 Task: Look for properties Condos in Annapolis with Waterfront access.
Action: Key pressed <Key.caps_lock>A<Key.caps_lock>nnapolis
Screenshot: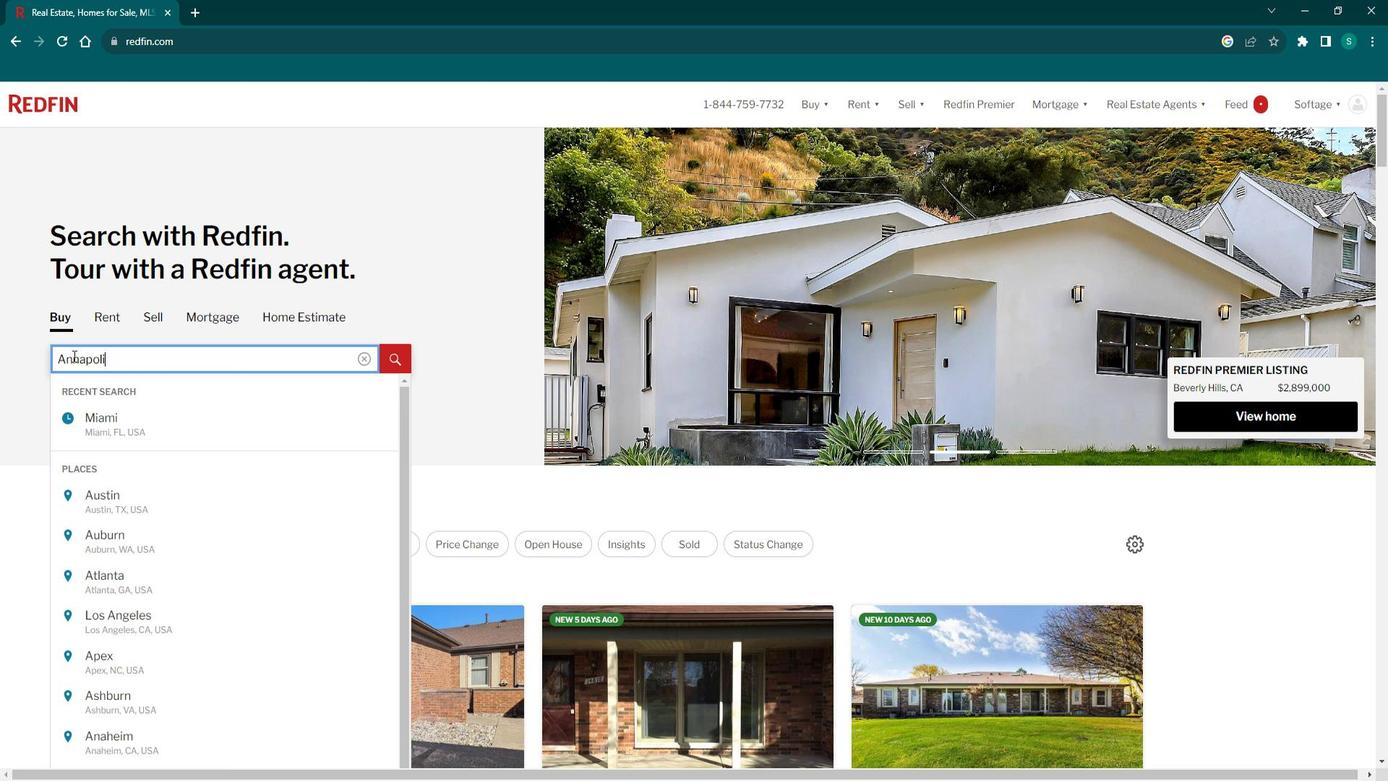
Action: Mouse moved to (130, 410)
Screenshot: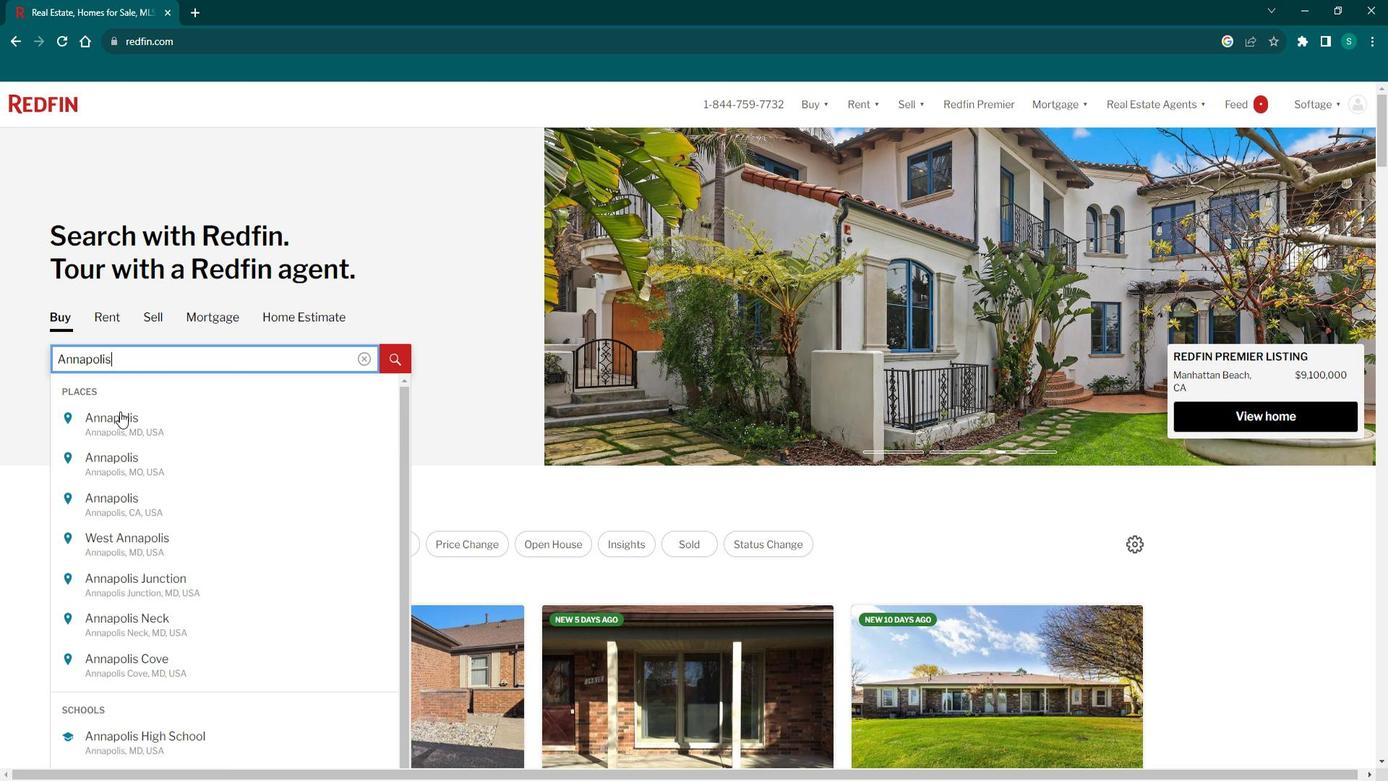 
Action: Mouse pressed left at (130, 410)
Screenshot: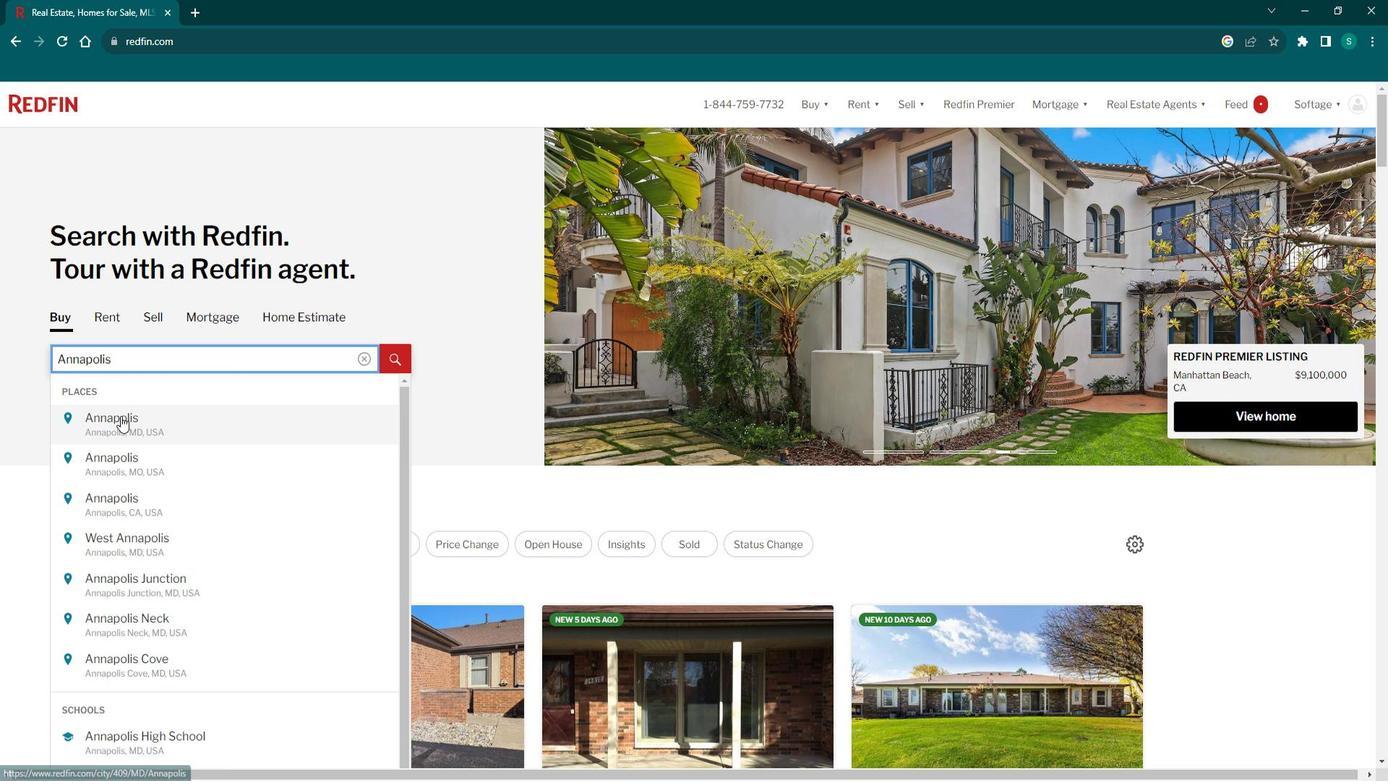 
Action: Mouse moved to (1265, 211)
Screenshot: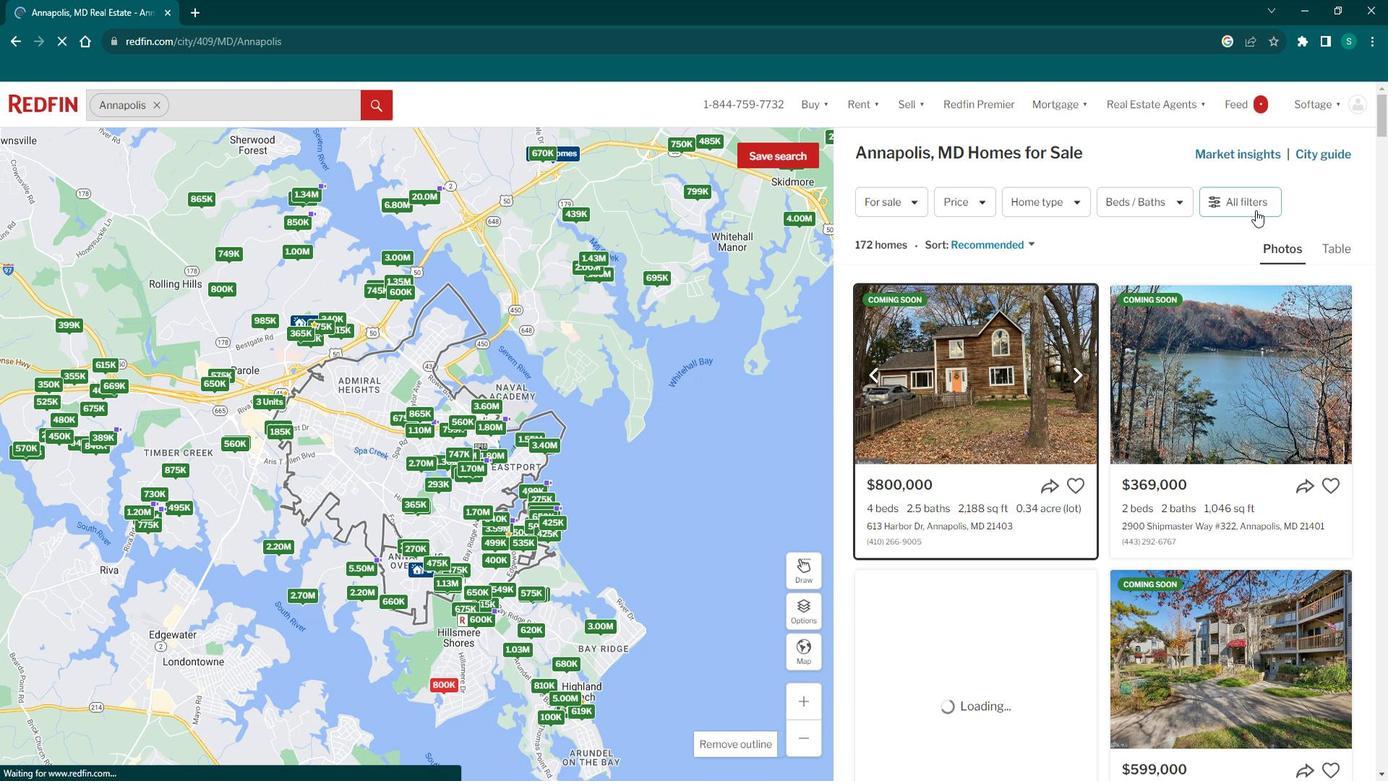 
Action: Mouse pressed left at (1265, 211)
Screenshot: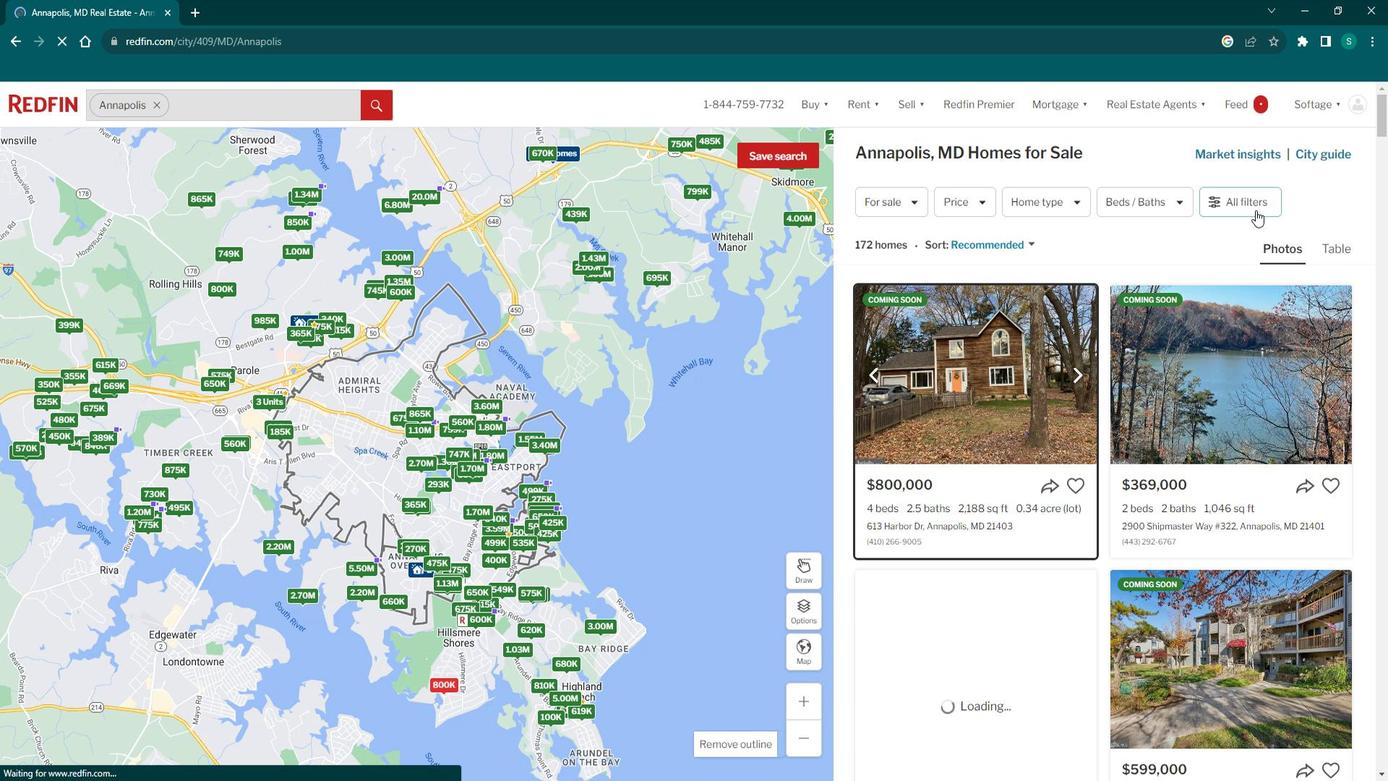 
Action: Mouse pressed left at (1265, 211)
Screenshot: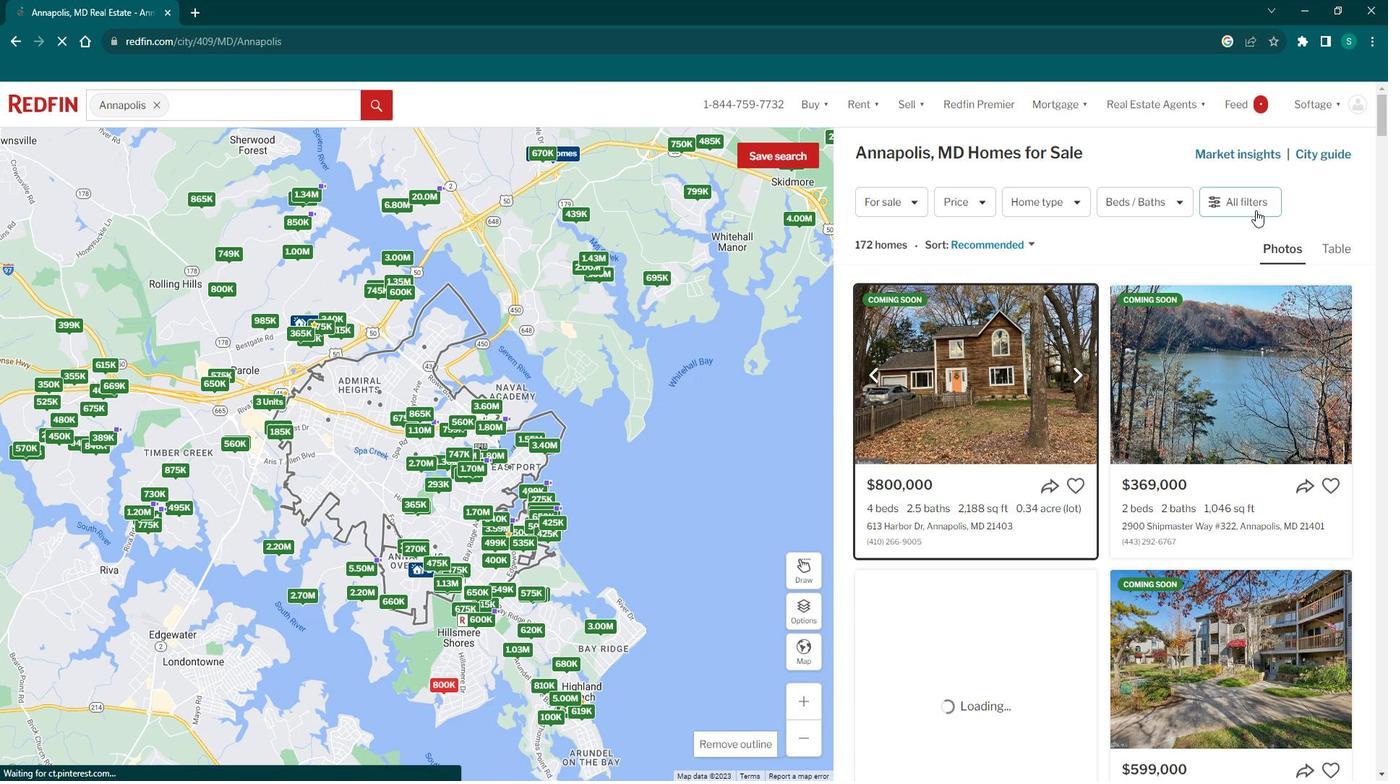 
Action: Mouse moved to (1088, 465)
Screenshot: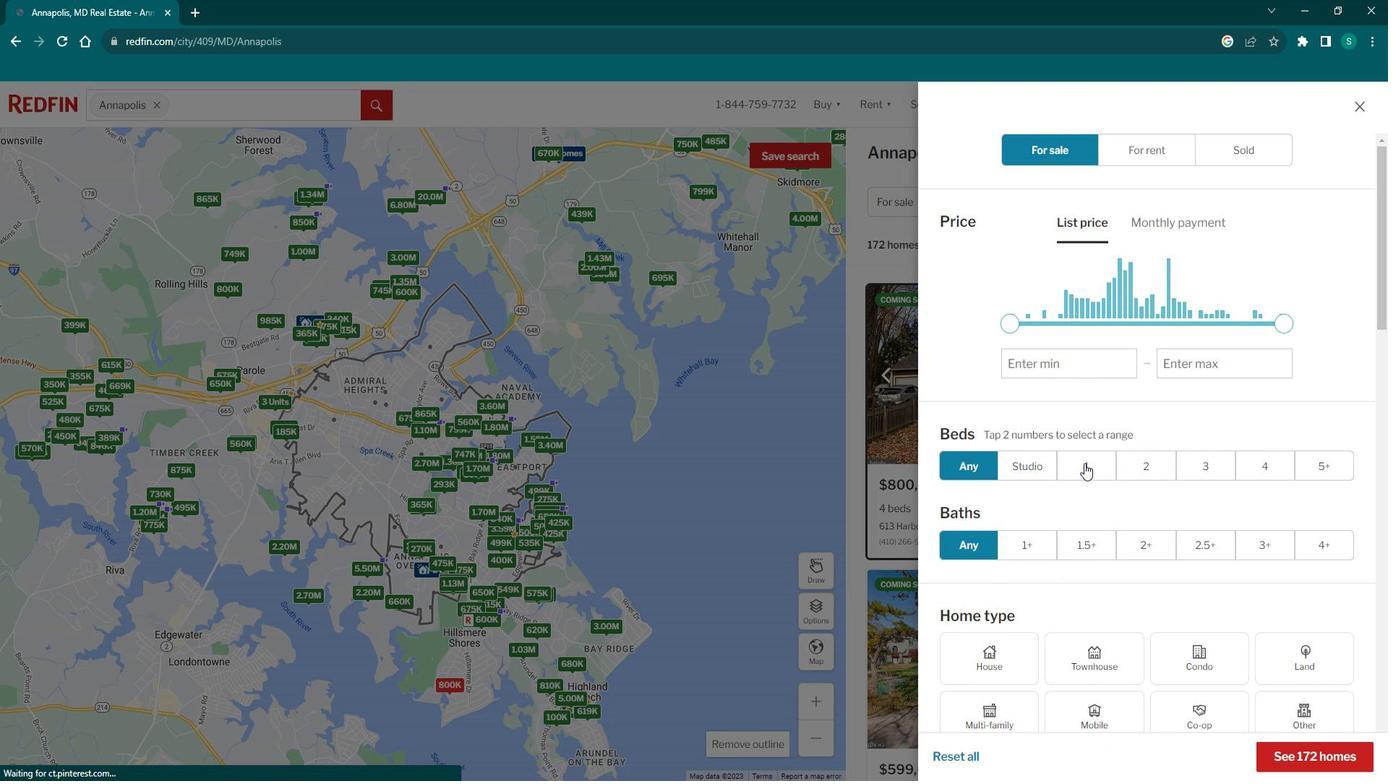 
Action: Mouse scrolled (1088, 464) with delta (0, 0)
Screenshot: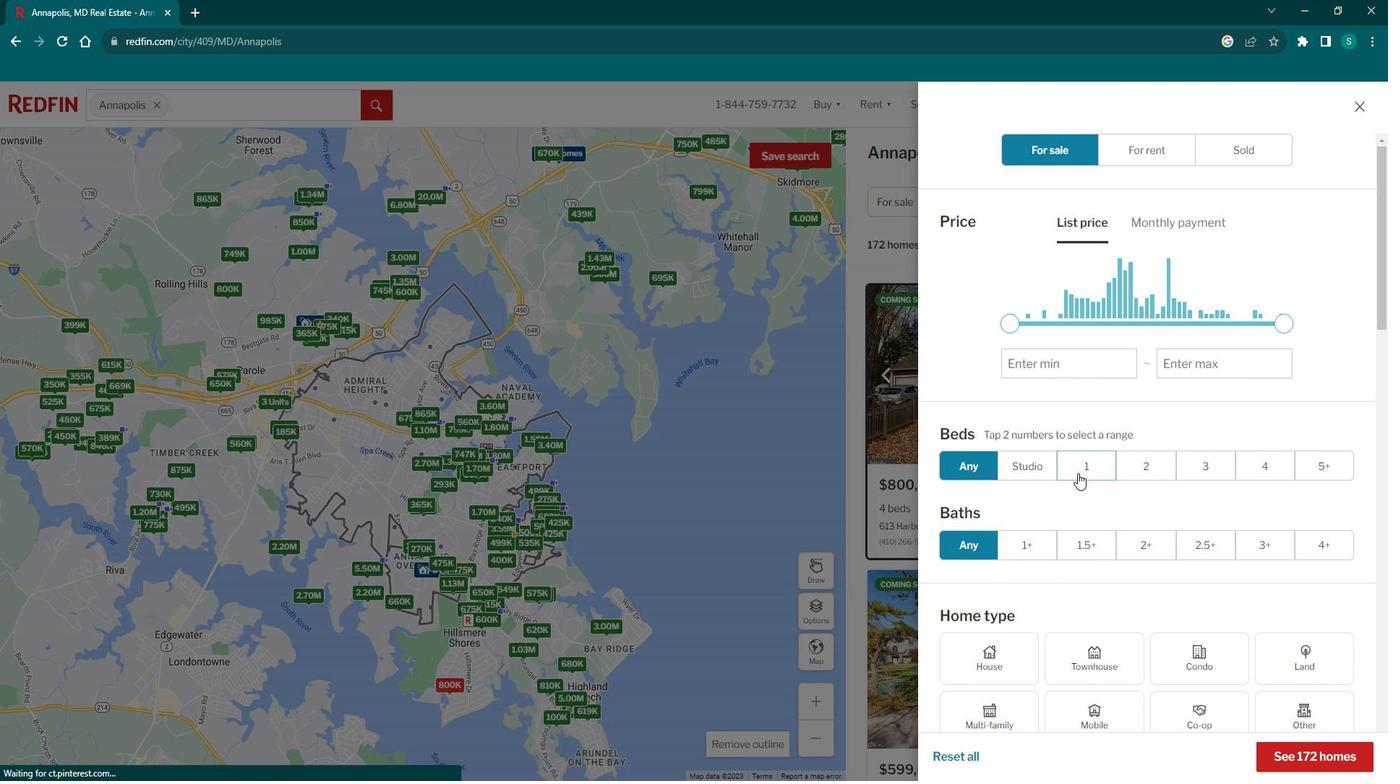 
Action: Mouse scrolled (1088, 464) with delta (0, 0)
Screenshot: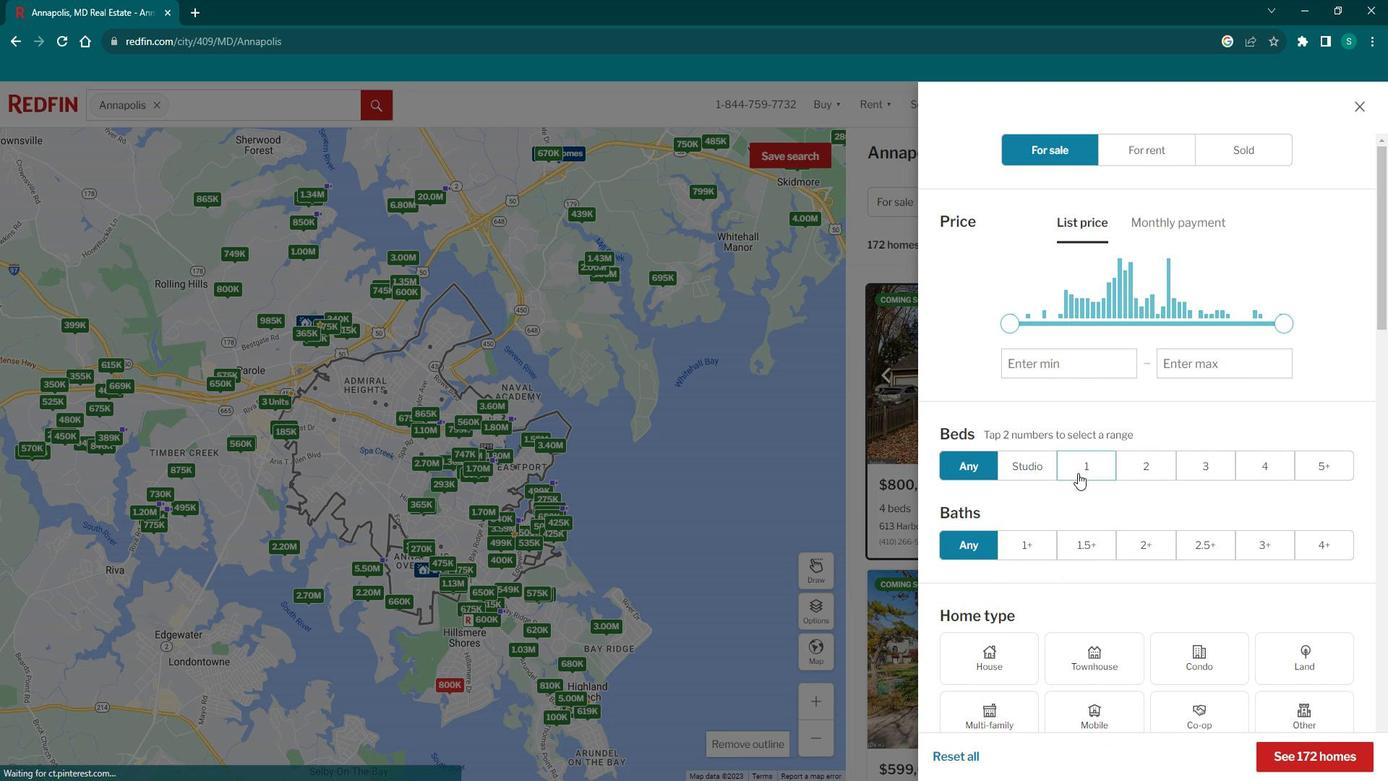 
Action: Mouse scrolled (1088, 464) with delta (0, 0)
Screenshot: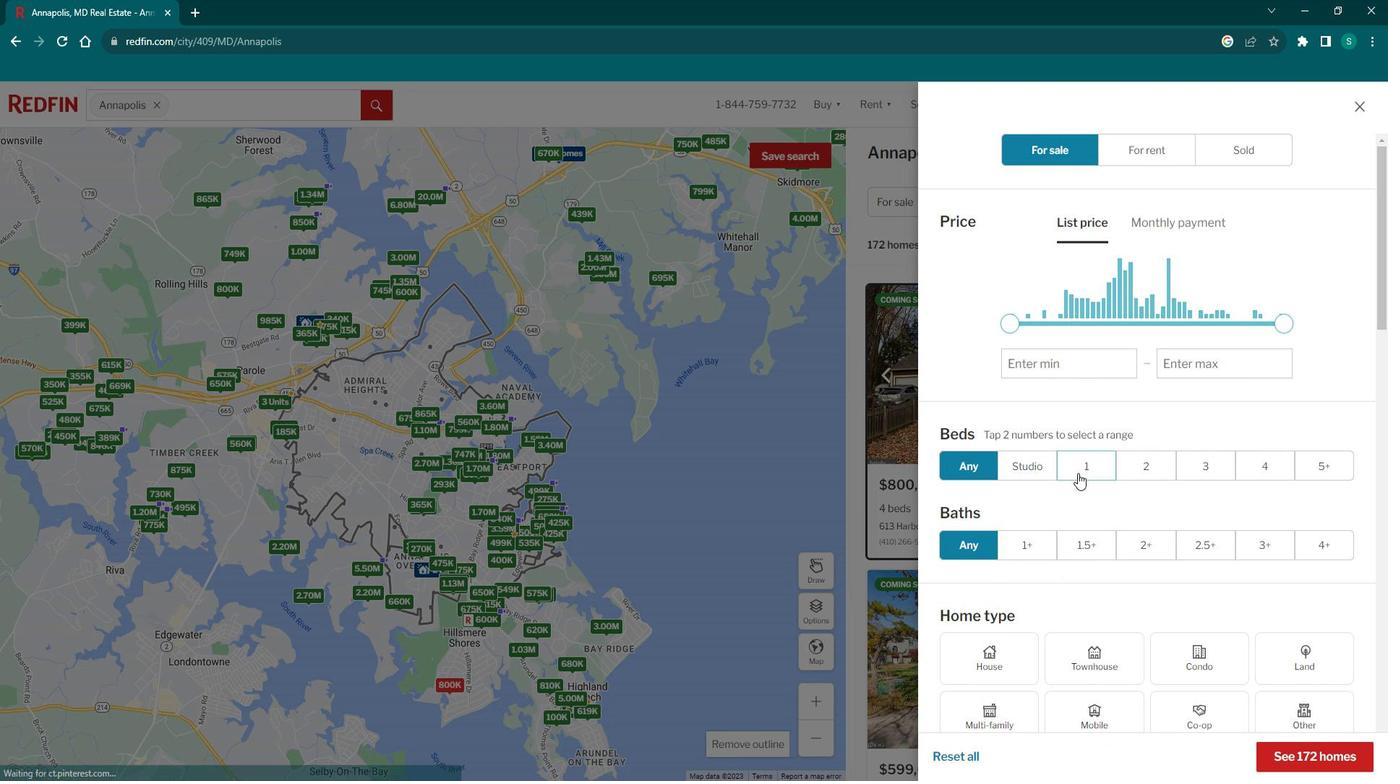 
Action: Mouse scrolled (1088, 464) with delta (0, 0)
Screenshot: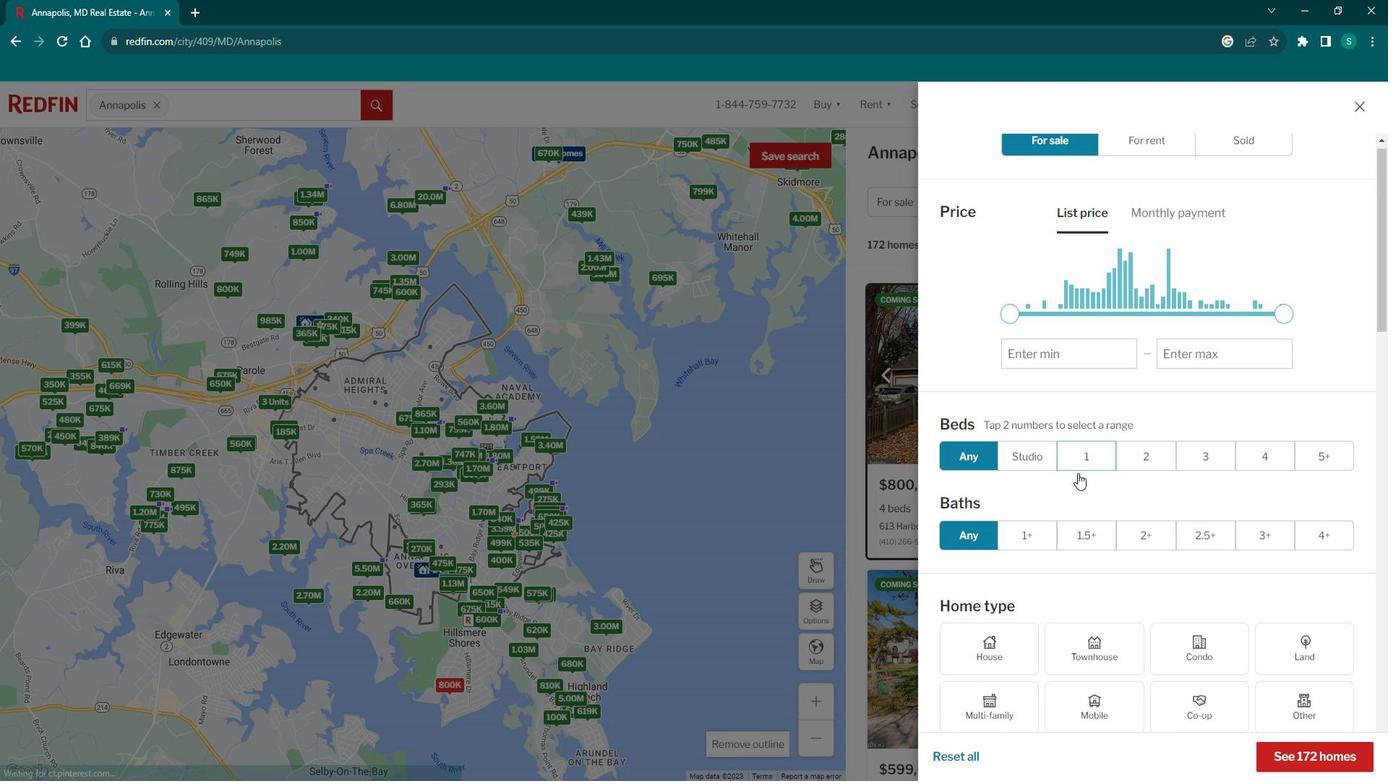 
Action: Mouse moved to (1225, 366)
Screenshot: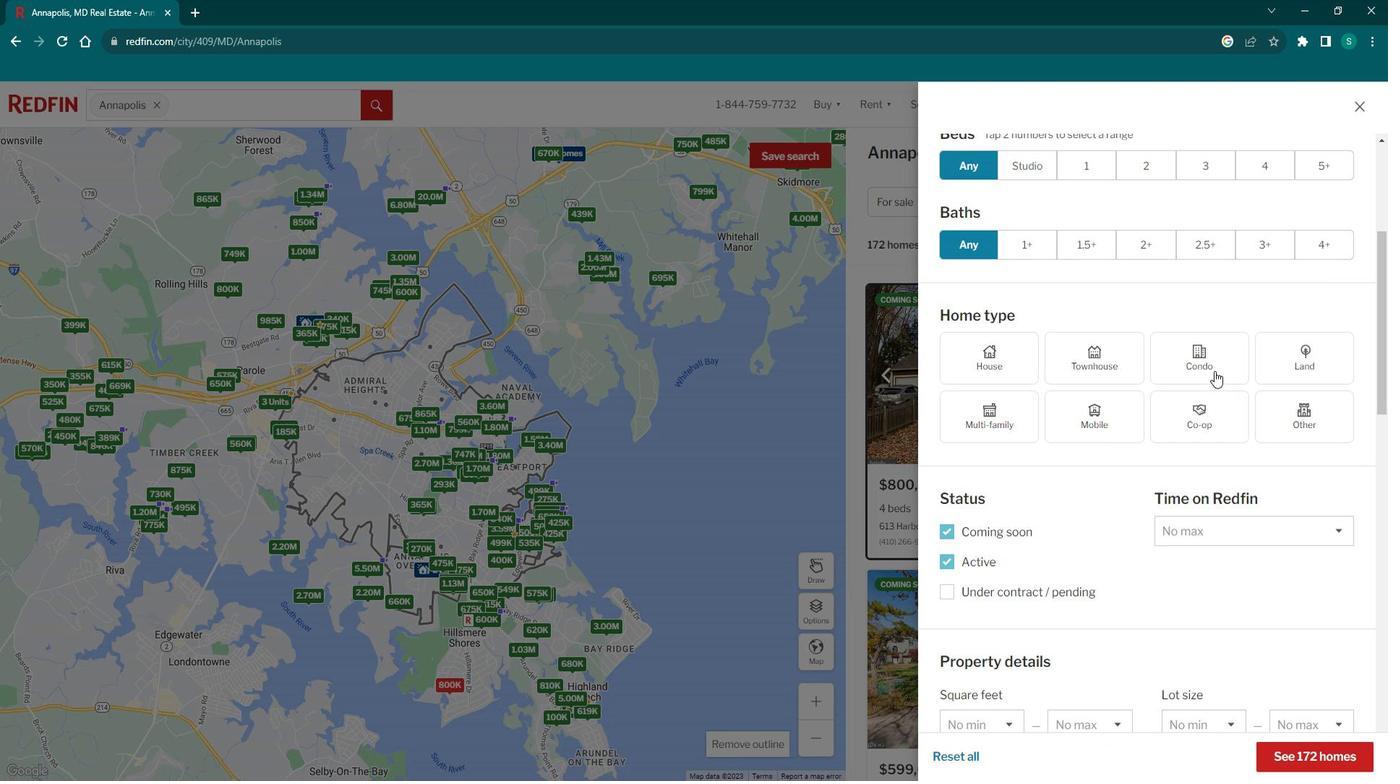 
Action: Mouse pressed left at (1225, 366)
Screenshot: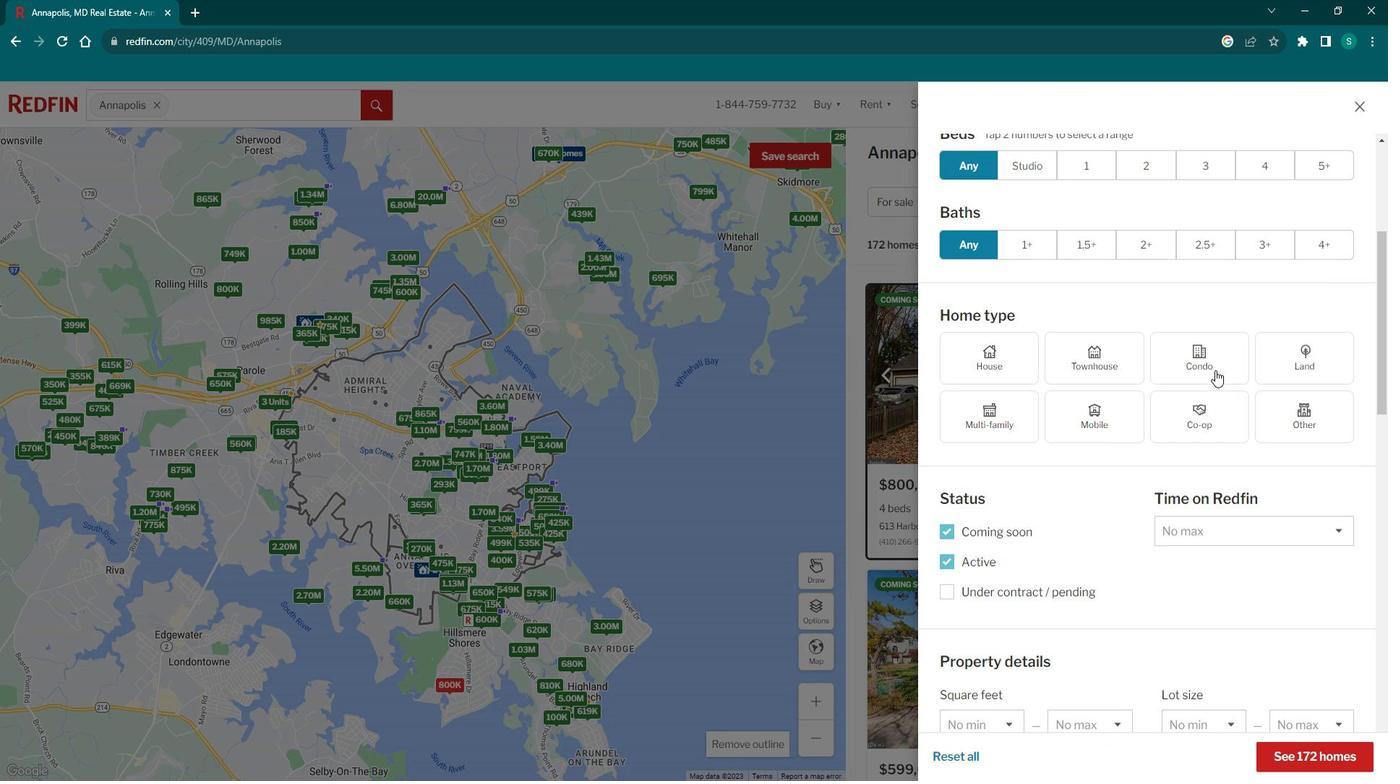 
Action: Mouse moved to (1183, 528)
Screenshot: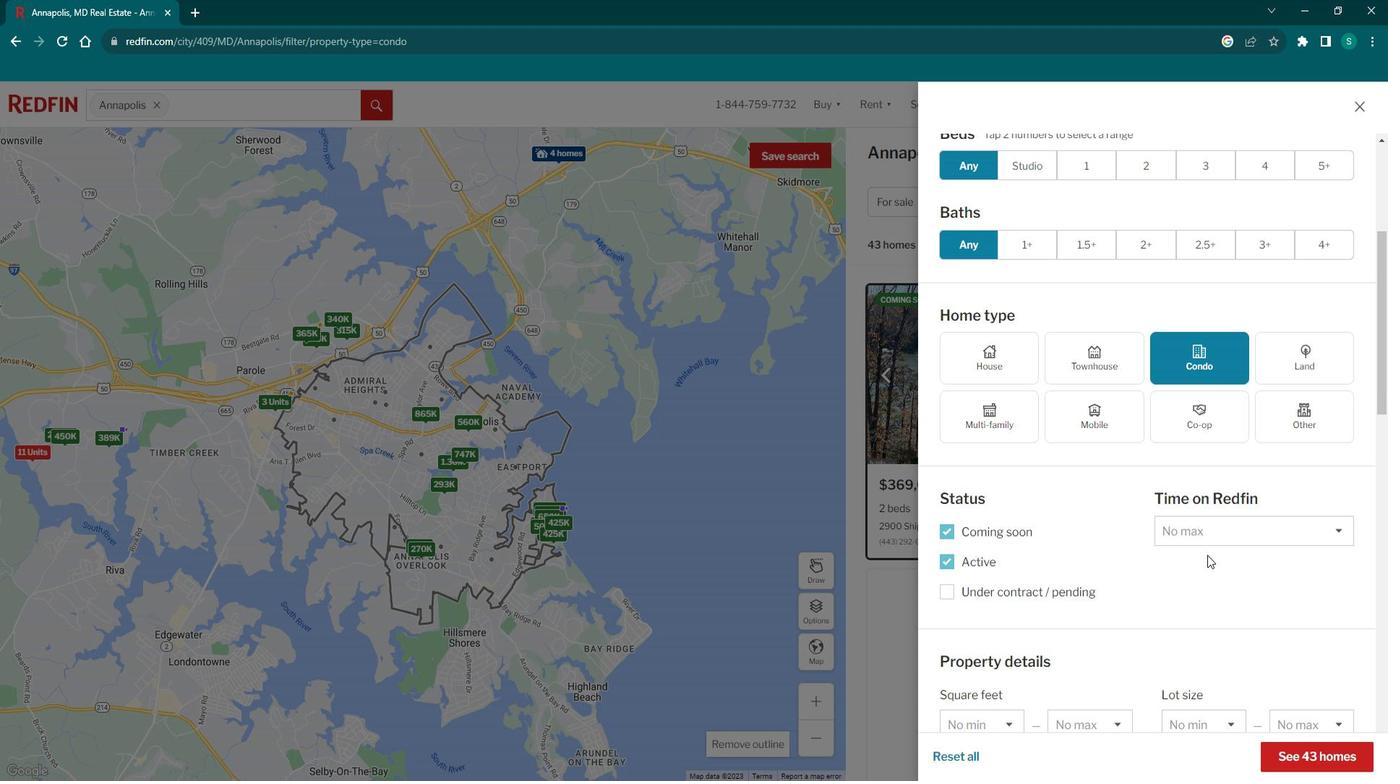 
Action: Mouse scrolled (1183, 528) with delta (0, 0)
Screenshot: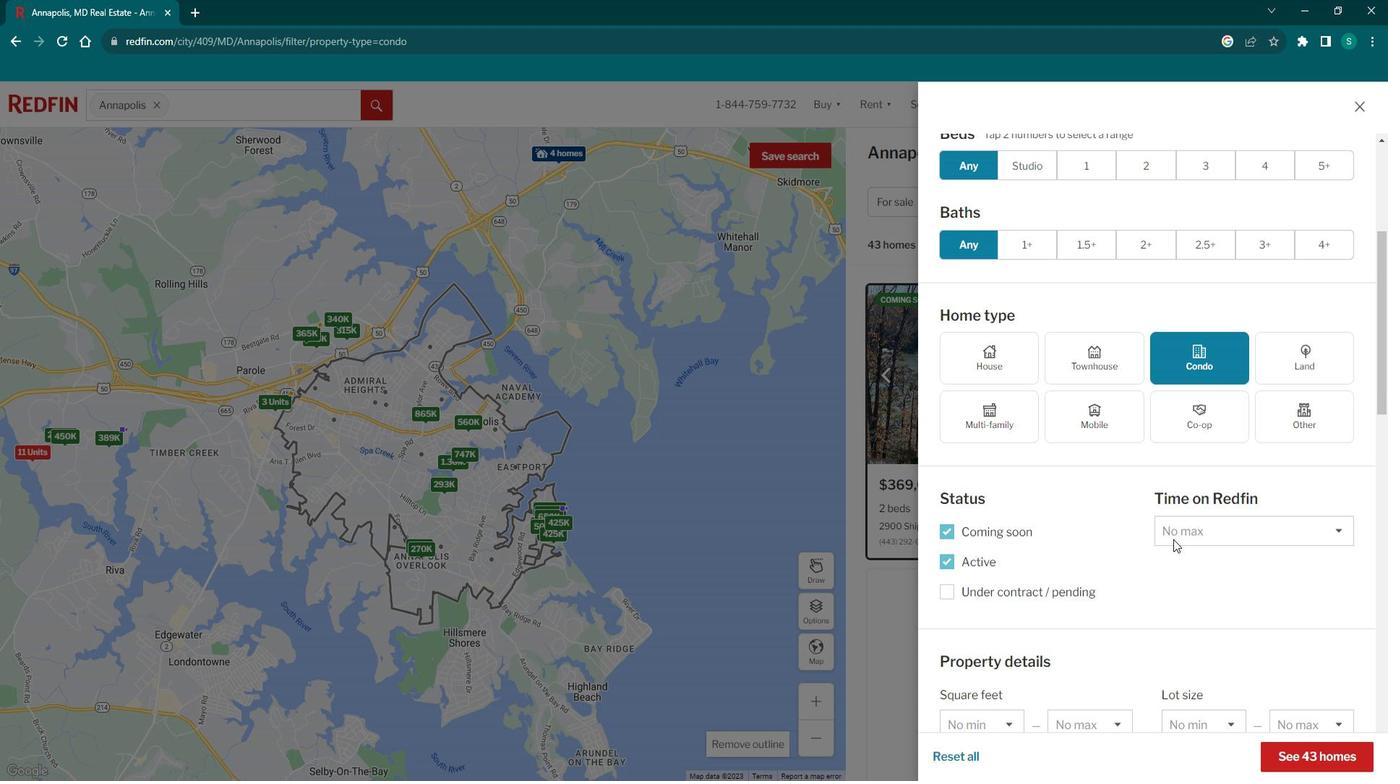 
Action: Mouse scrolled (1183, 528) with delta (0, 0)
Screenshot: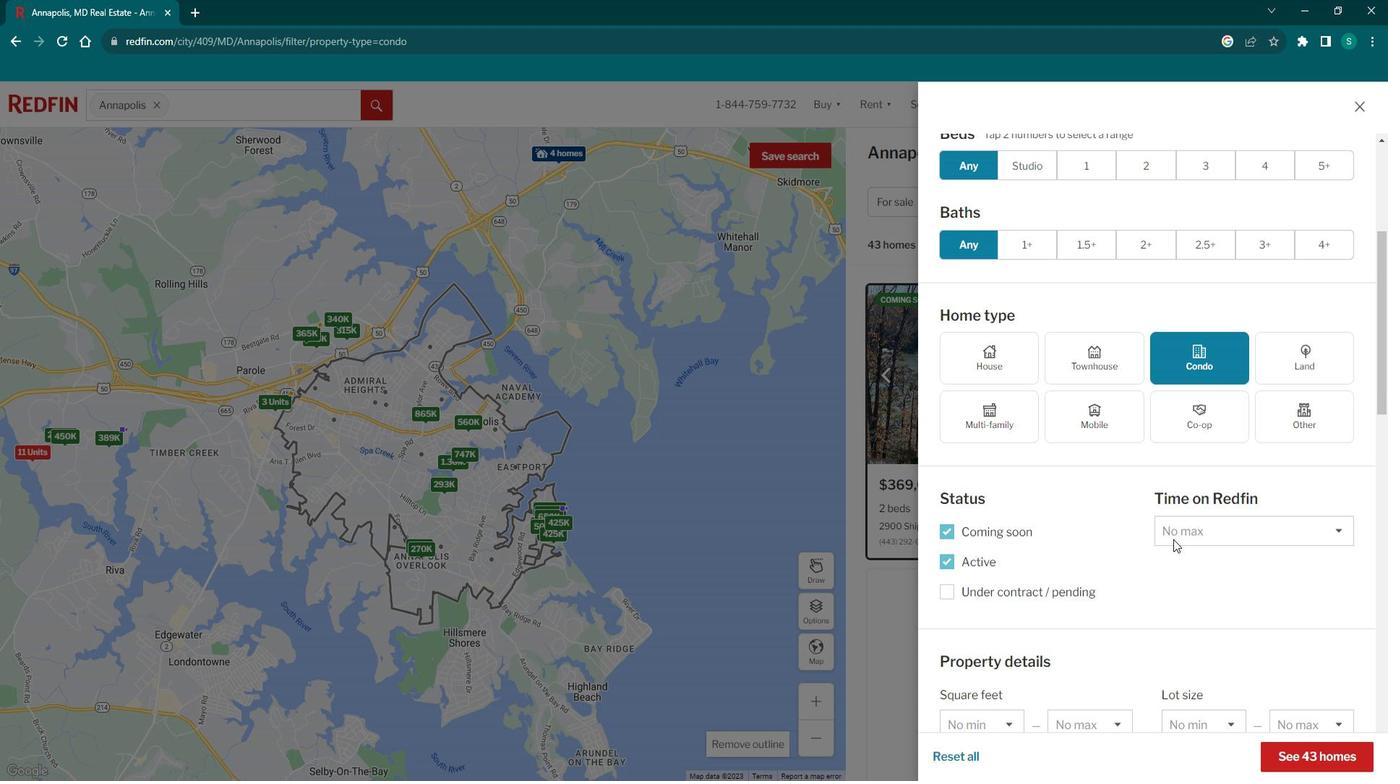 
Action: Mouse scrolled (1183, 528) with delta (0, 0)
Screenshot: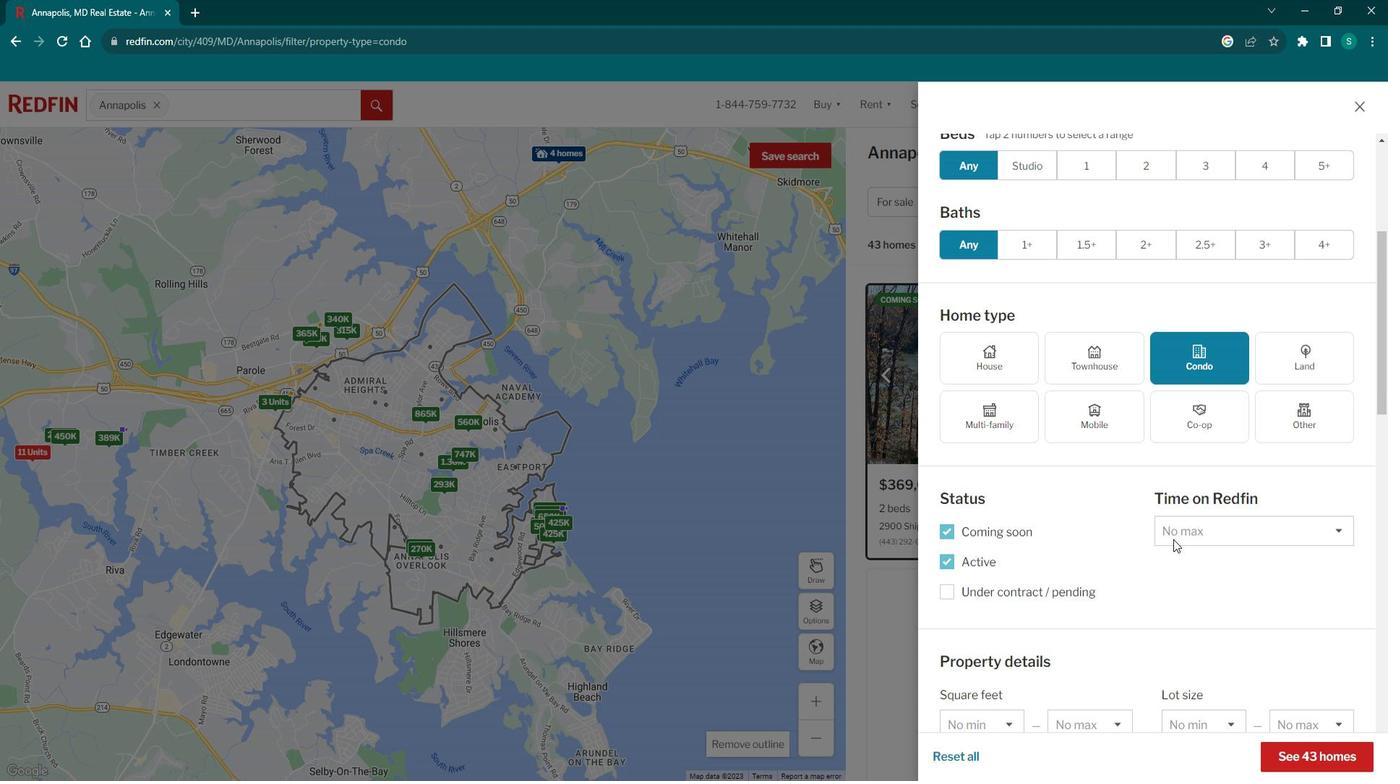 
Action: Mouse scrolled (1183, 528) with delta (0, 0)
Screenshot: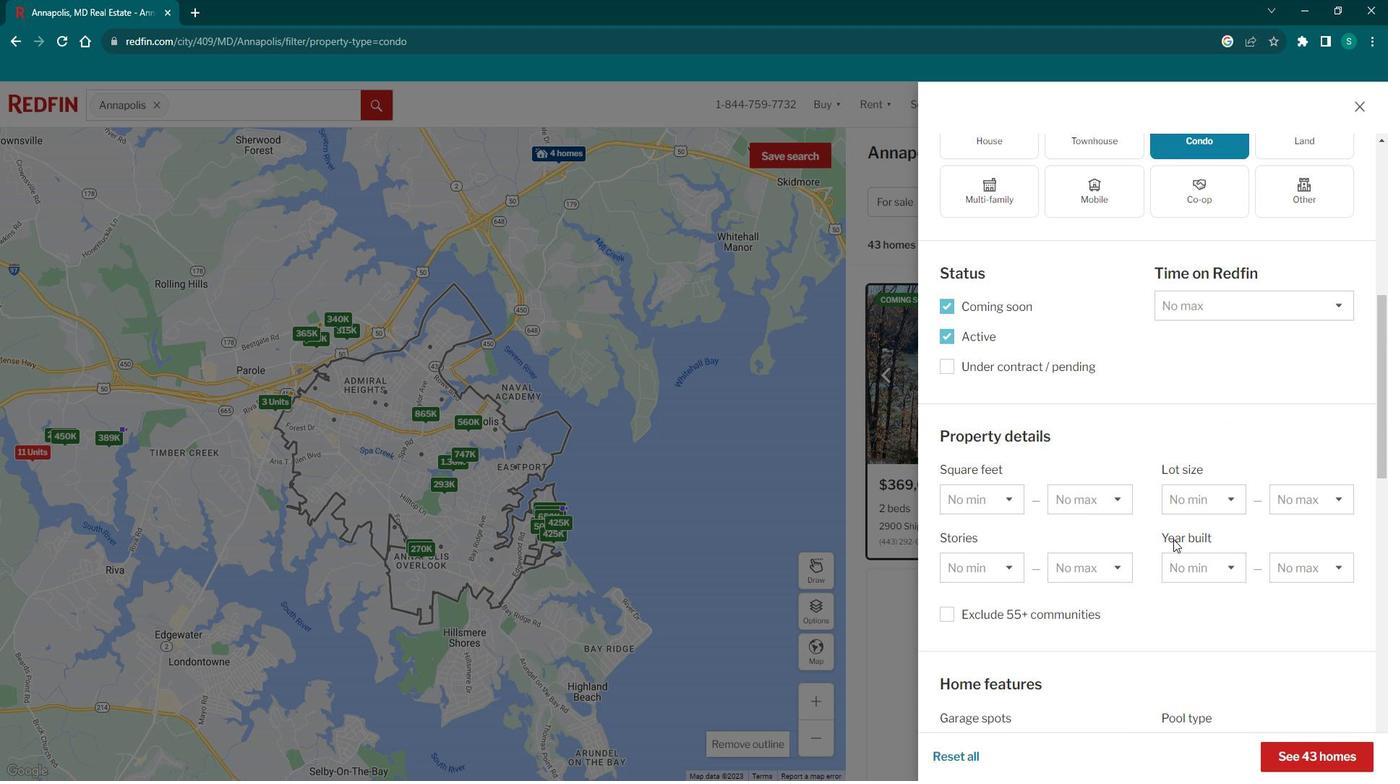 
Action: Mouse scrolled (1183, 528) with delta (0, 0)
Screenshot: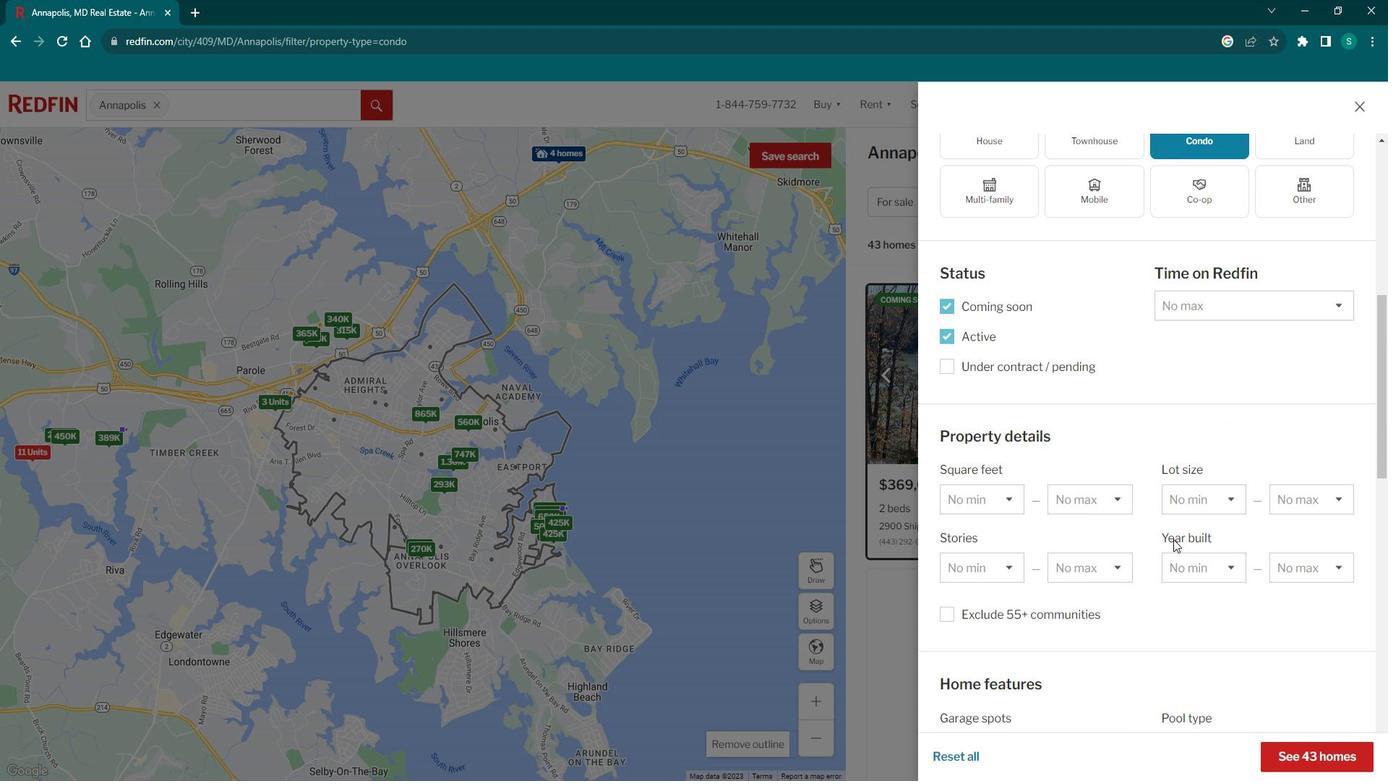 
Action: Mouse scrolled (1183, 528) with delta (0, 0)
Screenshot: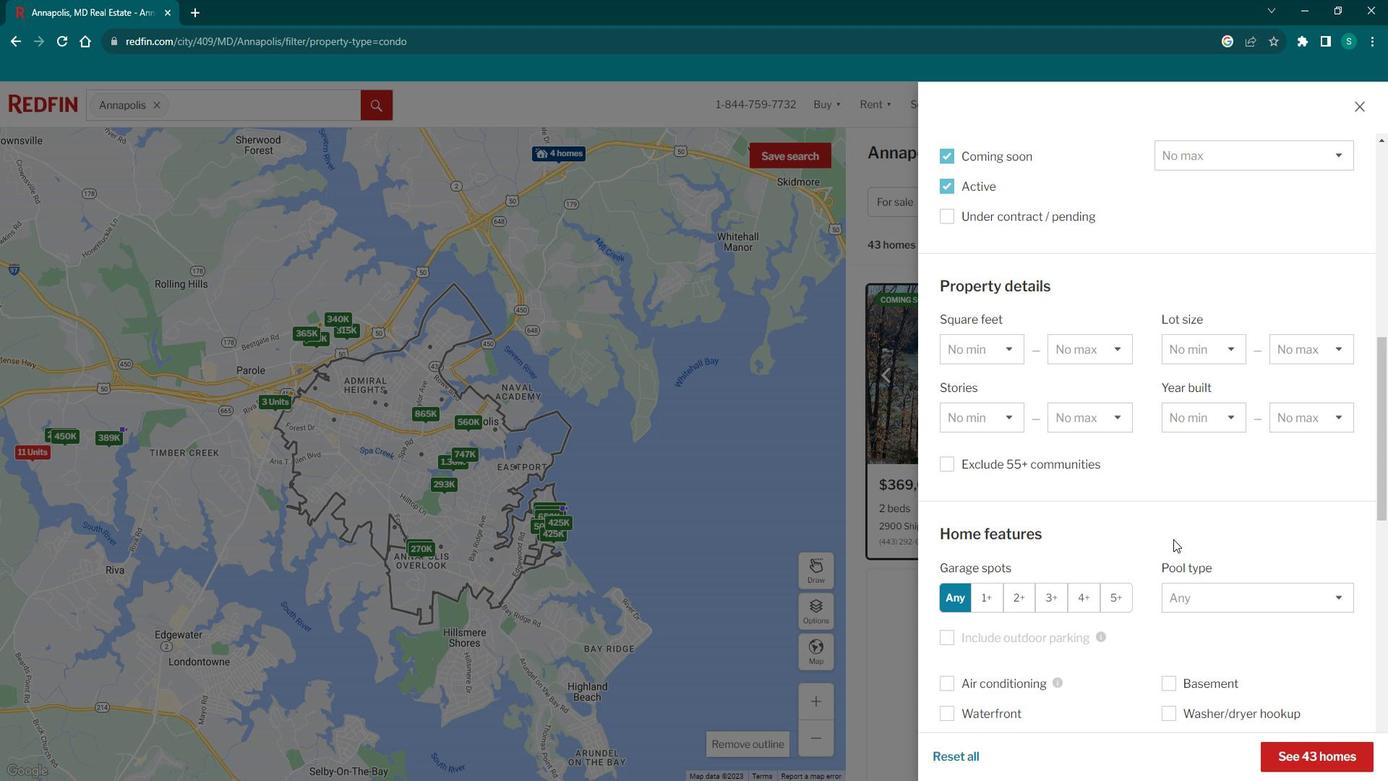 
Action: Mouse scrolled (1183, 528) with delta (0, 0)
Screenshot: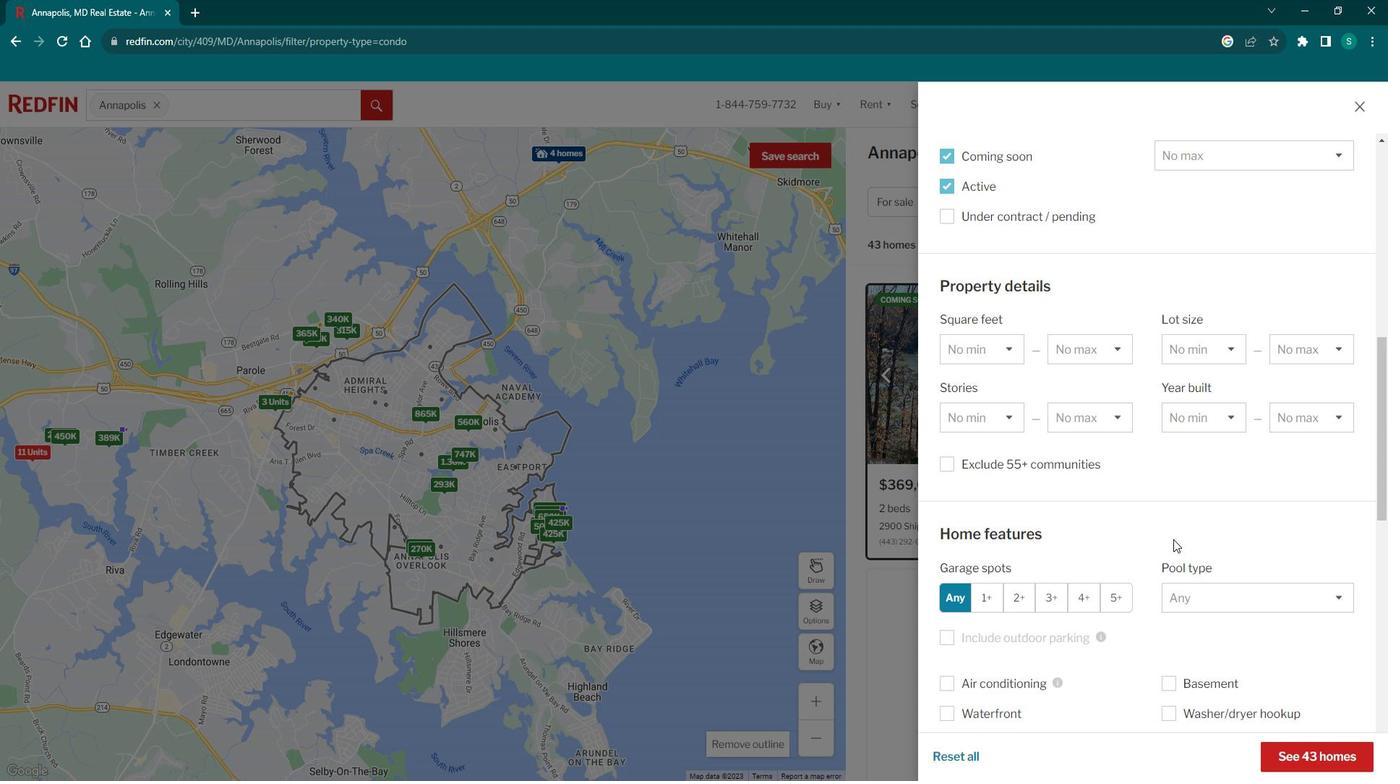 
Action: Mouse scrolled (1183, 528) with delta (0, 0)
Screenshot: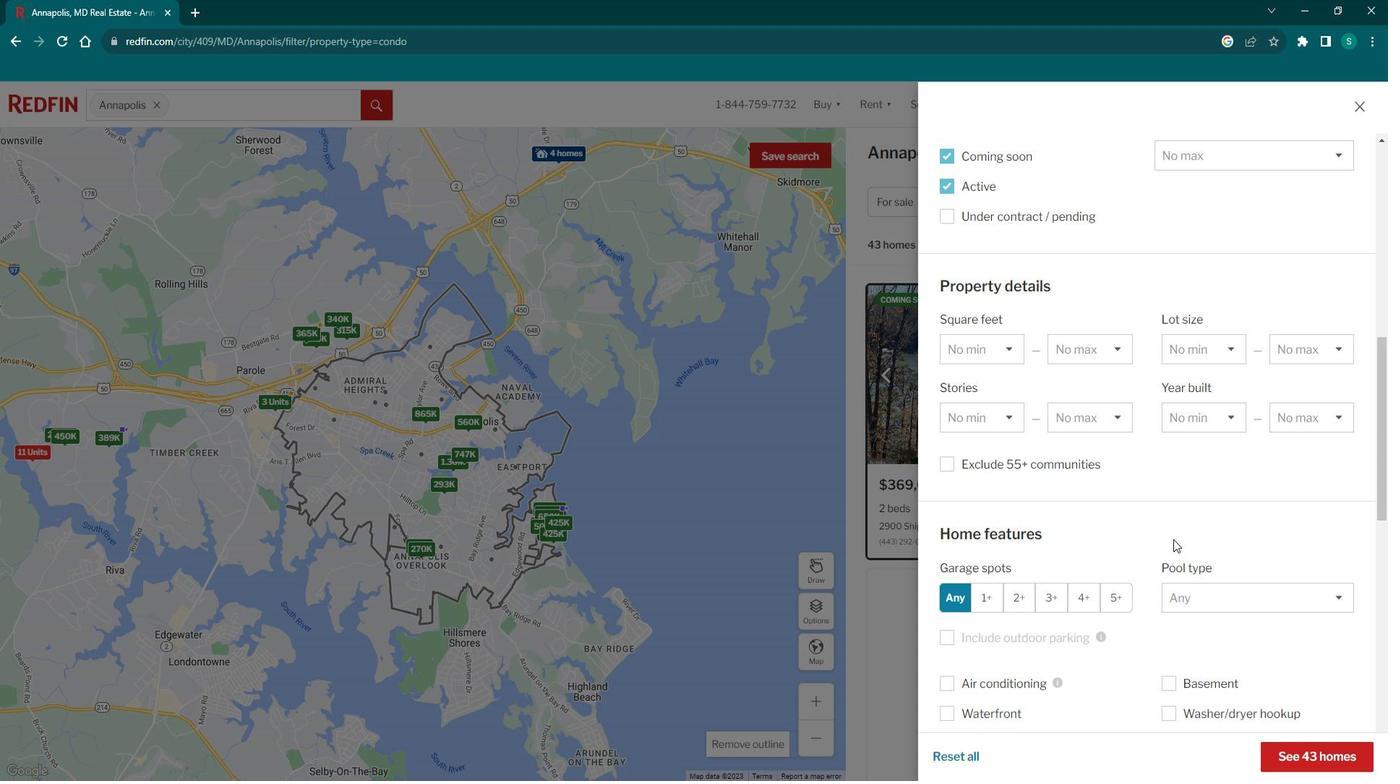 
Action: Mouse moved to (1183, 528)
Screenshot: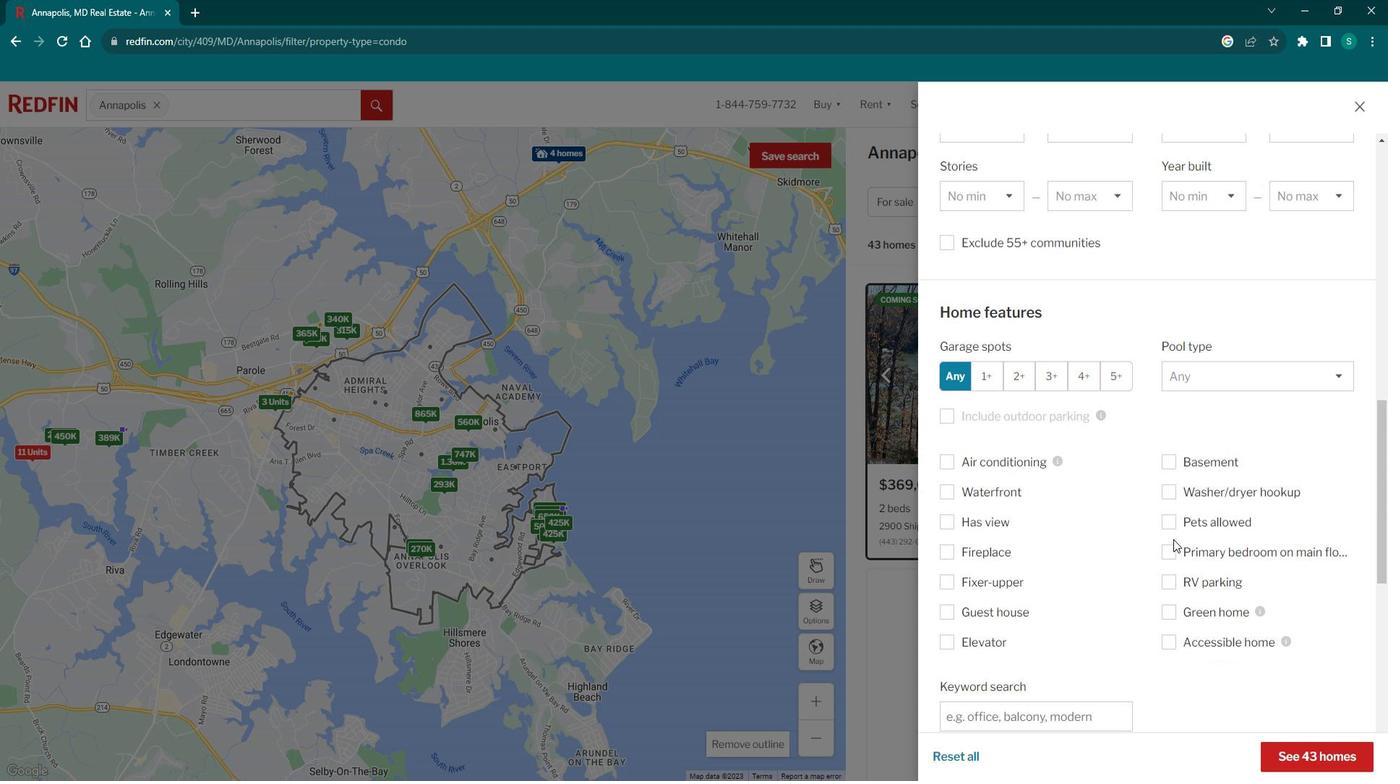 
Action: Mouse scrolled (1183, 527) with delta (0, 0)
Screenshot: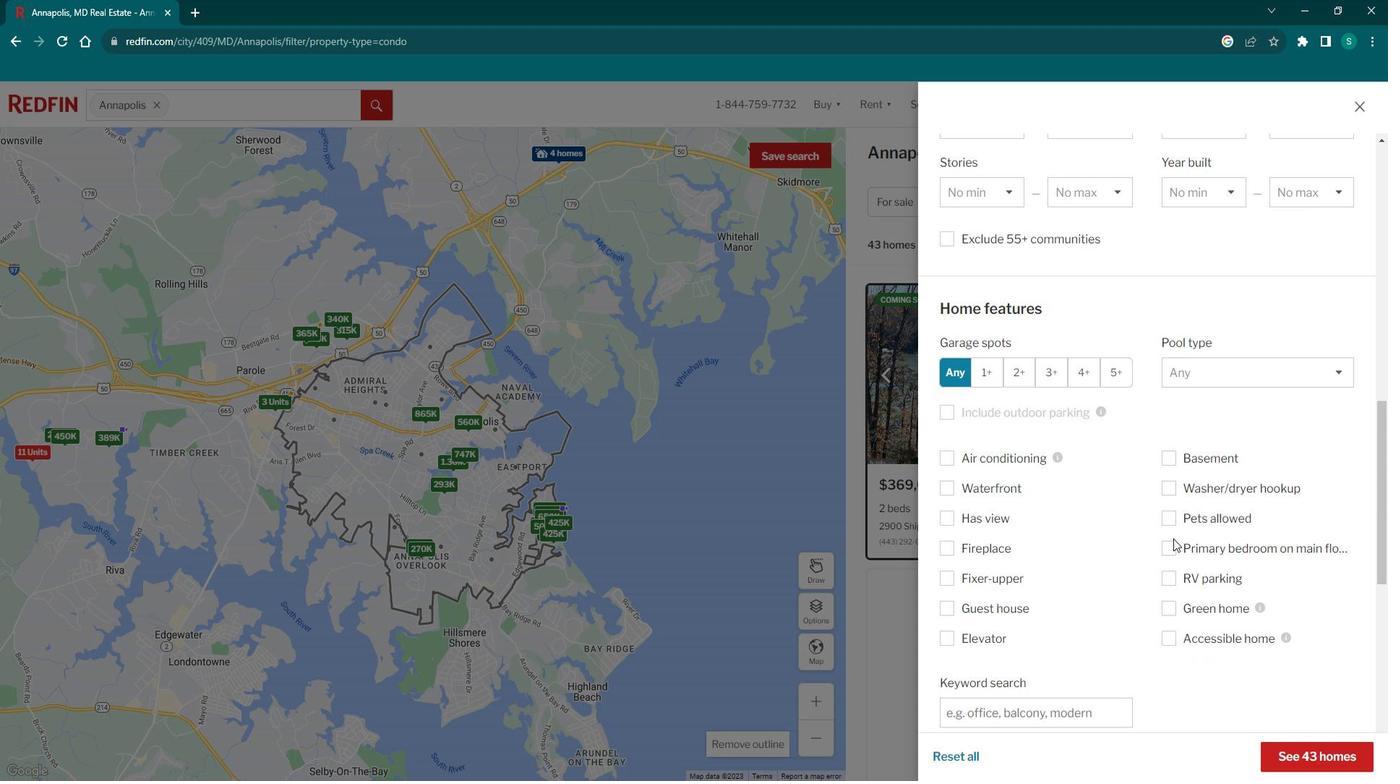 
Action: Mouse moved to (1027, 411)
Screenshot: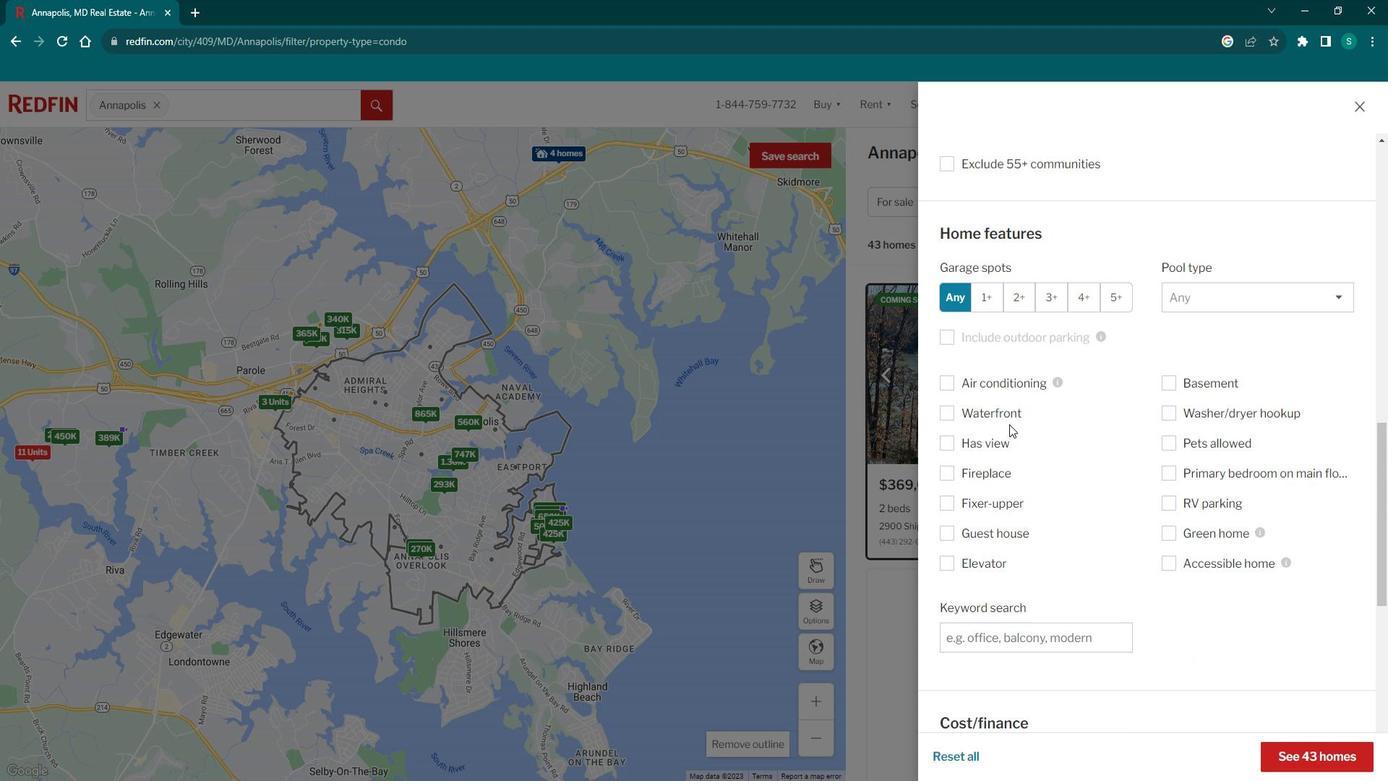 
Action: Mouse pressed left at (1027, 411)
Screenshot: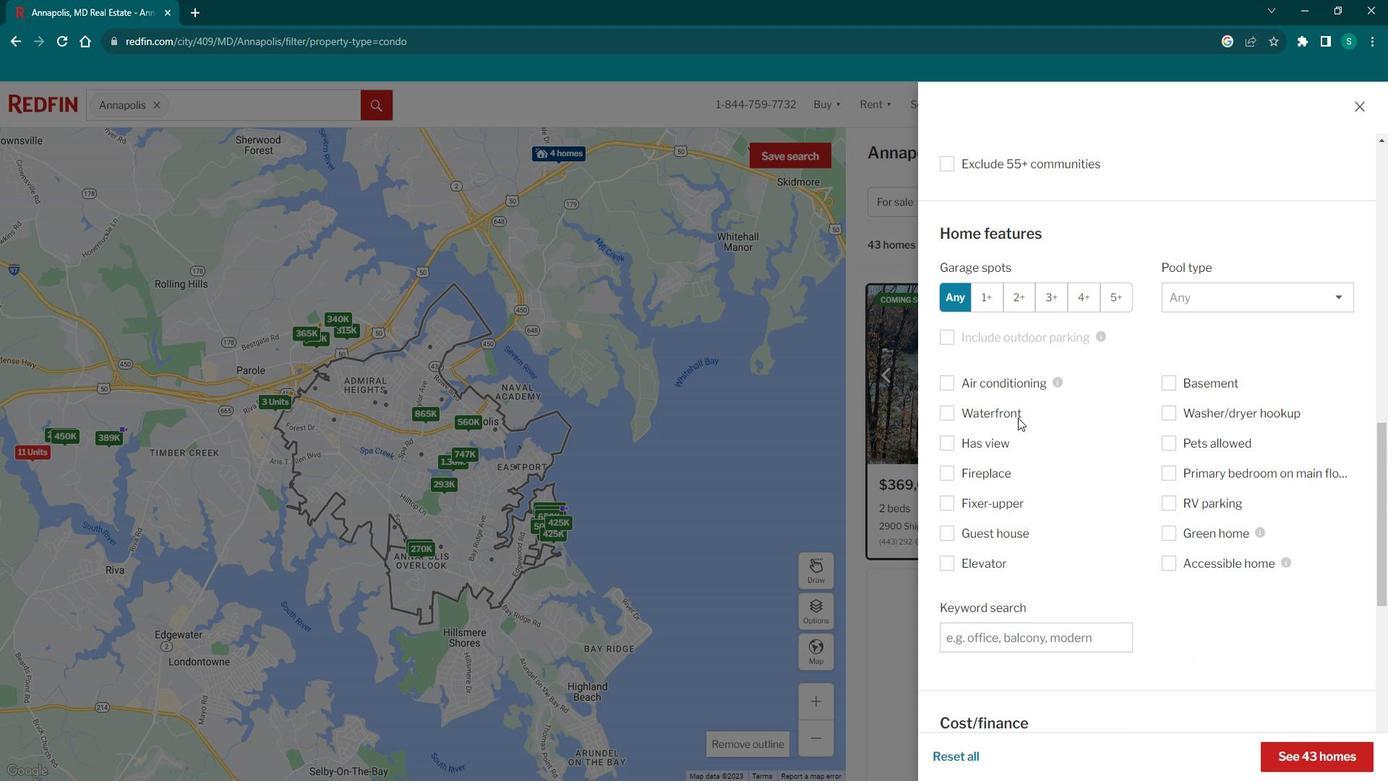 
Action: Mouse moved to (1328, 733)
Screenshot: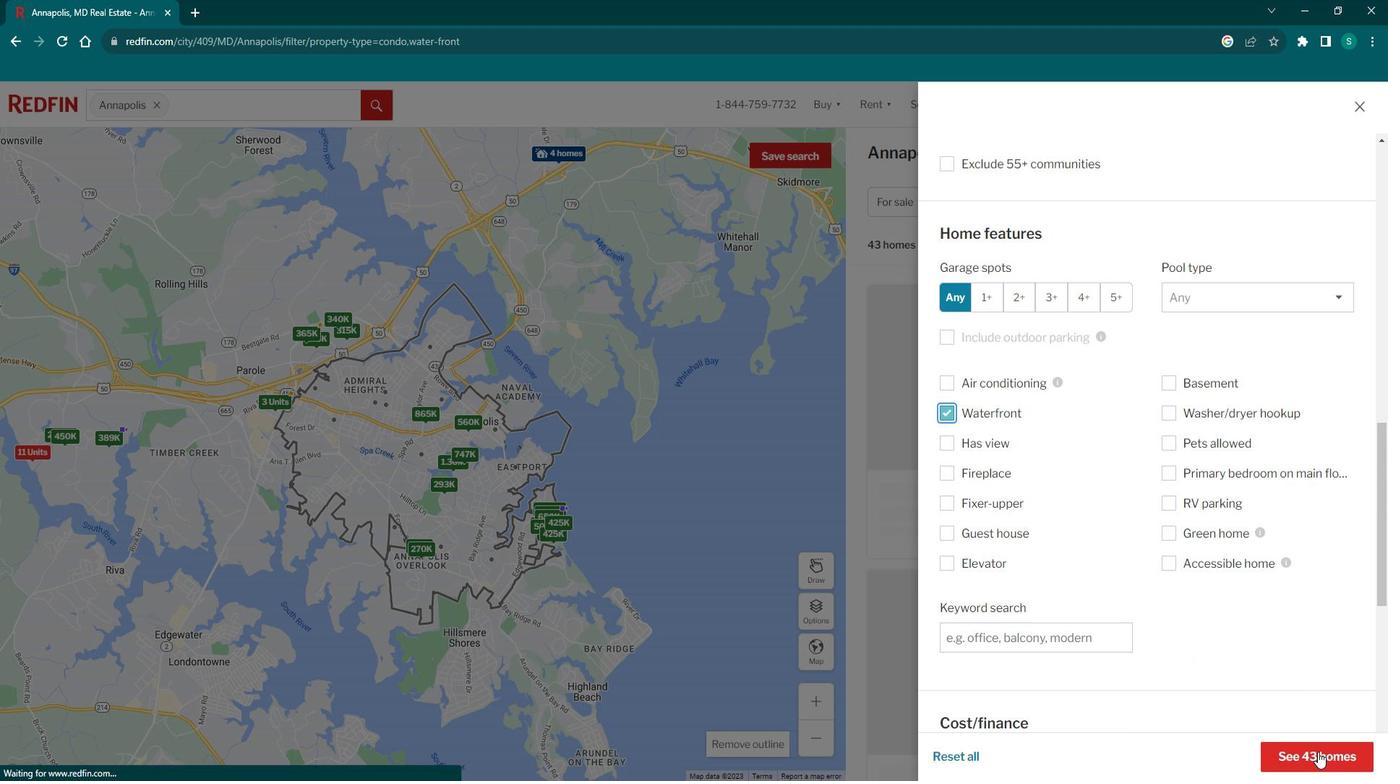 
Action: Mouse pressed left at (1328, 733)
Screenshot: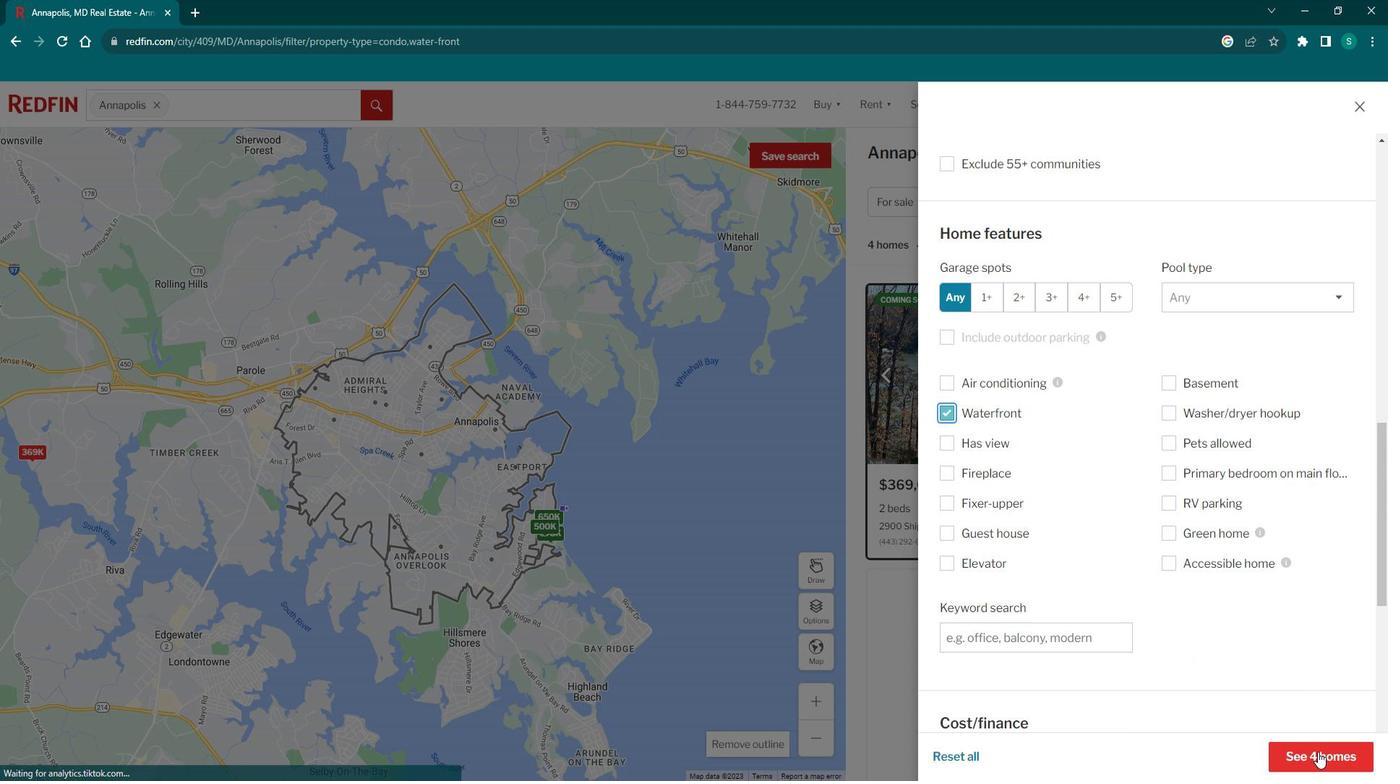
Action: Mouse moved to (1049, 418)
Screenshot: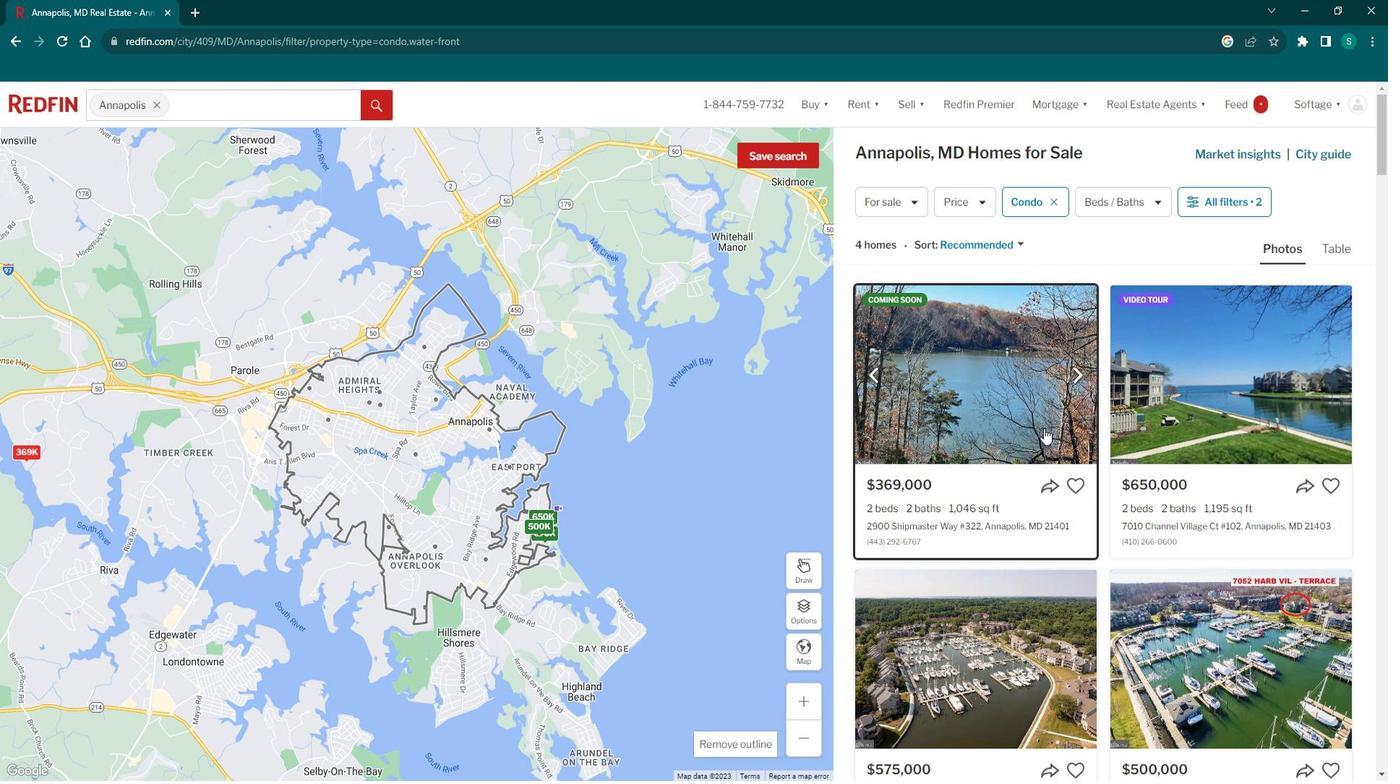 
Action: Mouse pressed left at (1049, 418)
Screenshot: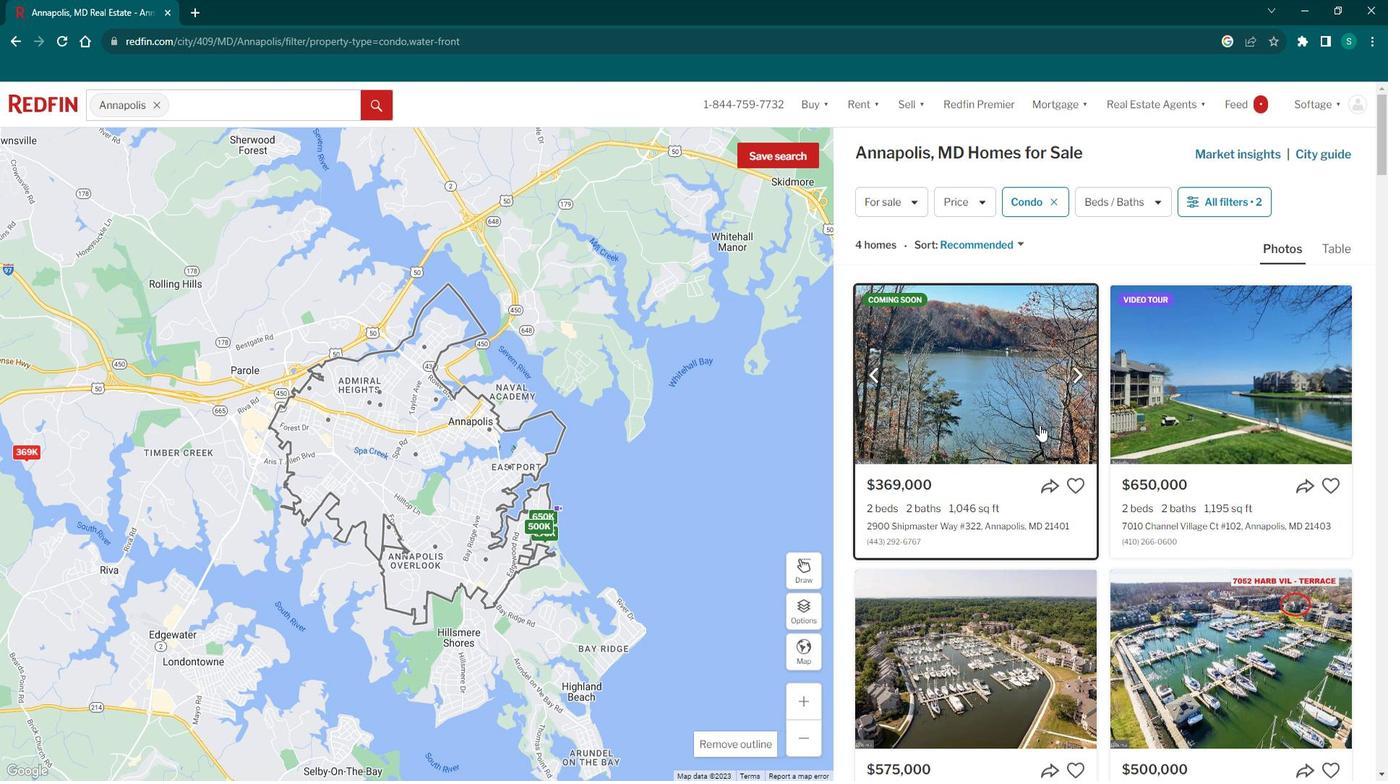 
Action: Mouse moved to (434, 415)
Screenshot: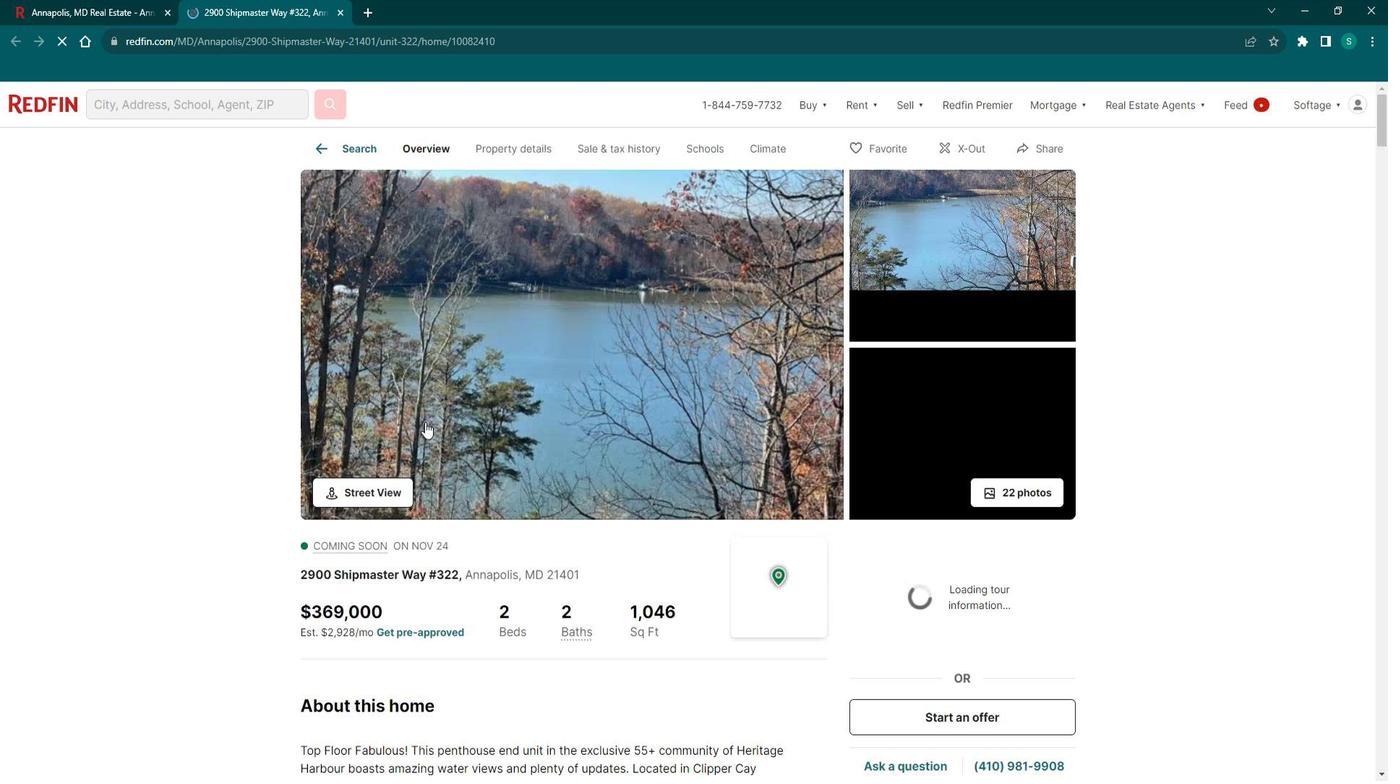 
Action: Mouse scrolled (434, 415) with delta (0, 0)
Screenshot: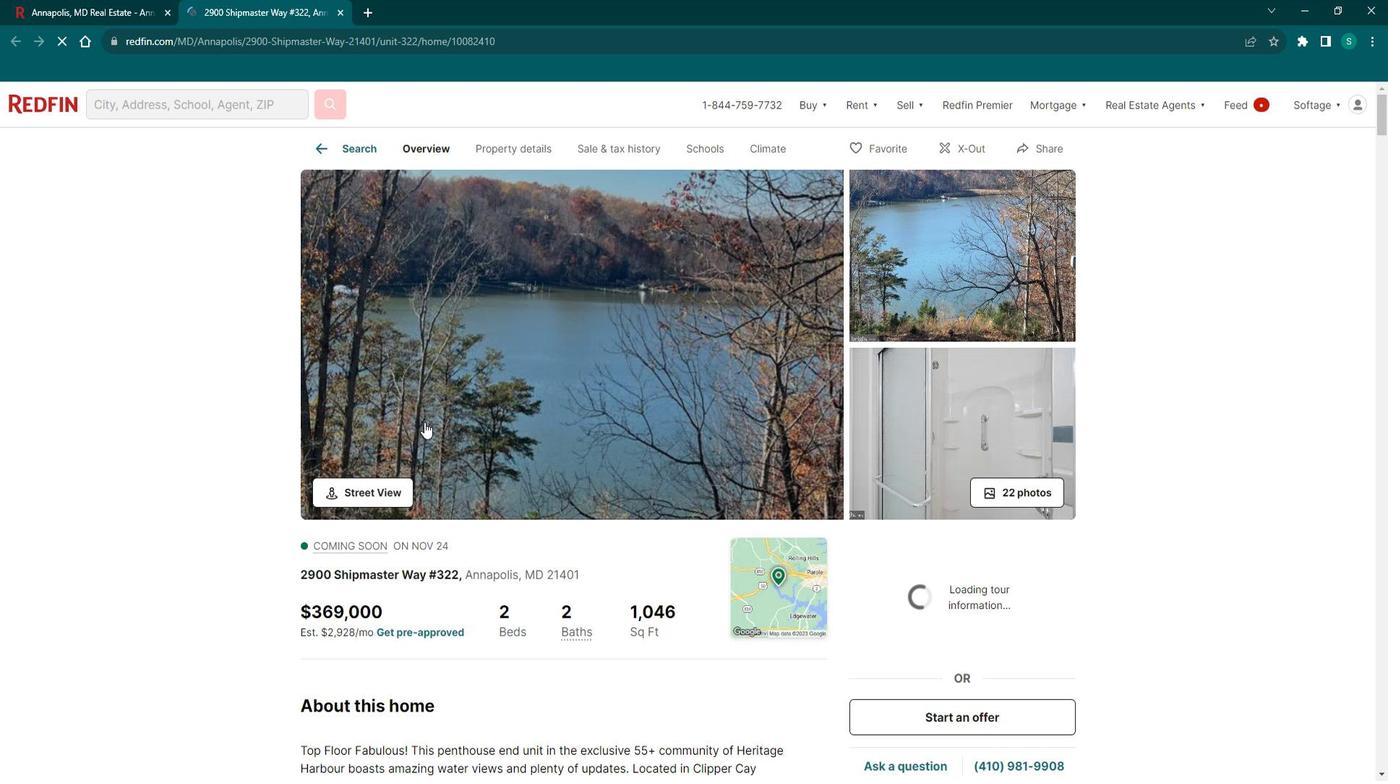 
Action: Mouse scrolled (434, 415) with delta (0, 0)
Screenshot: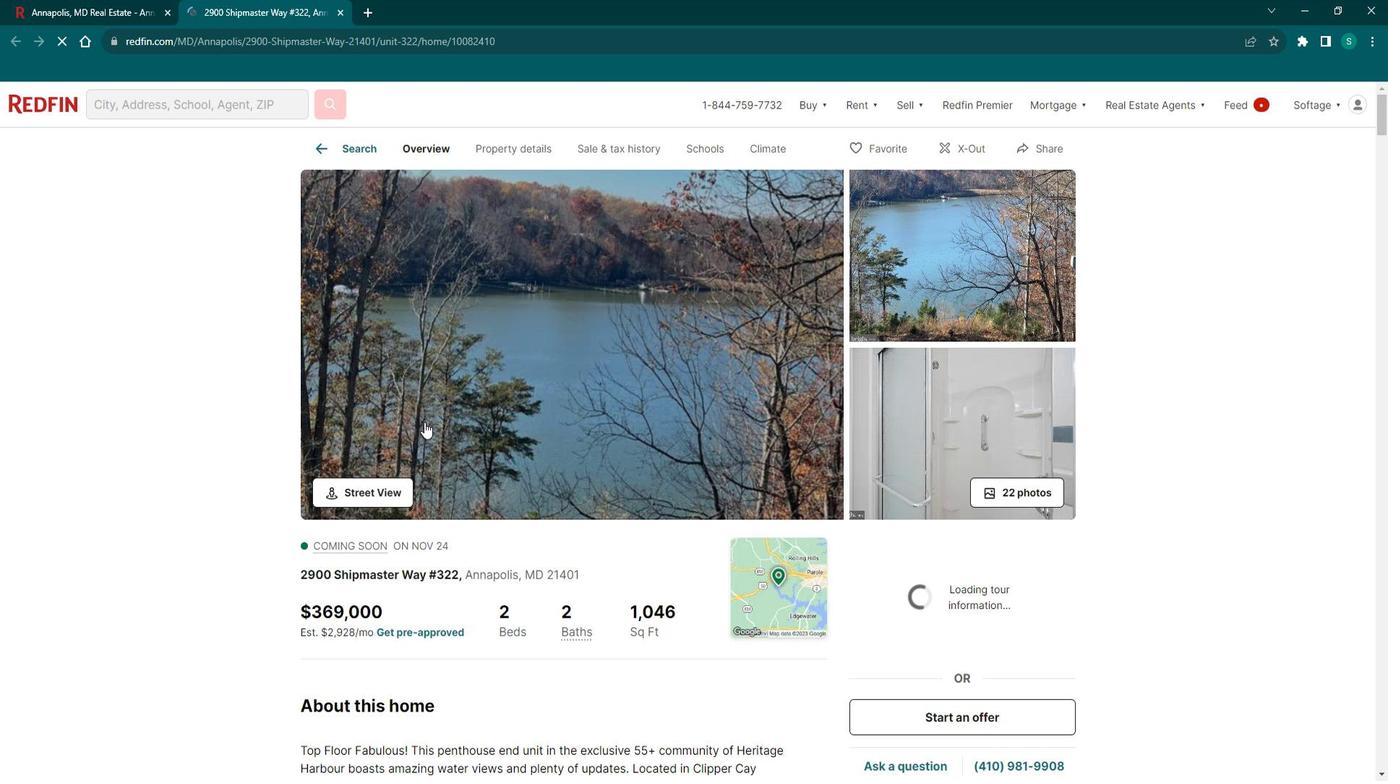 
Action: Mouse scrolled (434, 415) with delta (0, 0)
Screenshot: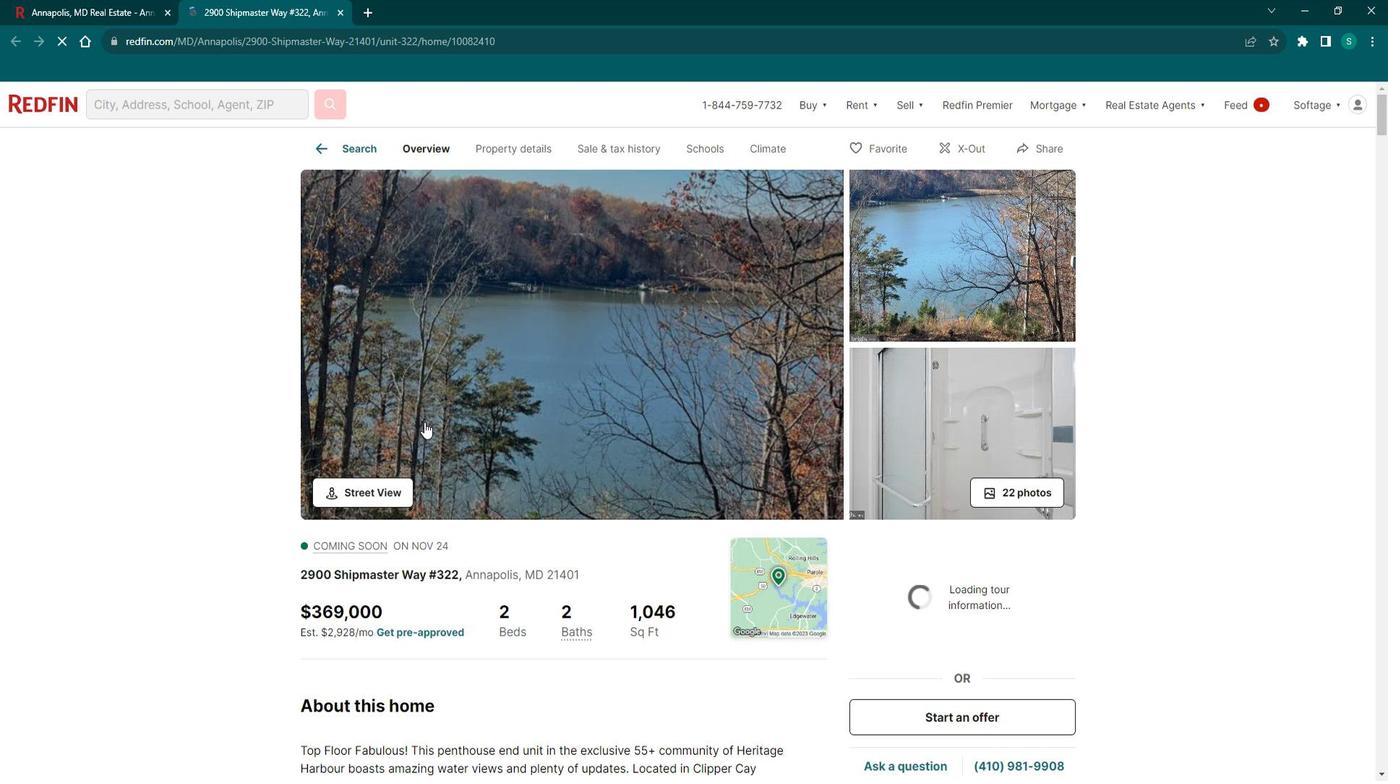 
Action: Mouse scrolled (434, 415) with delta (0, 0)
Screenshot: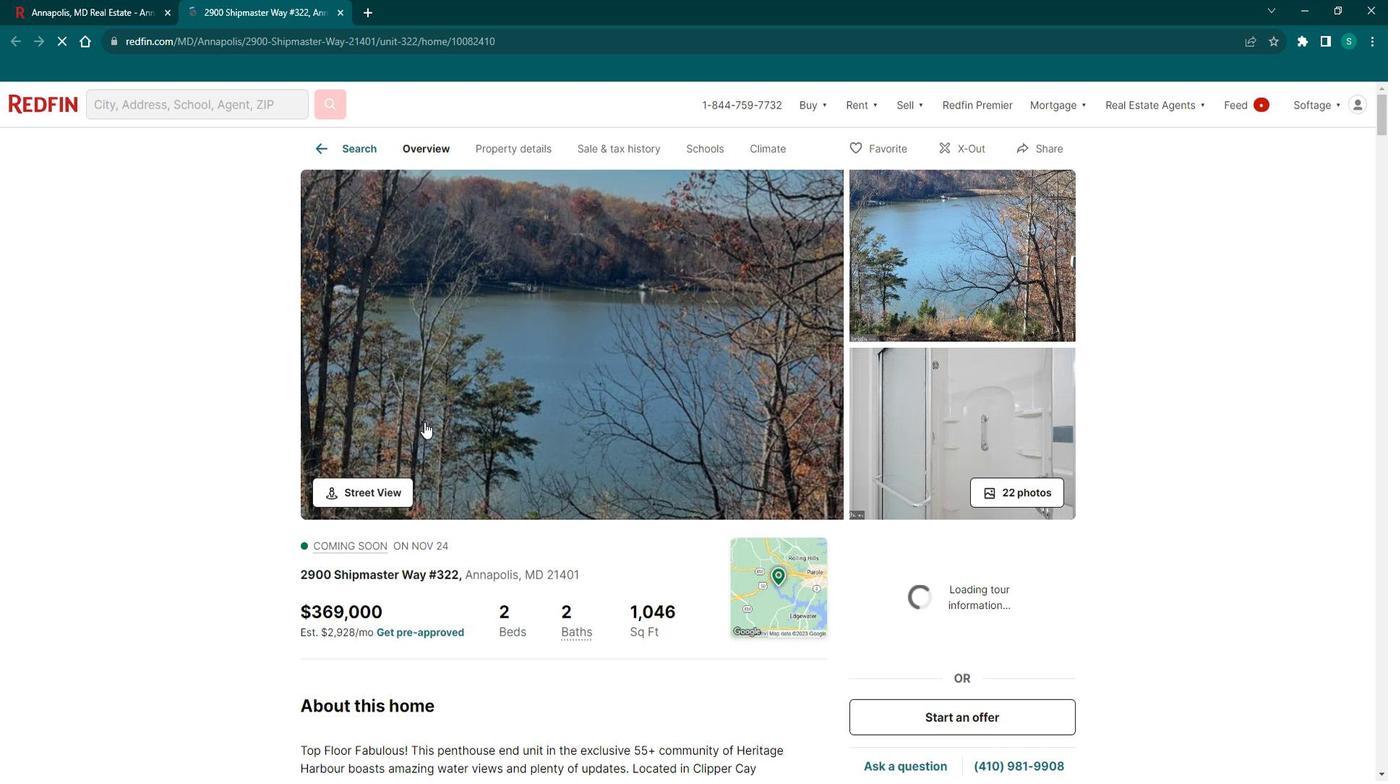 
Action: Mouse scrolled (434, 415) with delta (0, 0)
Screenshot: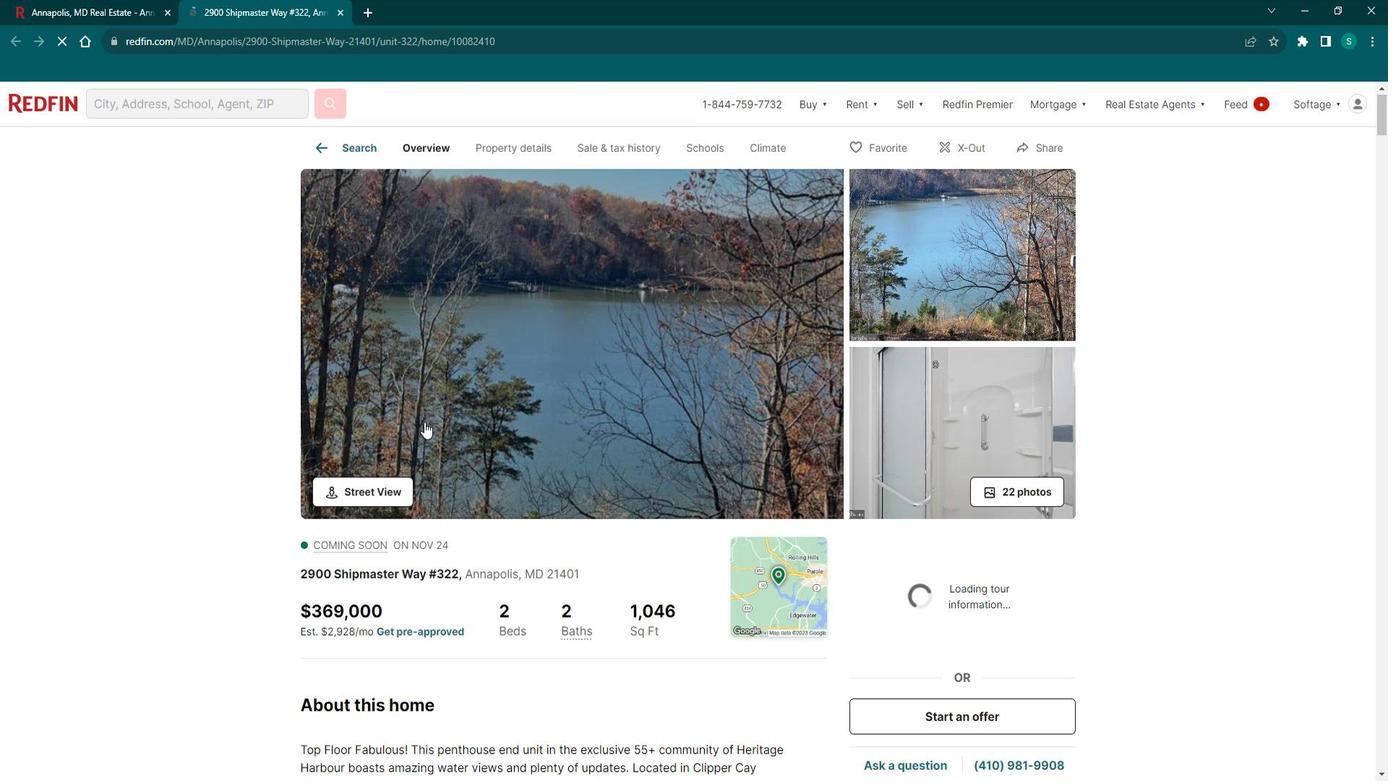 
Action: Mouse moved to (347, 436)
Screenshot: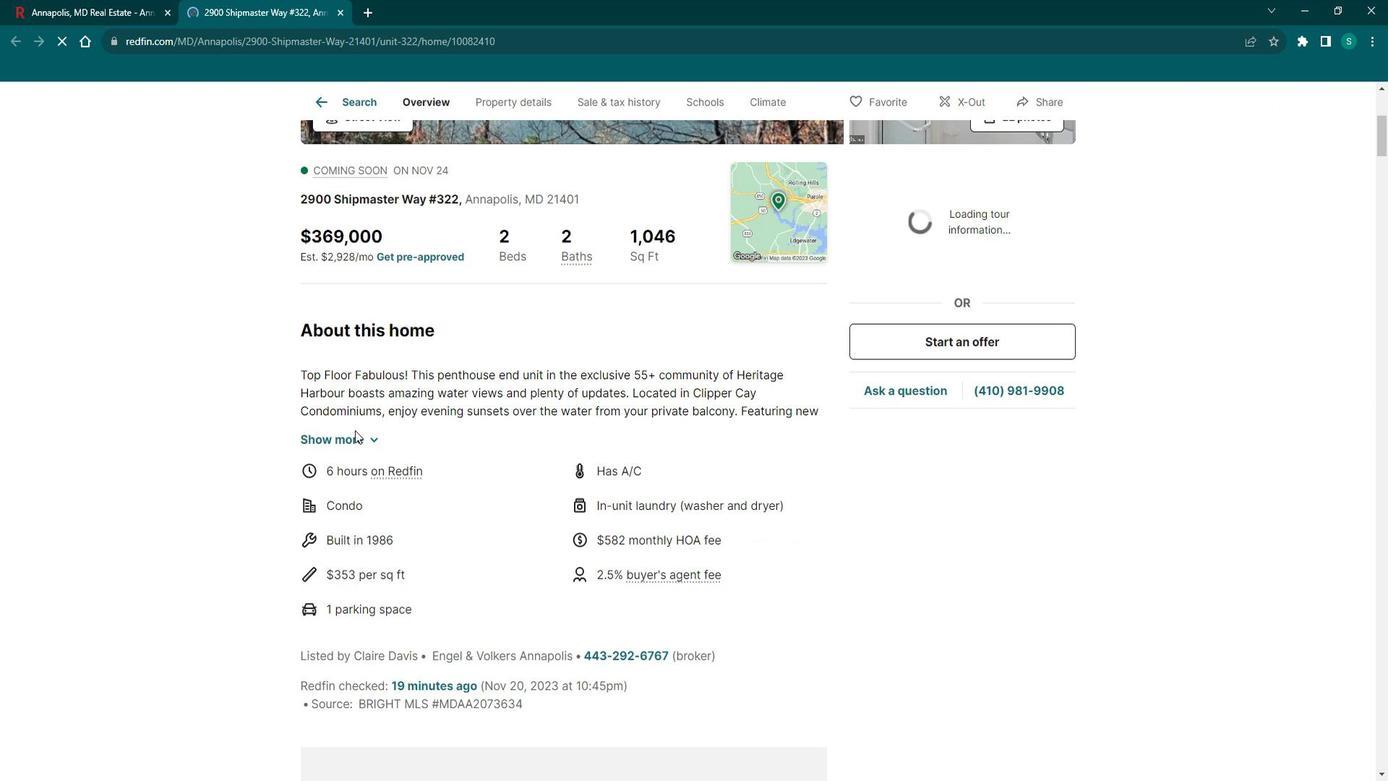 
Action: Mouse pressed left at (347, 436)
Screenshot: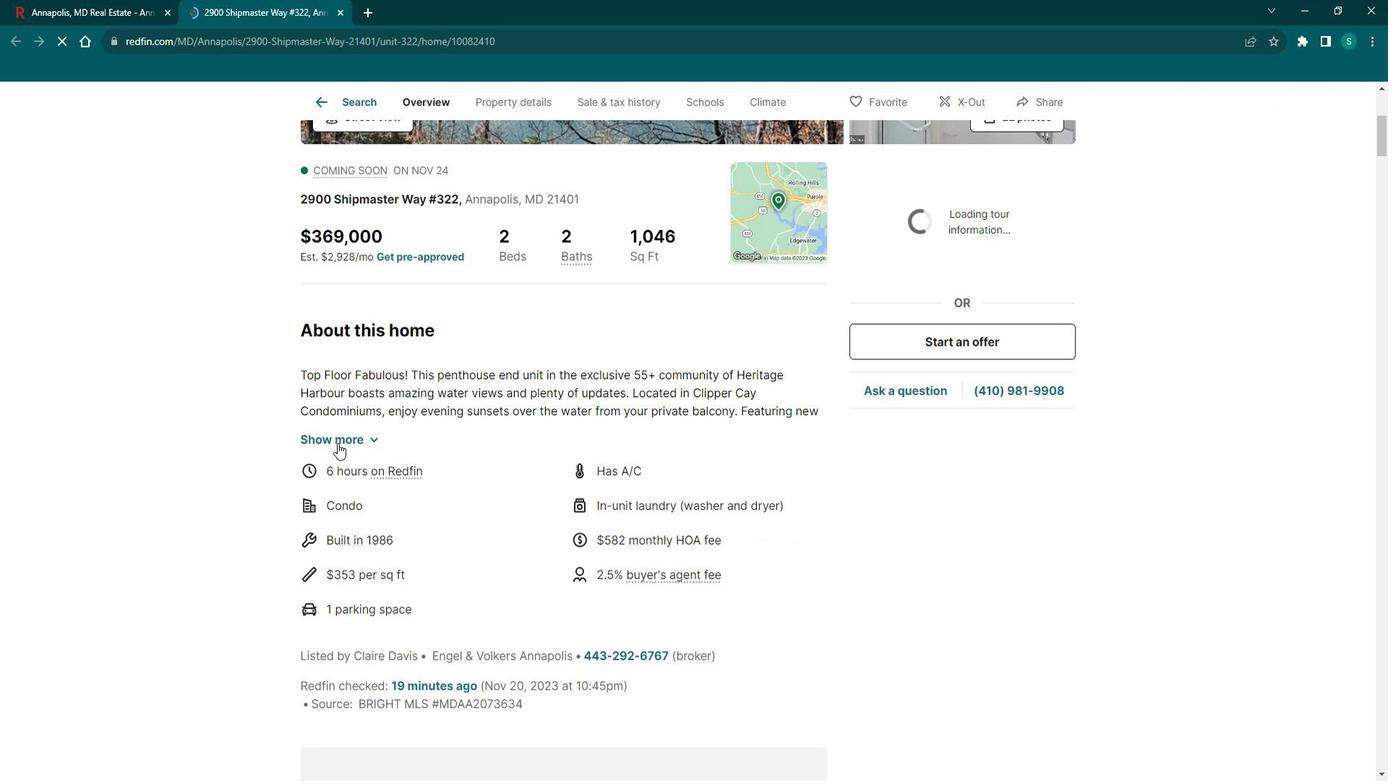 
Action: Mouse moved to (381, 425)
Screenshot: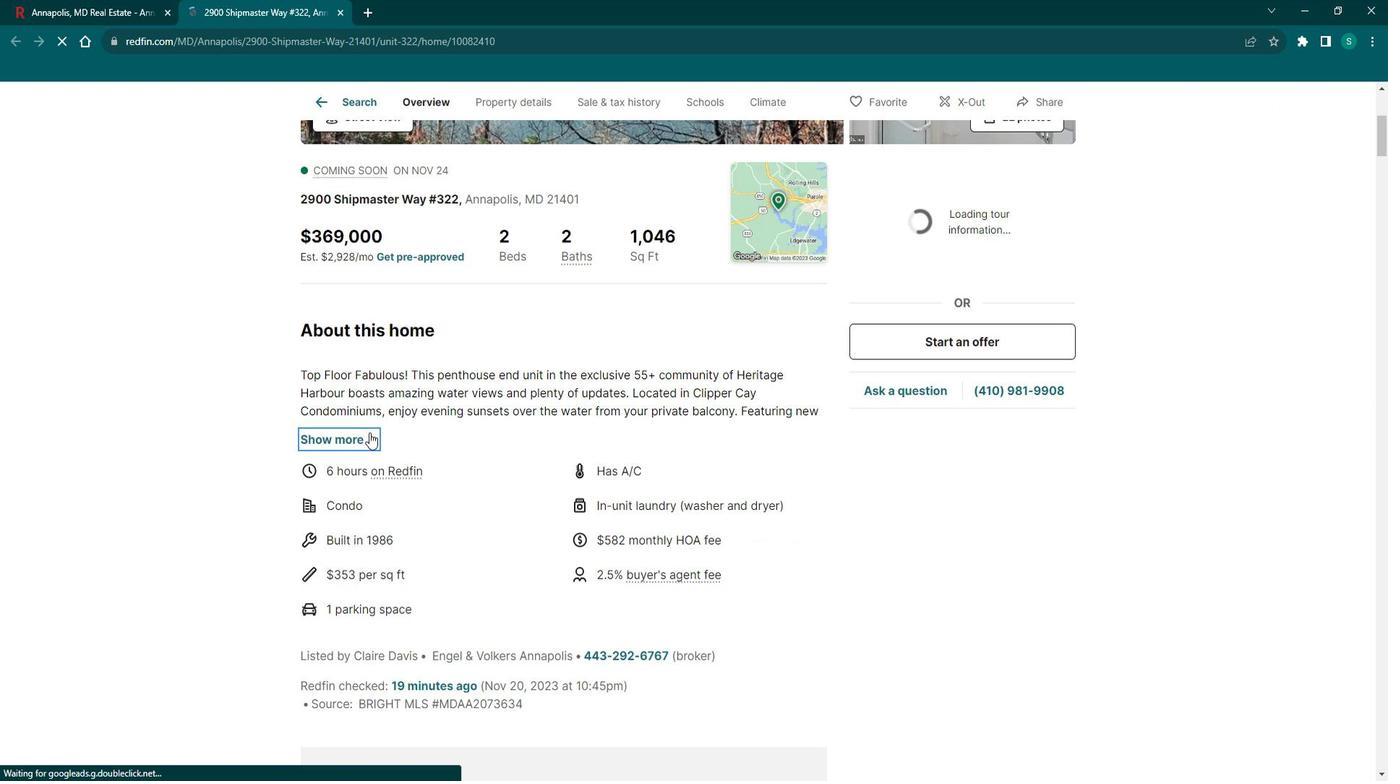 
Action: Mouse scrolled (381, 424) with delta (0, 0)
Screenshot: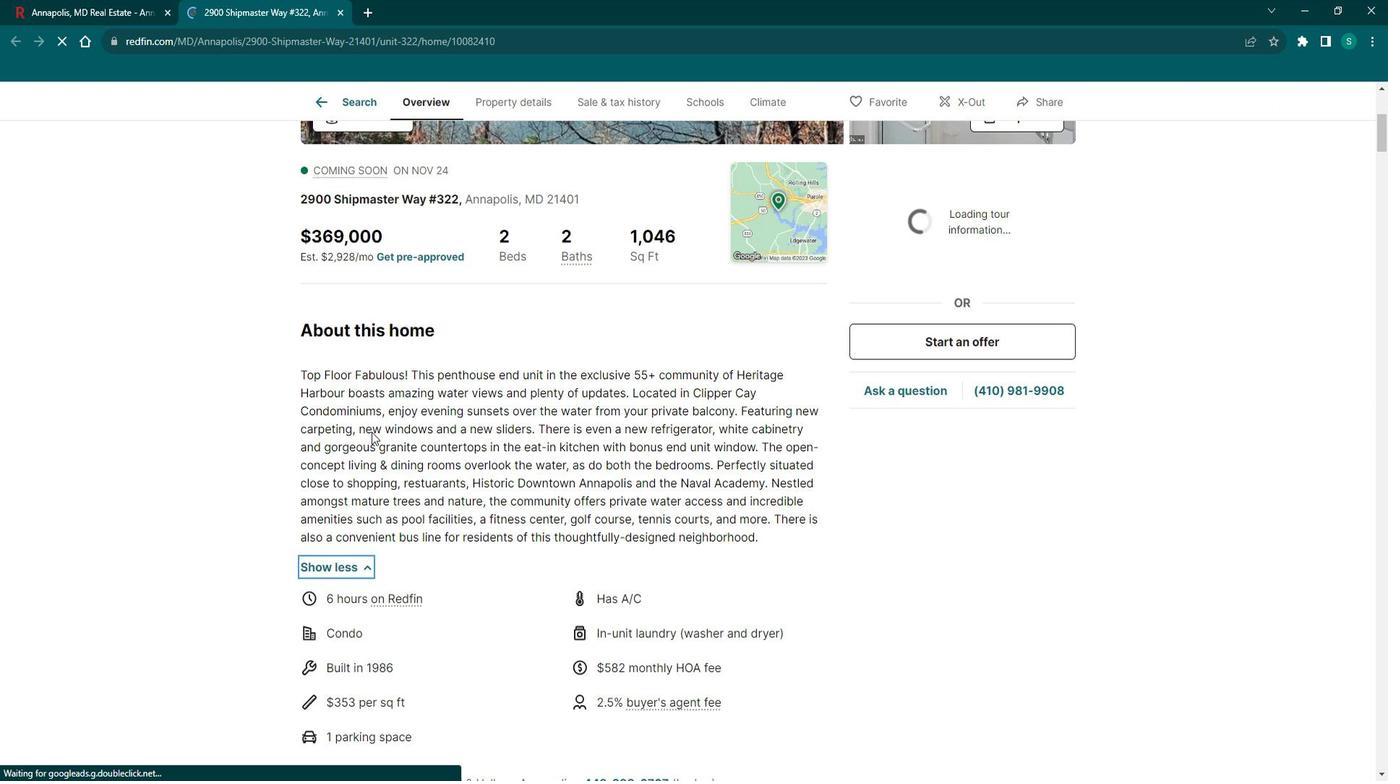 
Action: Mouse scrolled (381, 424) with delta (0, 0)
Screenshot: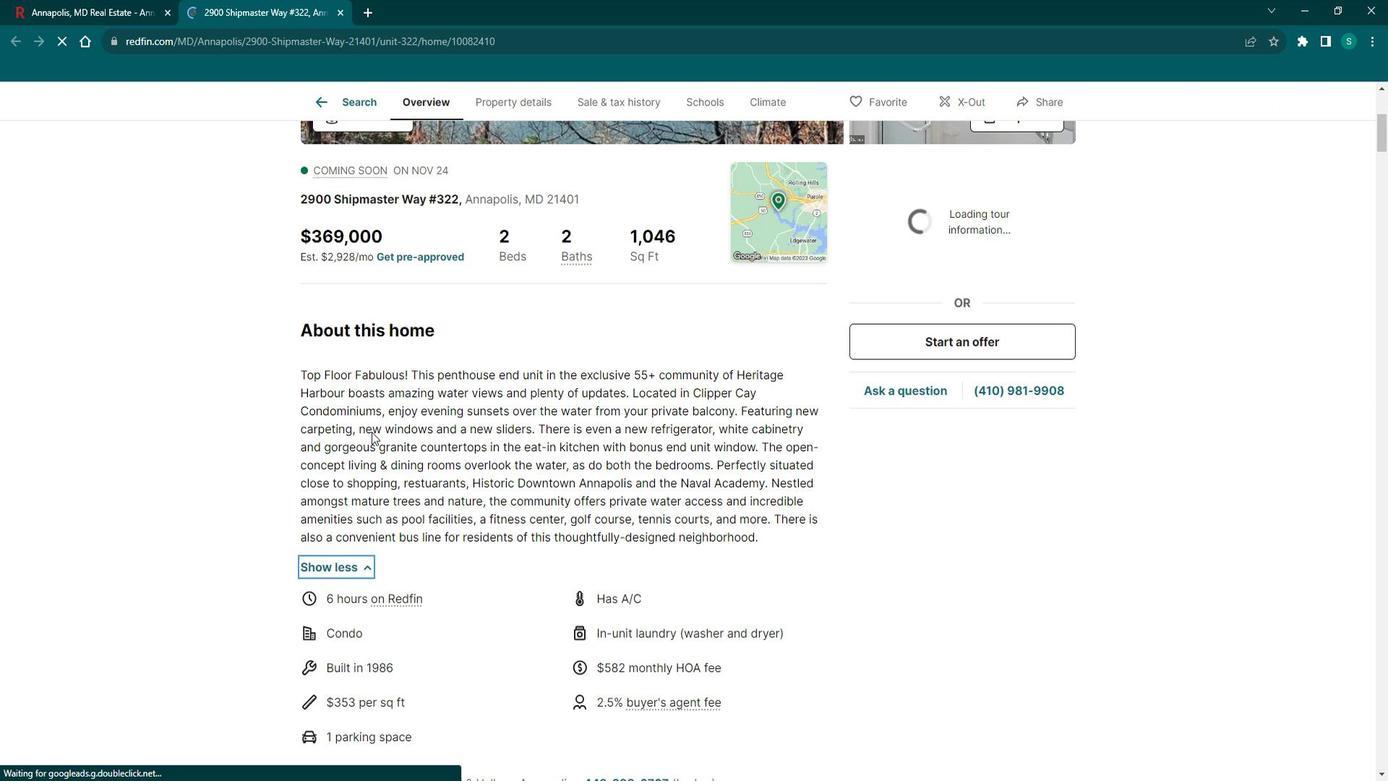 
Action: Mouse scrolled (381, 424) with delta (0, 0)
Screenshot: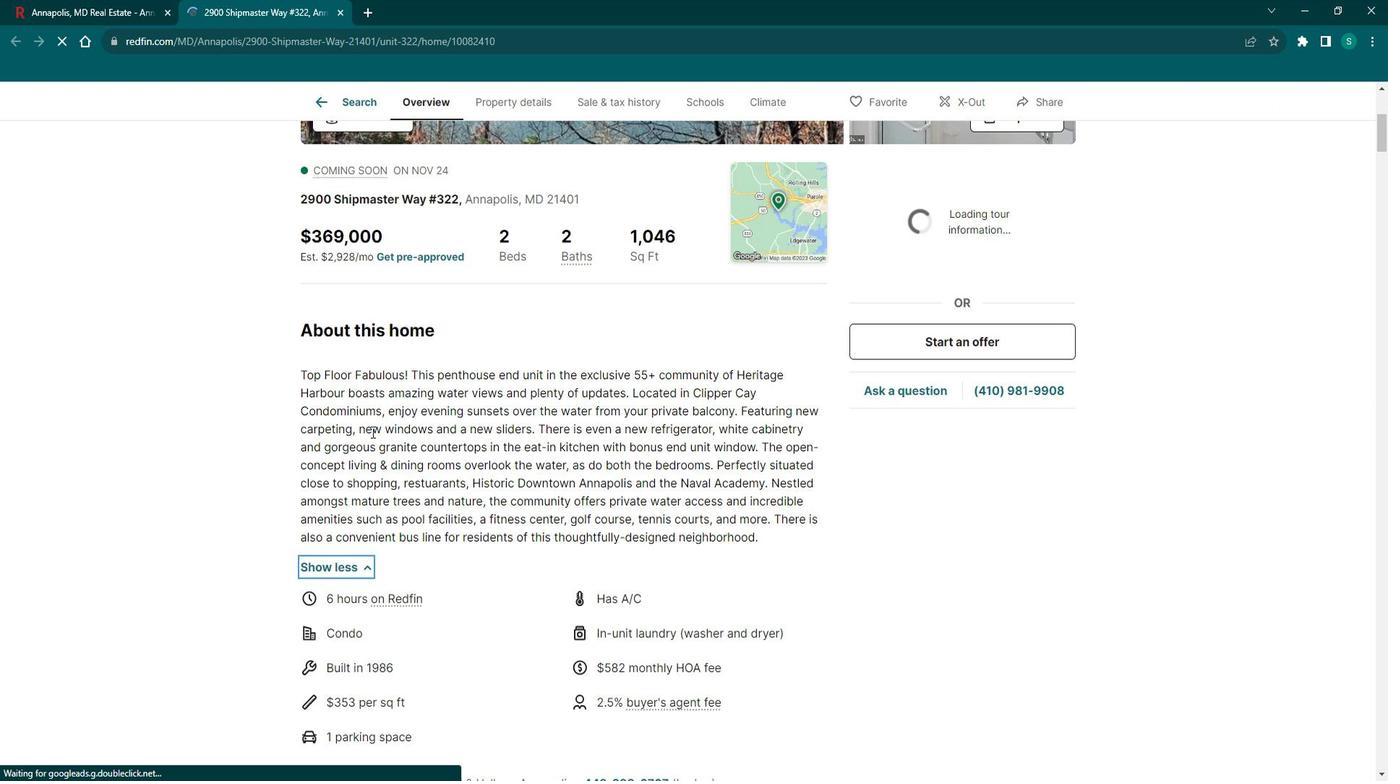 
Action: Mouse scrolled (381, 424) with delta (0, 0)
Screenshot: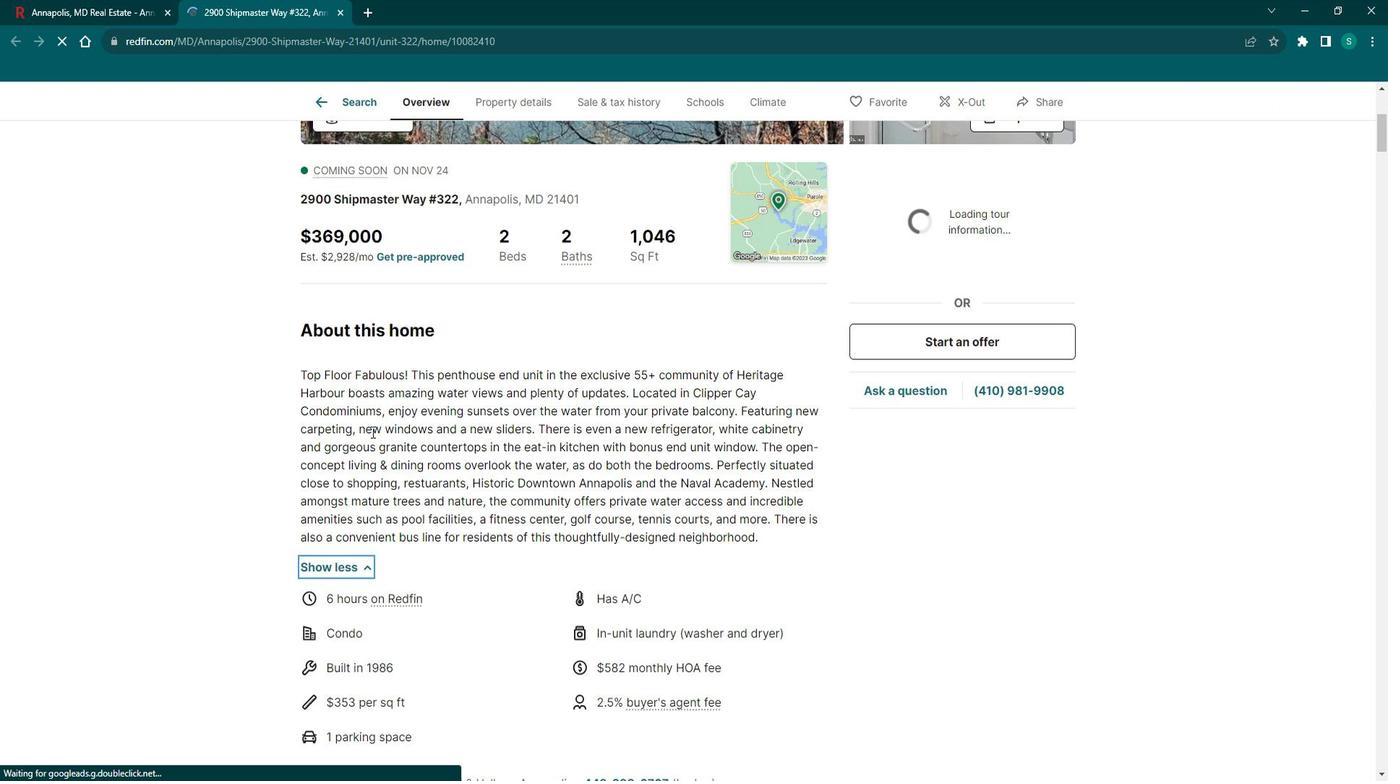 
Action: Mouse scrolled (381, 424) with delta (0, 0)
Screenshot: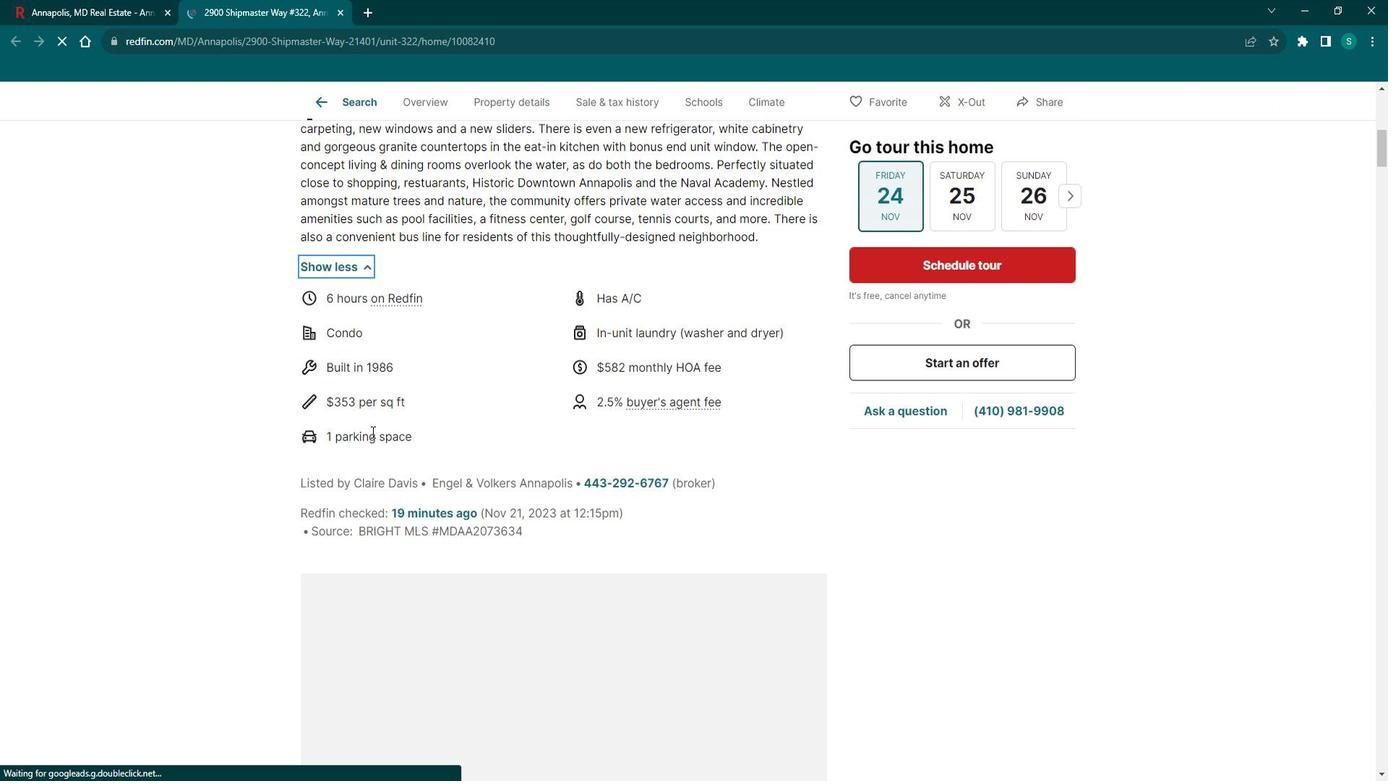 
Action: Mouse scrolled (381, 424) with delta (0, 0)
Screenshot: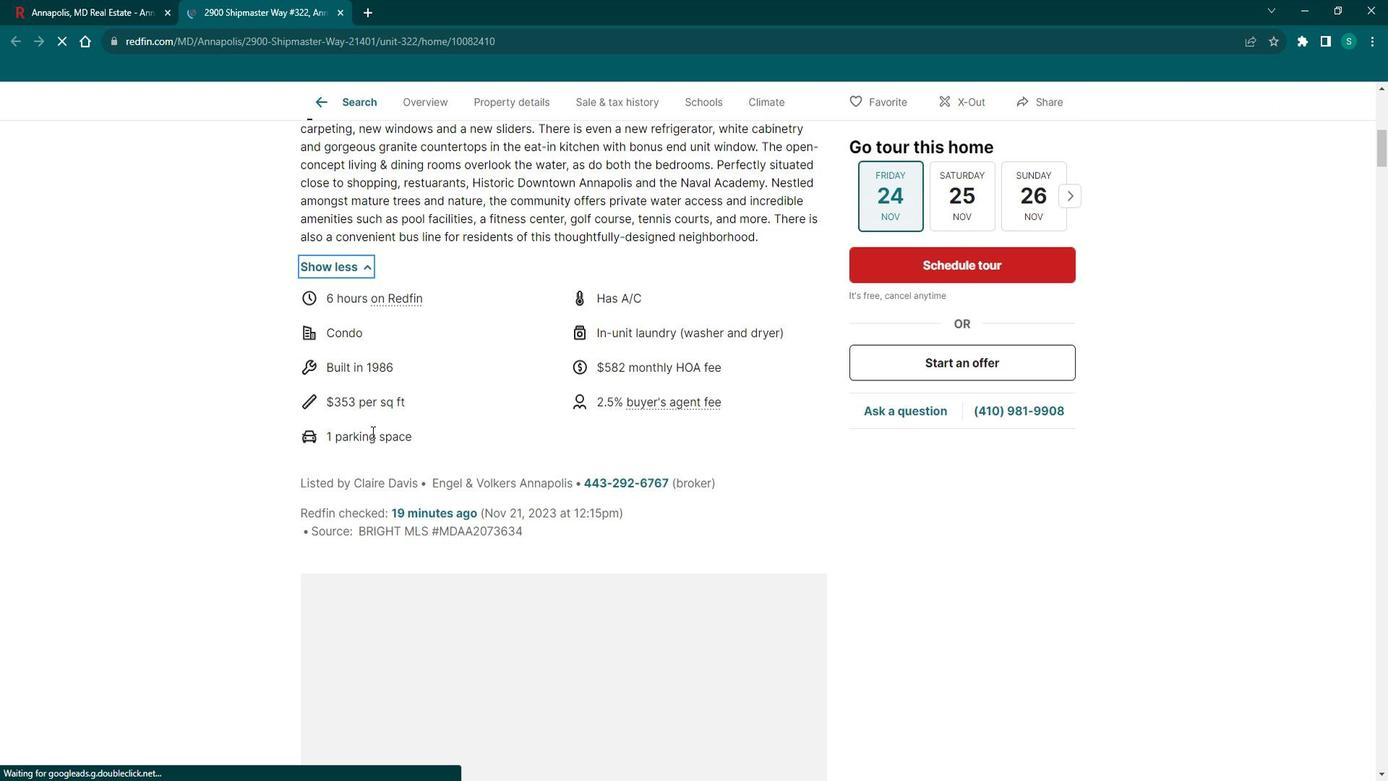 
Action: Mouse scrolled (381, 424) with delta (0, 0)
Screenshot: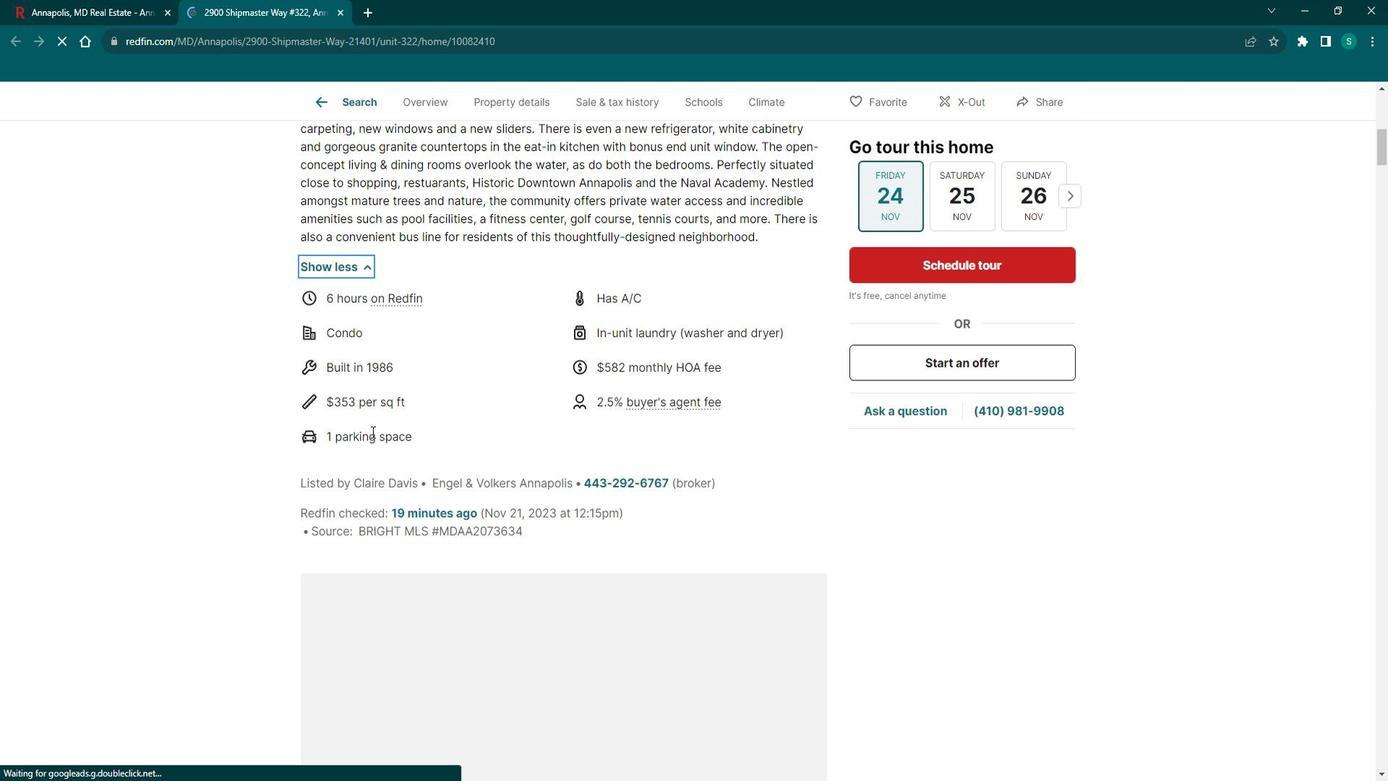 
Action: Mouse scrolled (381, 424) with delta (0, 0)
Screenshot: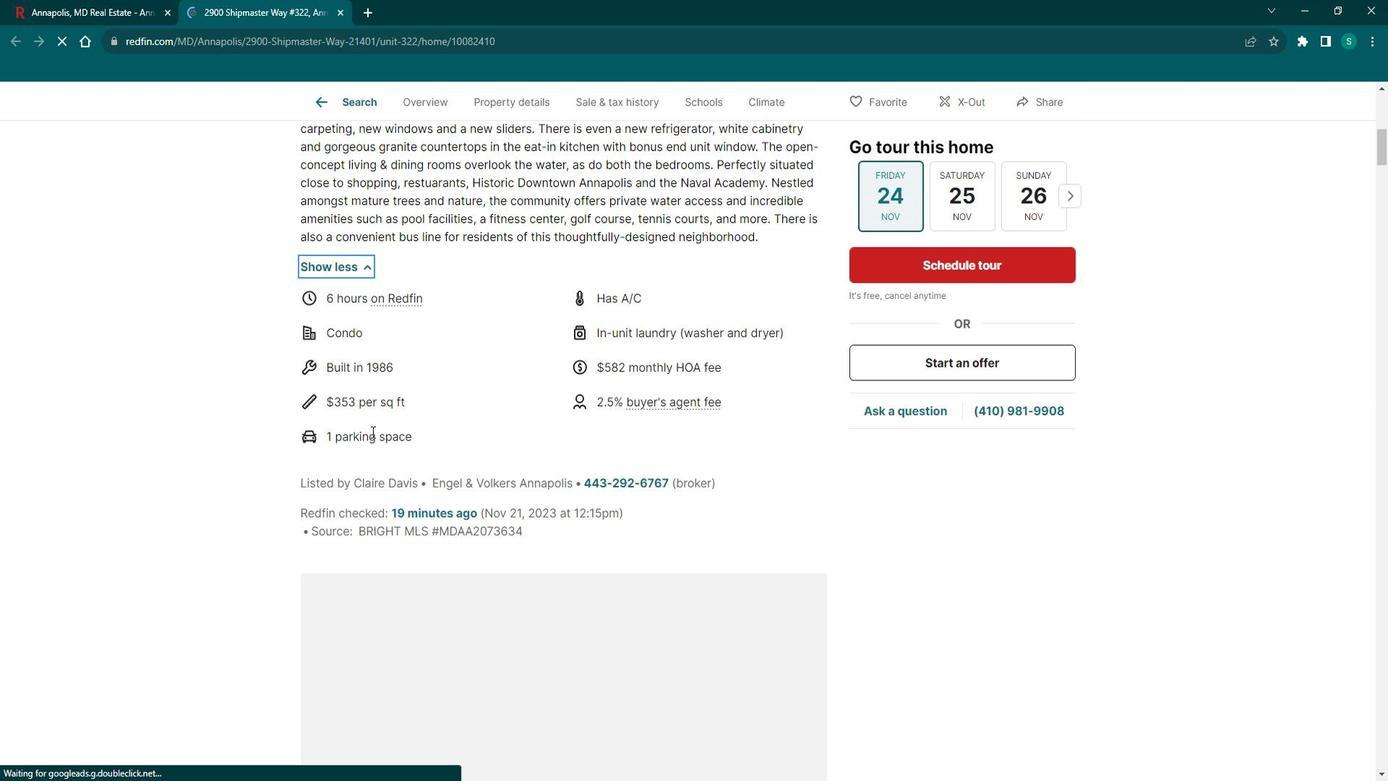 
Action: Mouse scrolled (381, 424) with delta (0, 0)
Screenshot: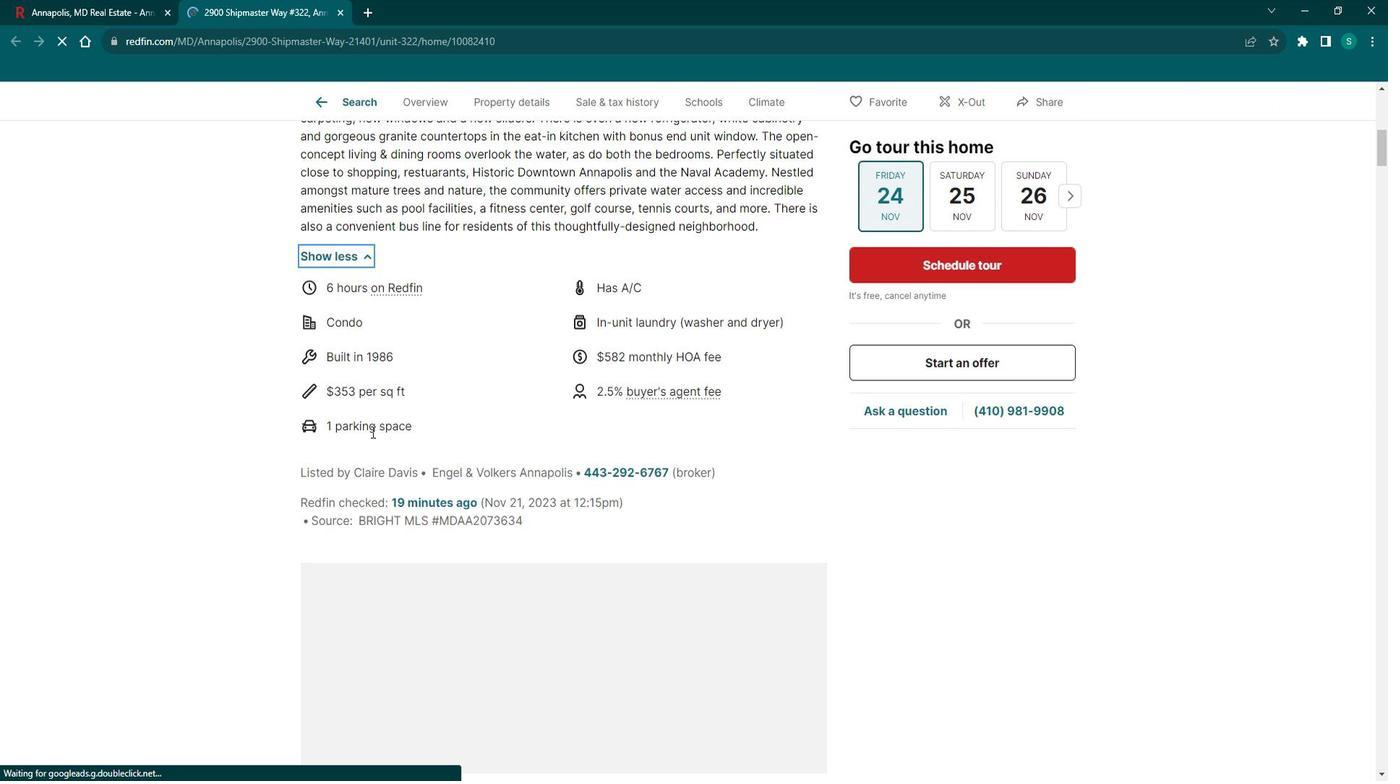 
Action: Mouse scrolled (381, 424) with delta (0, 0)
Screenshot: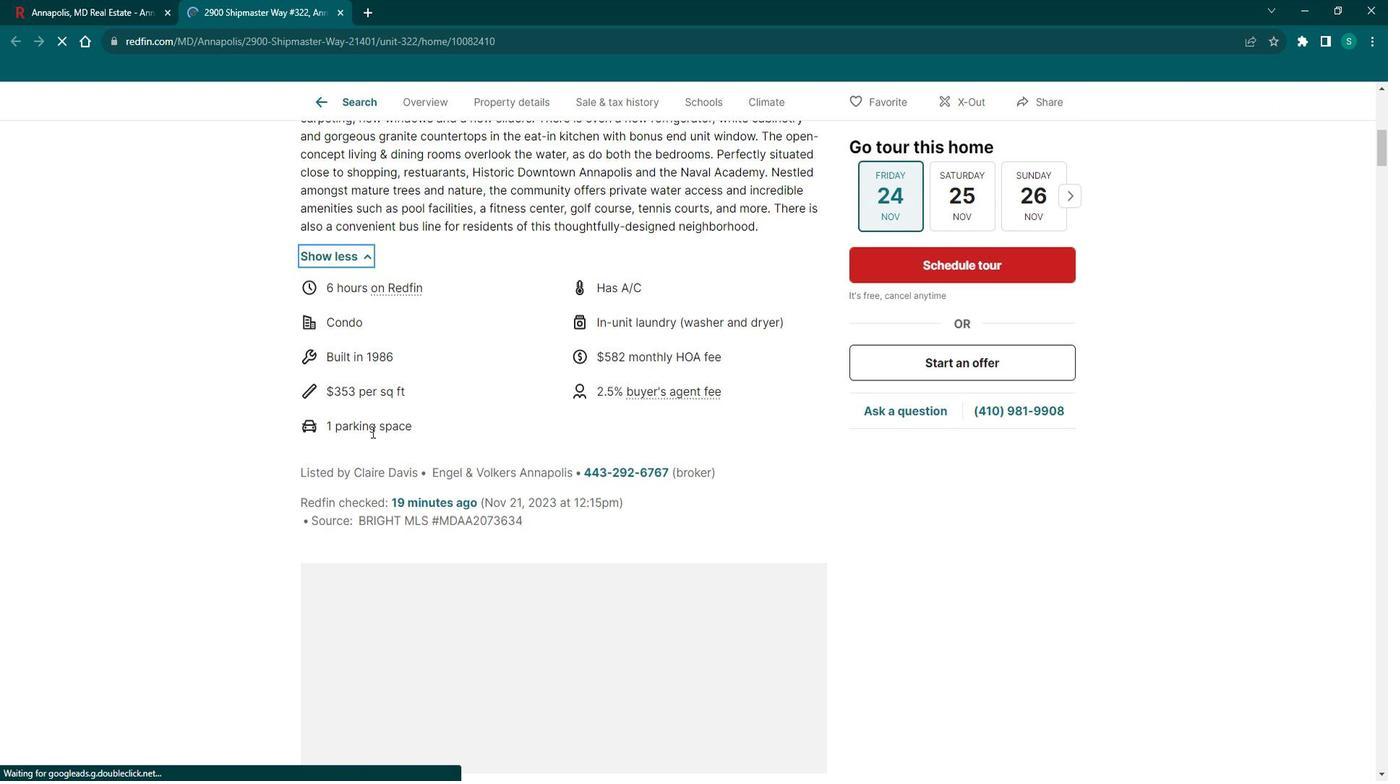 
Action: Mouse scrolled (381, 424) with delta (0, 0)
Screenshot: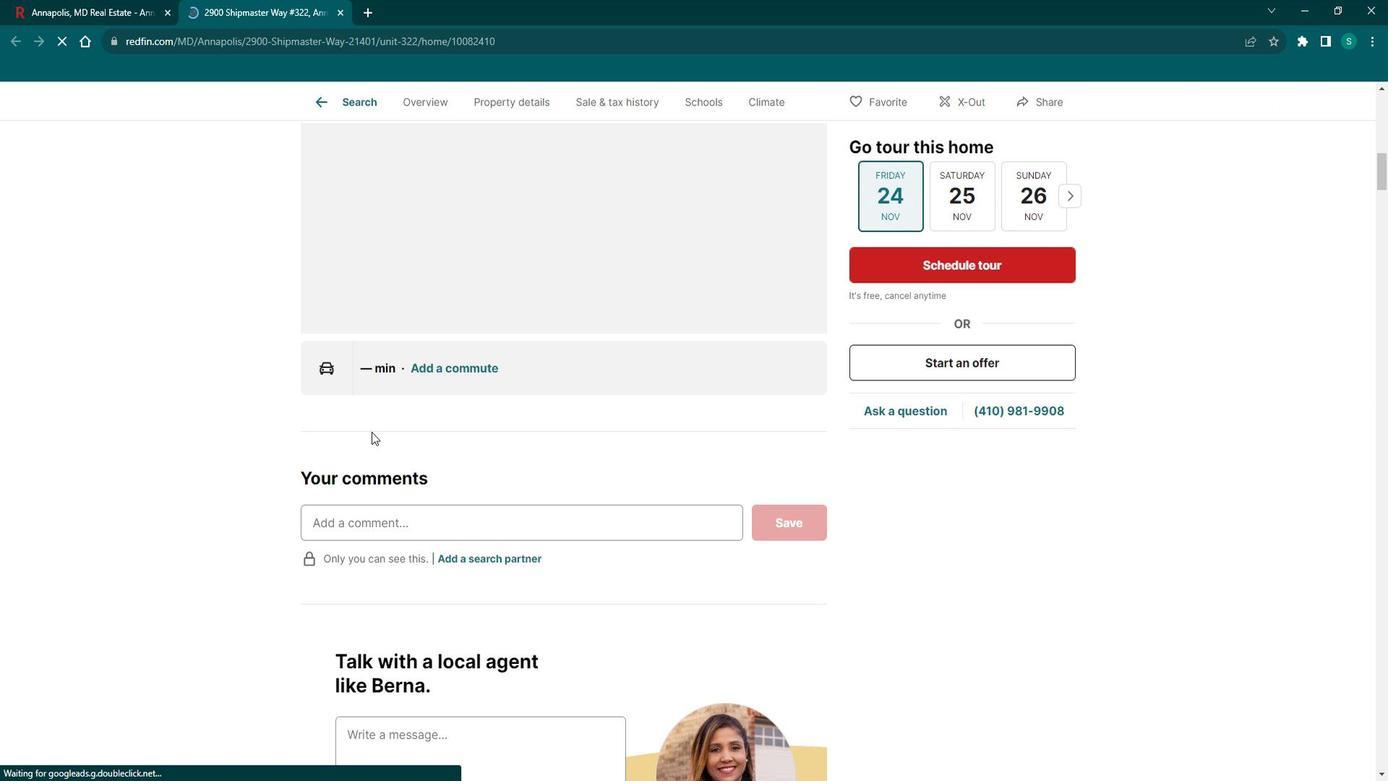 
Action: Mouse scrolled (381, 424) with delta (0, 0)
Screenshot: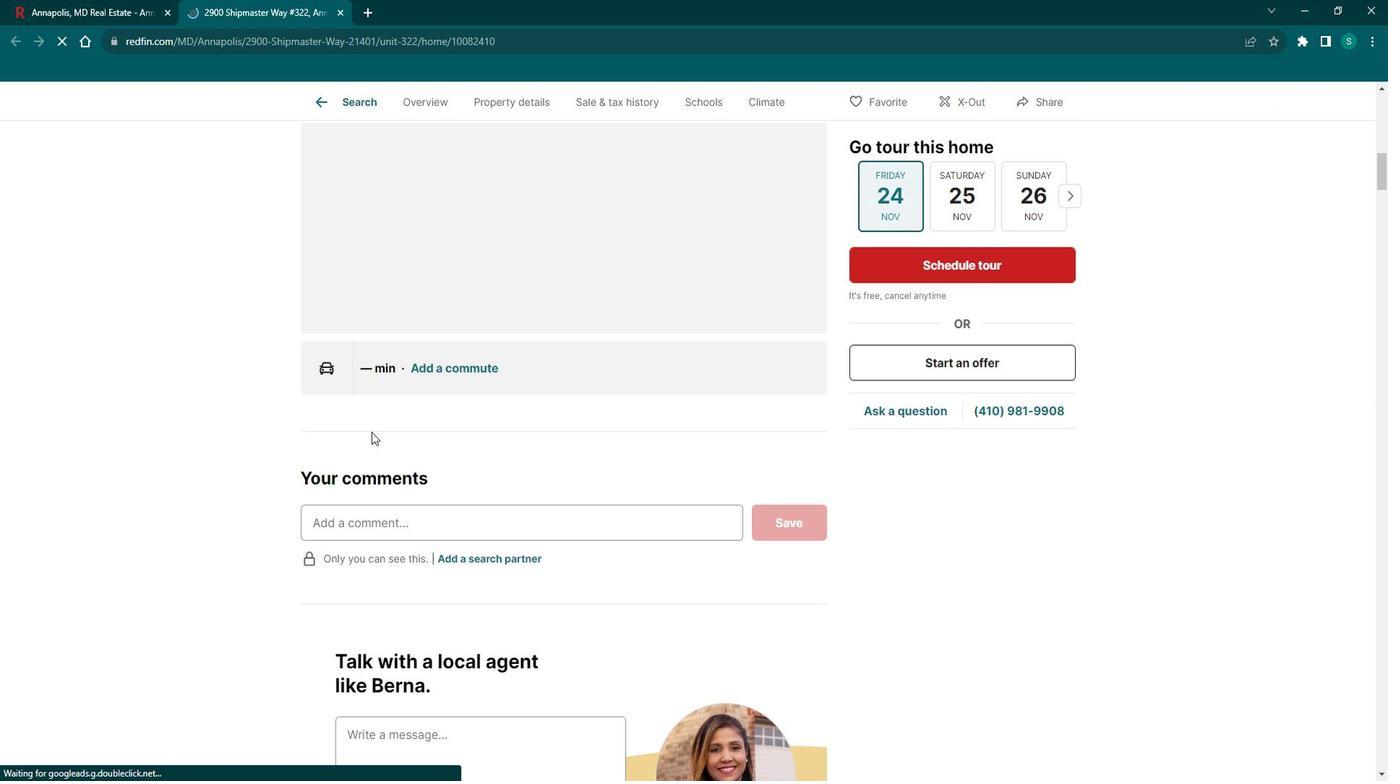 
Action: Mouse scrolled (381, 424) with delta (0, 0)
Screenshot: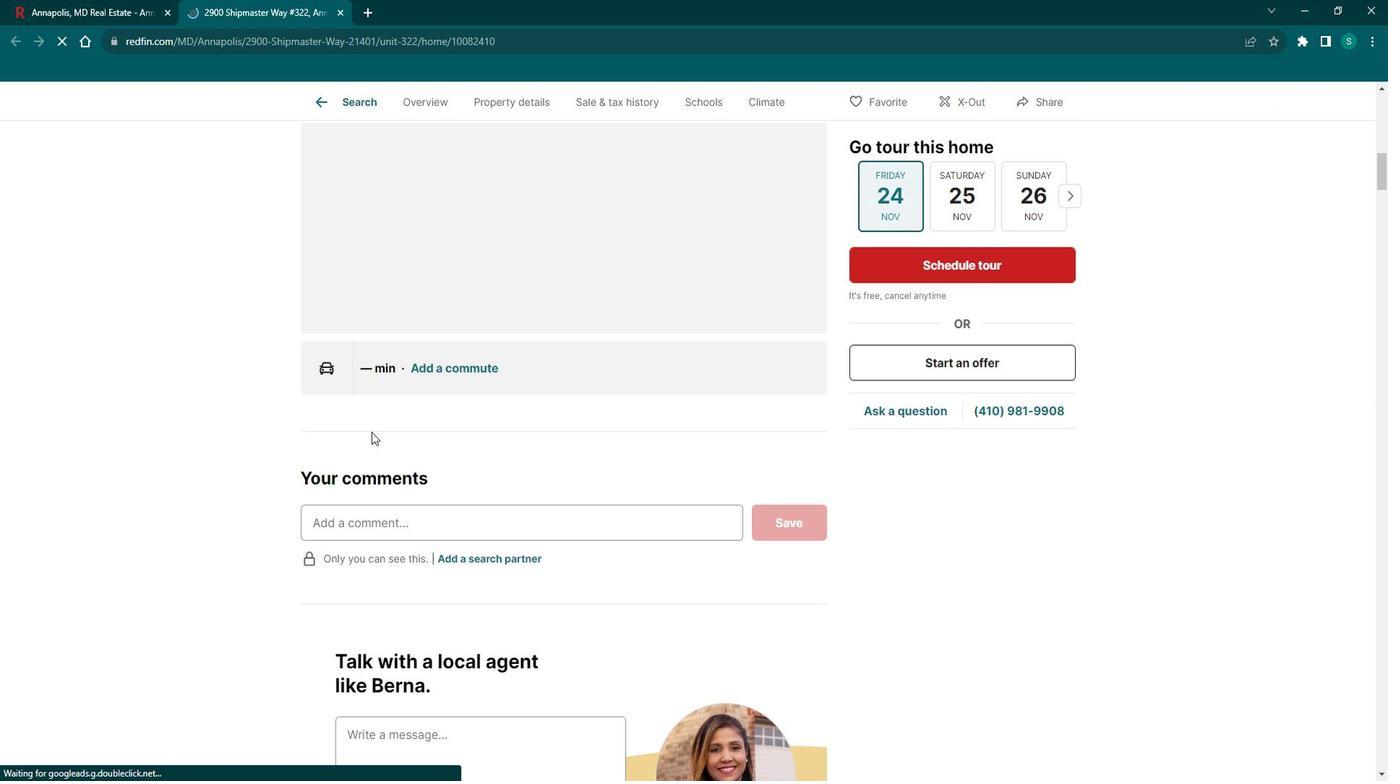 
Action: Mouse scrolled (381, 424) with delta (0, 0)
Screenshot: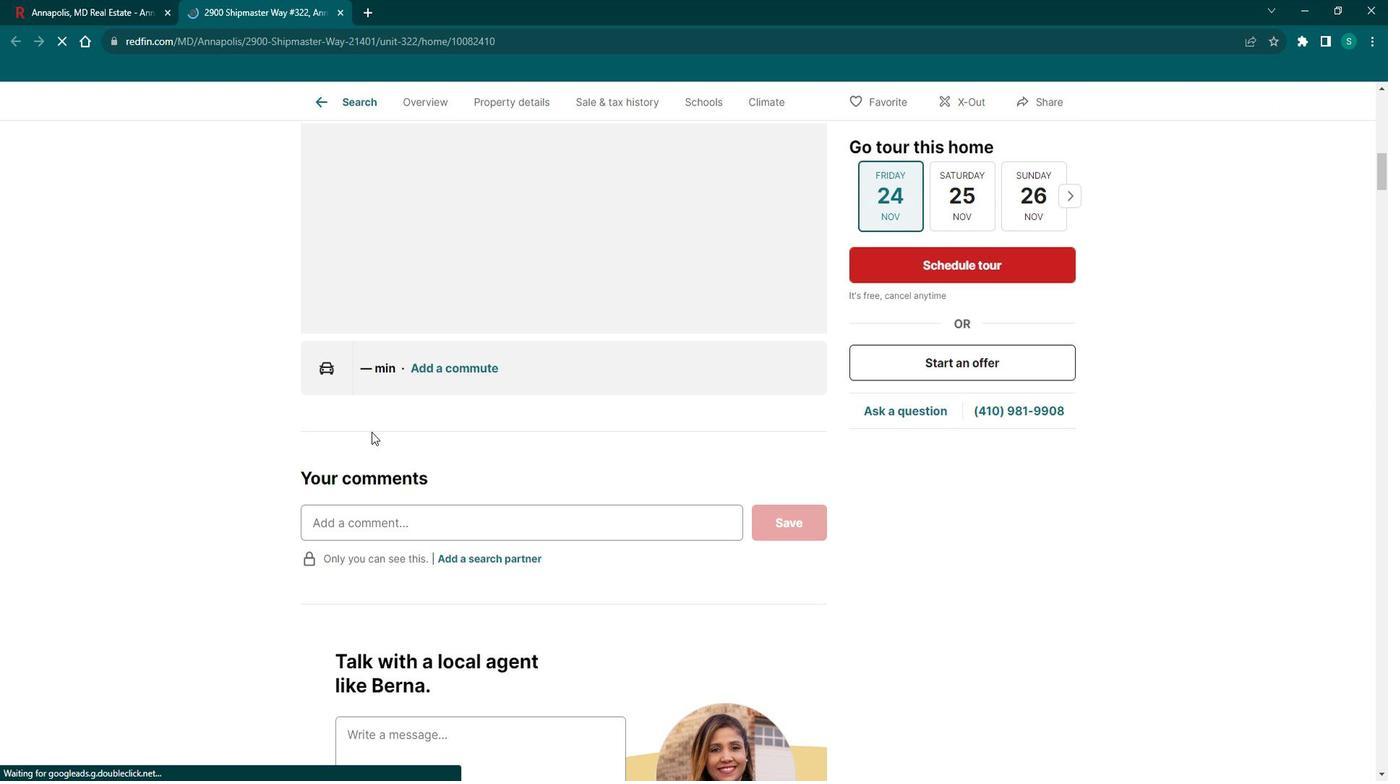 
Action: Mouse scrolled (381, 424) with delta (0, 0)
Screenshot: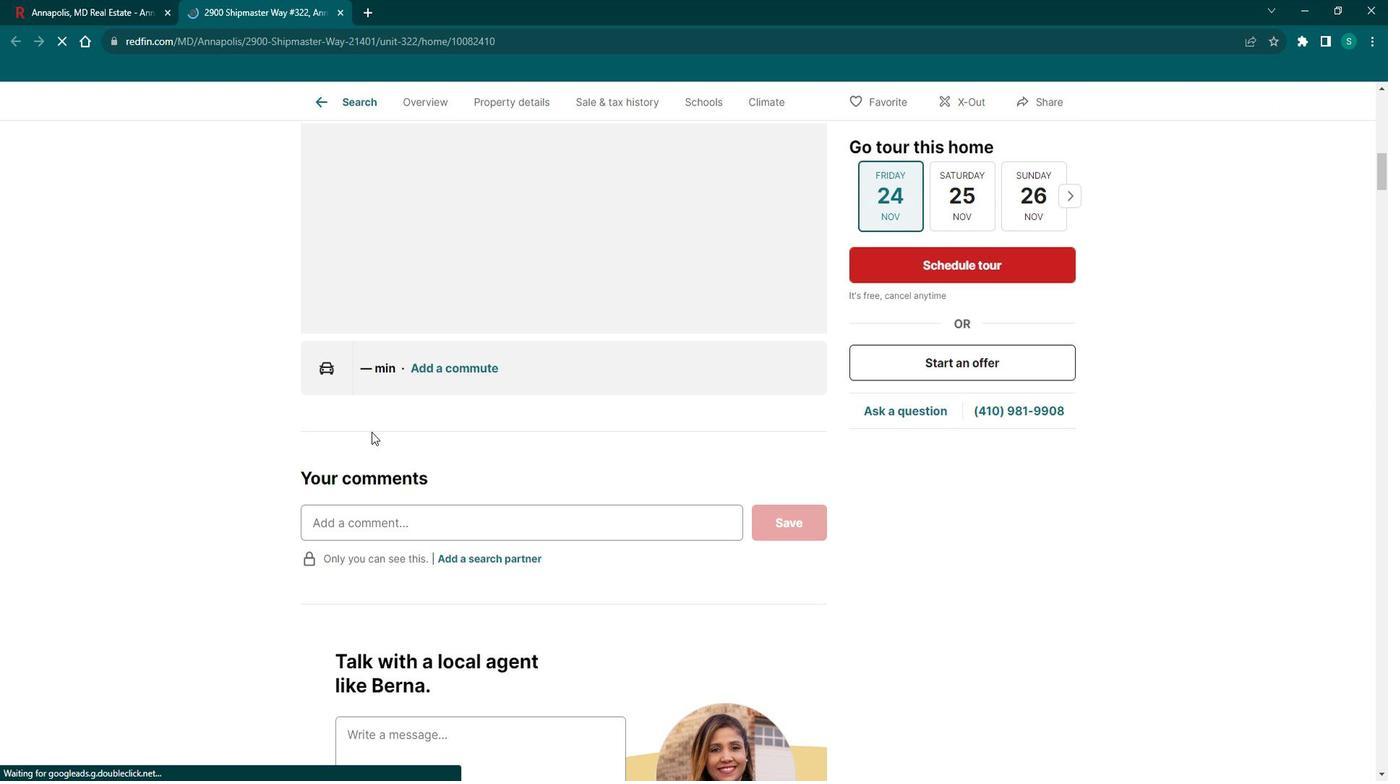 
Action: Mouse scrolled (381, 424) with delta (0, 0)
Screenshot: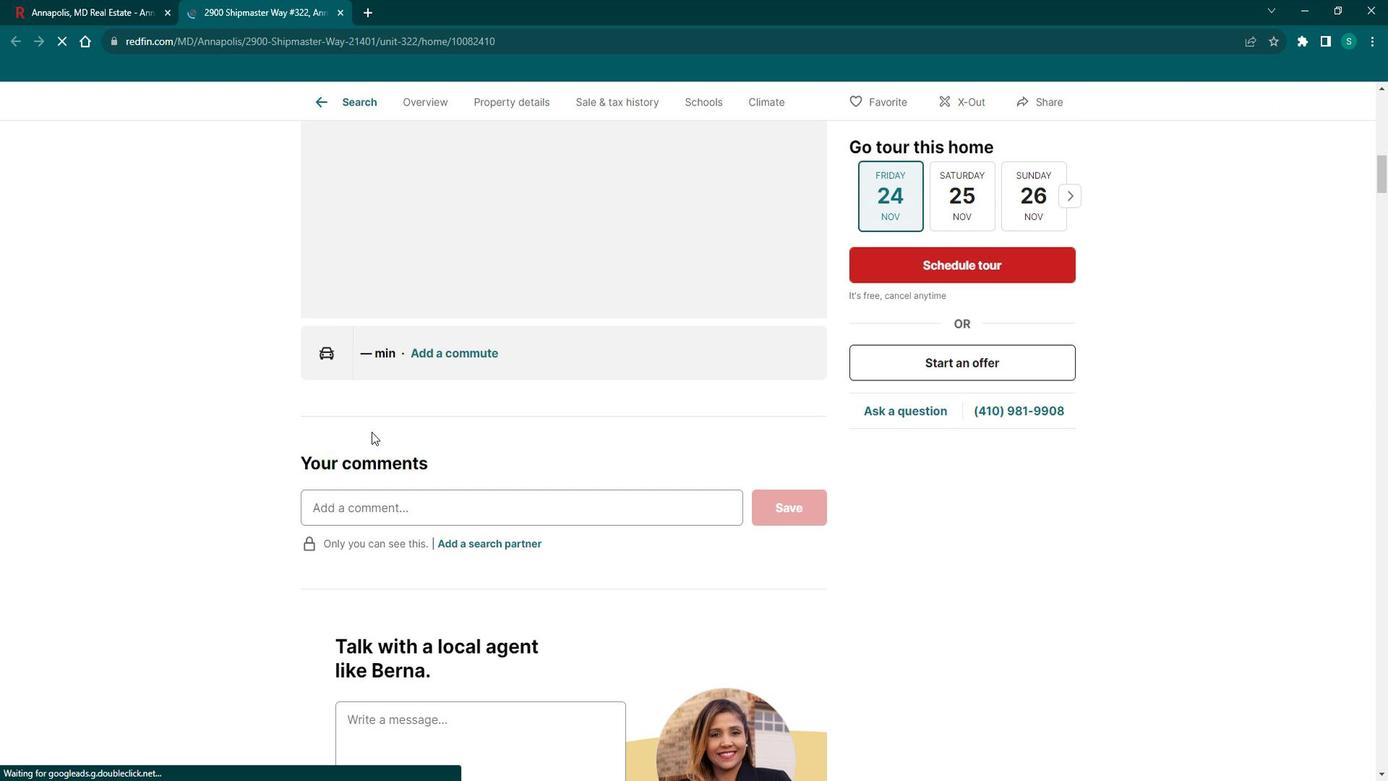 
Action: Mouse moved to (381, 425)
Screenshot: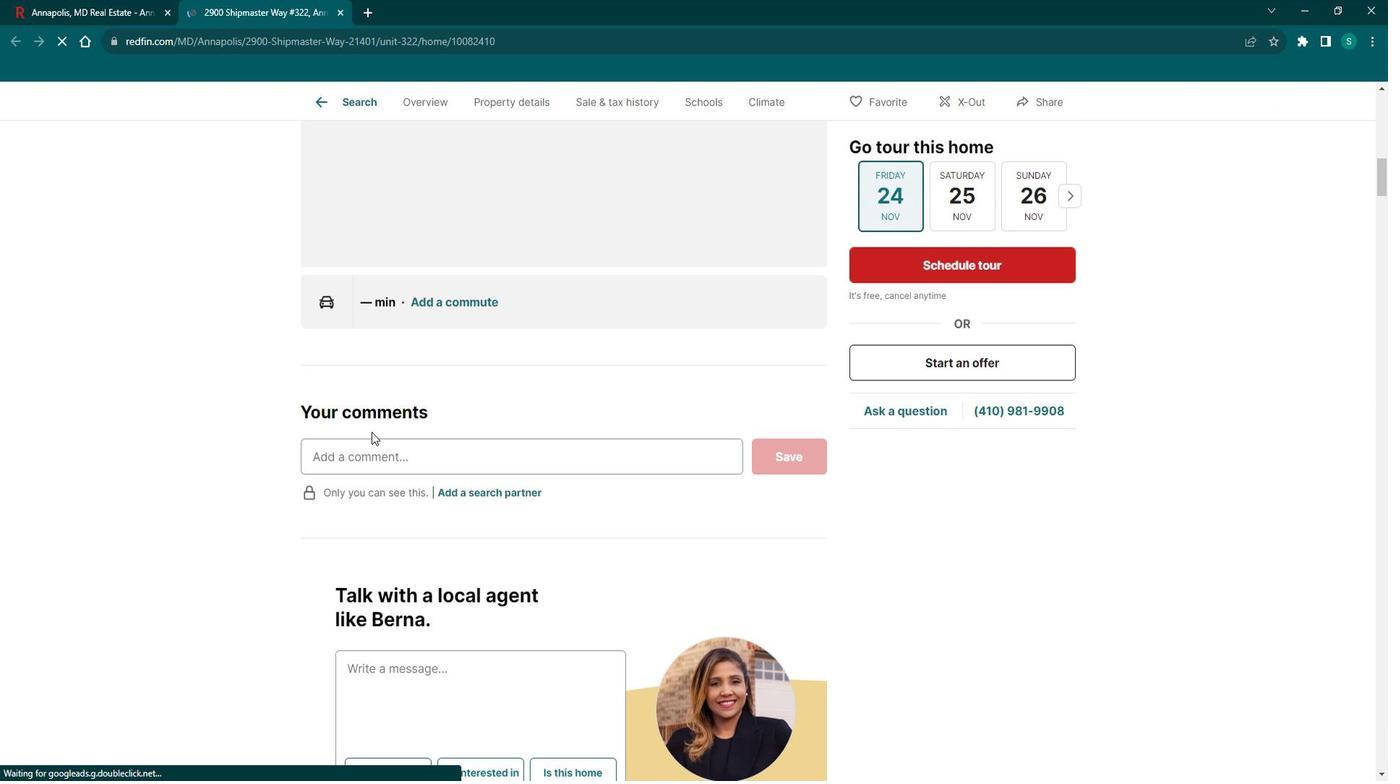 
Action: Mouse scrolled (381, 424) with delta (0, 0)
Screenshot: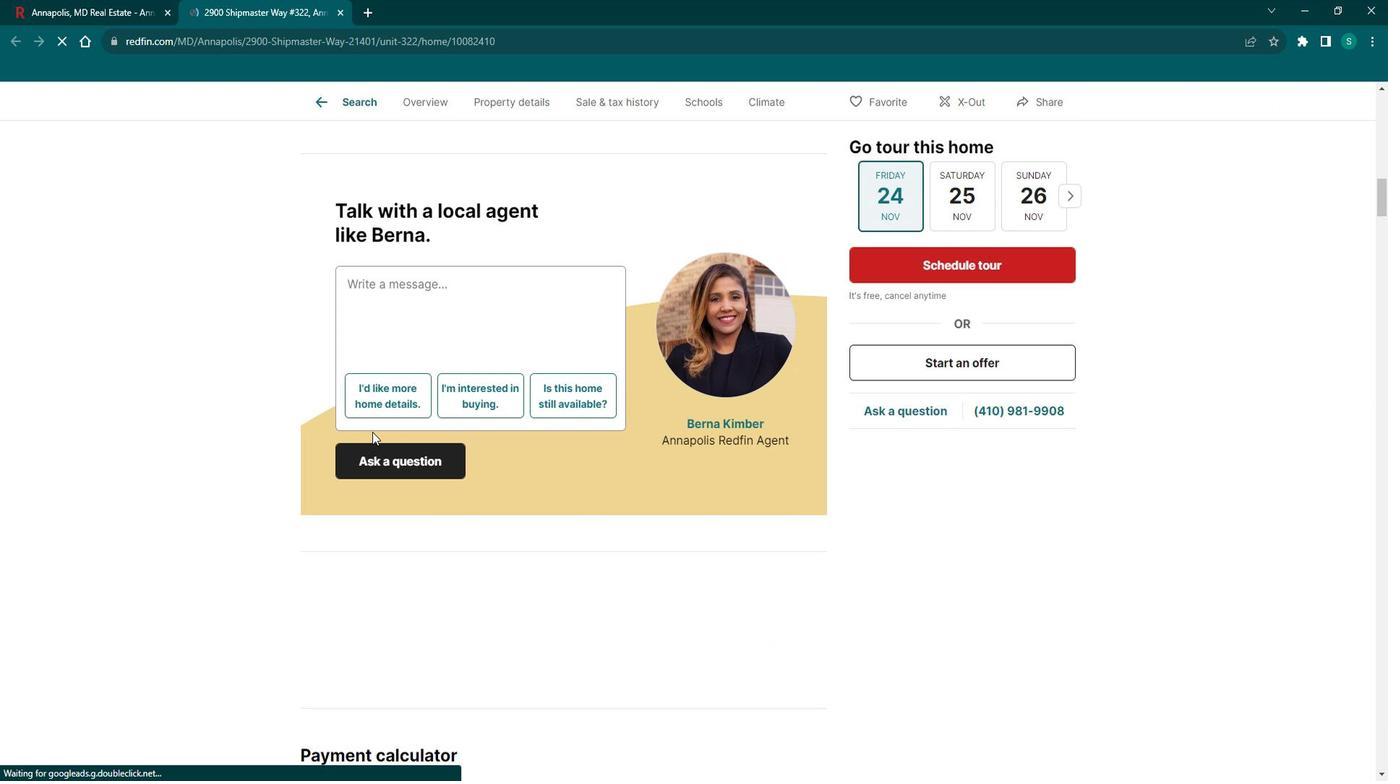 
Action: Mouse scrolled (381, 424) with delta (0, 0)
Screenshot: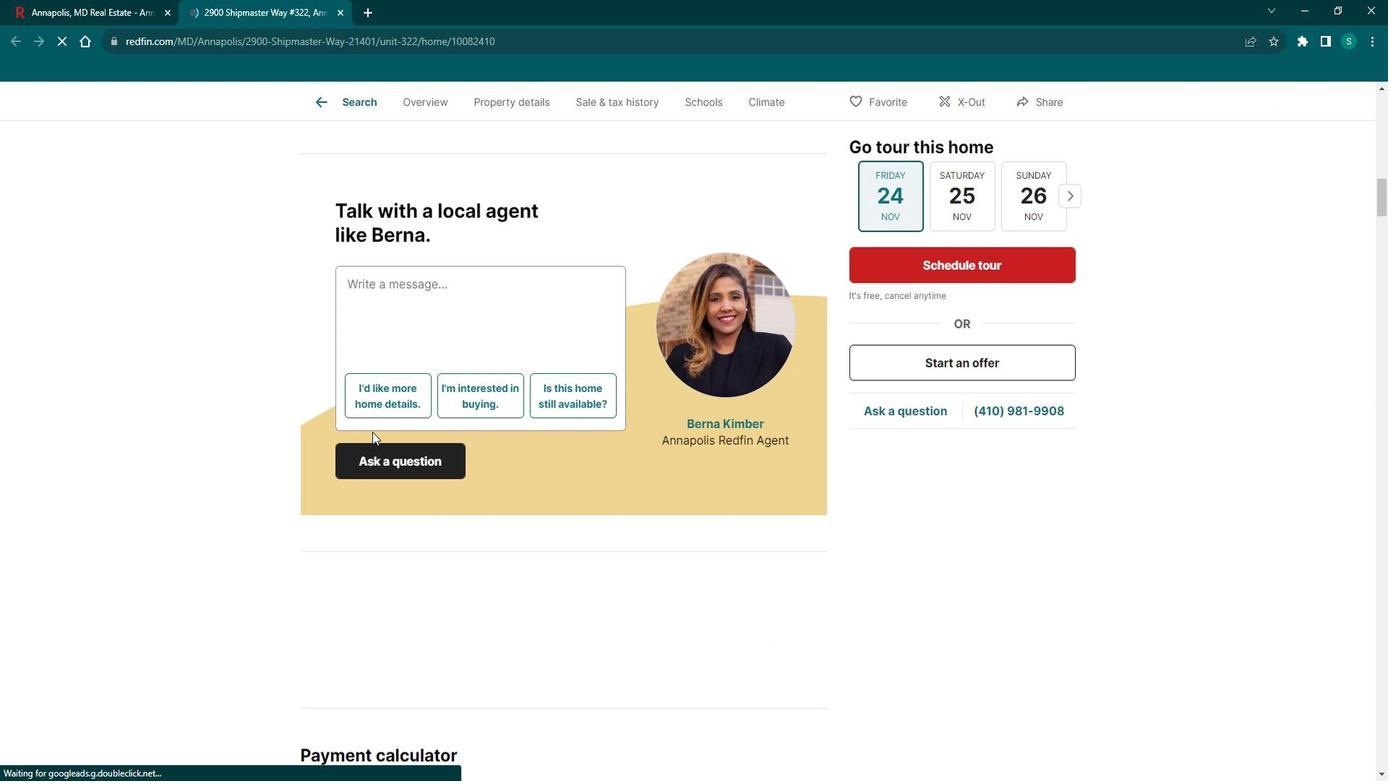 
Action: Mouse scrolled (381, 424) with delta (0, 0)
Screenshot: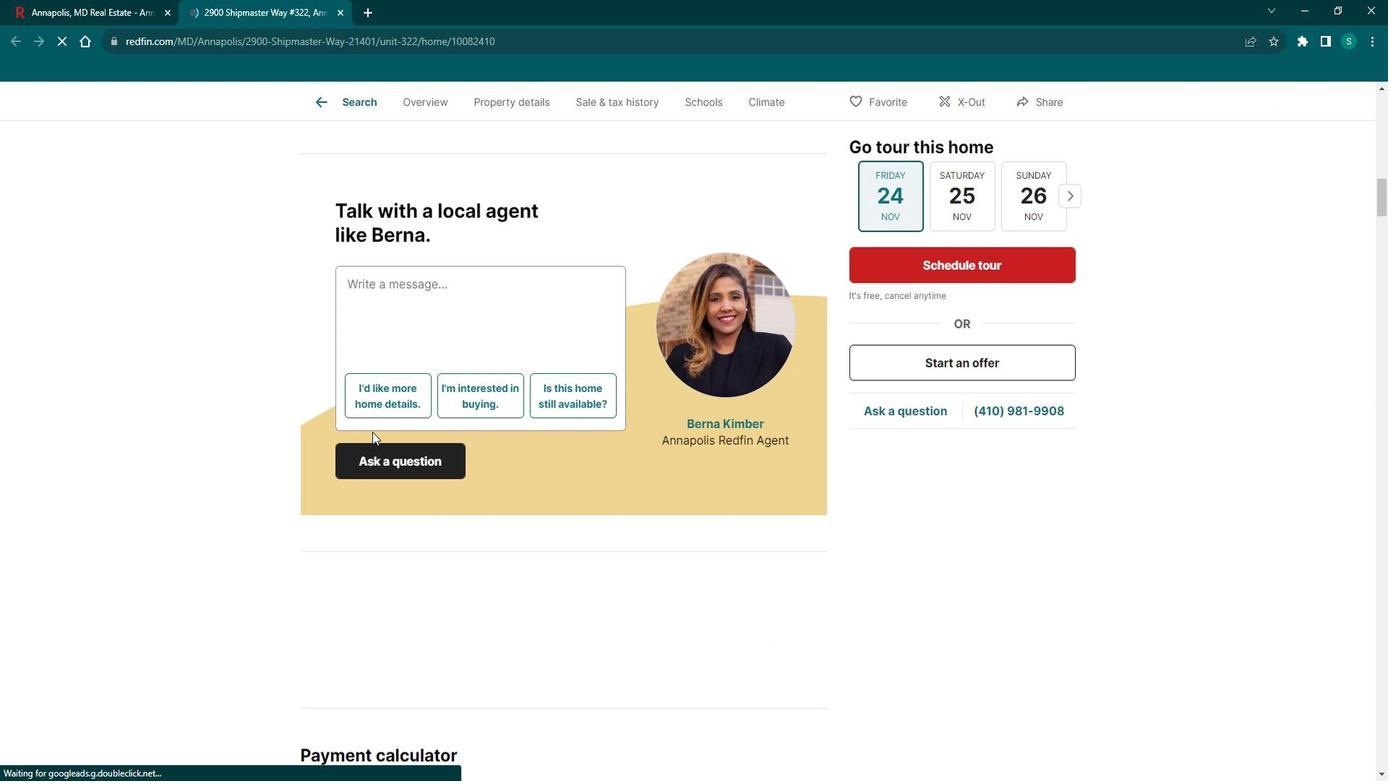 
Action: Mouse scrolled (381, 424) with delta (0, 0)
Screenshot: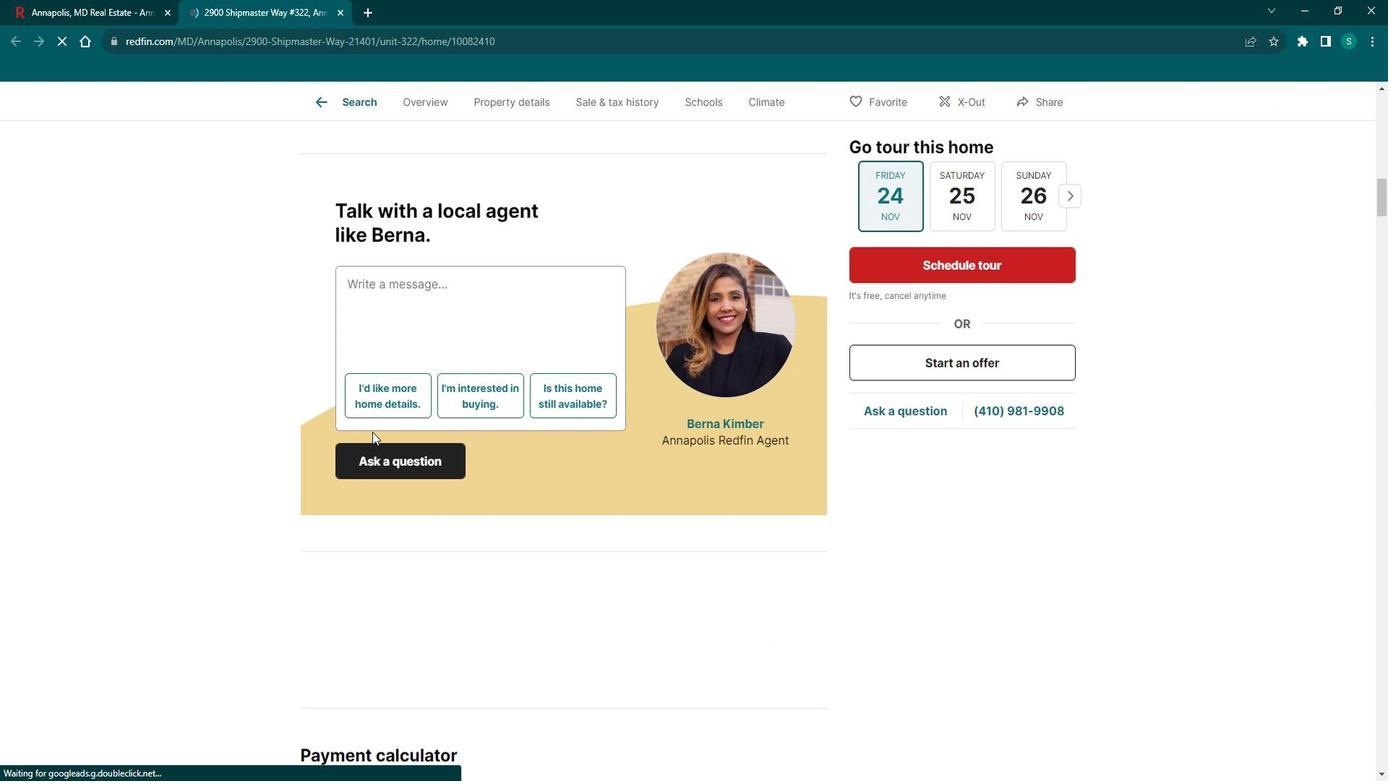 
Action: Mouse scrolled (381, 424) with delta (0, 0)
Screenshot: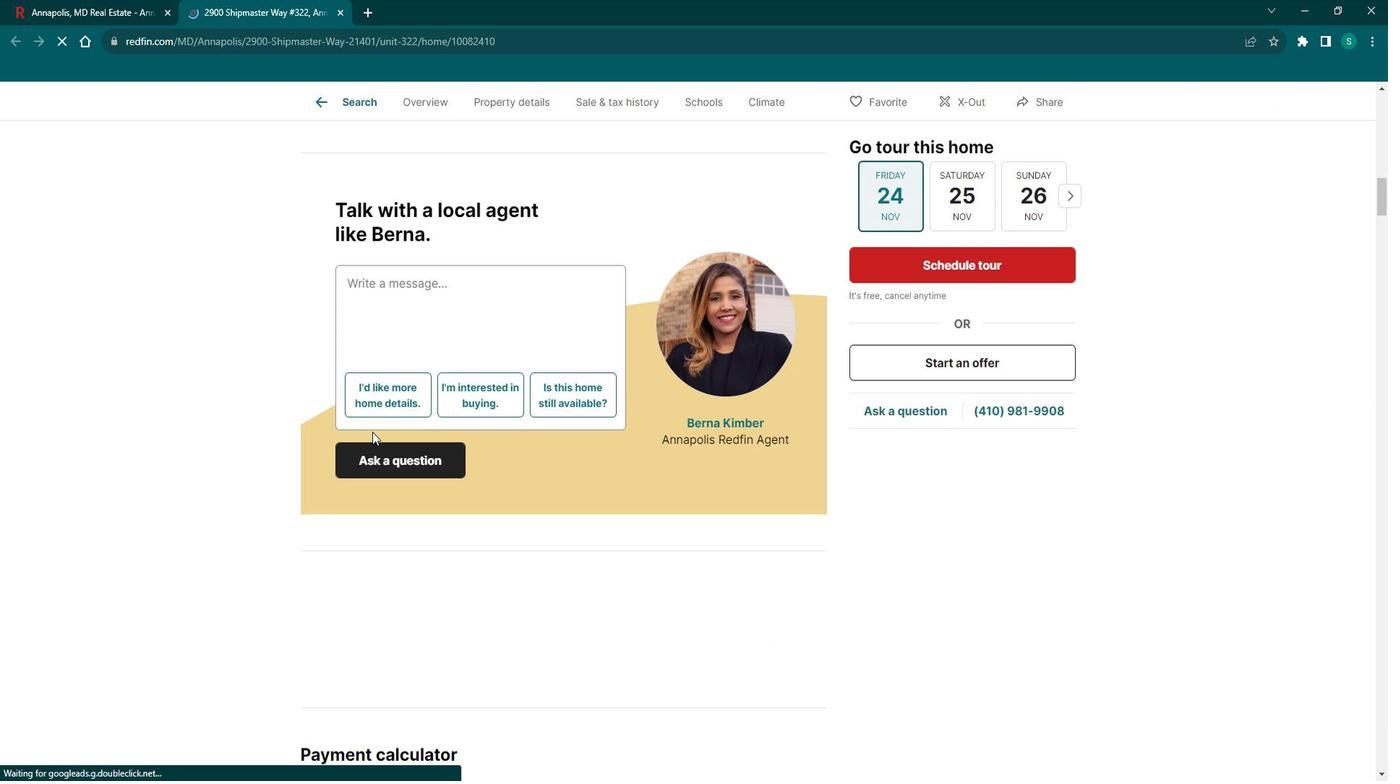
Action: Mouse scrolled (381, 424) with delta (0, 0)
Screenshot: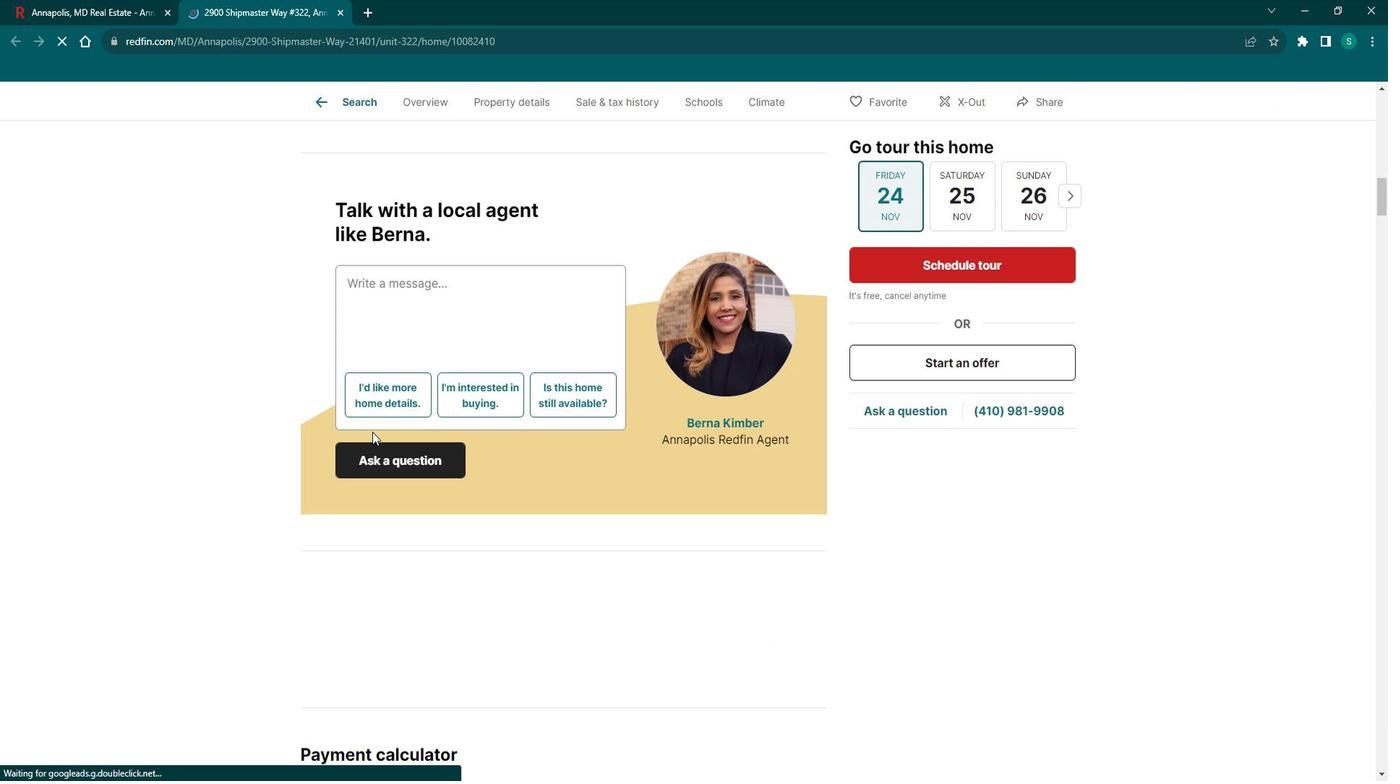 
Action: Mouse scrolled (381, 424) with delta (0, 0)
Screenshot: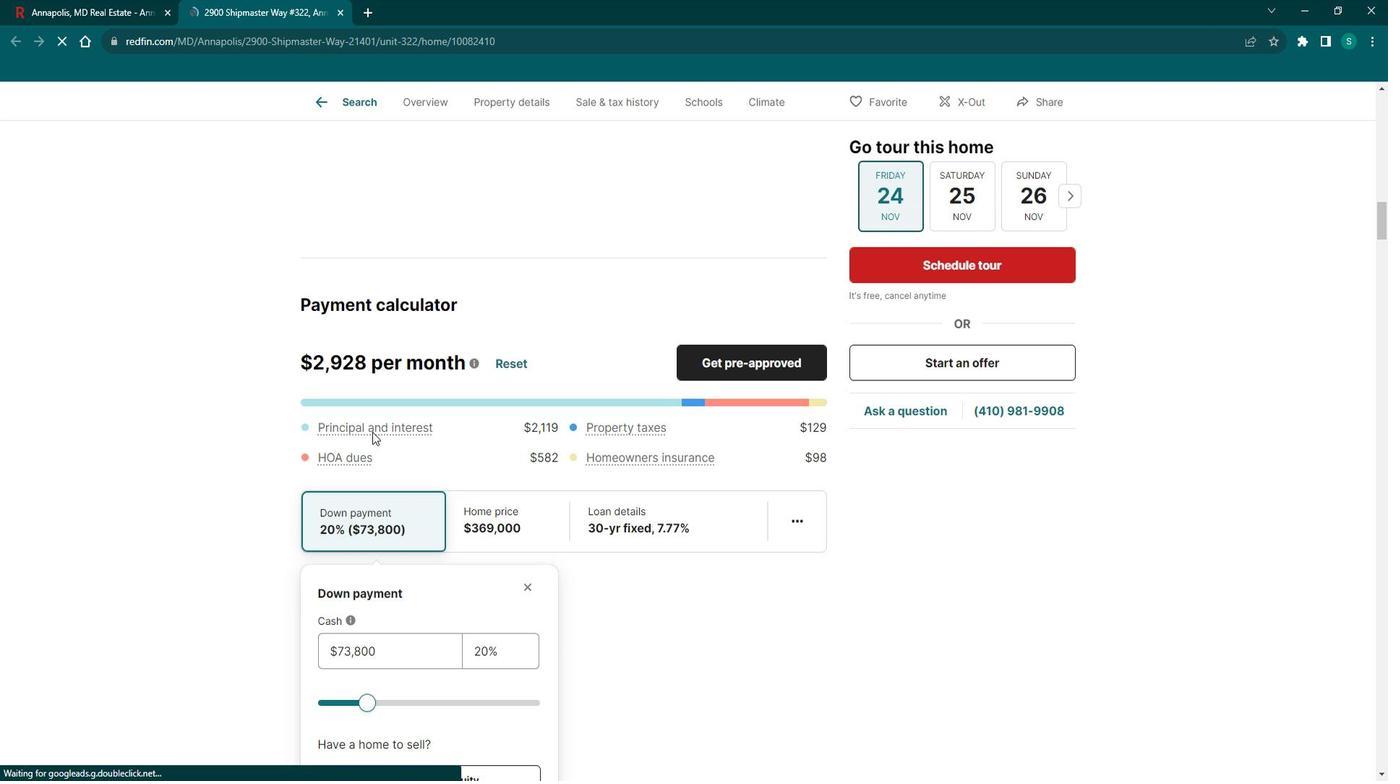 
Action: Mouse scrolled (381, 424) with delta (0, 0)
Screenshot: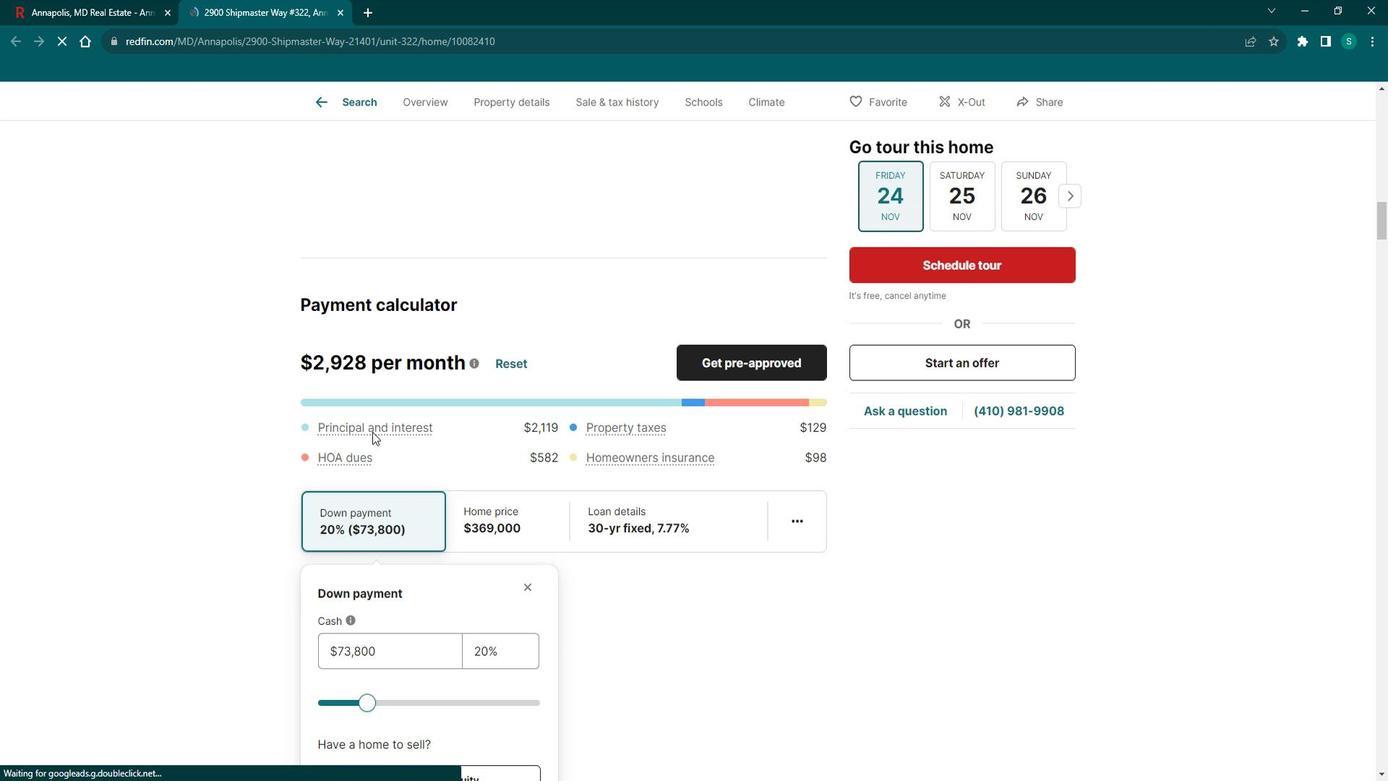 
Action: Mouse scrolled (381, 424) with delta (0, 0)
Screenshot: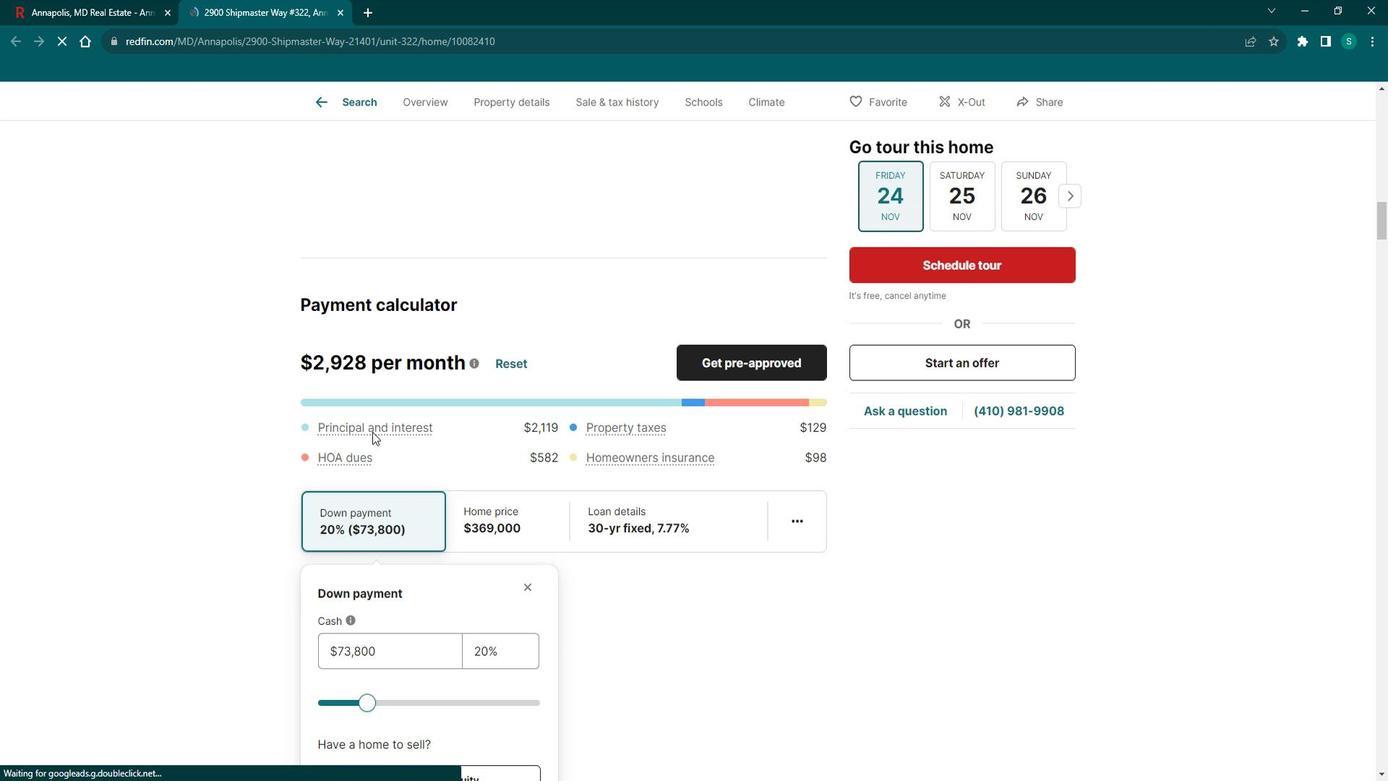 
Action: Mouse scrolled (381, 424) with delta (0, 0)
Screenshot: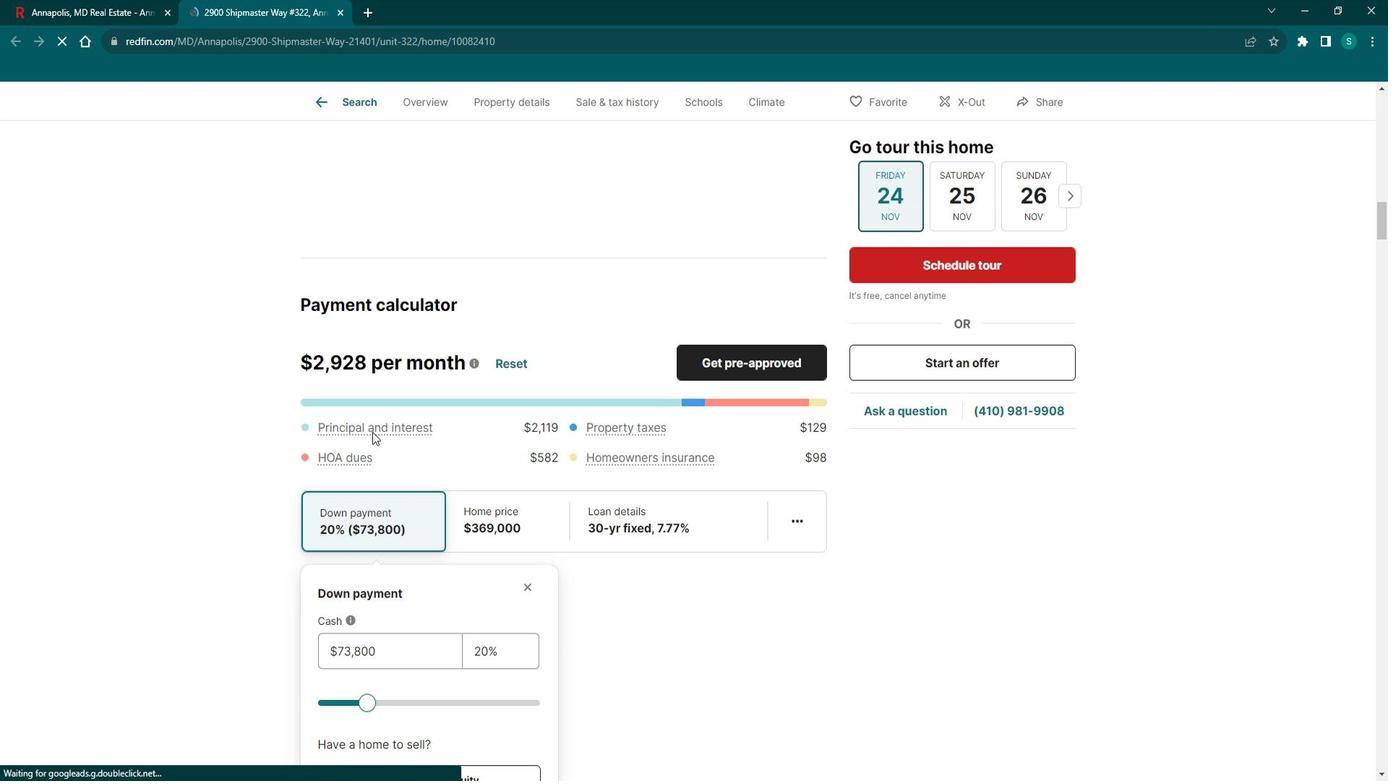
Action: Mouse scrolled (381, 424) with delta (0, 0)
Screenshot: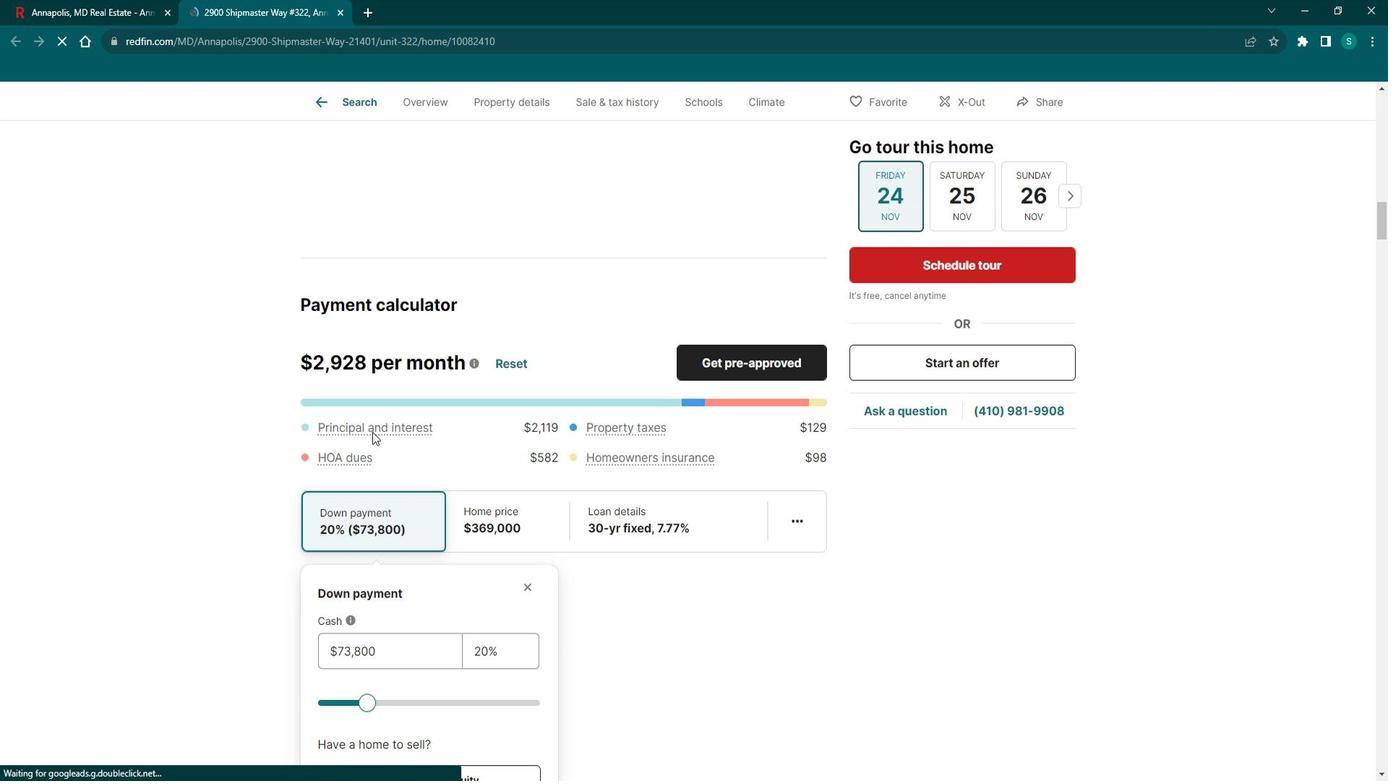 
Action: Mouse scrolled (381, 424) with delta (0, 0)
Screenshot: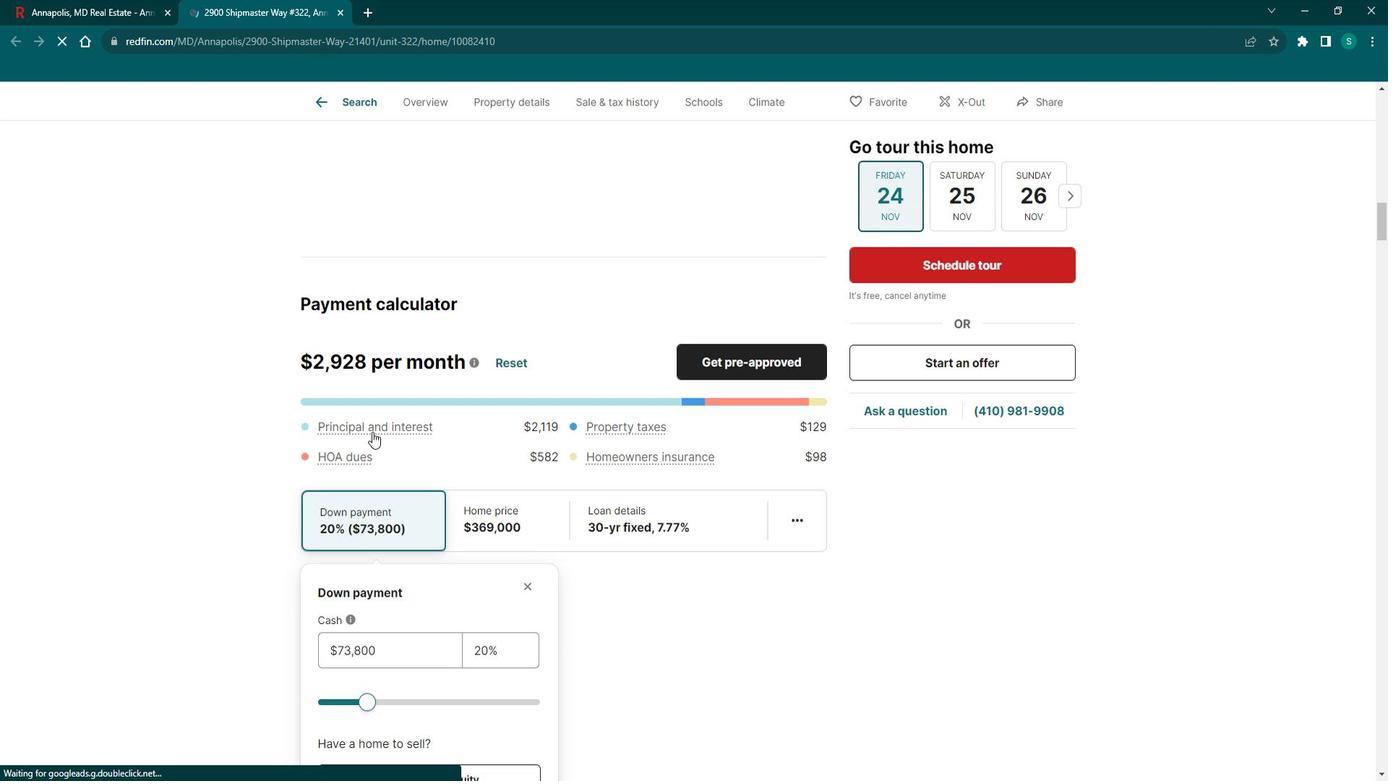 
Action: Mouse scrolled (381, 424) with delta (0, 0)
Screenshot: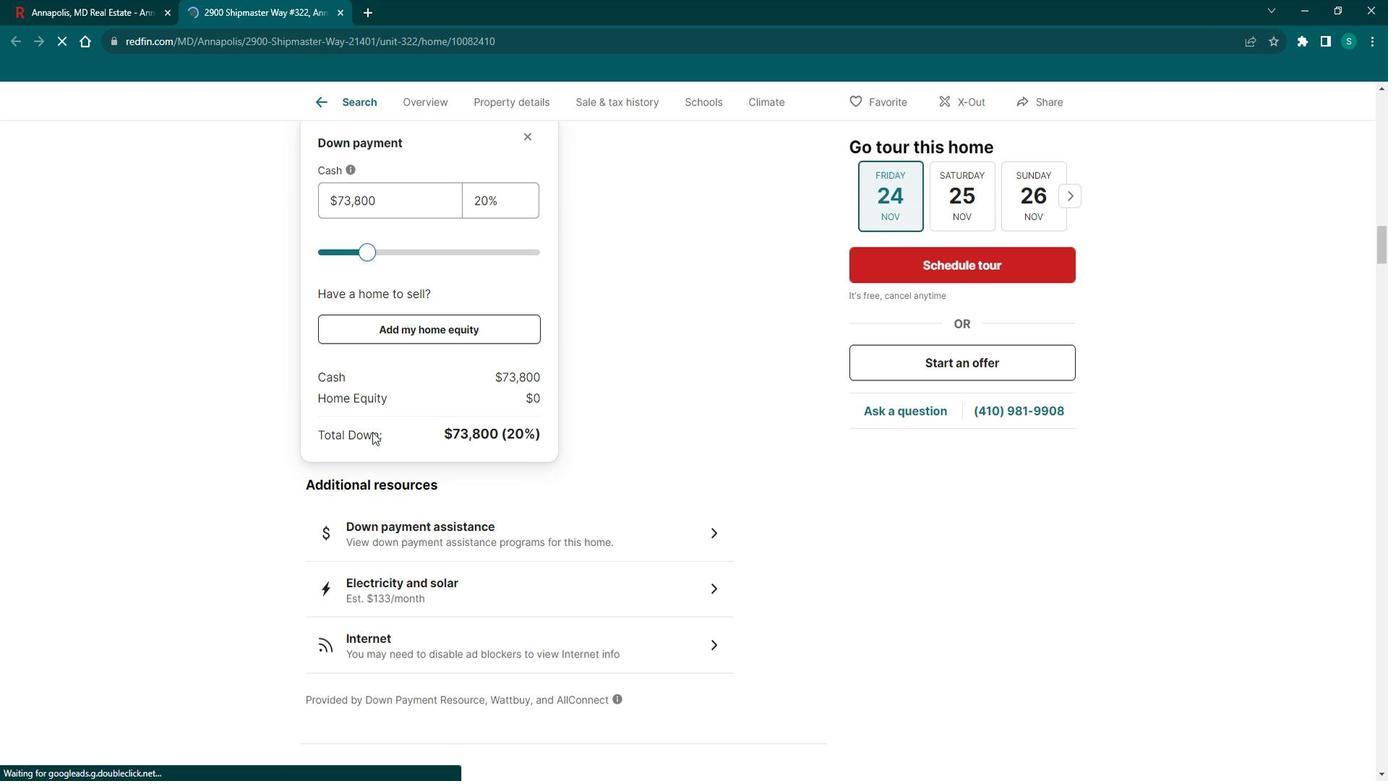 
Action: Mouse scrolled (381, 424) with delta (0, 0)
Screenshot: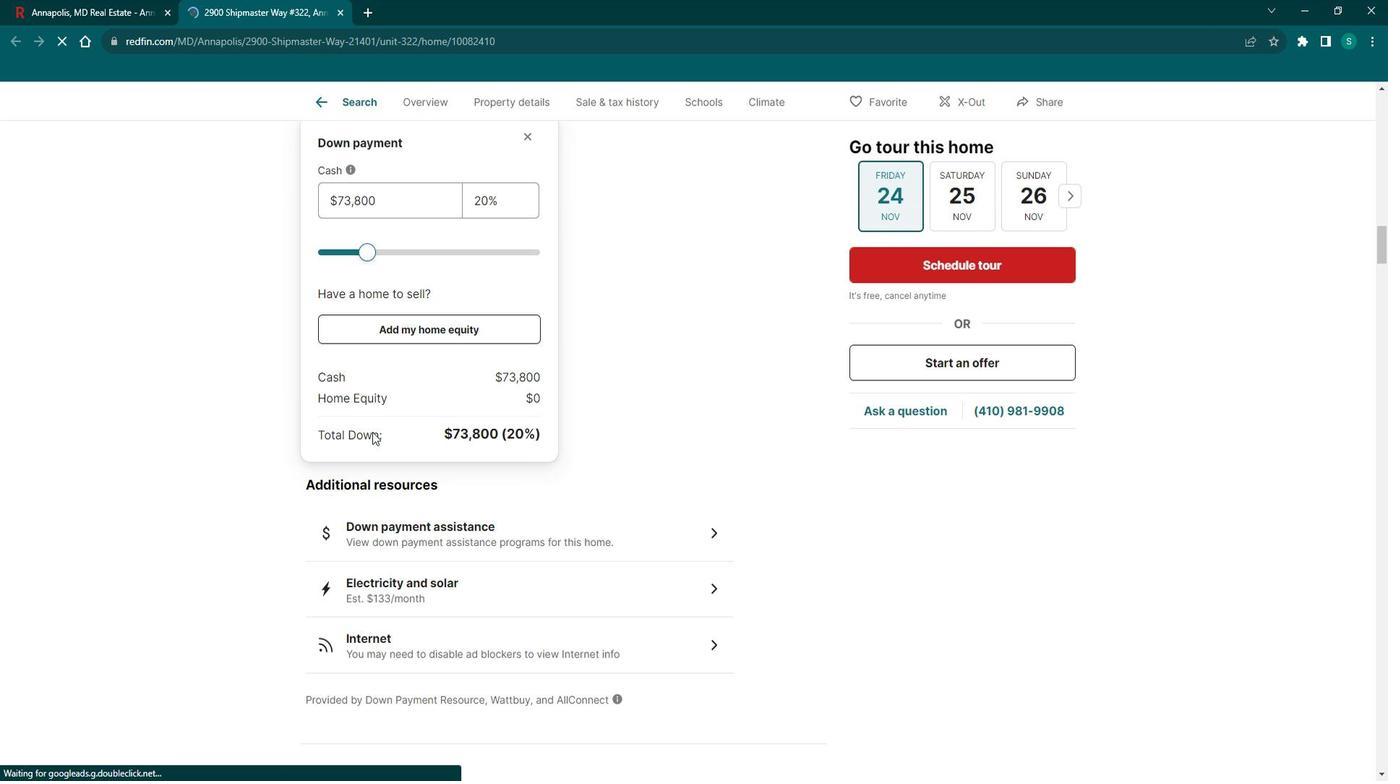 
Action: Mouse scrolled (381, 424) with delta (0, 0)
Screenshot: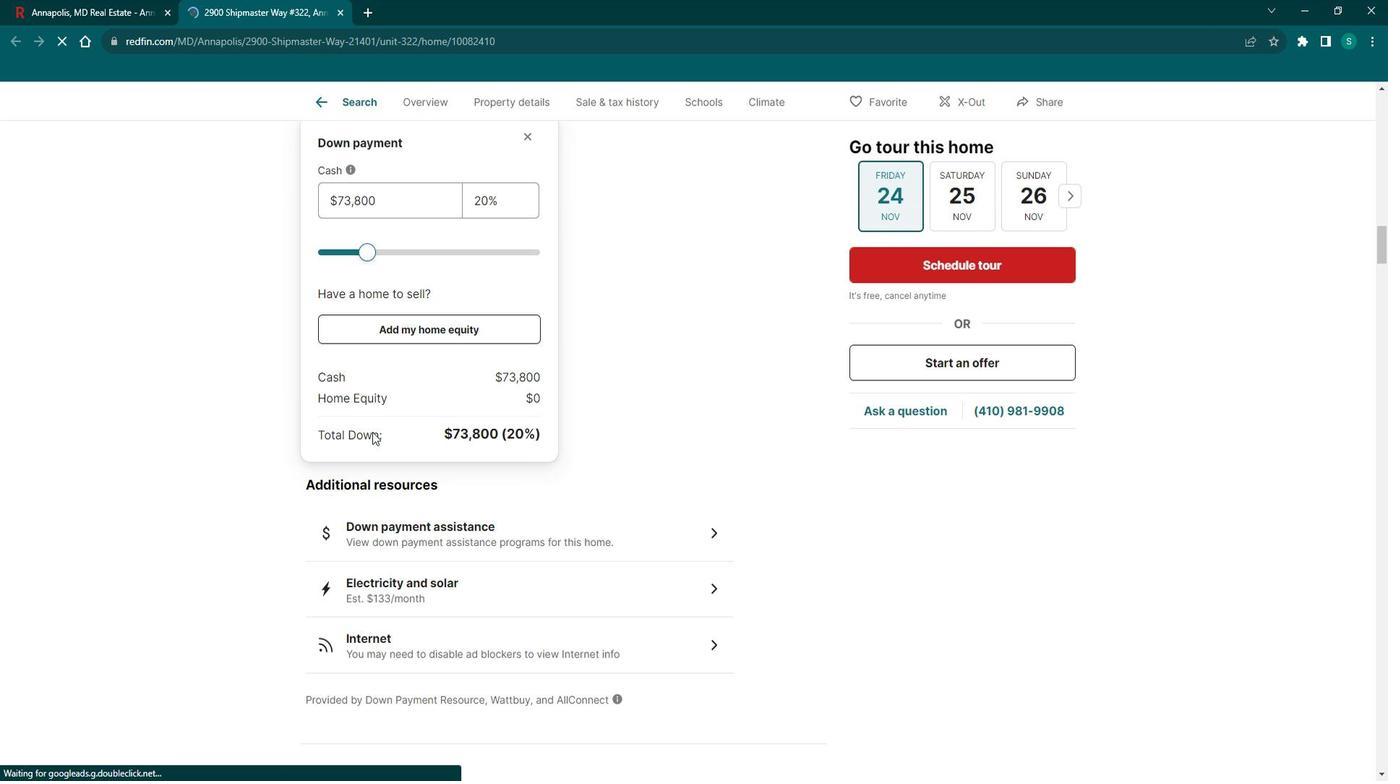 
Action: Mouse scrolled (381, 424) with delta (0, 0)
Screenshot: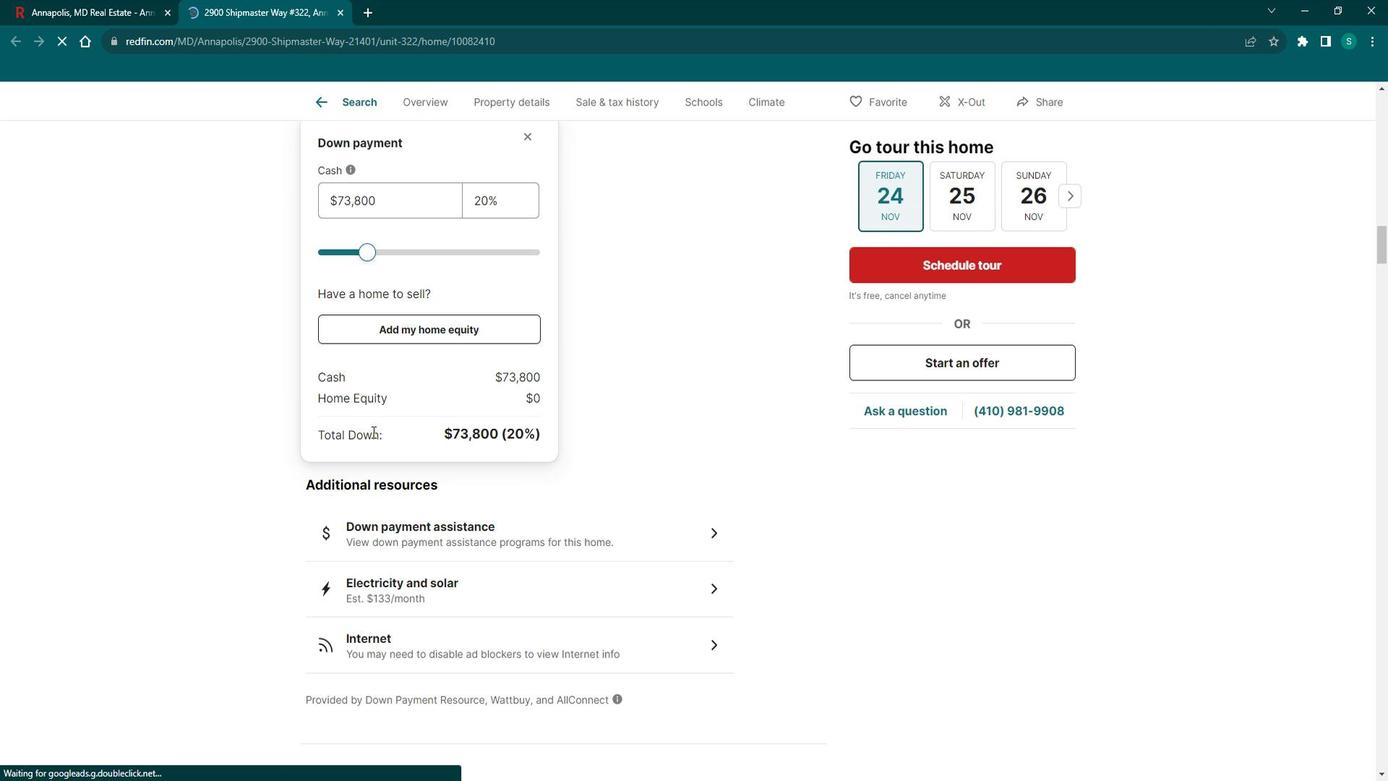 
Action: Mouse scrolled (381, 424) with delta (0, 0)
Screenshot: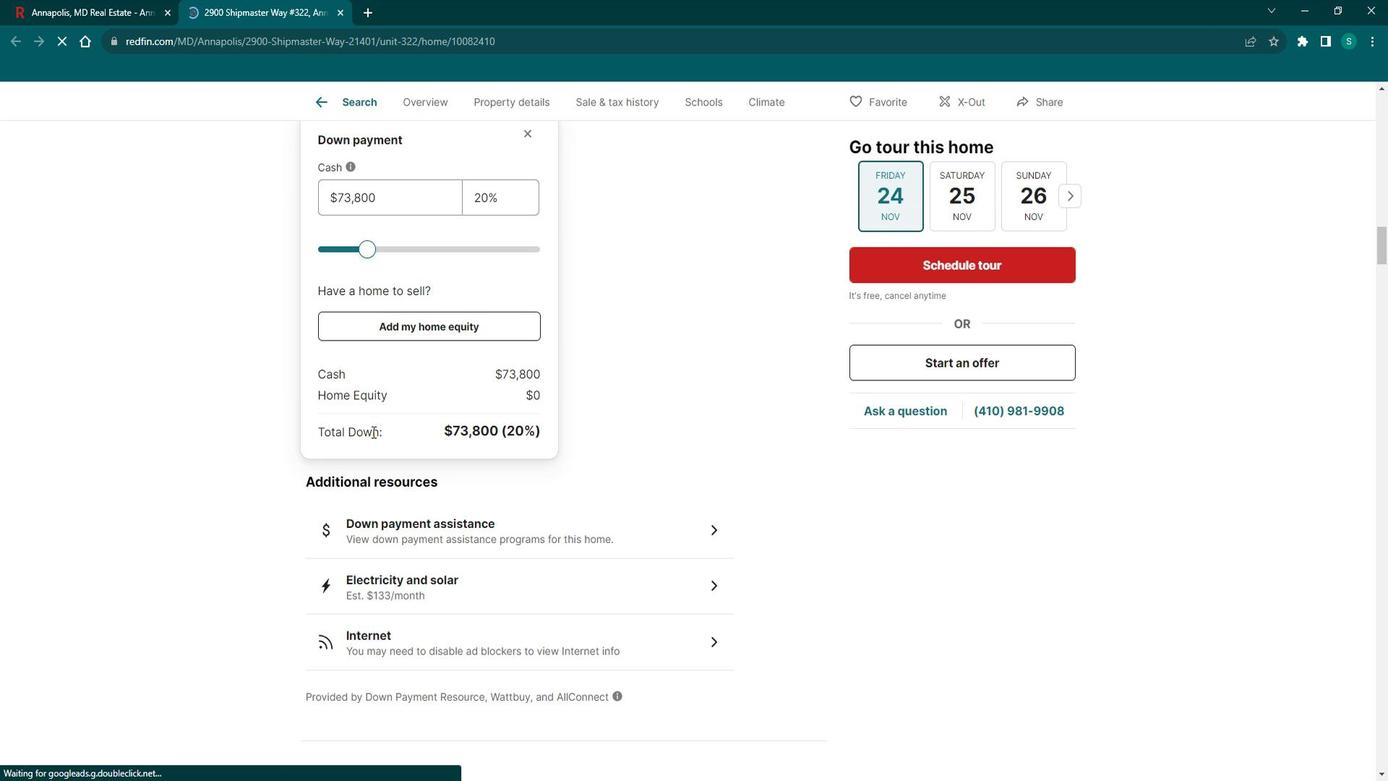
Action: Mouse scrolled (381, 424) with delta (0, 0)
Screenshot: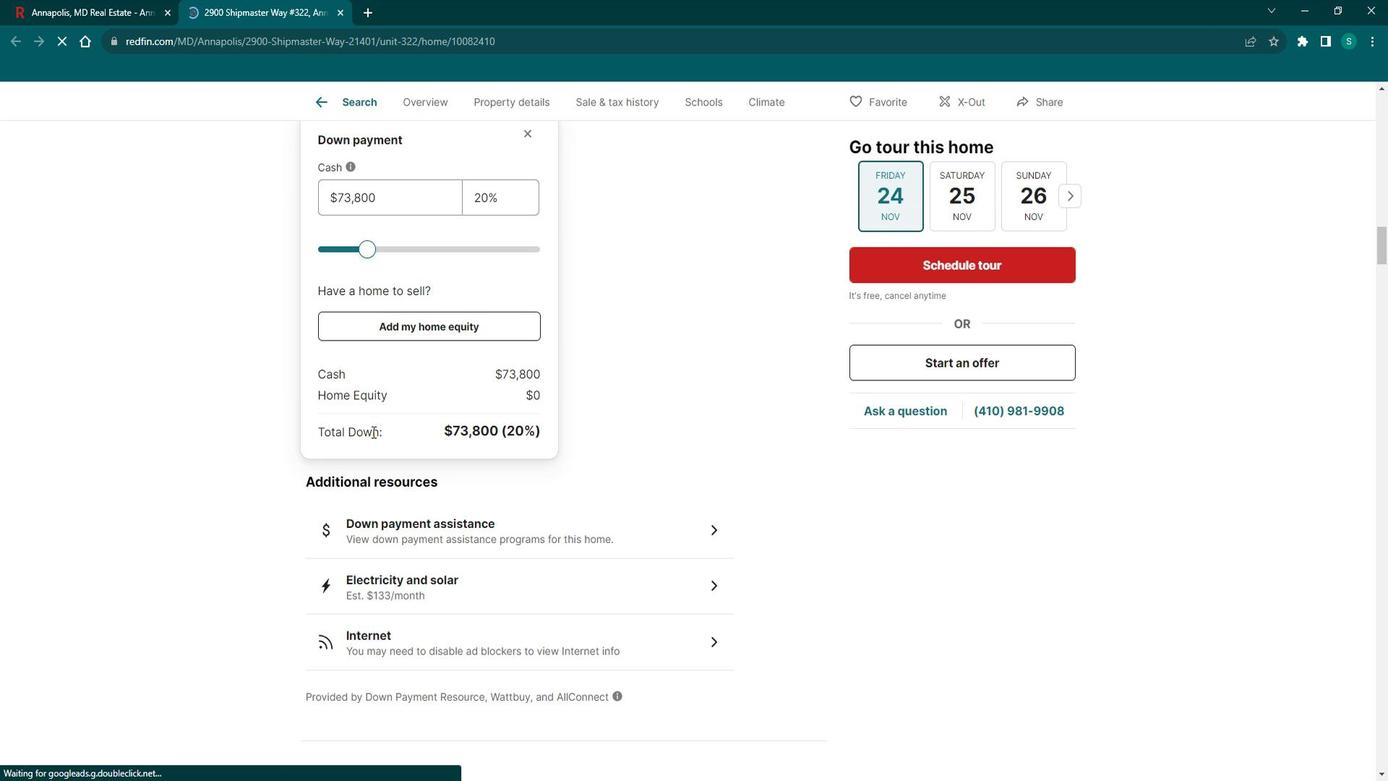 
Action: Mouse scrolled (381, 424) with delta (0, 0)
Screenshot: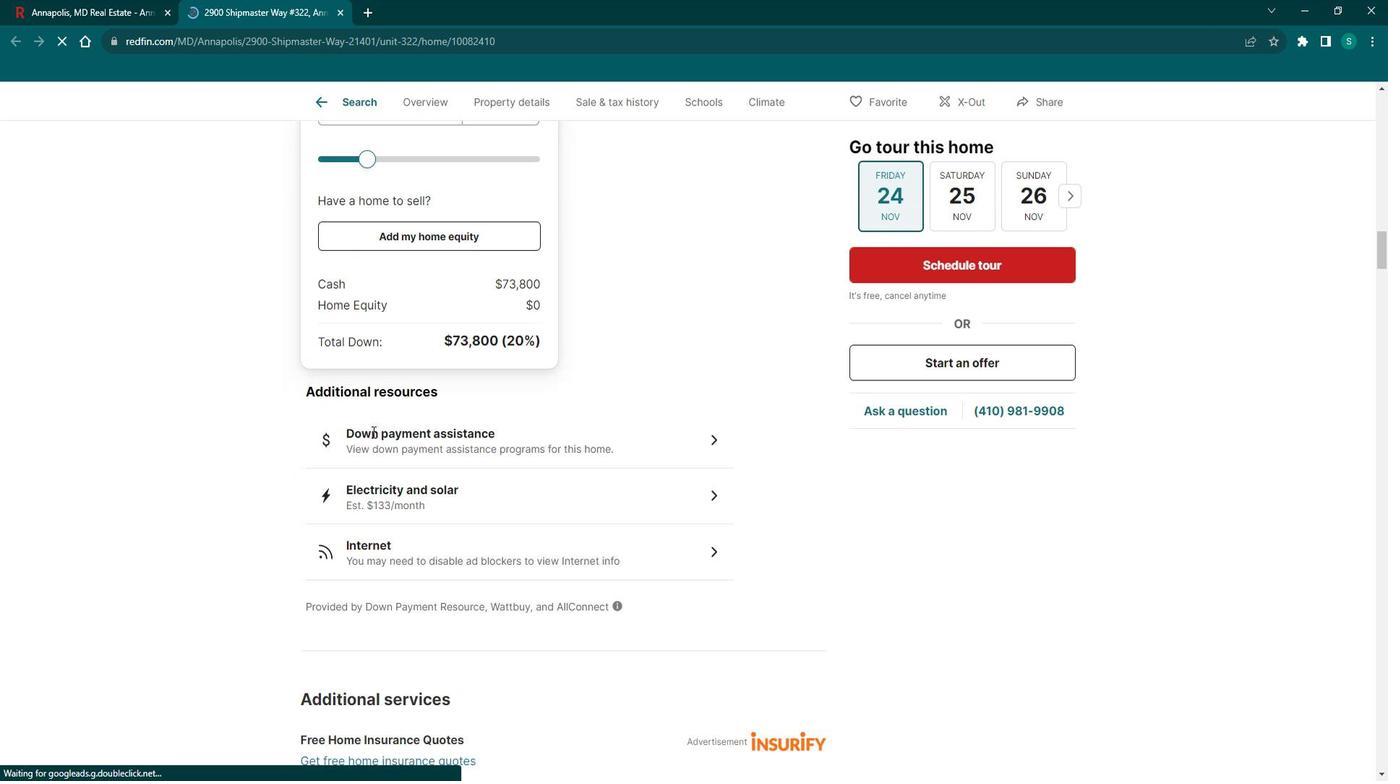 
Action: Mouse scrolled (381, 424) with delta (0, 0)
Screenshot: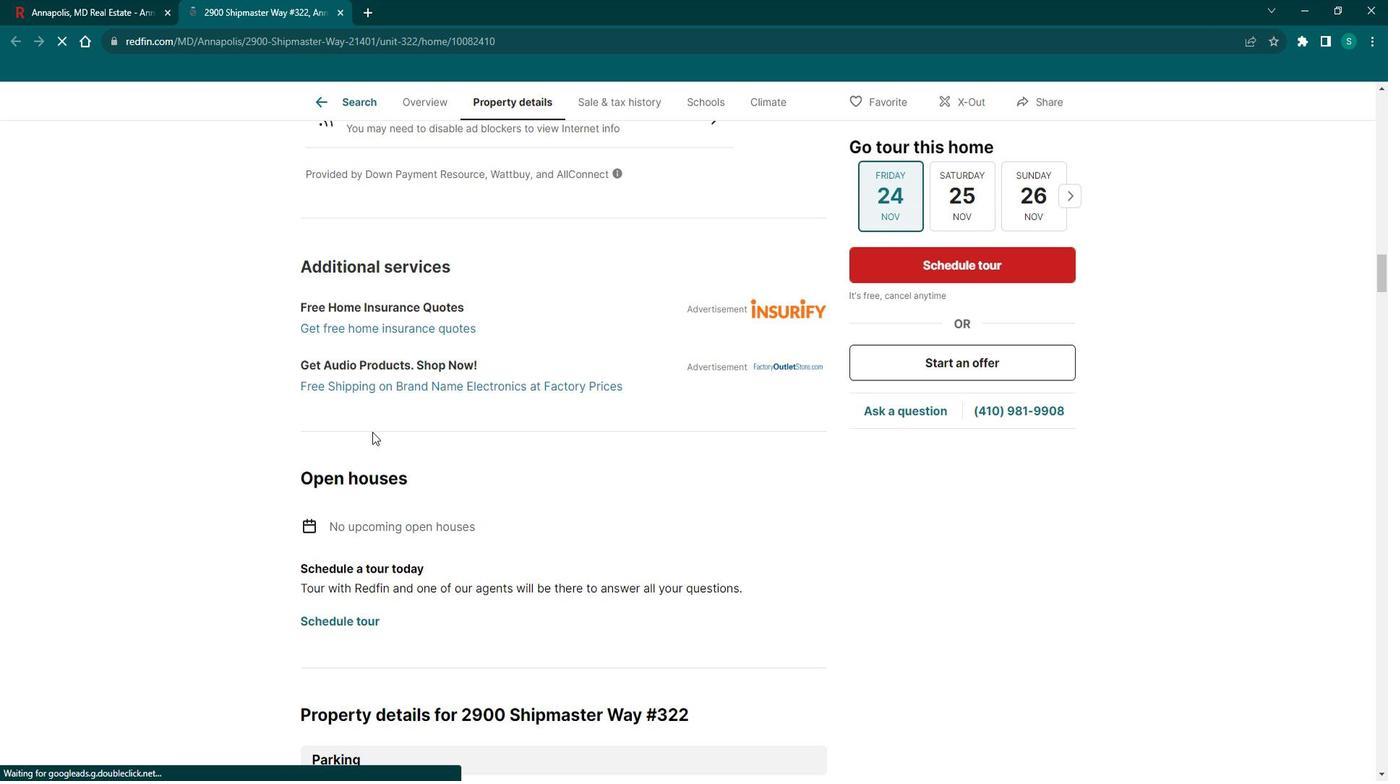 
Action: Mouse scrolled (381, 424) with delta (0, 0)
Screenshot: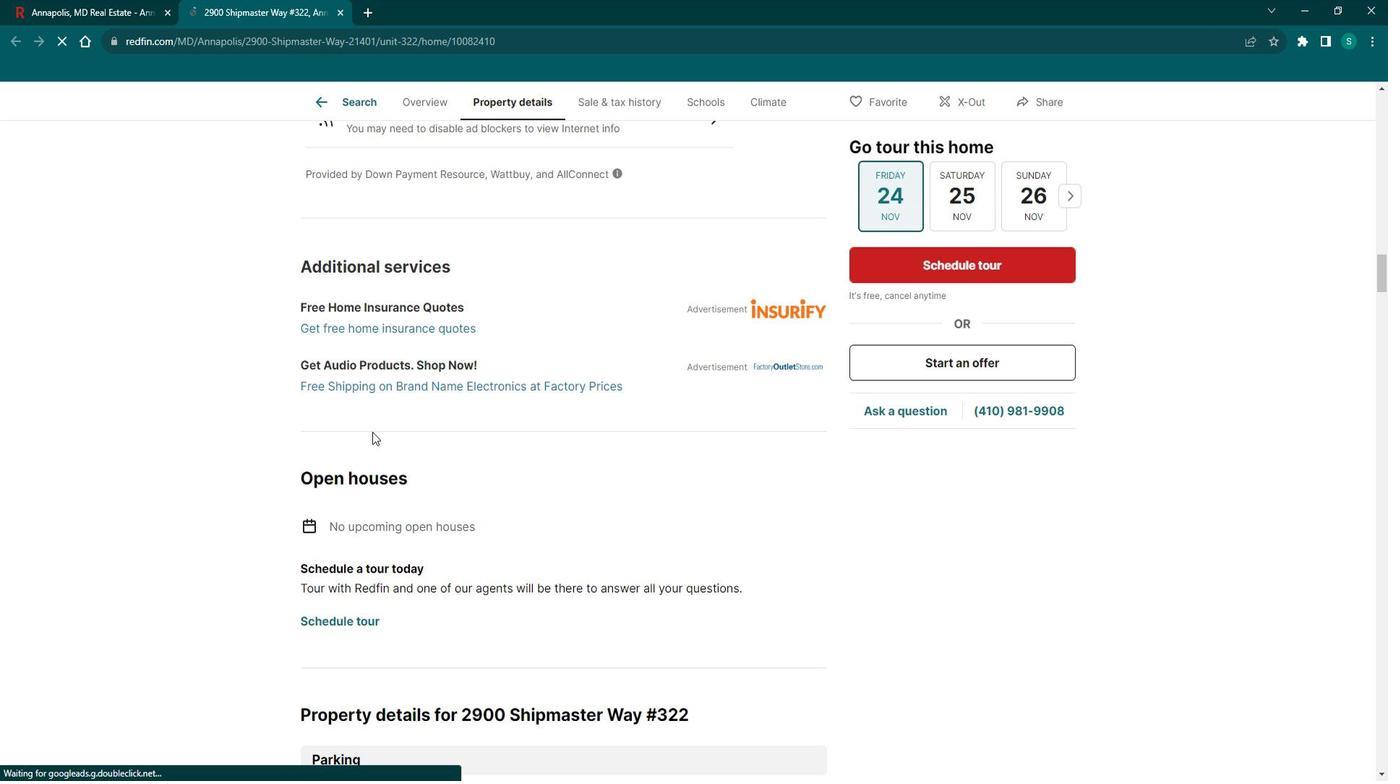 
Action: Mouse scrolled (381, 424) with delta (0, 0)
Screenshot: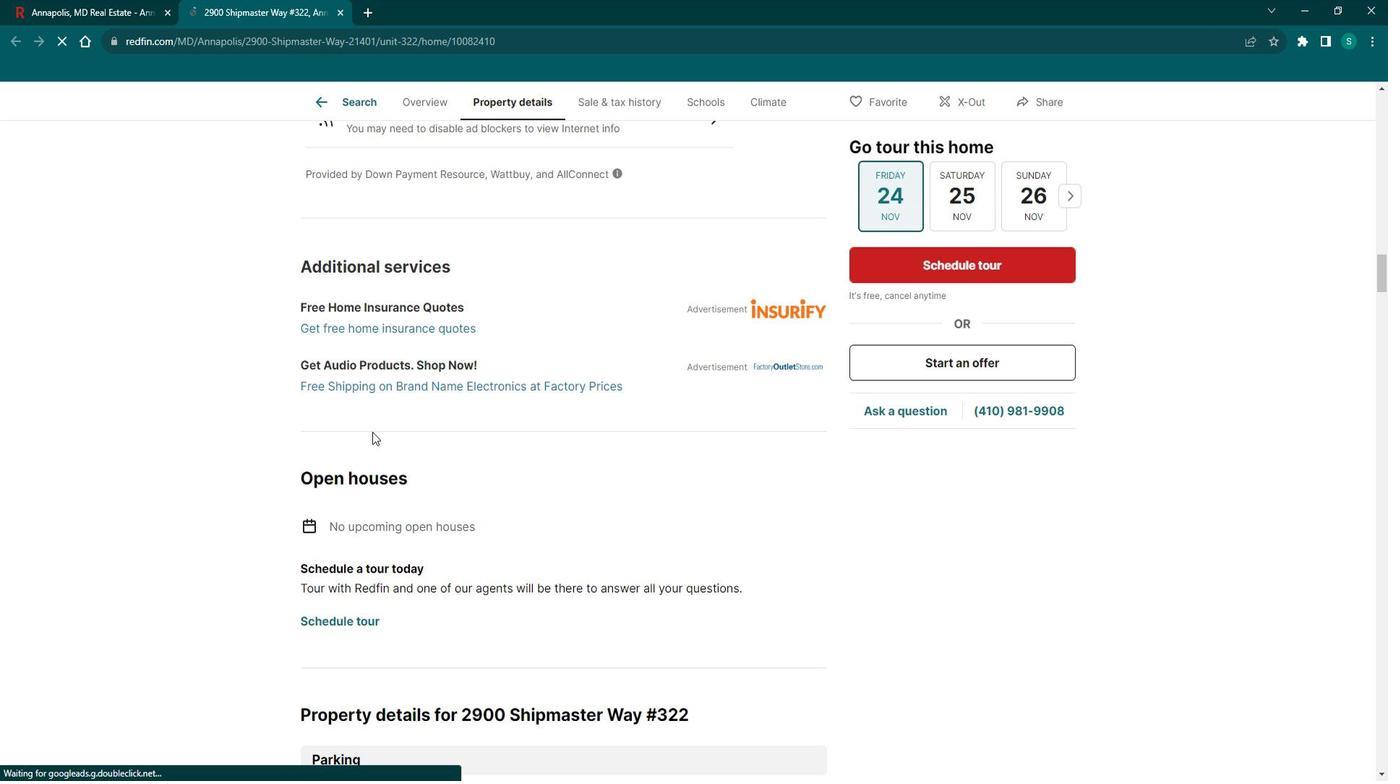 
Action: Mouse scrolled (381, 424) with delta (0, 0)
Screenshot: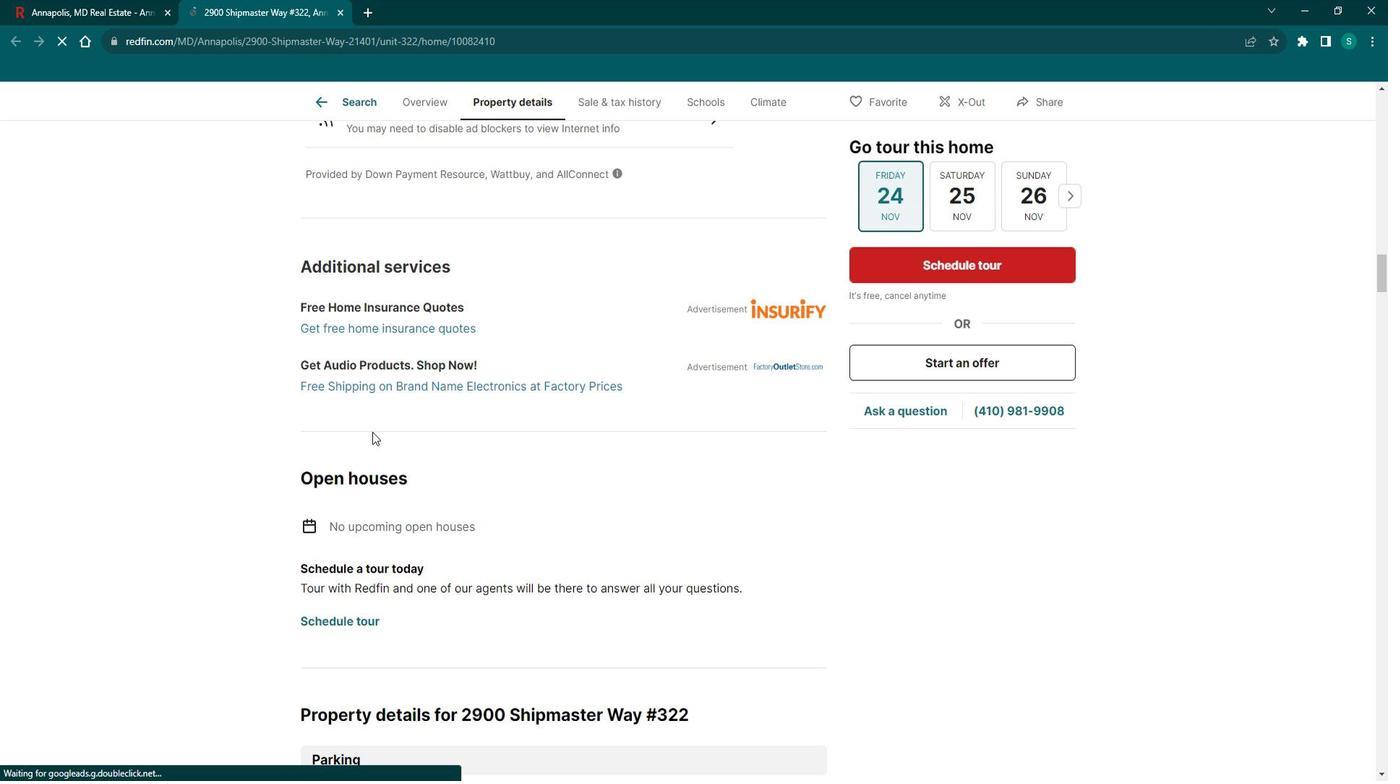
Action: Mouse scrolled (381, 424) with delta (0, 0)
Screenshot: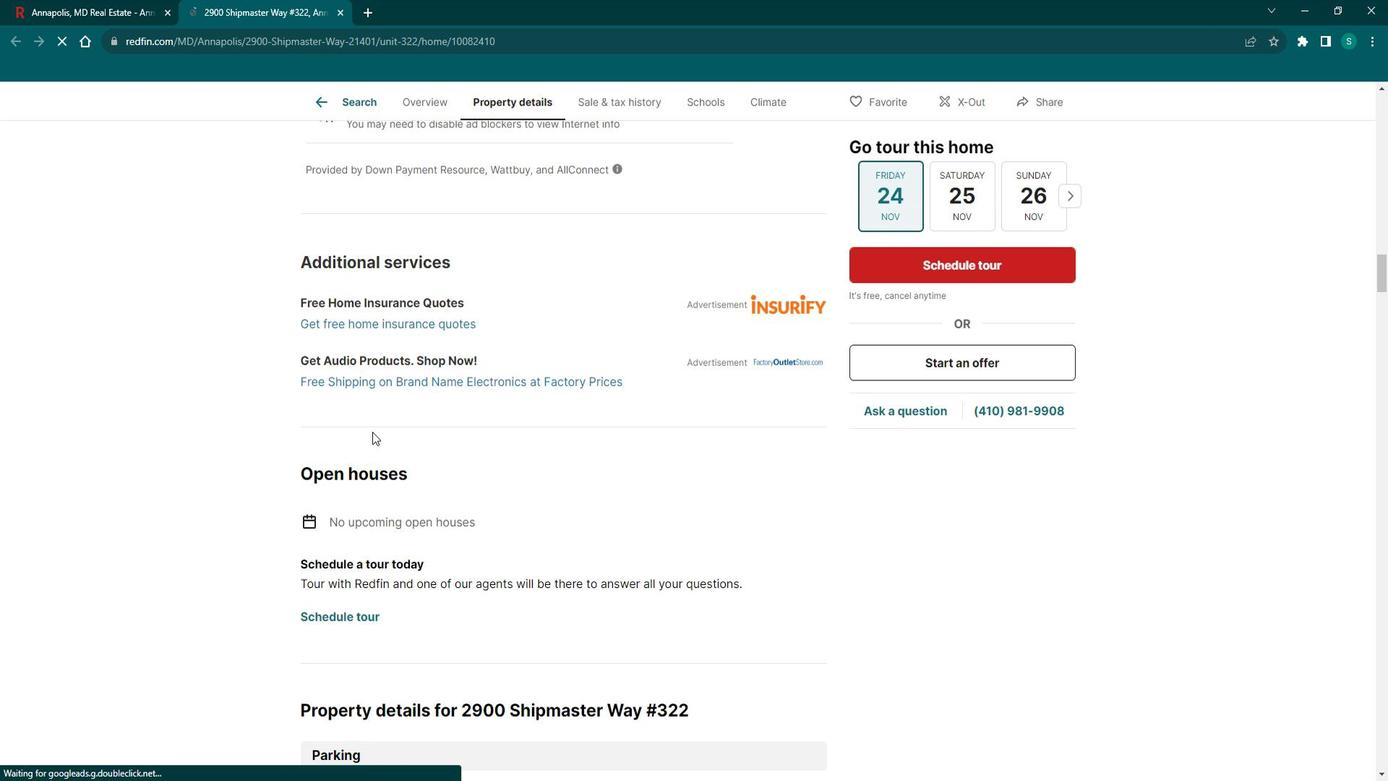 
Action: Mouse scrolled (381, 424) with delta (0, 0)
Screenshot: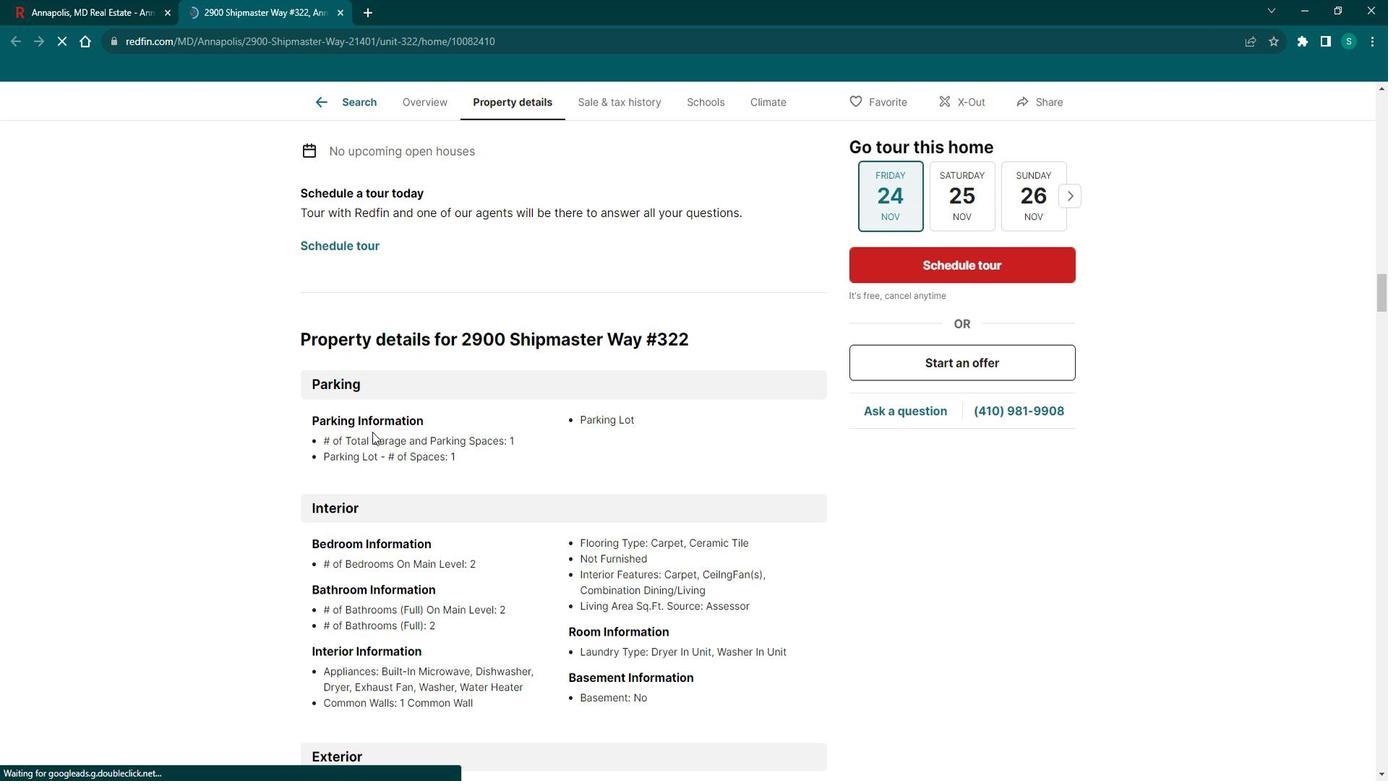 
Action: Mouse scrolled (381, 424) with delta (0, 0)
Screenshot: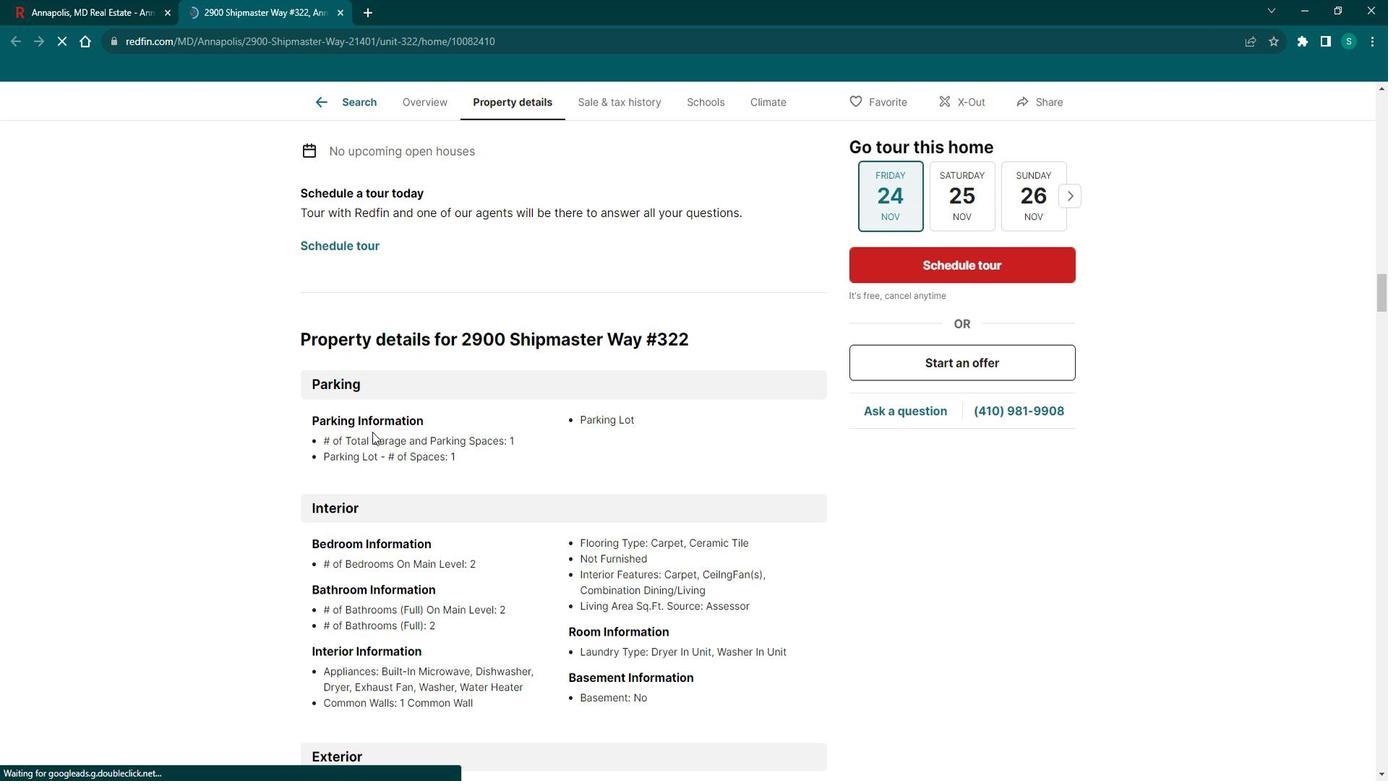 
Action: Mouse scrolled (381, 424) with delta (0, 0)
Screenshot: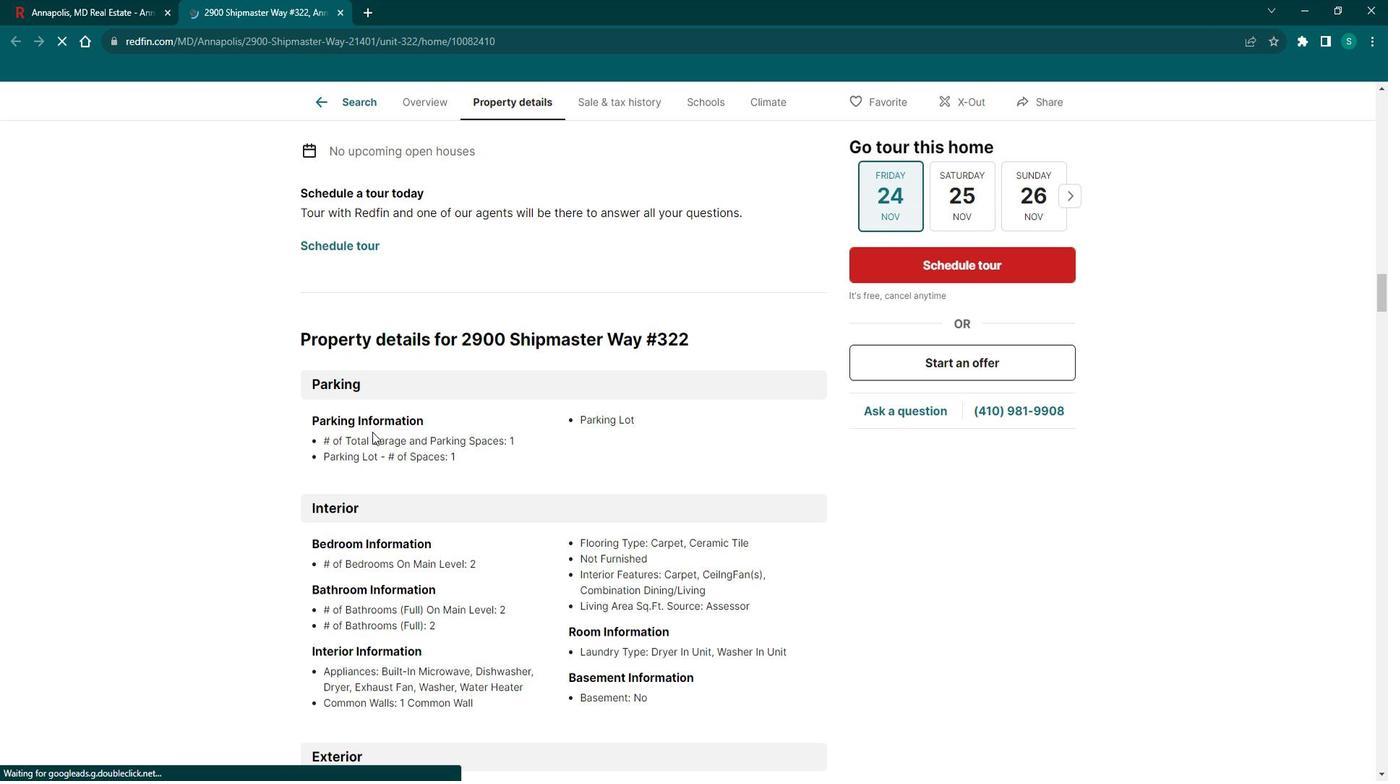 
Action: Mouse scrolled (381, 424) with delta (0, 0)
Screenshot: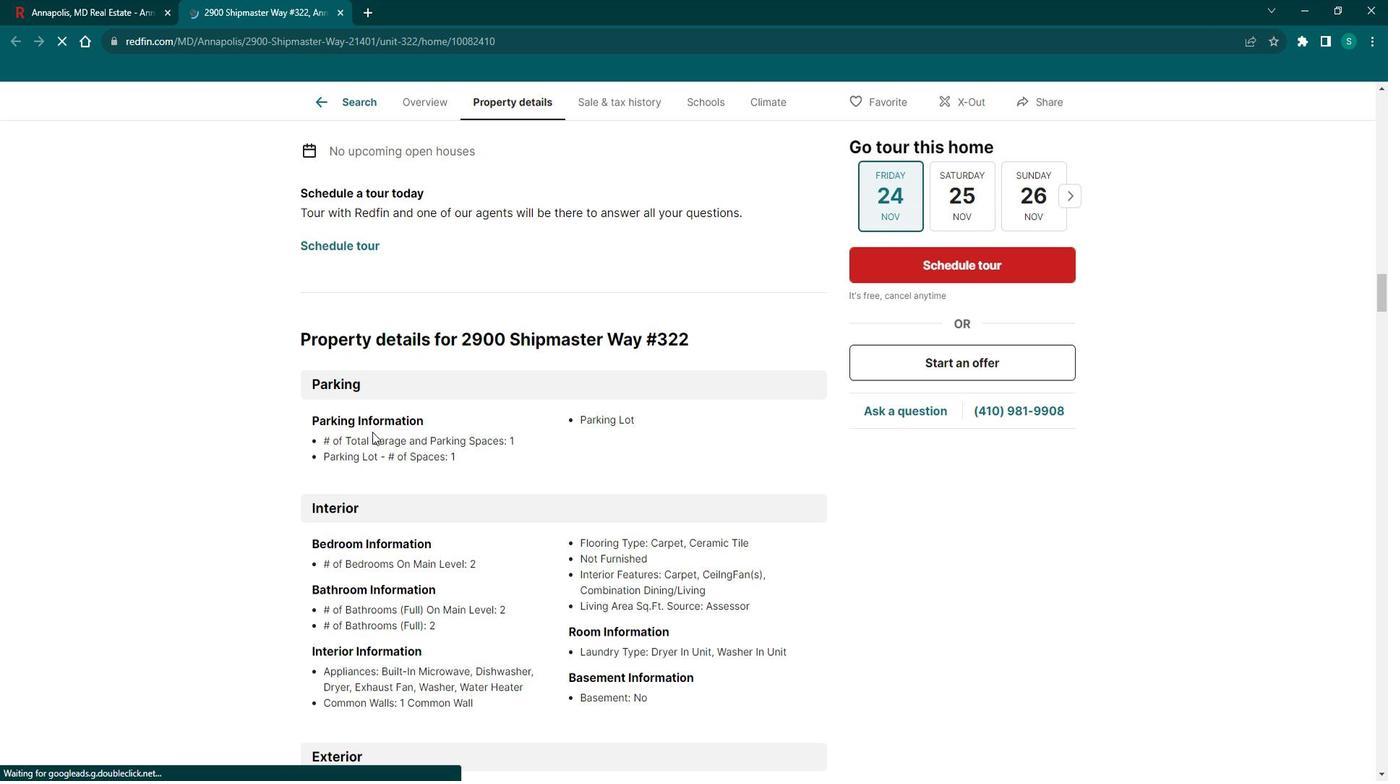 
Action: Mouse scrolled (381, 424) with delta (0, 0)
Screenshot: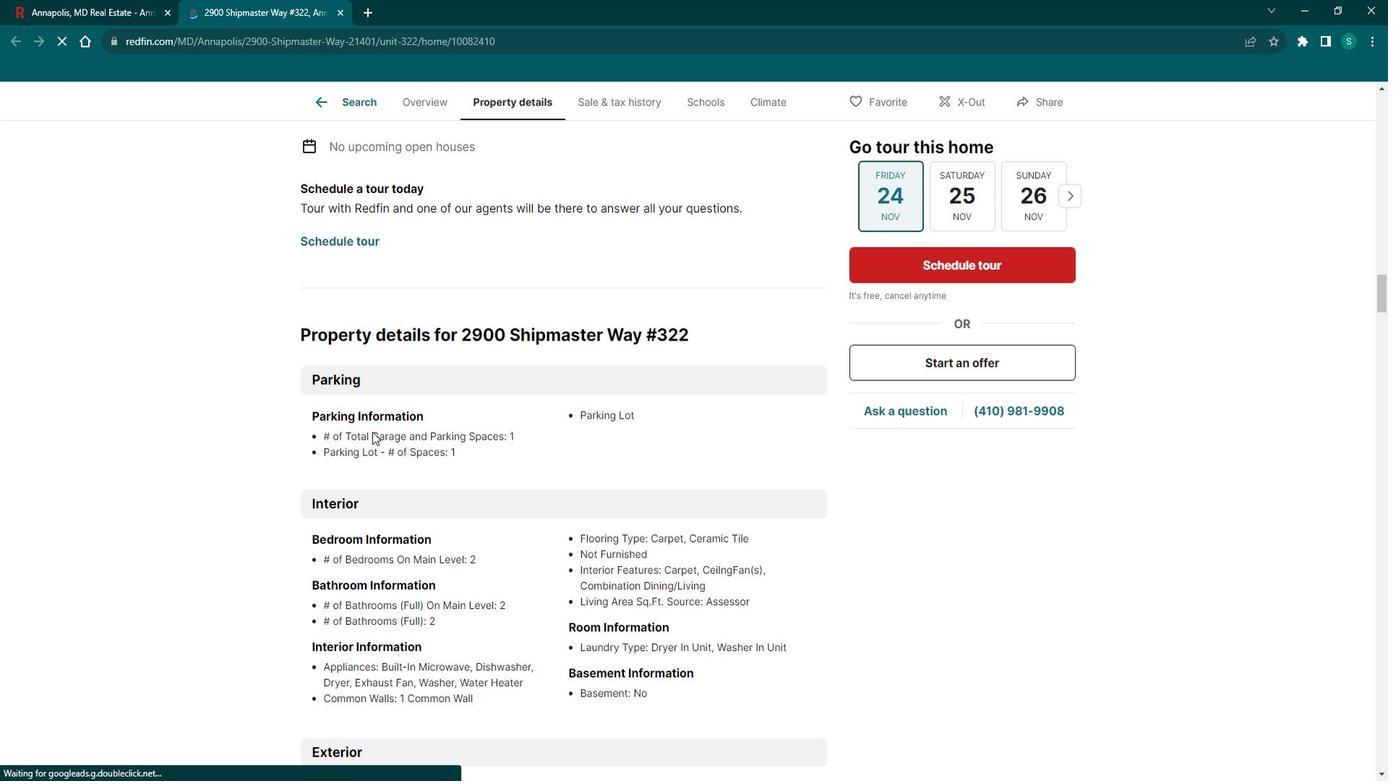 
Action: Mouse scrolled (381, 424) with delta (0, 0)
Screenshot: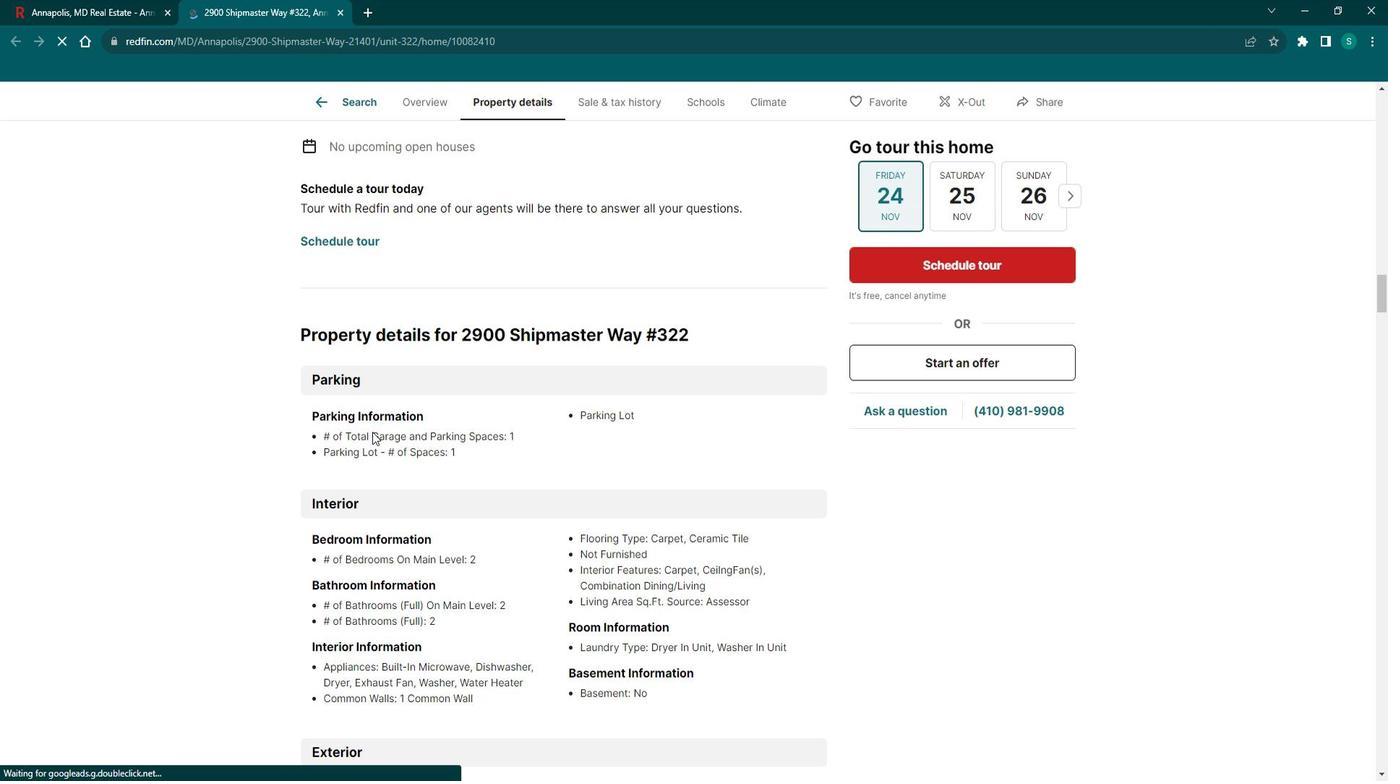 
Action: Mouse moved to (380, 420)
Screenshot: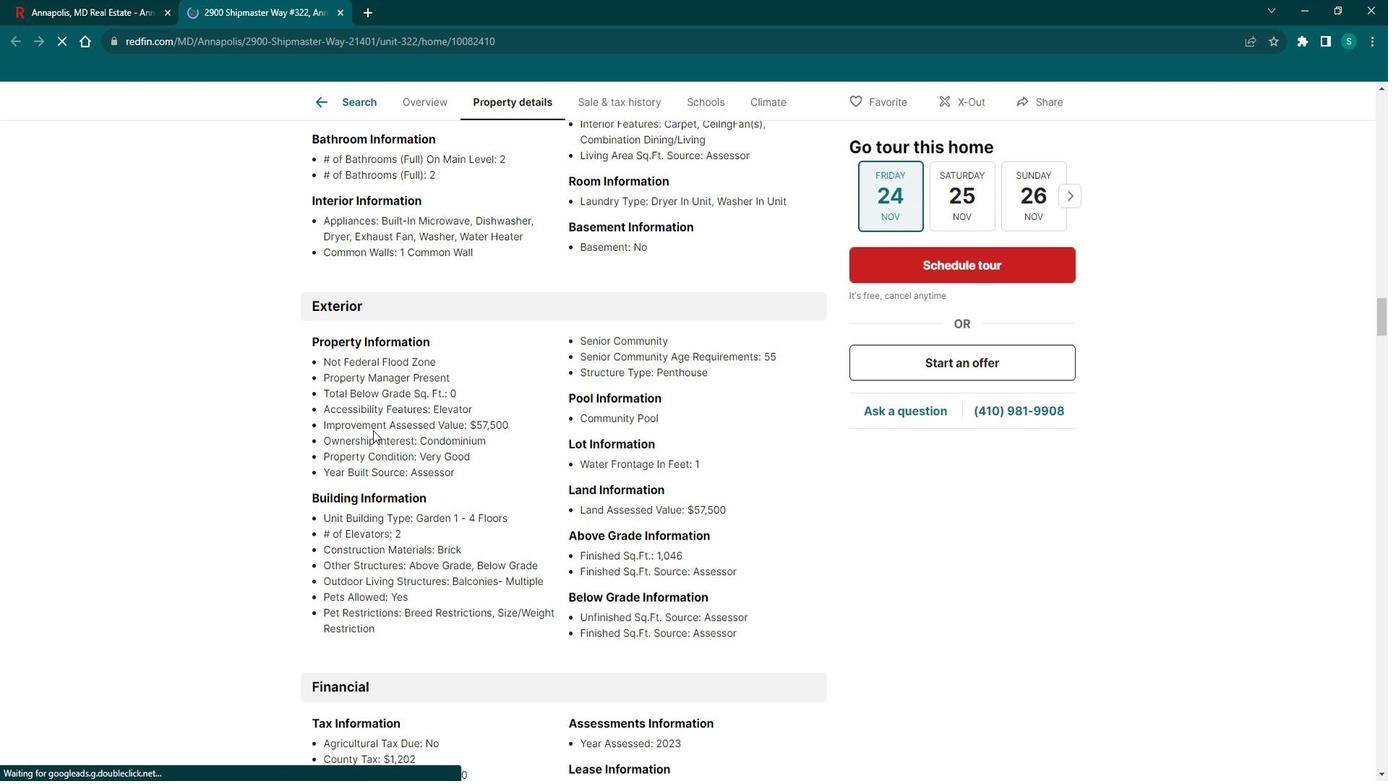 
Action: Mouse scrolled (380, 419) with delta (0, 0)
Screenshot: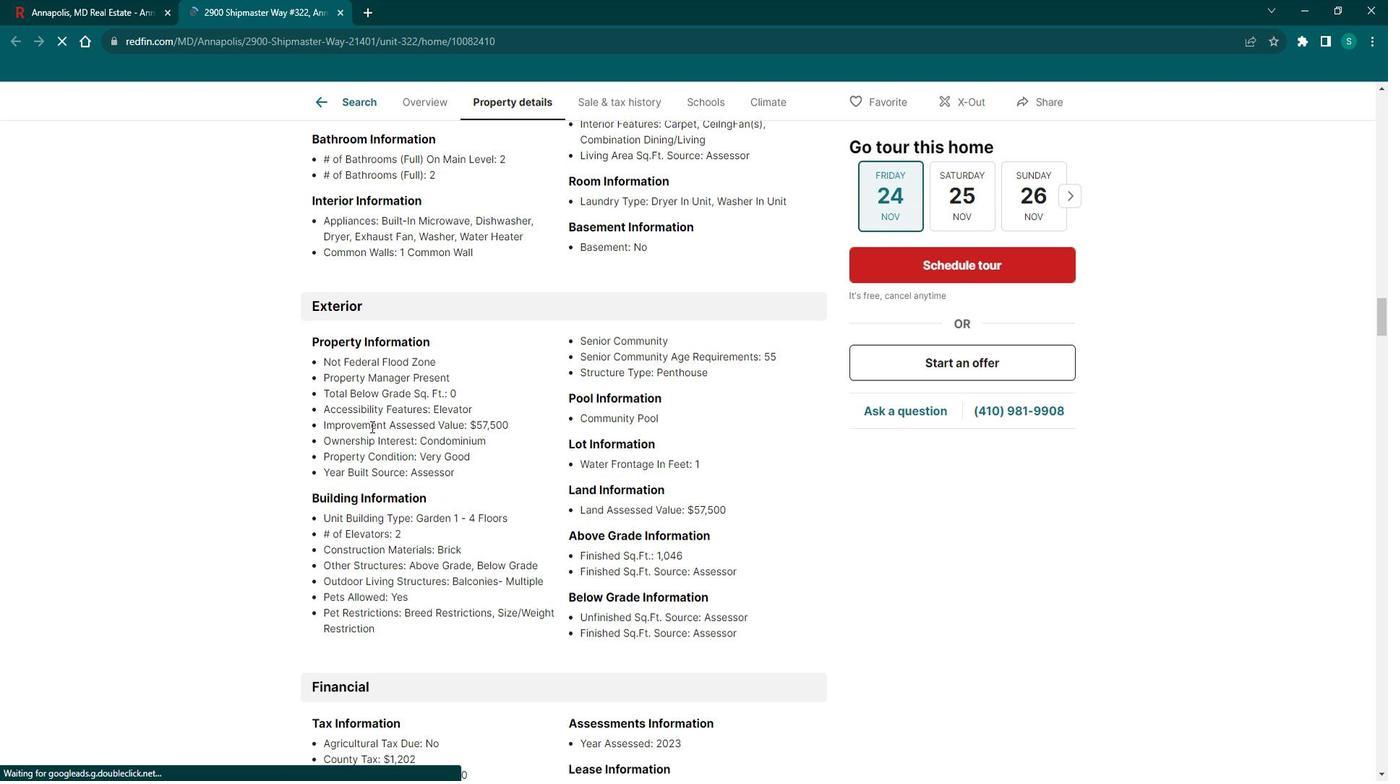 
Action: Mouse scrolled (380, 419) with delta (0, 0)
Screenshot: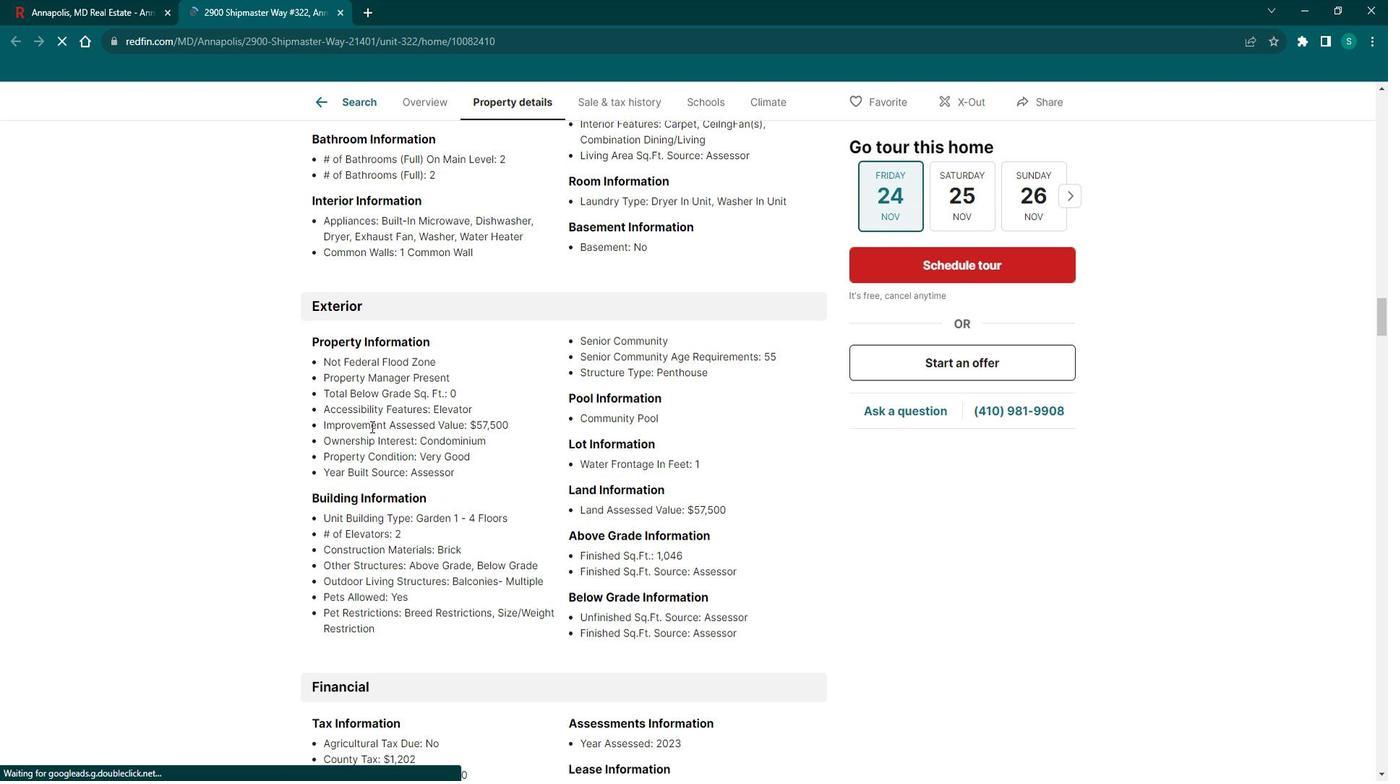 
Action: Mouse scrolled (380, 419) with delta (0, 0)
Screenshot: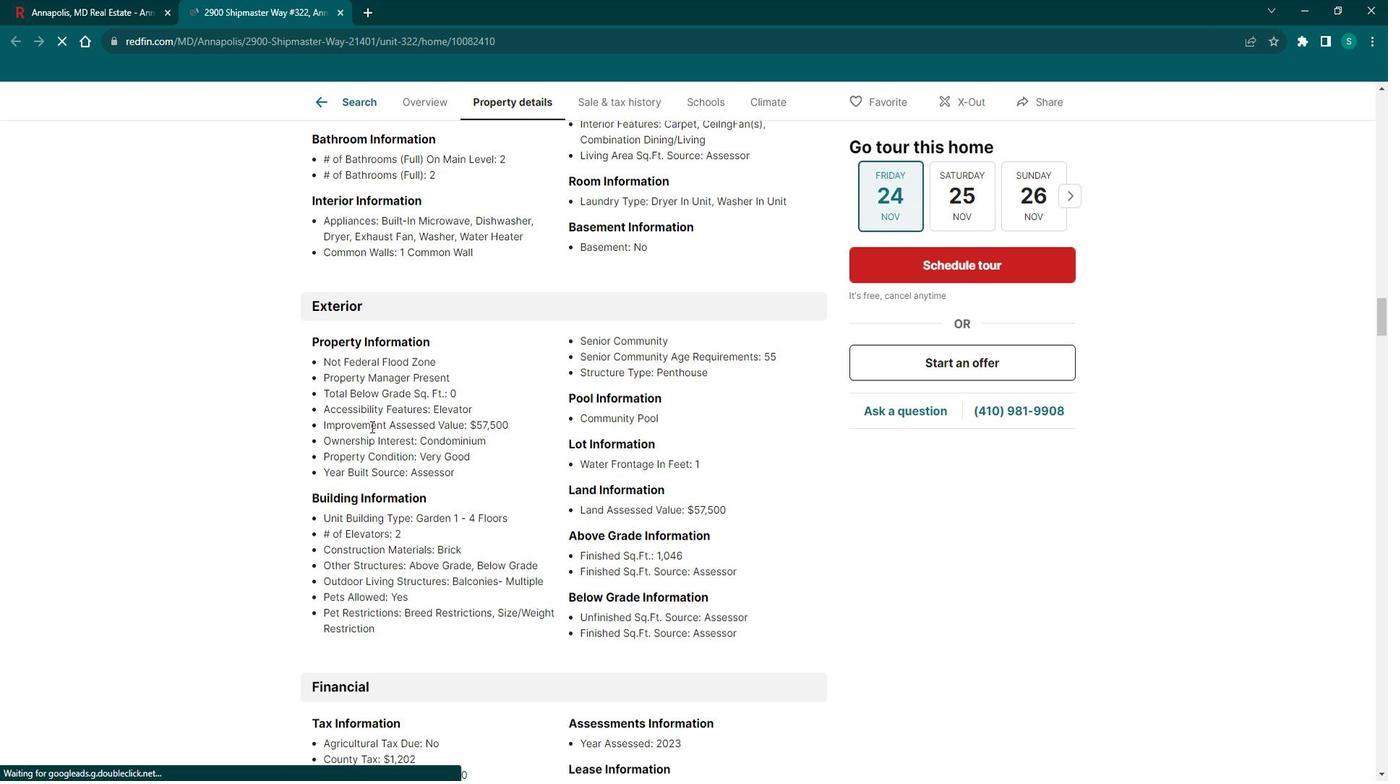 
Action: Mouse scrolled (380, 419) with delta (0, 0)
Screenshot: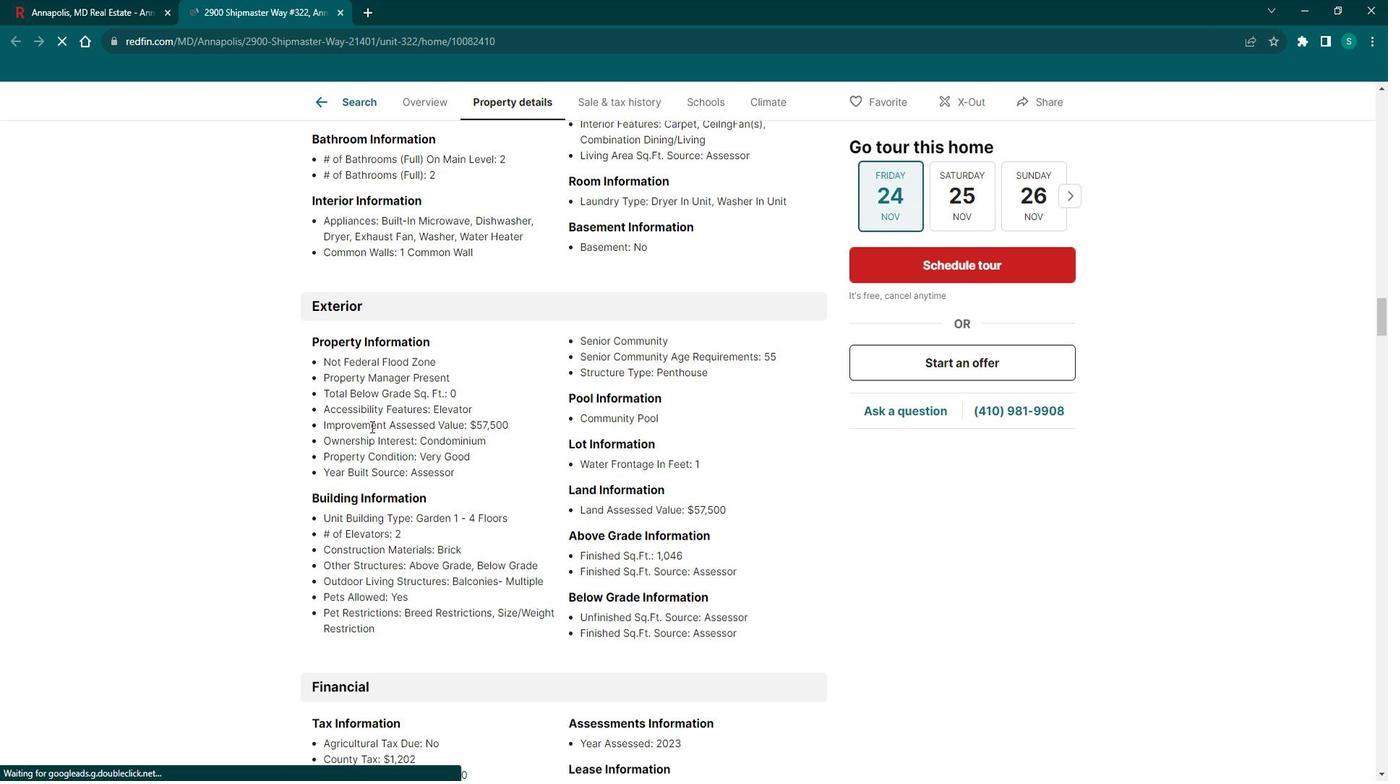
Action: Mouse scrolled (380, 419) with delta (0, 0)
Screenshot: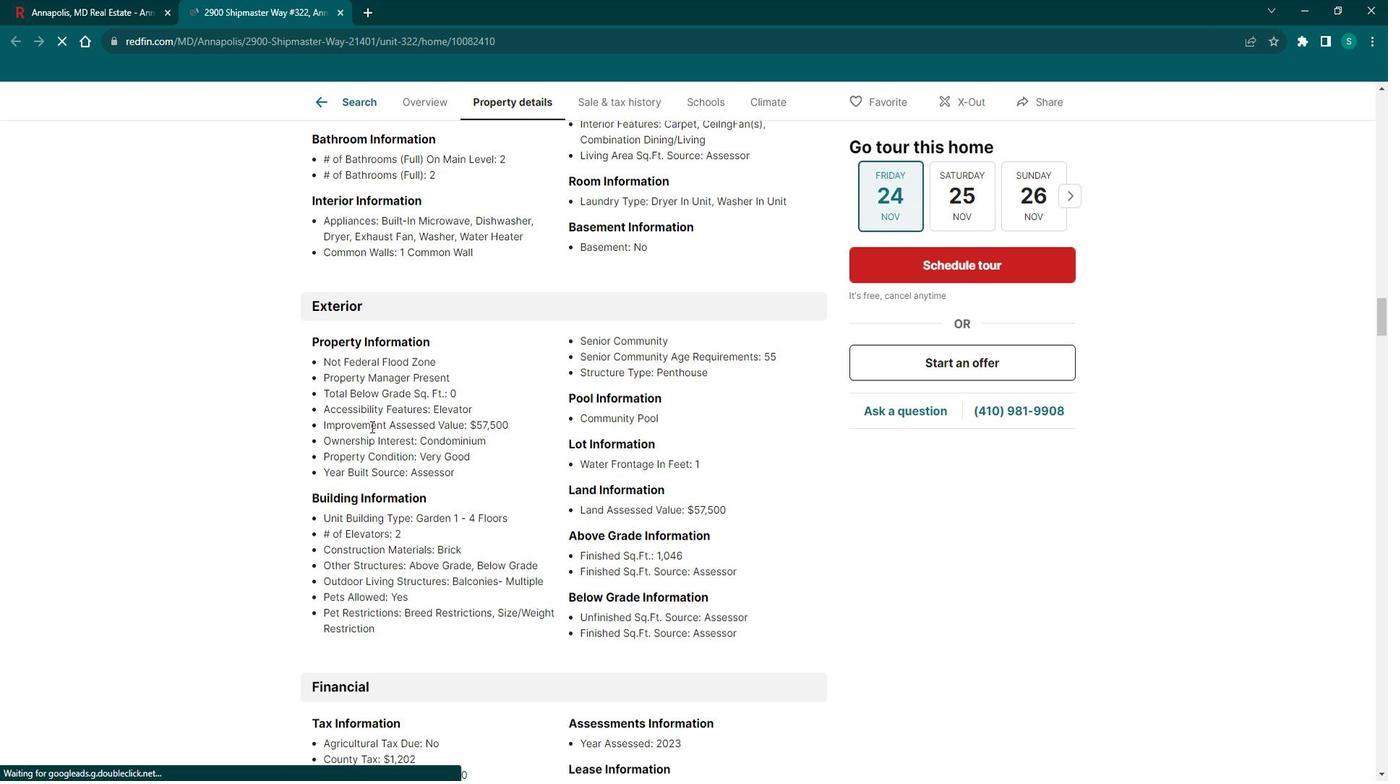 
Action: Mouse scrolled (380, 419) with delta (0, 0)
Screenshot: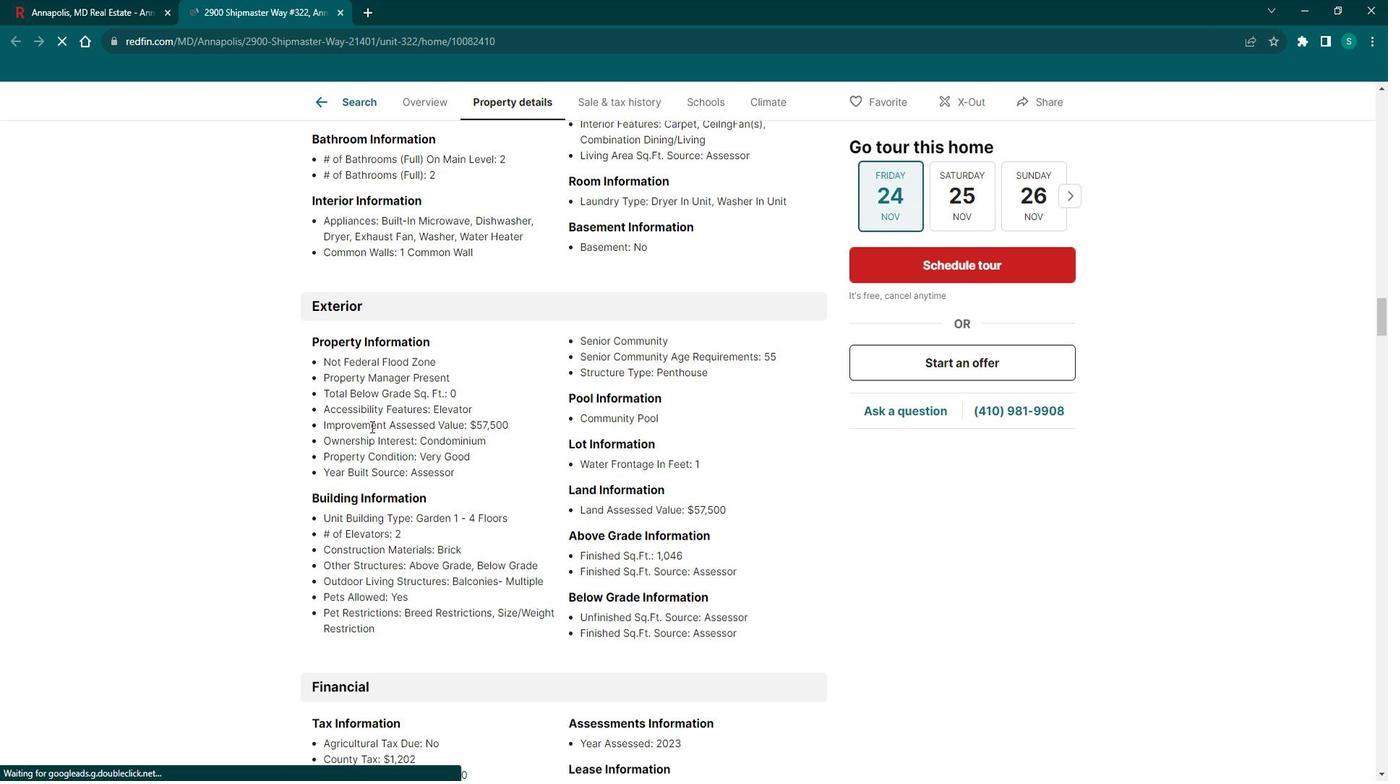 
Action: Mouse scrolled (380, 419) with delta (0, 0)
Screenshot: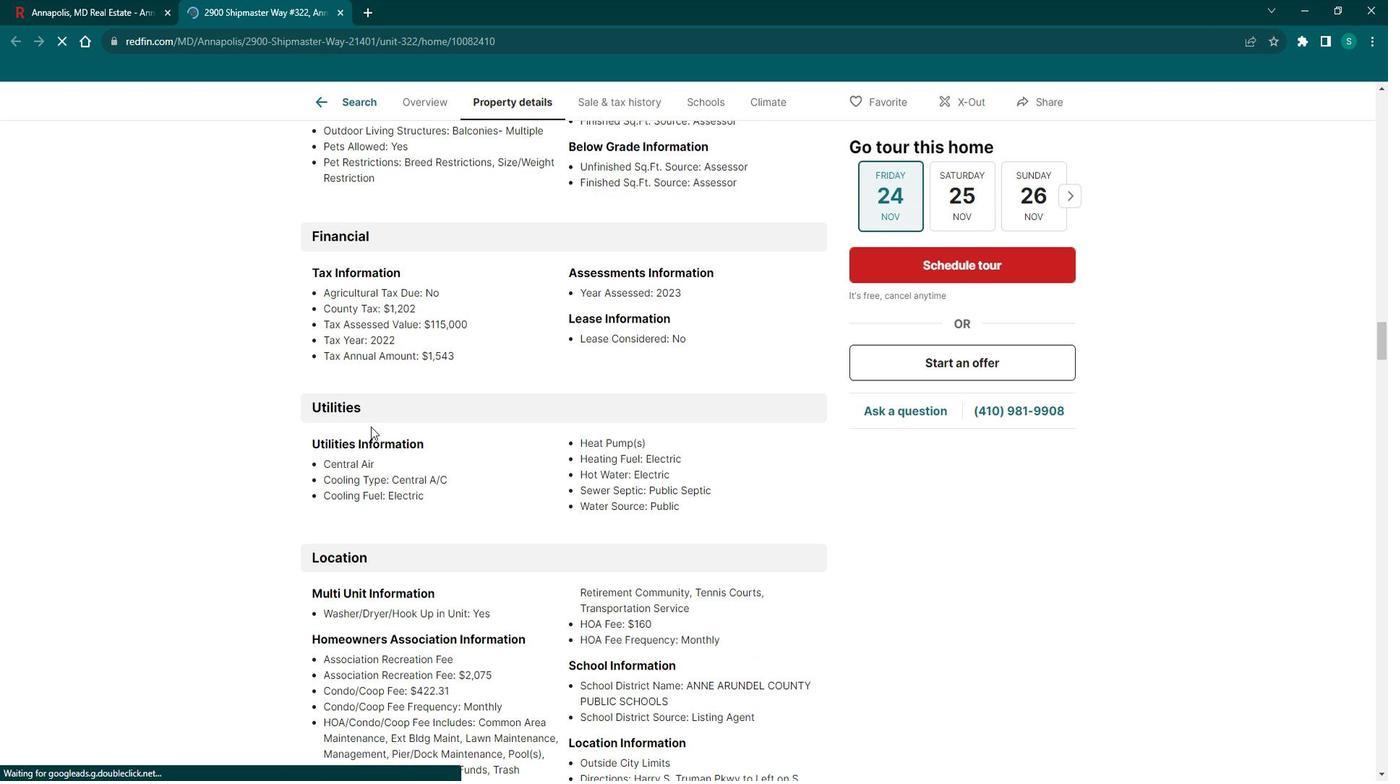 
Action: Mouse scrolled (380, 419) with delta (0, 0)
Screenshot: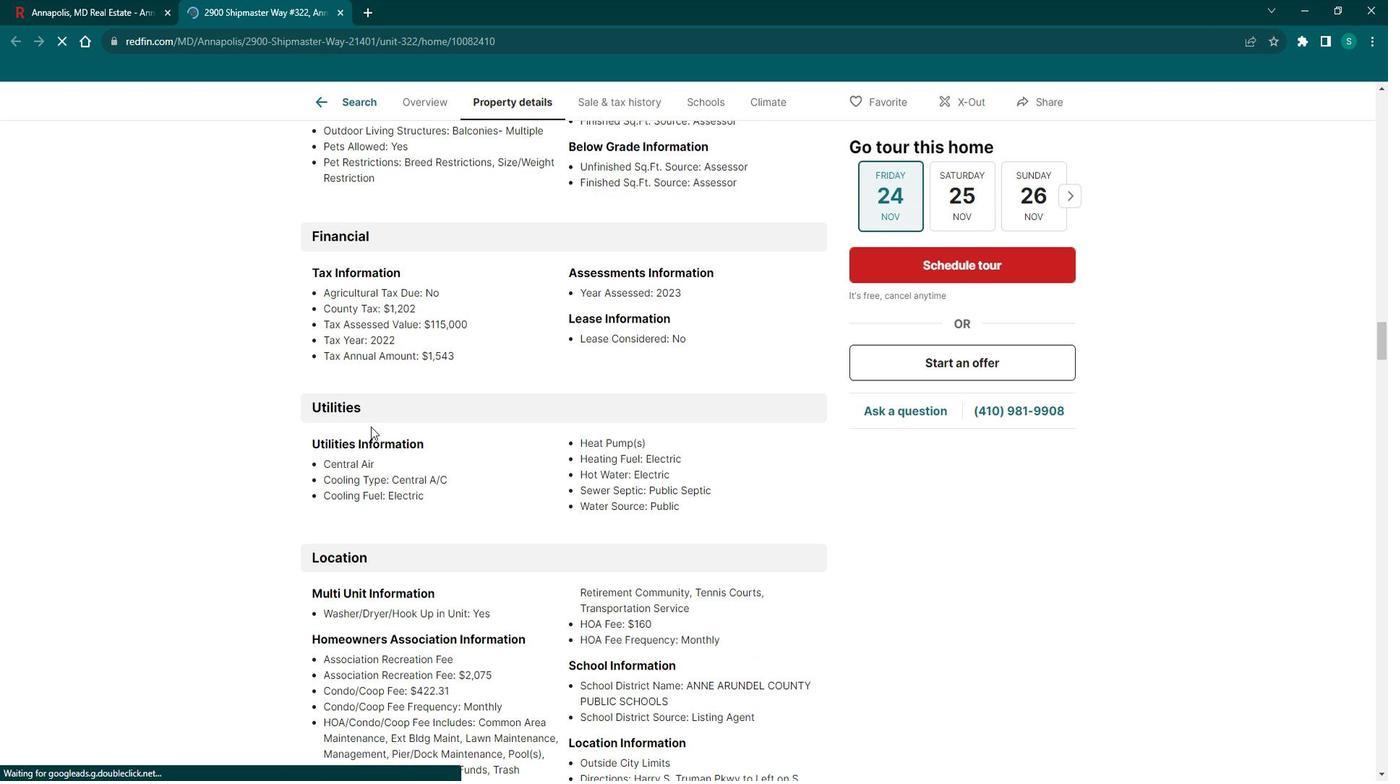 
Action: Mouse scrolled (380, 419) with delta (0, 0)
Screenshot: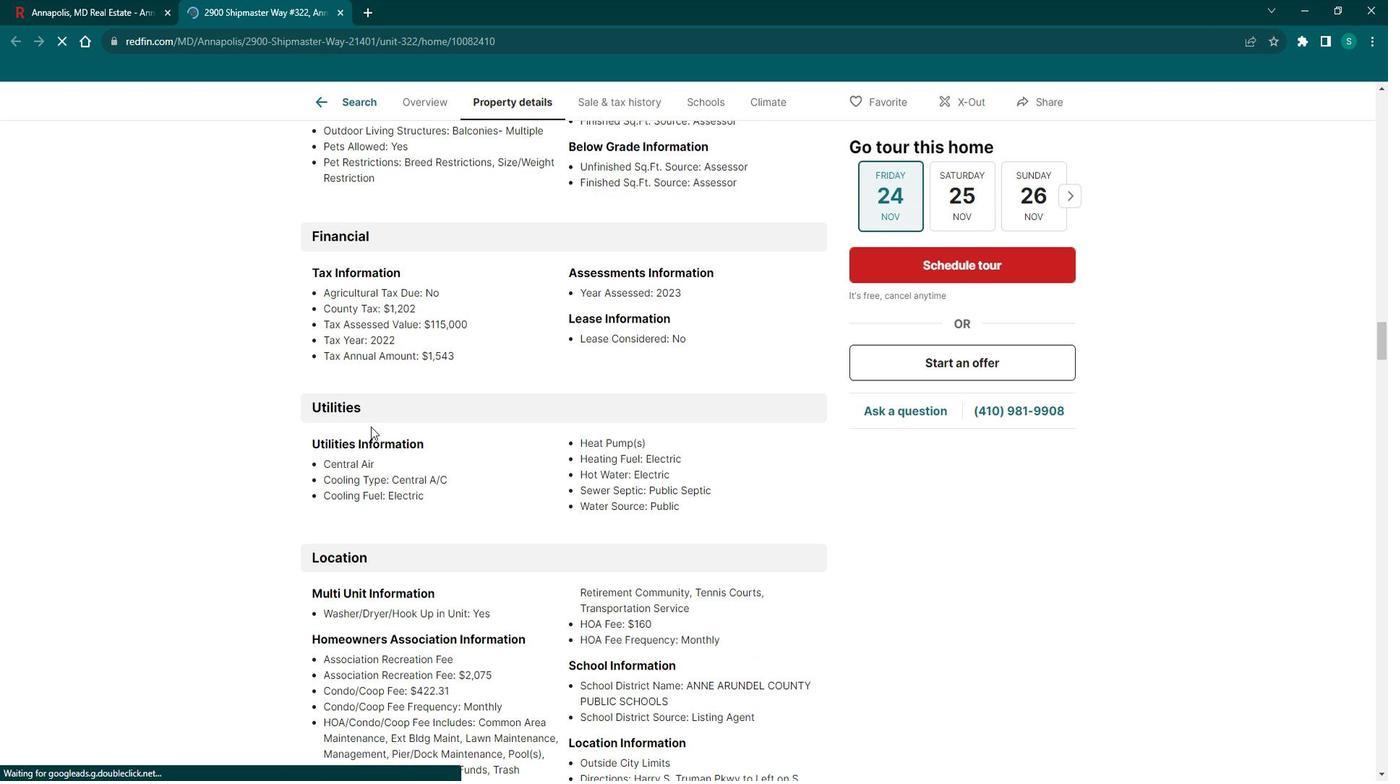 
Action: Mouse scrolled (380, 419) with delta (0, 0)
Screenshot: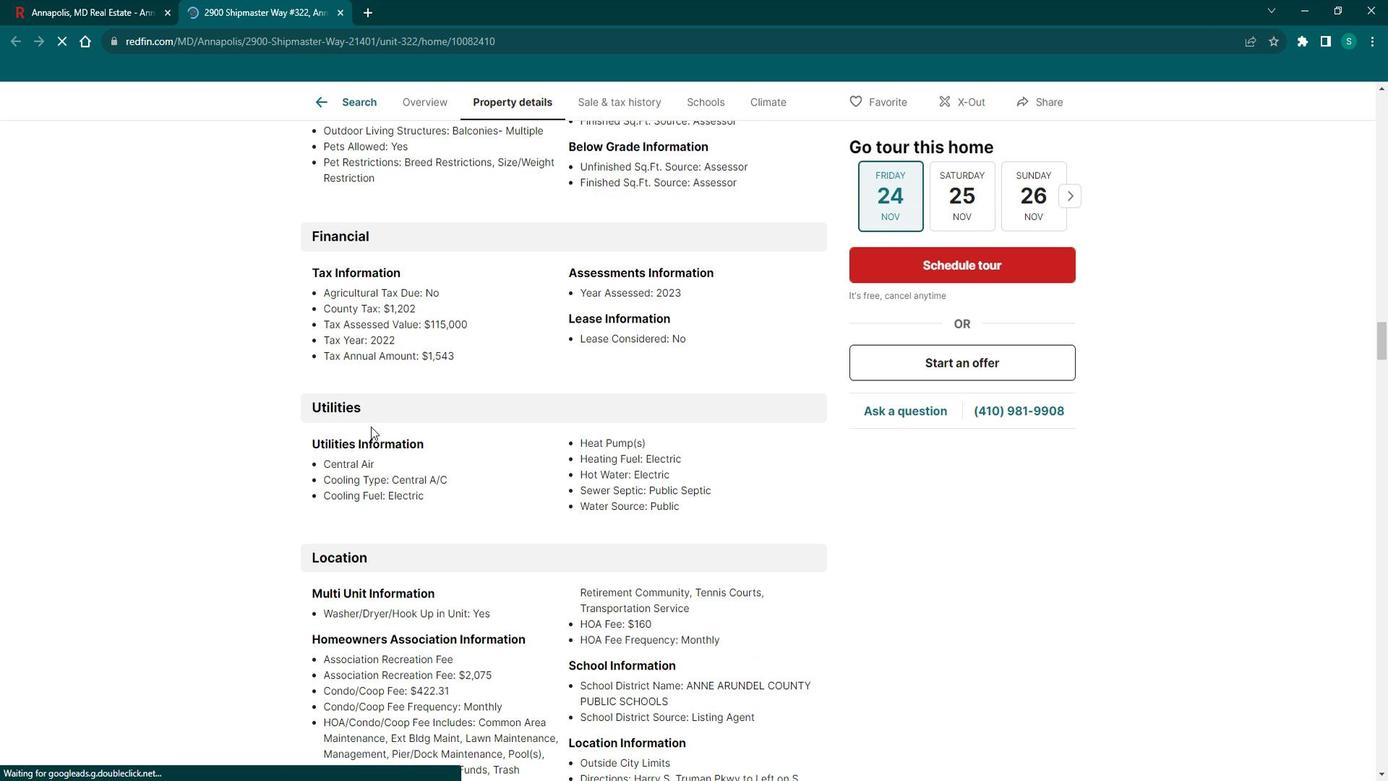 
Action: Mouse scrolled (380, 419) with delta (0, 0)
Screenshot: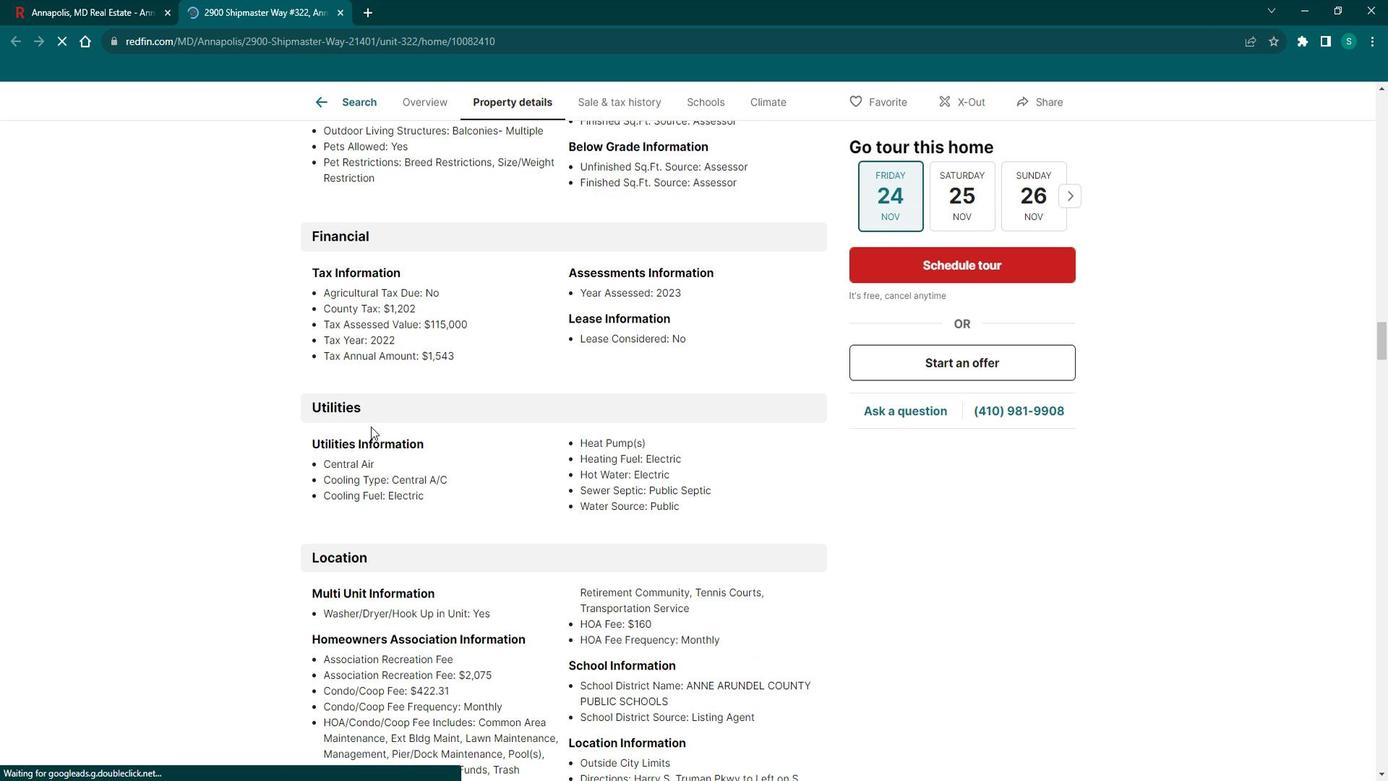 
Action: Mouse scrolled (380, 419) with delta (0, 0)
Screenshot: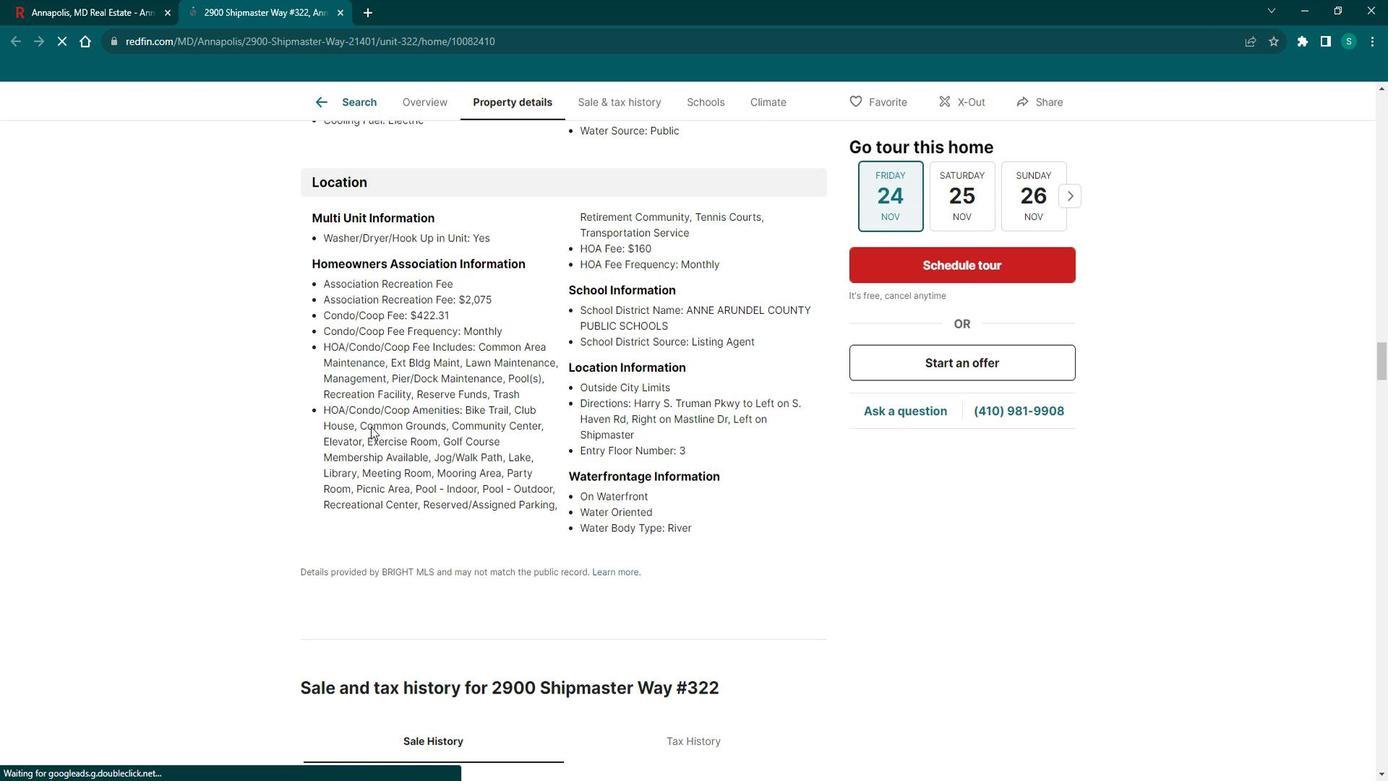 
Action: Mouse scrolled (380, 419) with delta (0, 0)
Screenshot: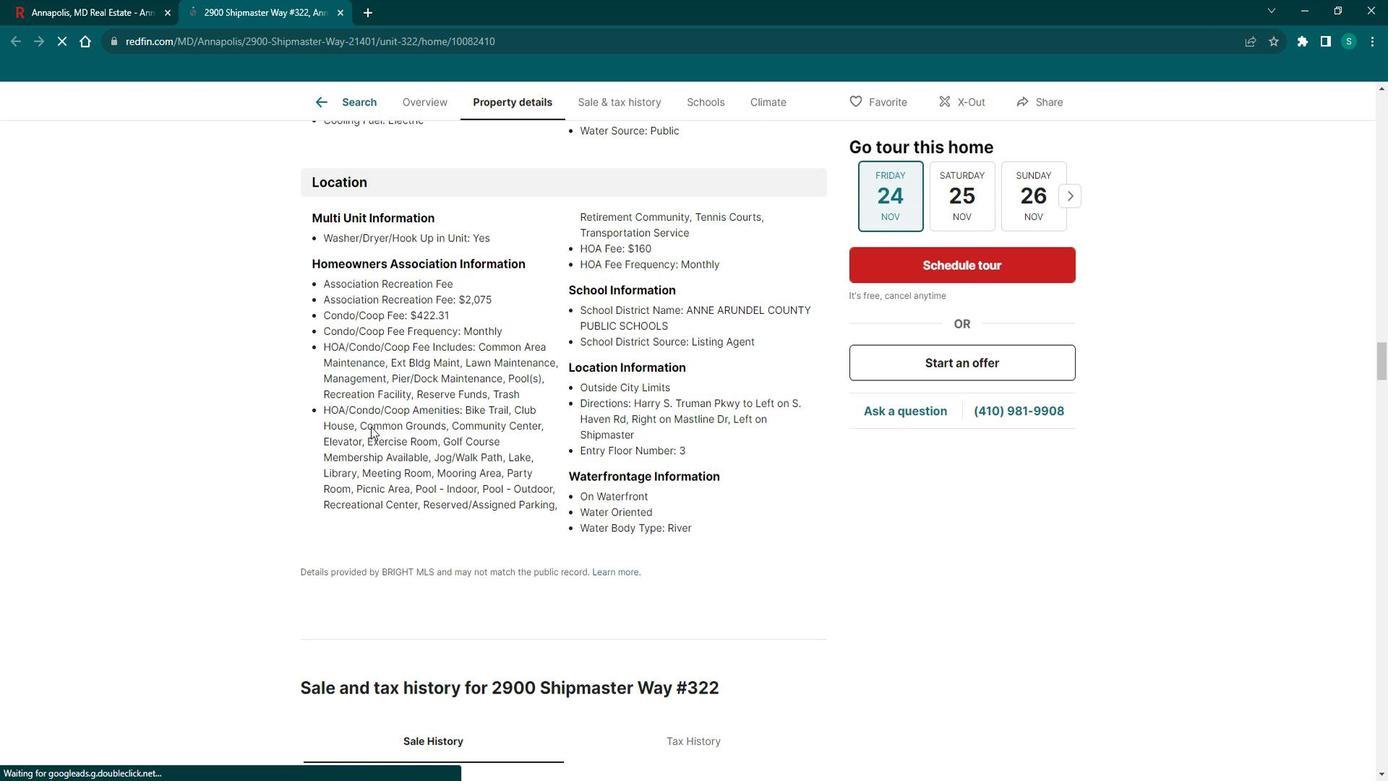 
Action: Mouse scrolled (380, 419) with delta (0, 0)
Screenshot: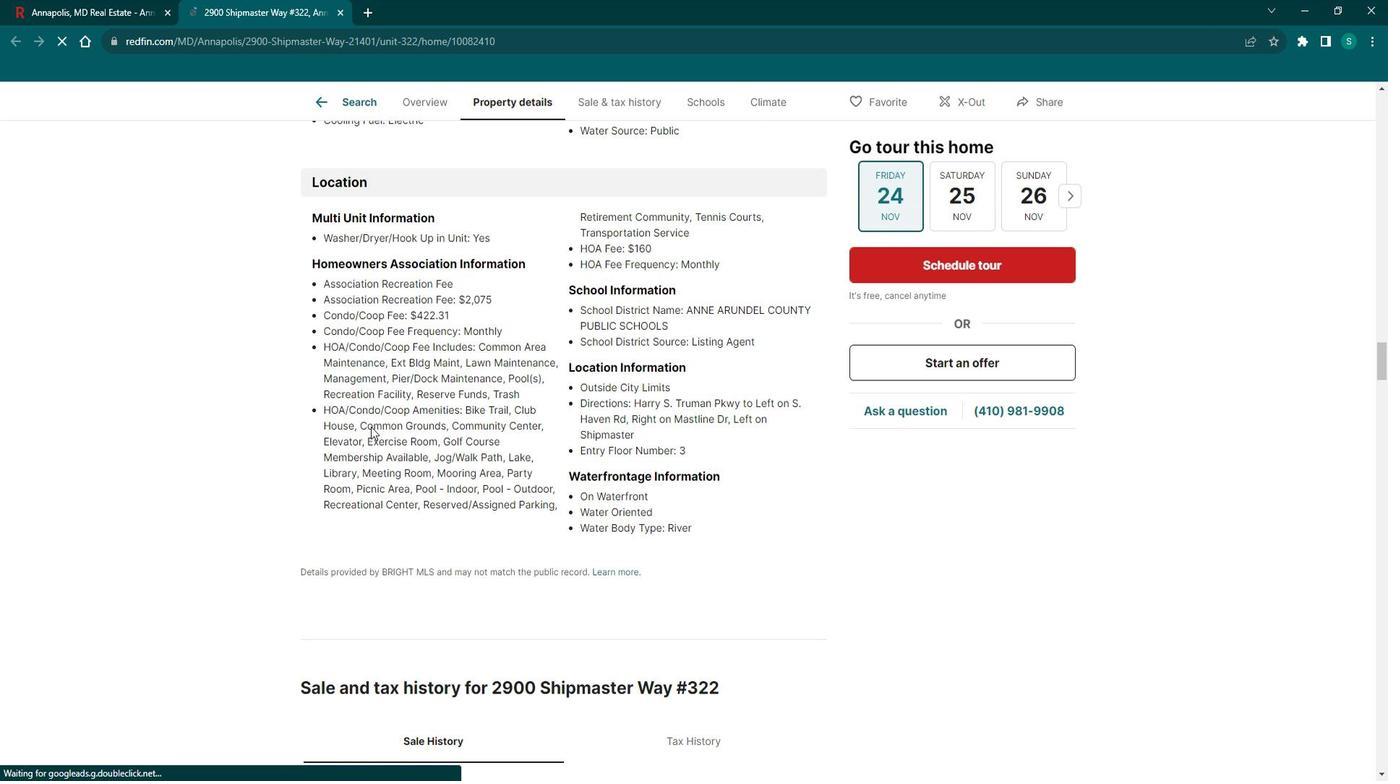 
Action: Mouse scrolled (380, 419) with delta (0, 0)
Screenshot: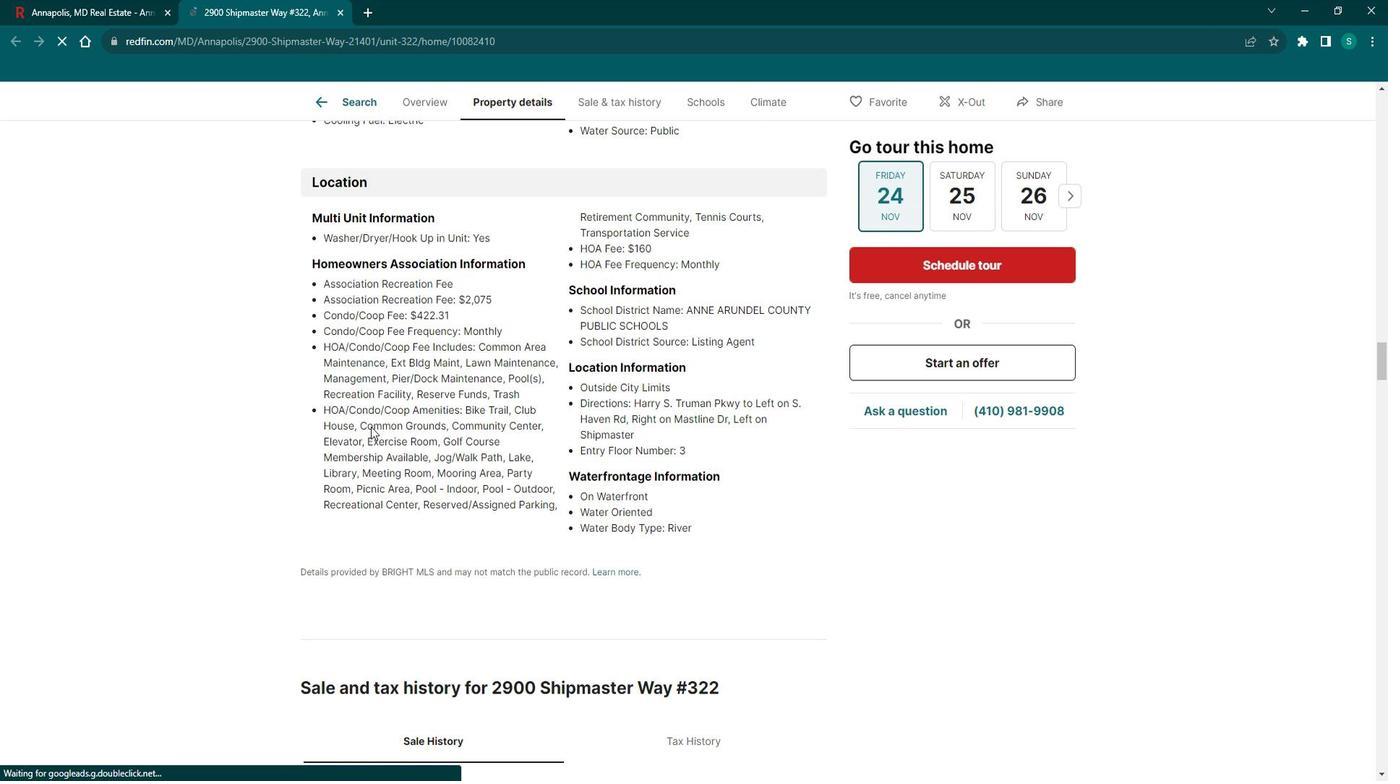 
Action: Mouse scrolled (380, 419) with delta (0, 0)
Screenshot: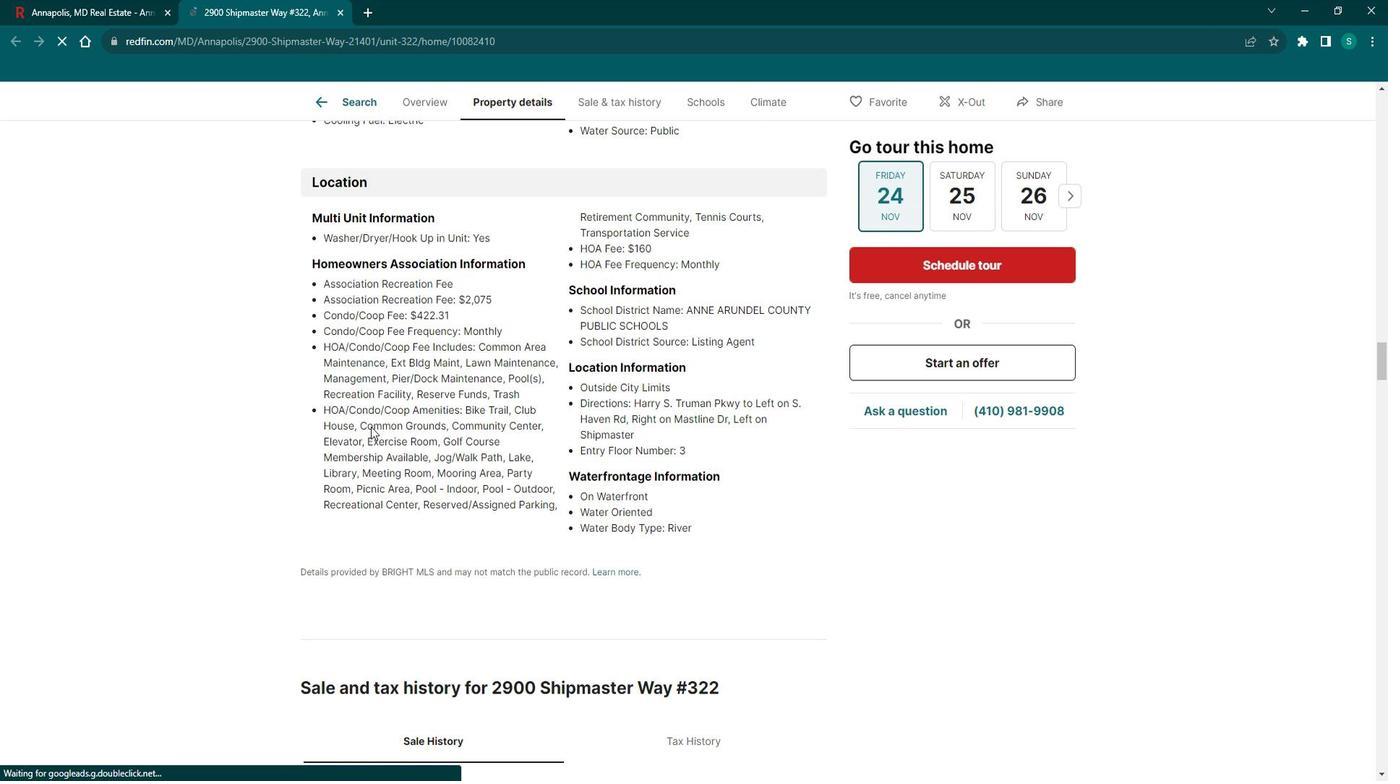 
Action: Mouse scrolled (380, 419) with delta (0, 0)
Screenshot: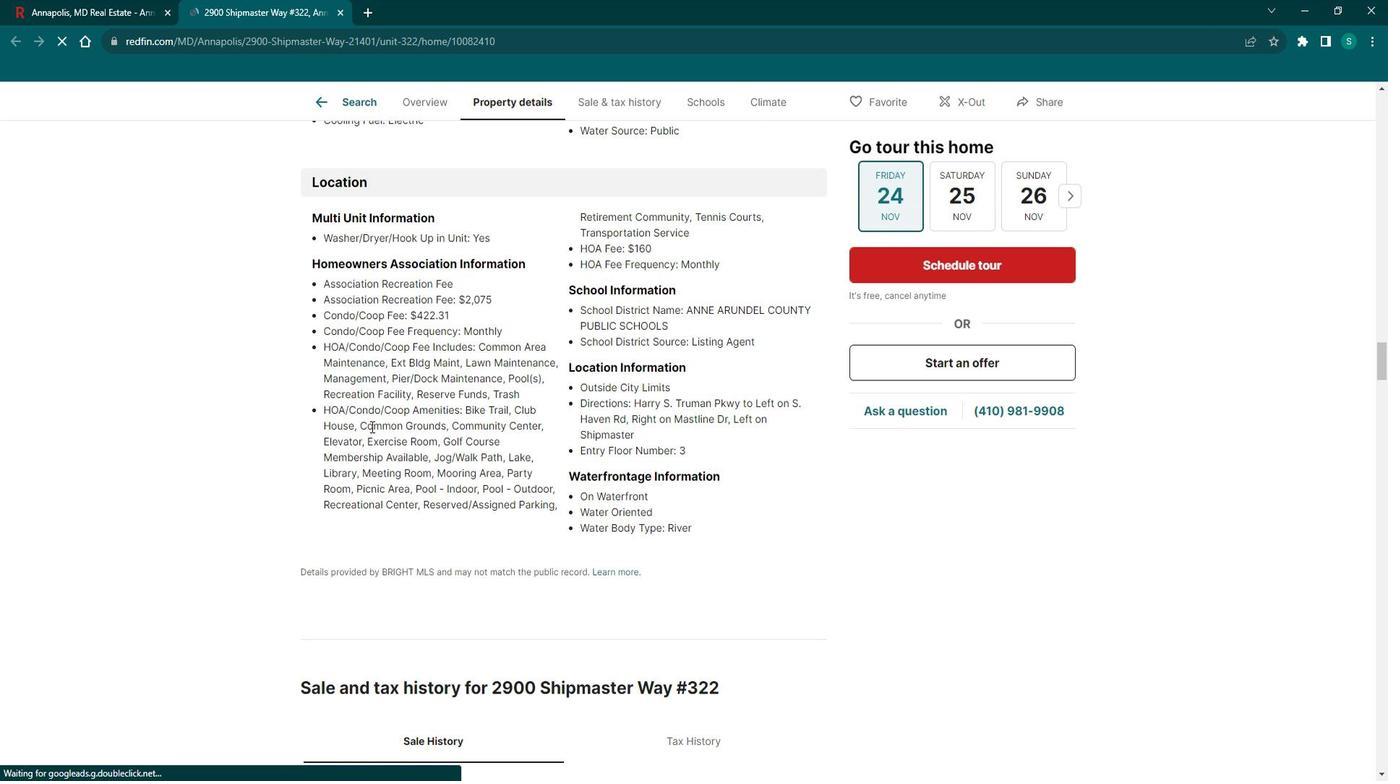 
Action: Mouse scrolled (380, 419) with delta (0, 0)
Screenshot: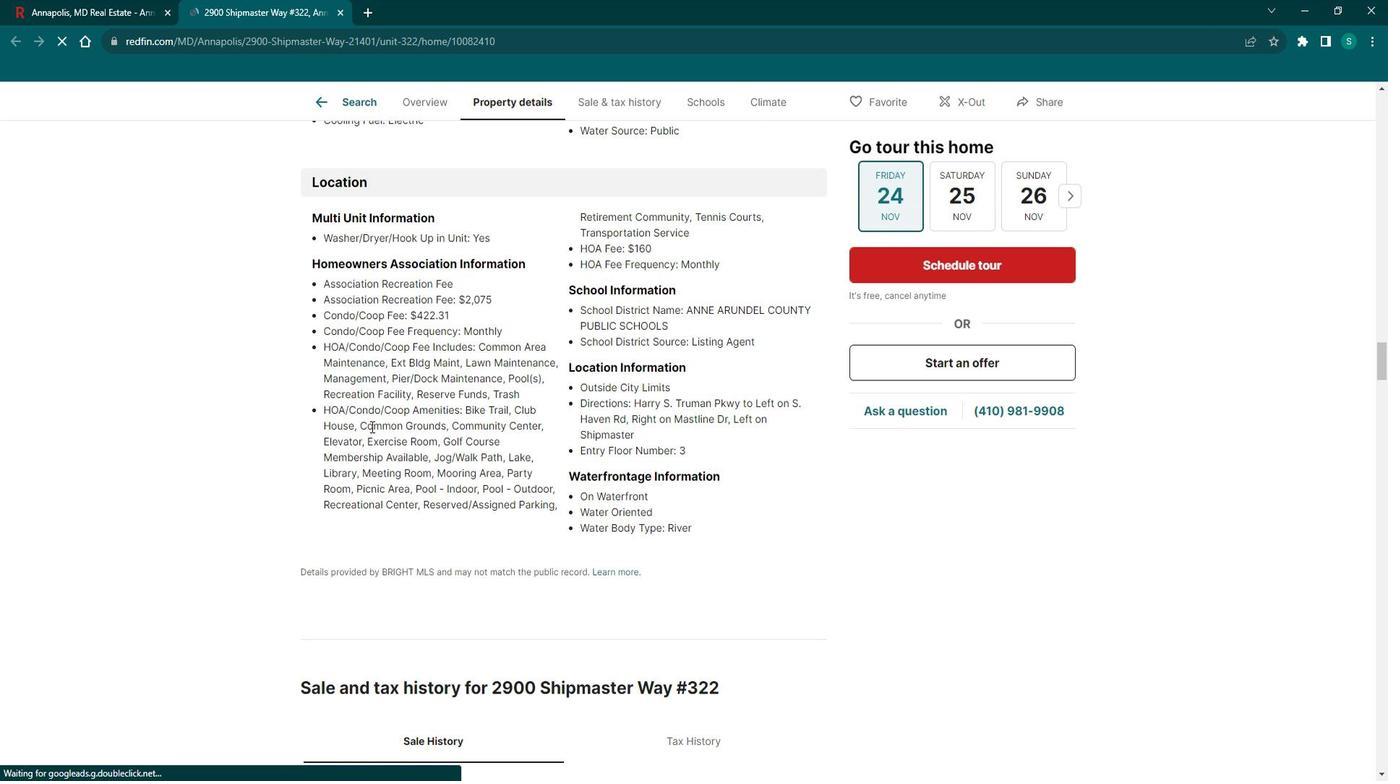 
Action: Mouse scrolled (380, 419) with delta (0, 0)
Screenshot: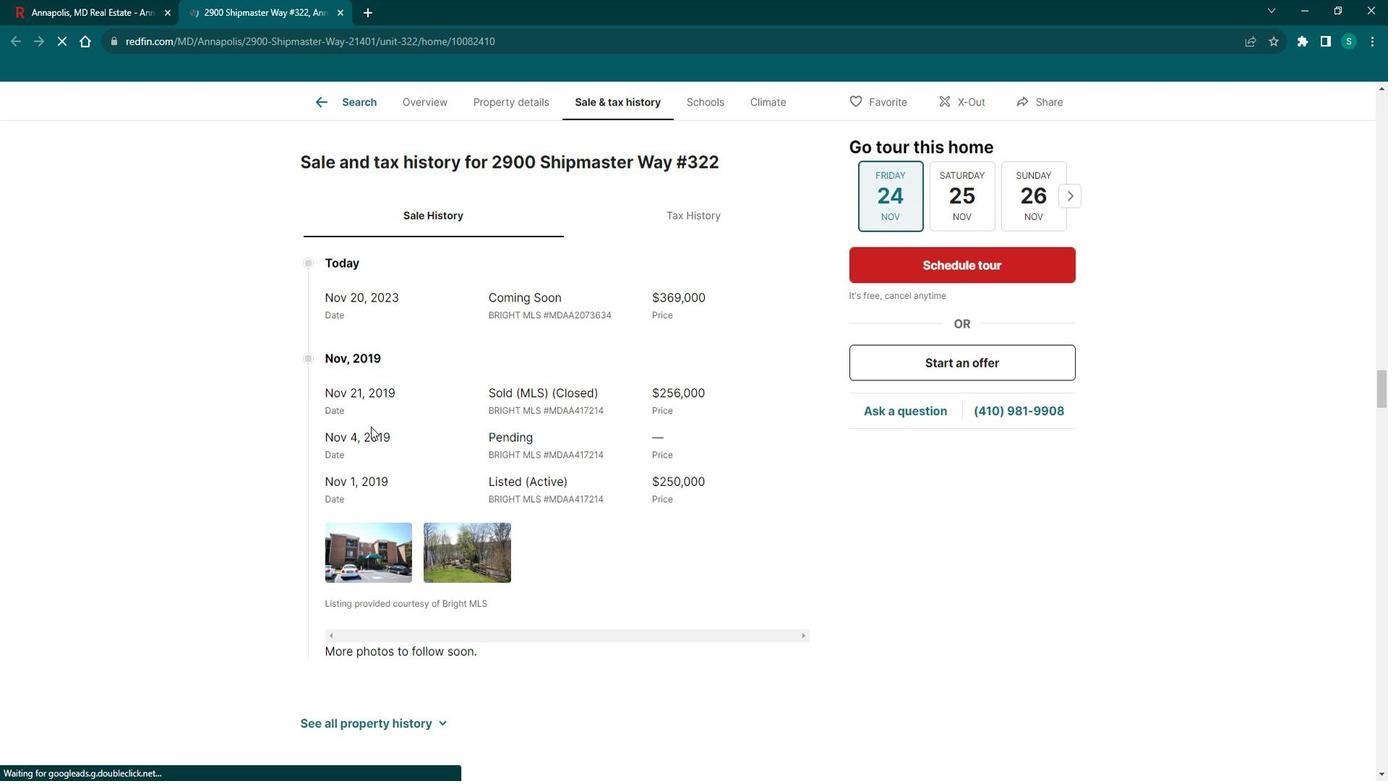 
Action: Mouse scrolled (380, 419) with delta (0, 0)
Screenshot: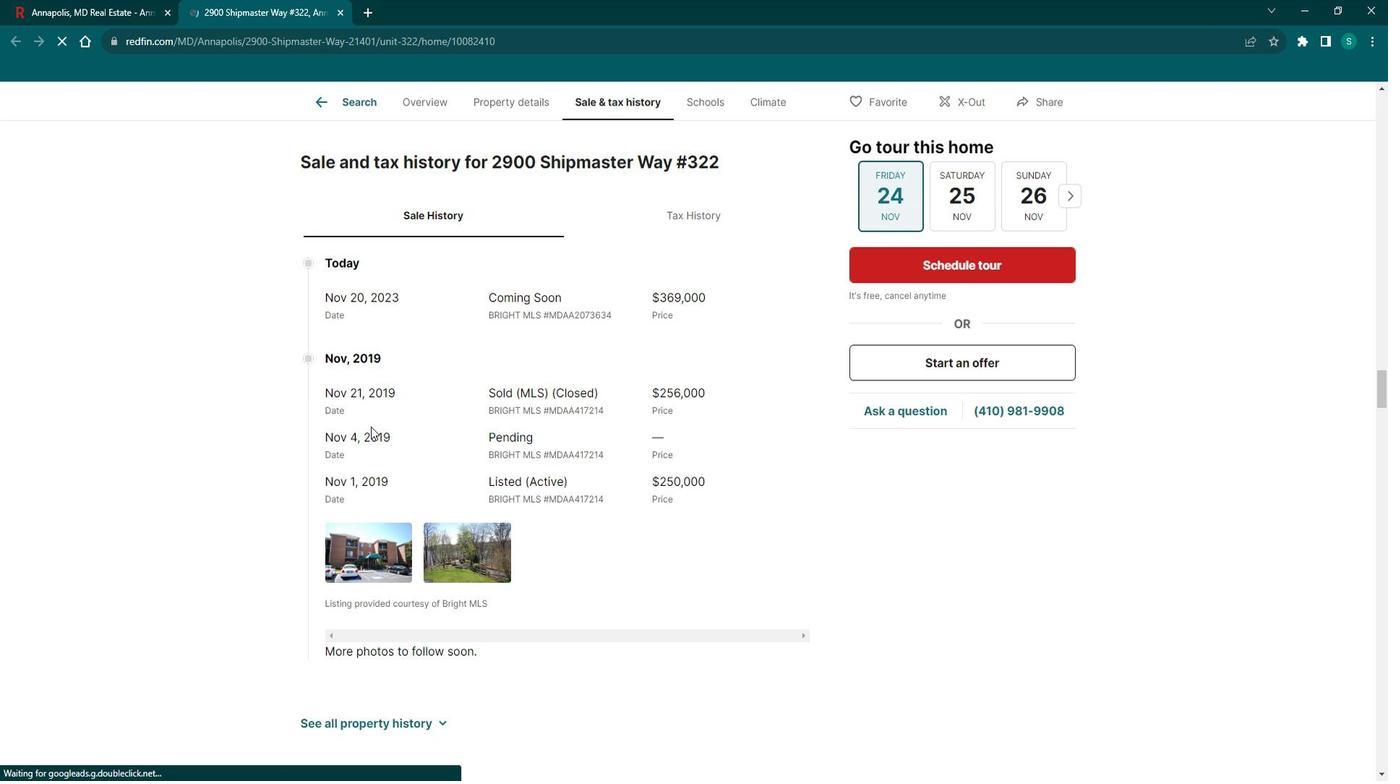 
Action: Mouse scrolled (380, 419) with delta (0, 0)
Screenshot: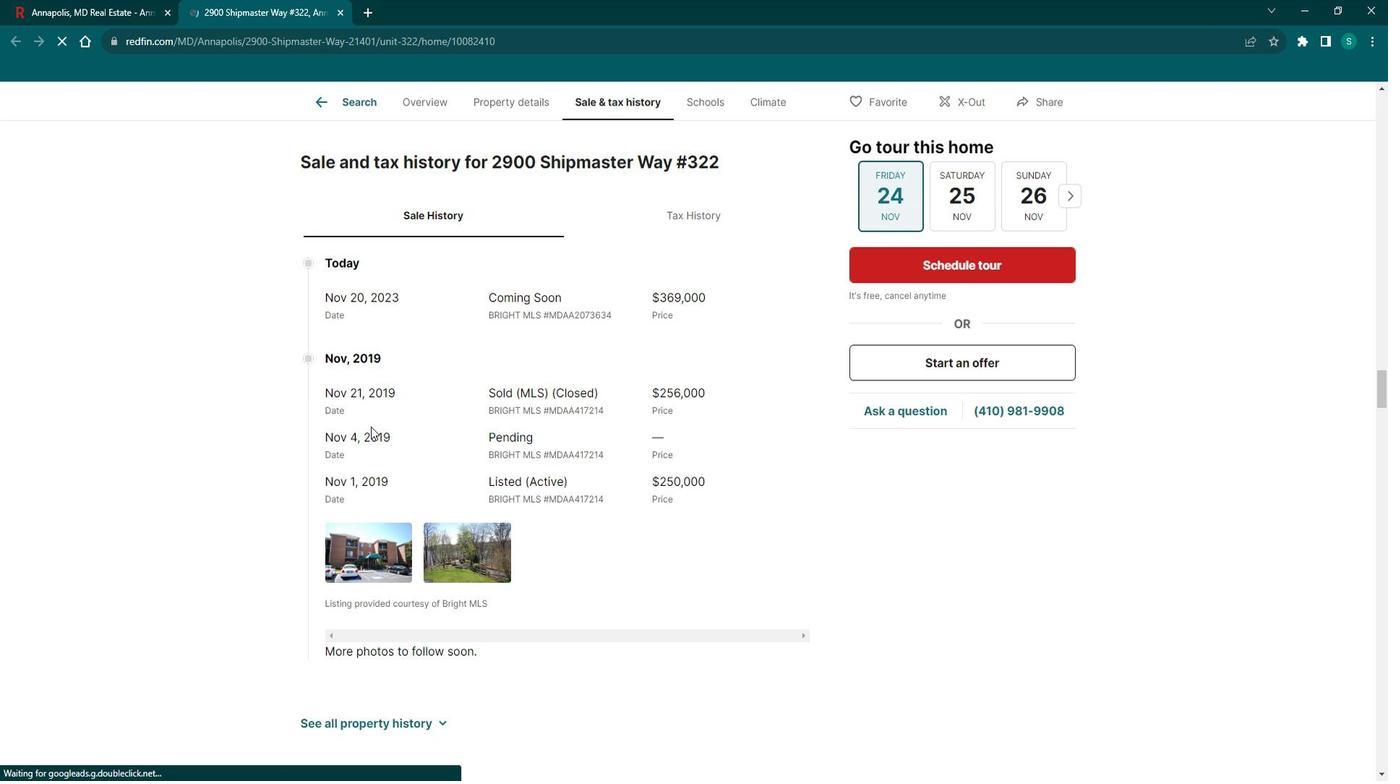 
Action: Mouse scrolled (380, 419) with delta (0, 0)
Screenshot: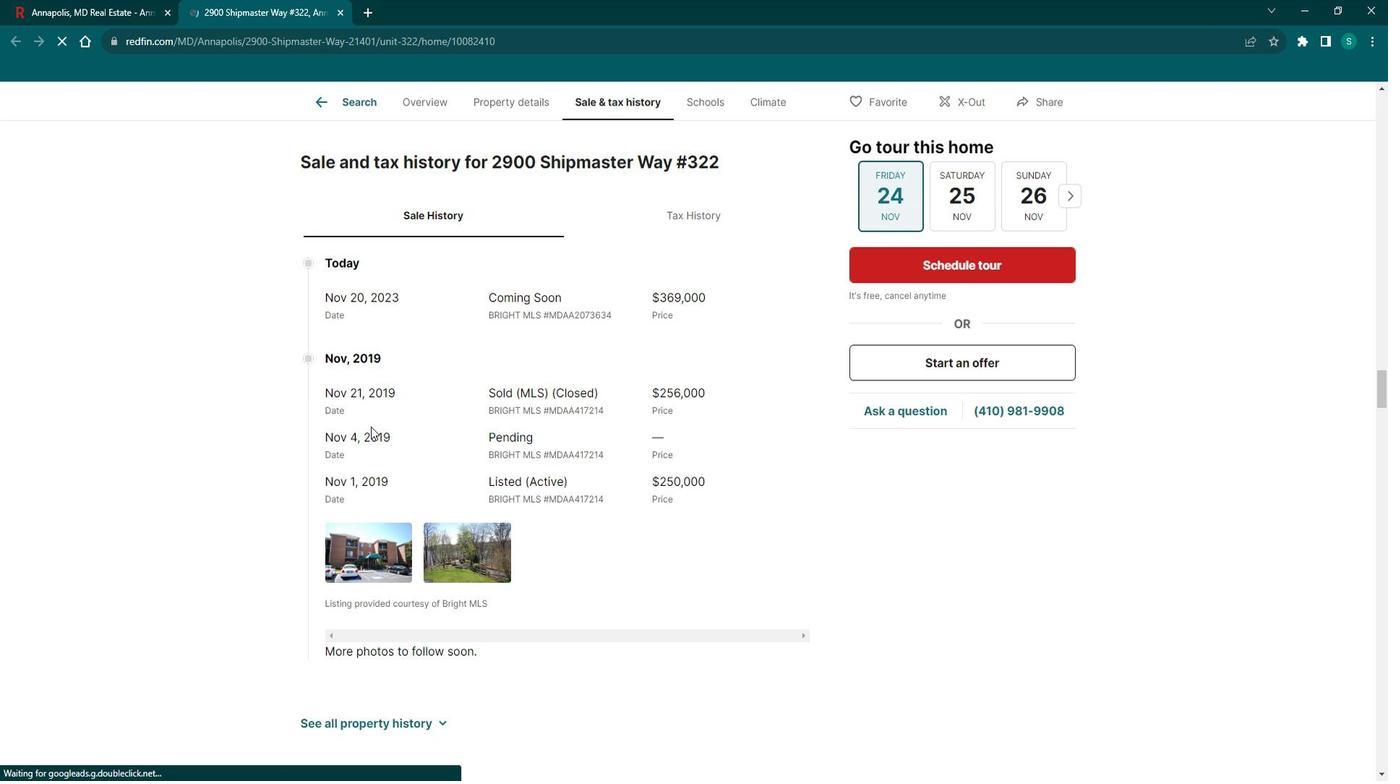 
Action: Mouse scrolled (380, 419) with delta (0, 0)
Screenshot: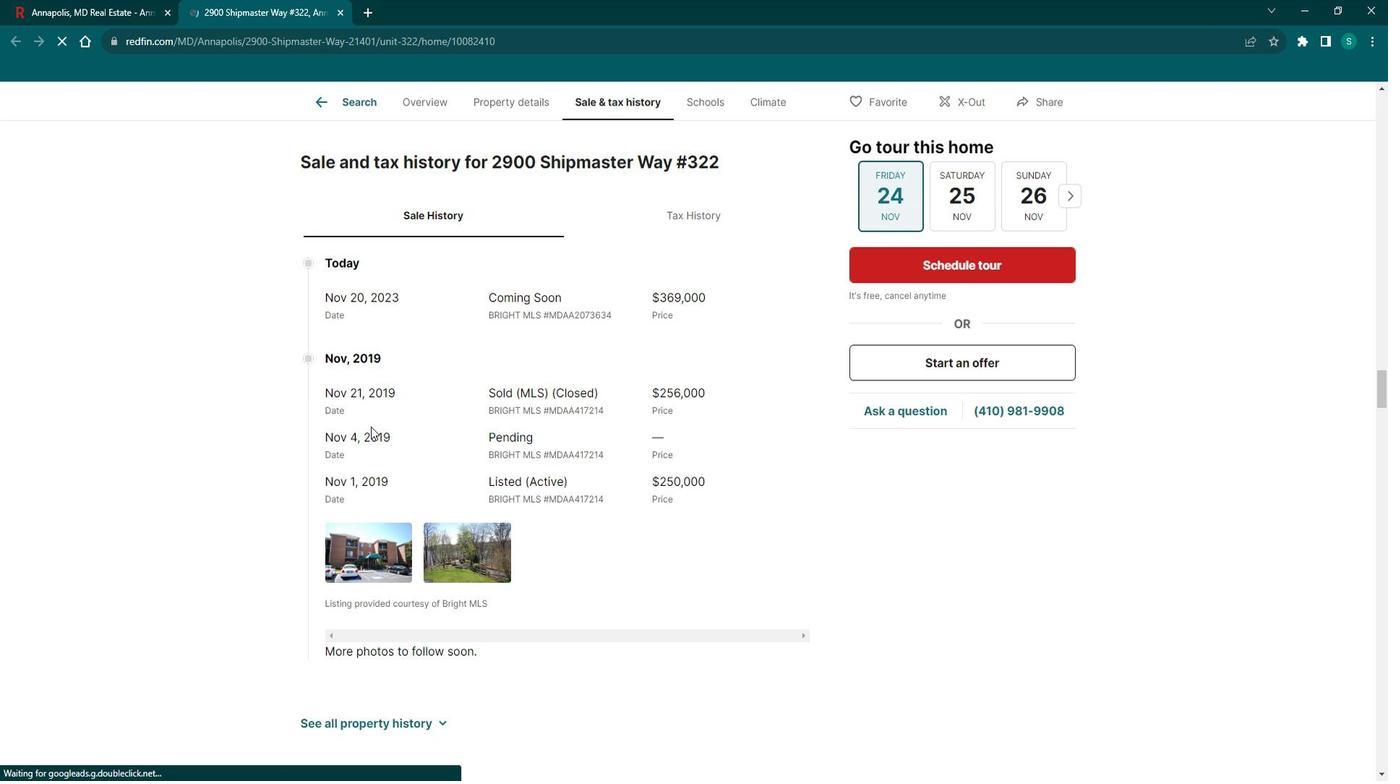 
Action: Mouse scrolled (380, 419) with delta (0, 0)
Screenshot: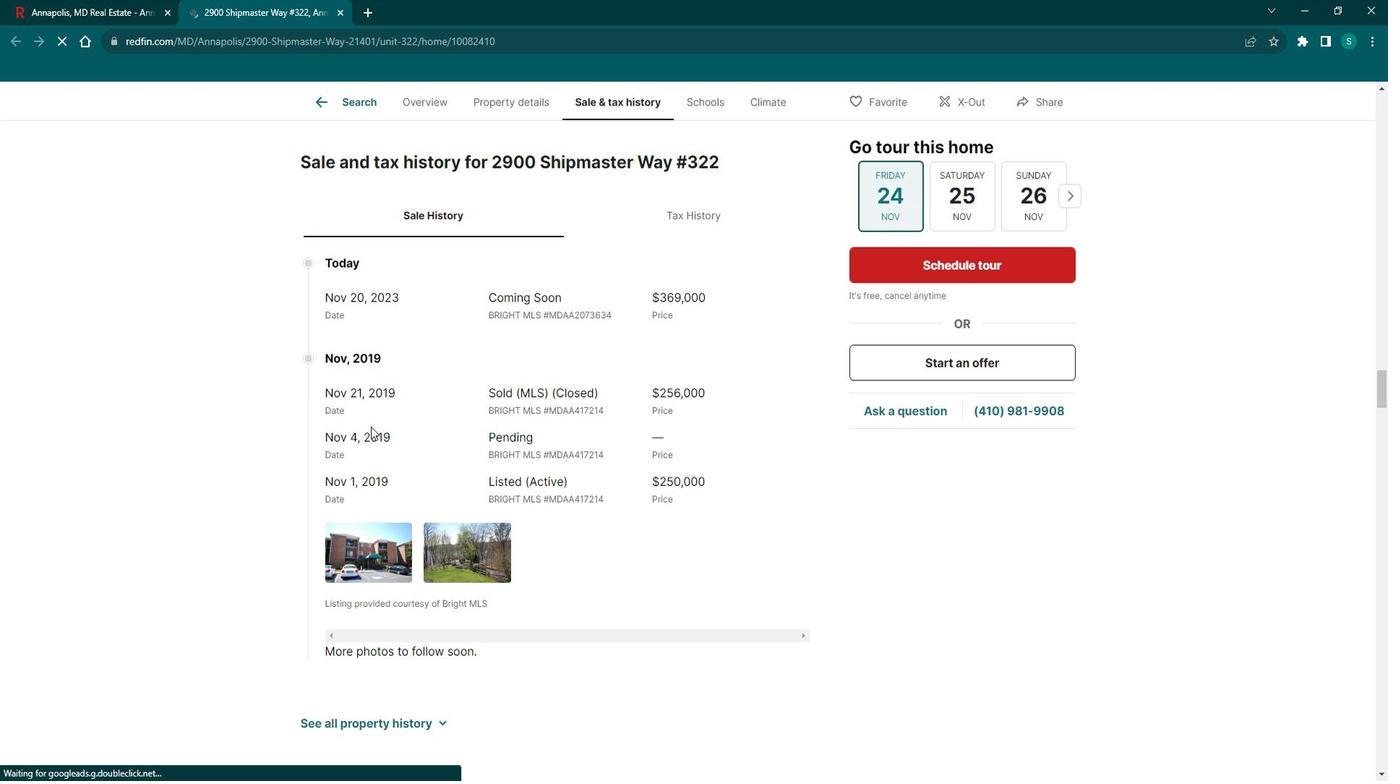 
Action: Mouse scrolled (380, 419) with delta (0, 0)
Screenshot: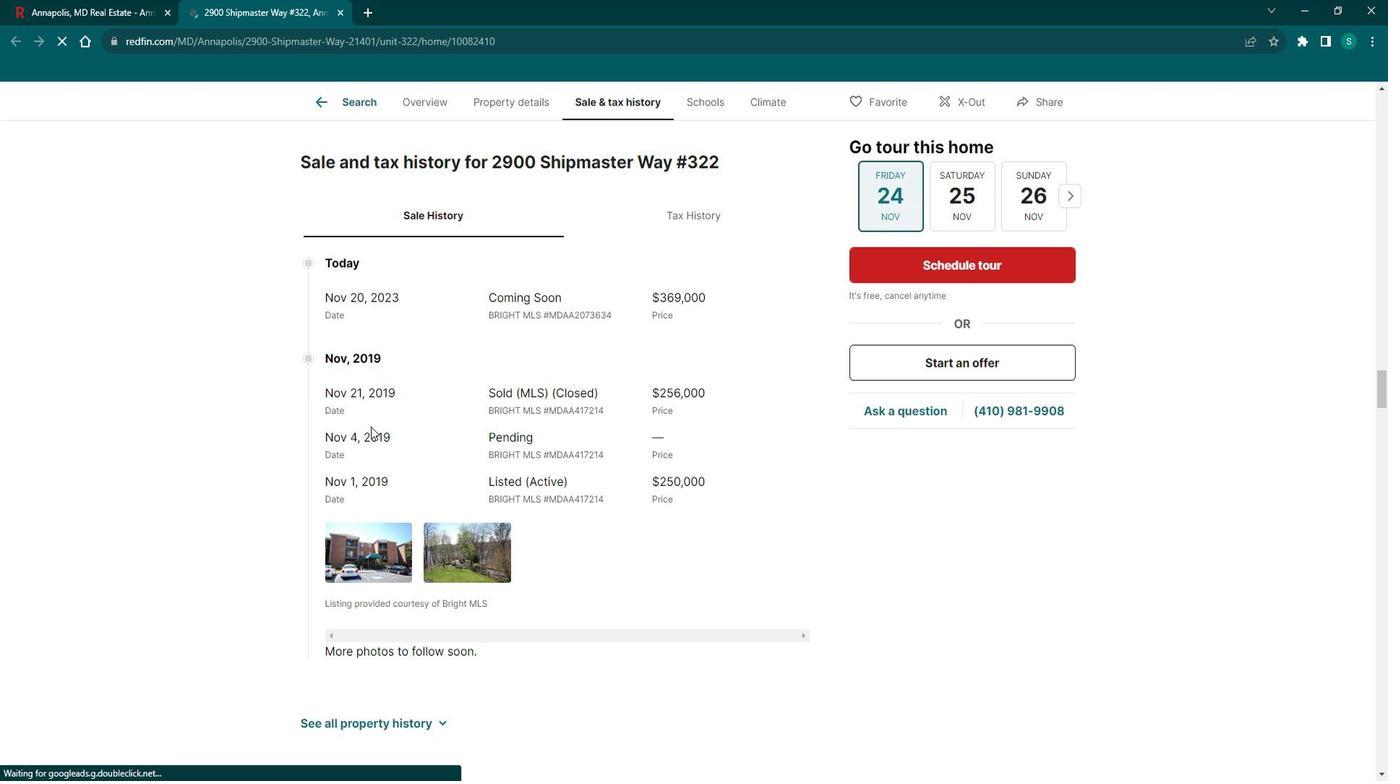 
Action: Mouse scrolled (380, 419) with delta (0, 0)
Screenshot: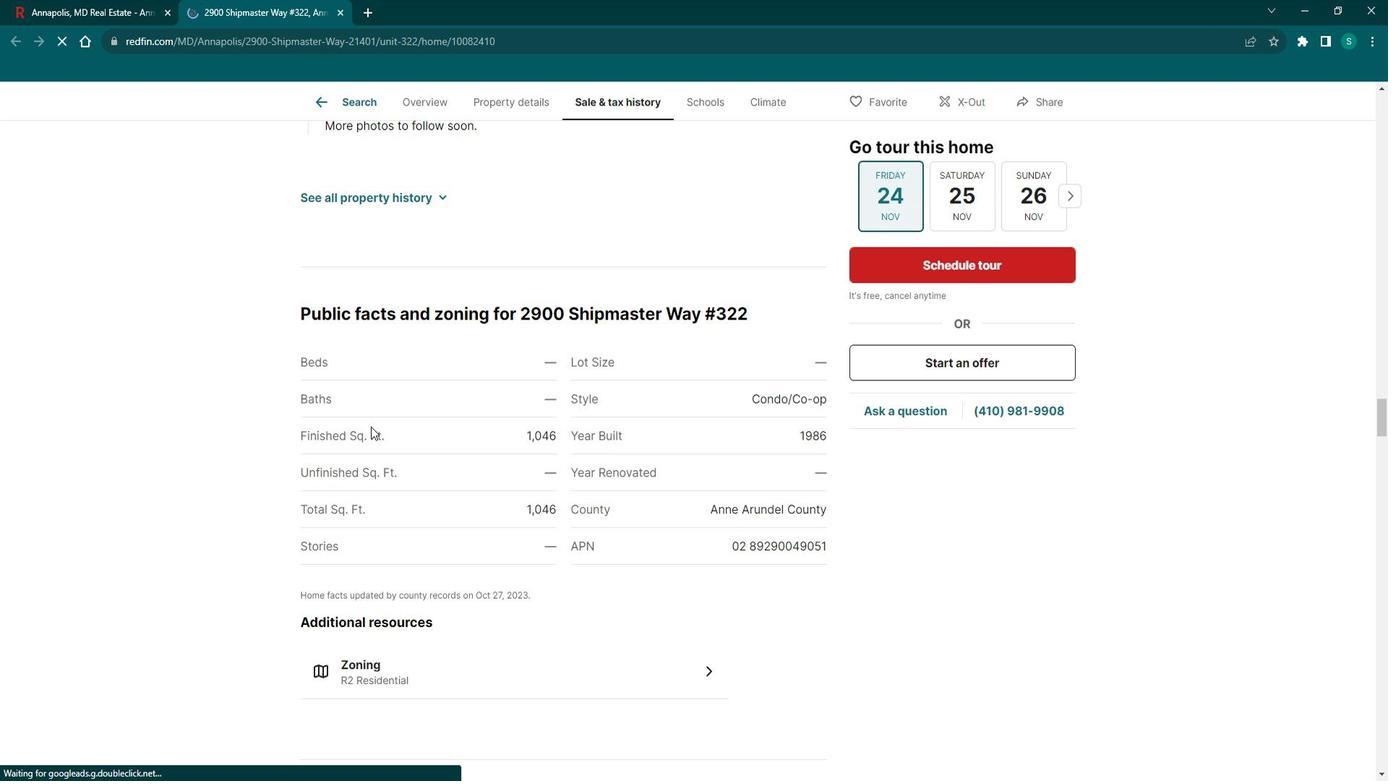 
Action: Mouse scrolled (380, 419) with delta (0, 0)
Screenshot: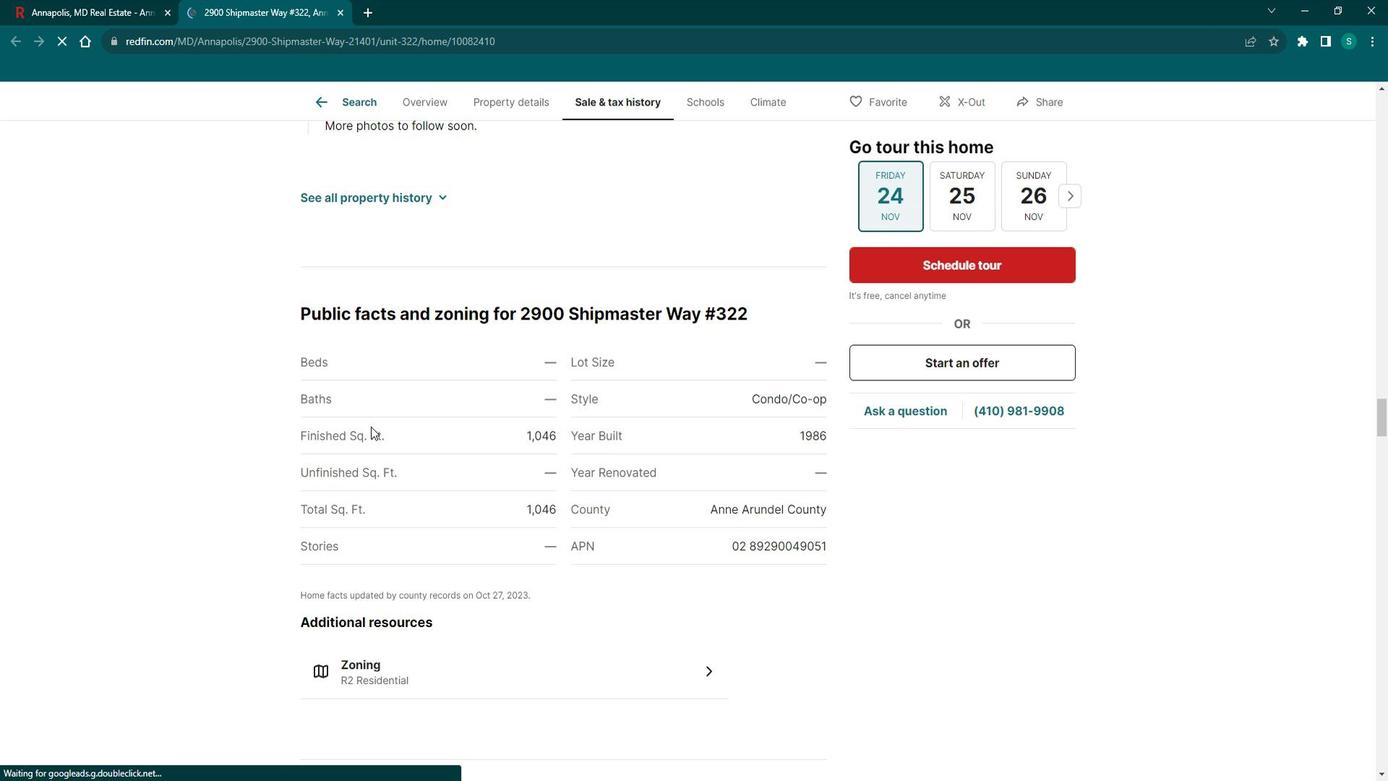 
Action: Mouse scrolled (380, 419) with delta (0, 0)
Screenshot: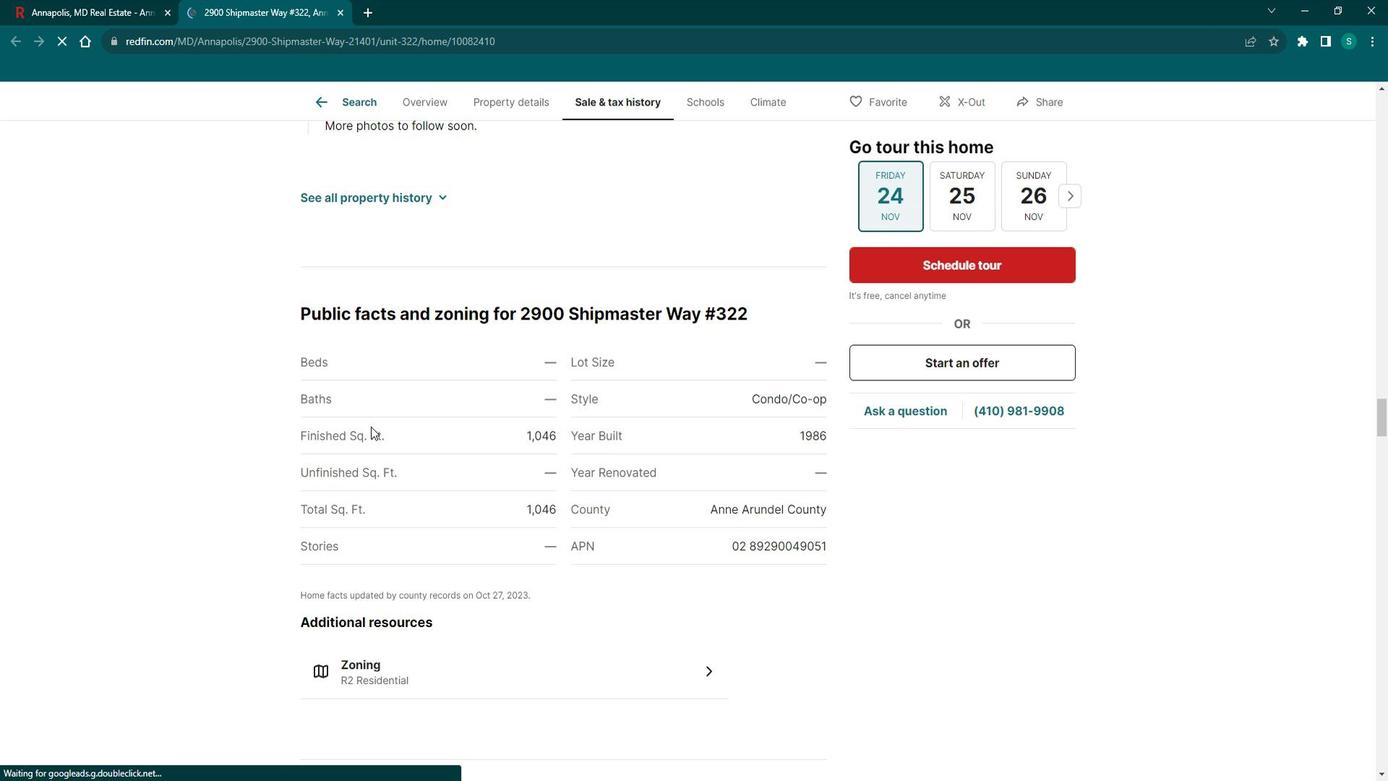 
Action: Mouse scrolled (380, 419) with delta (0, 0)
Screenshot: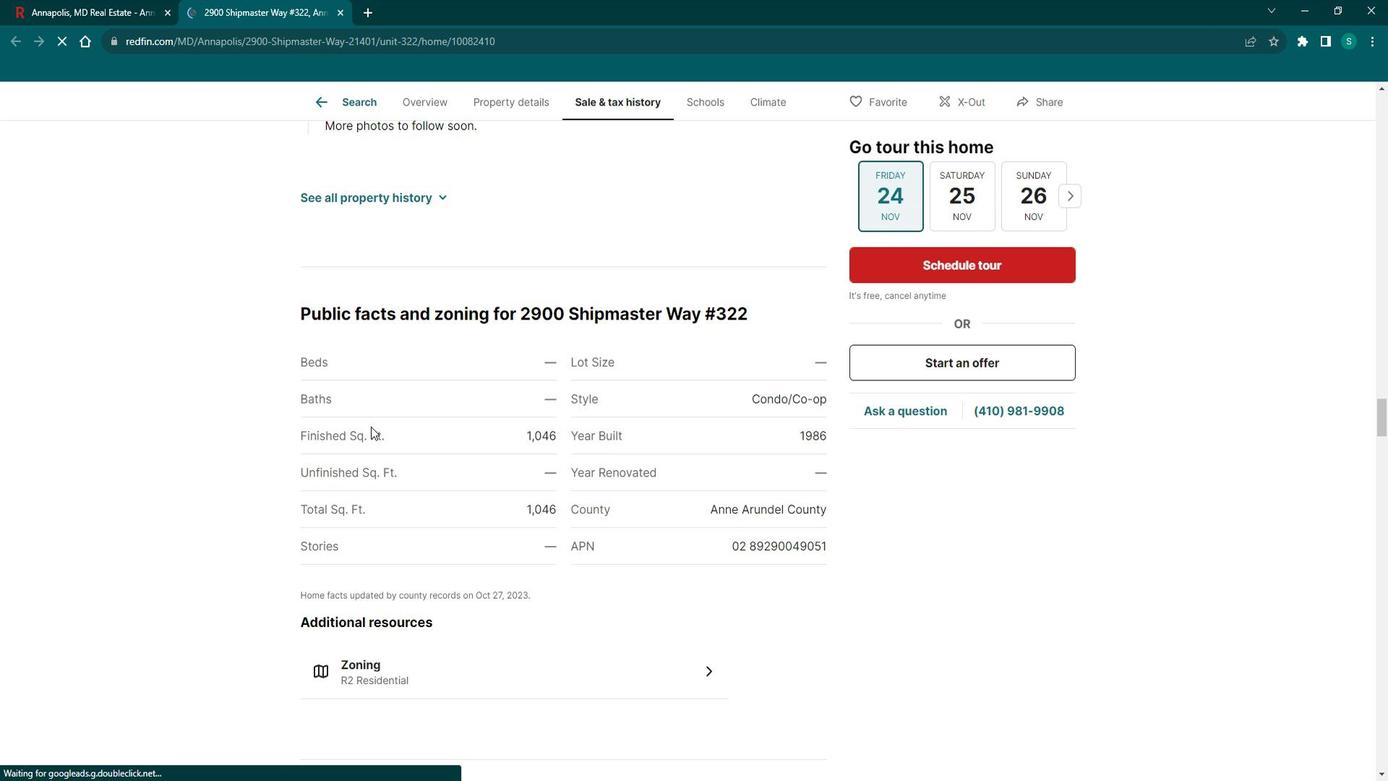 
Action: Mouse scrolled (380, 419) with delta (0, 0)
Screenshot: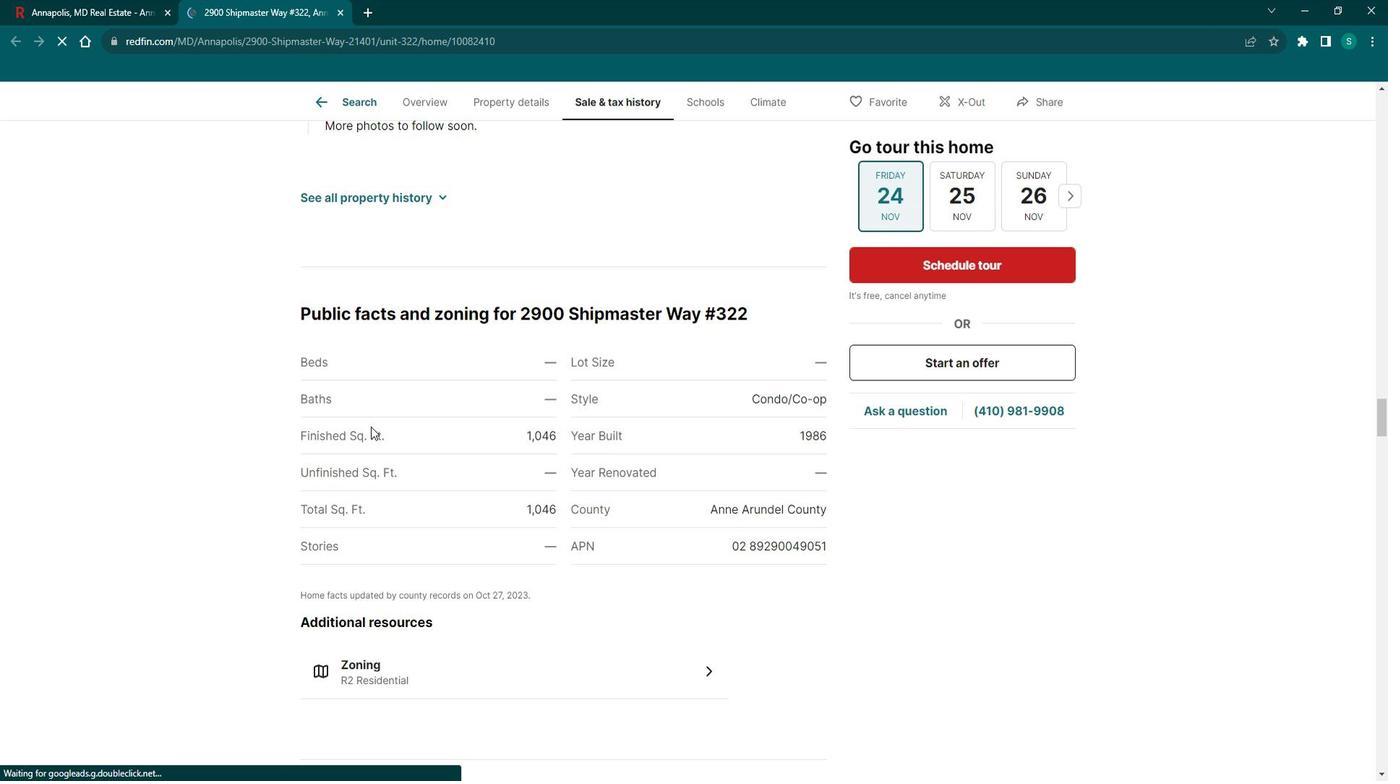 
Action: Mouse scrolled (380, 419) with delta (0, 0)
Screenshot: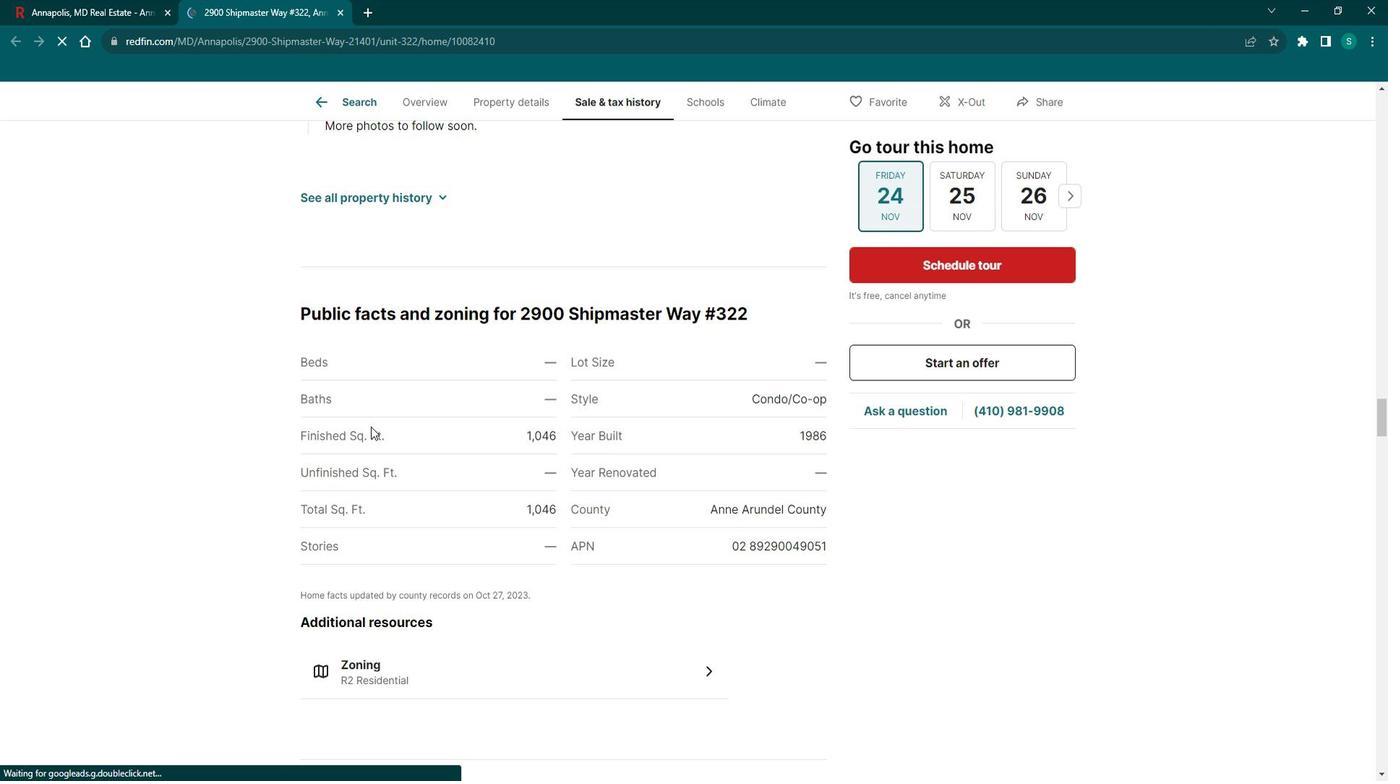 
Action: Mouse scrolled (380, 419) with delta (0, 0)
Screenshot: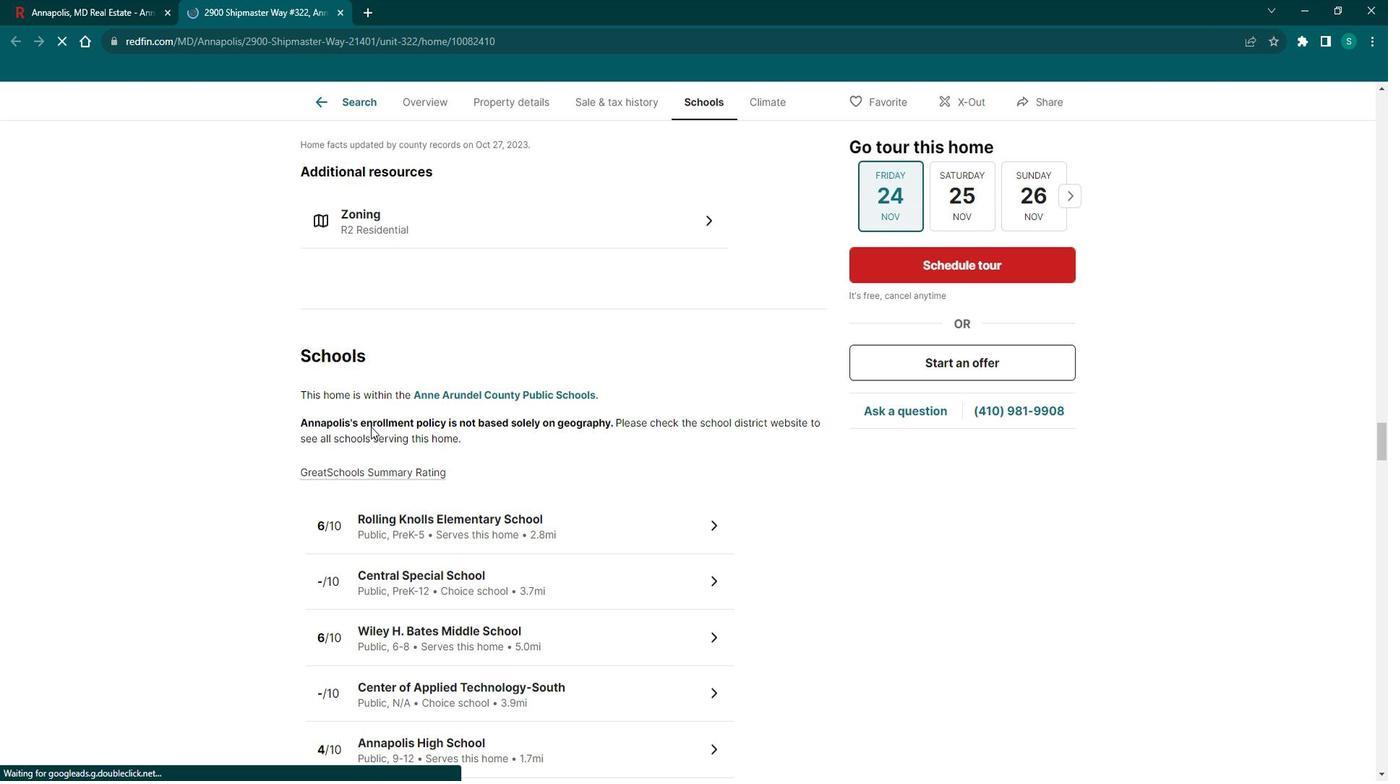 
Action: Mouse scrolled (380, 419) with delta (0, 0)
Screenshot: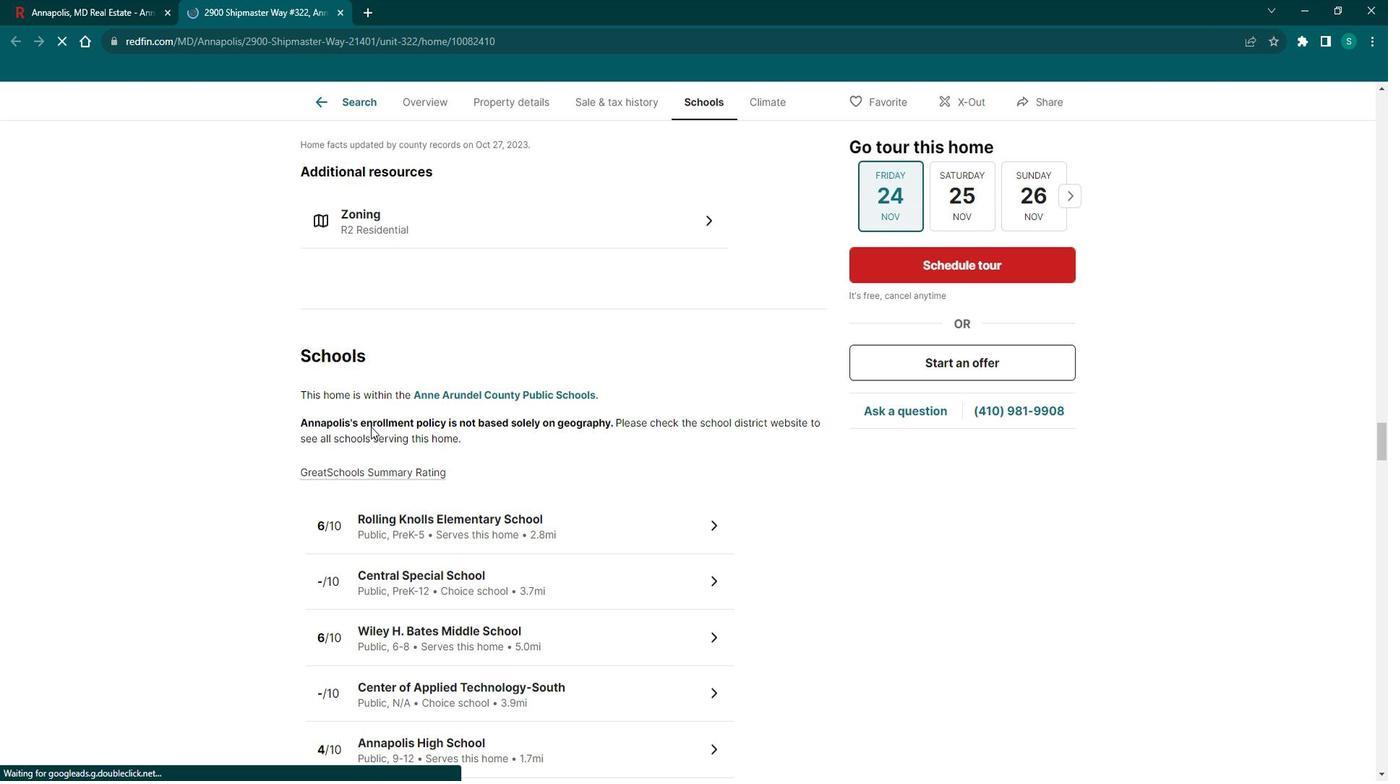 
Action: Mouse scrolled (380, 419) with delta (0, 0)
Screenshot: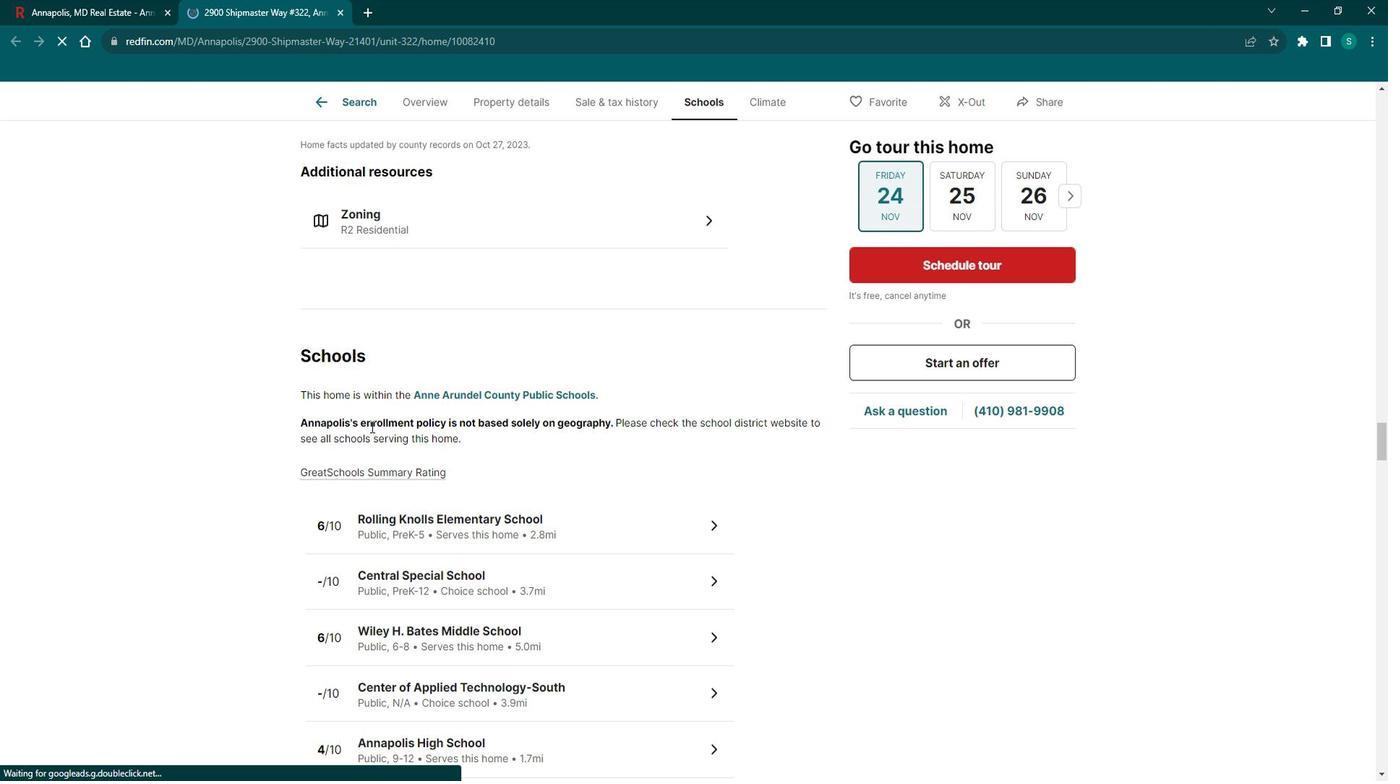 
Action: Mouse scrolled (380, 419) with delta (0, 0)
Screenshot: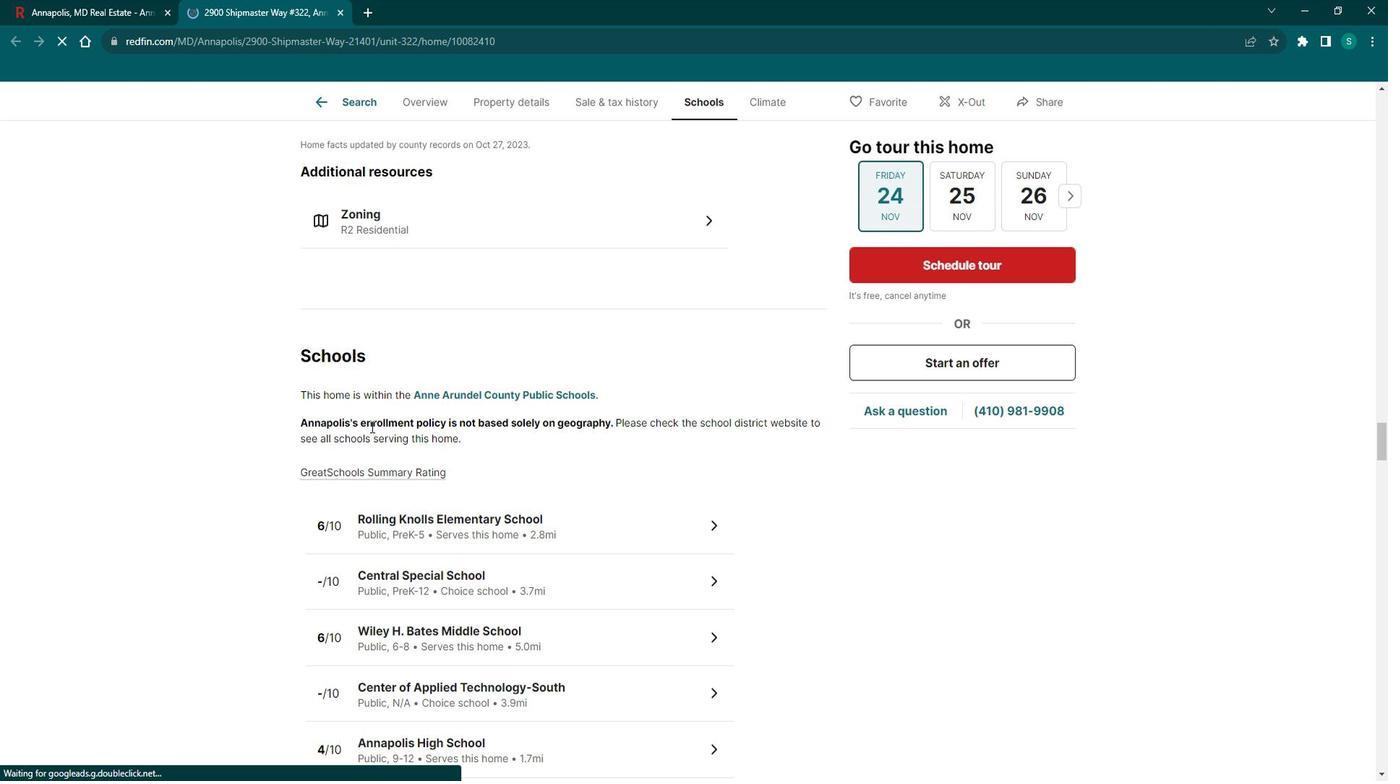 
Action: Mouse scrolled (380, 419) with delta (0, 0)
Screenshot: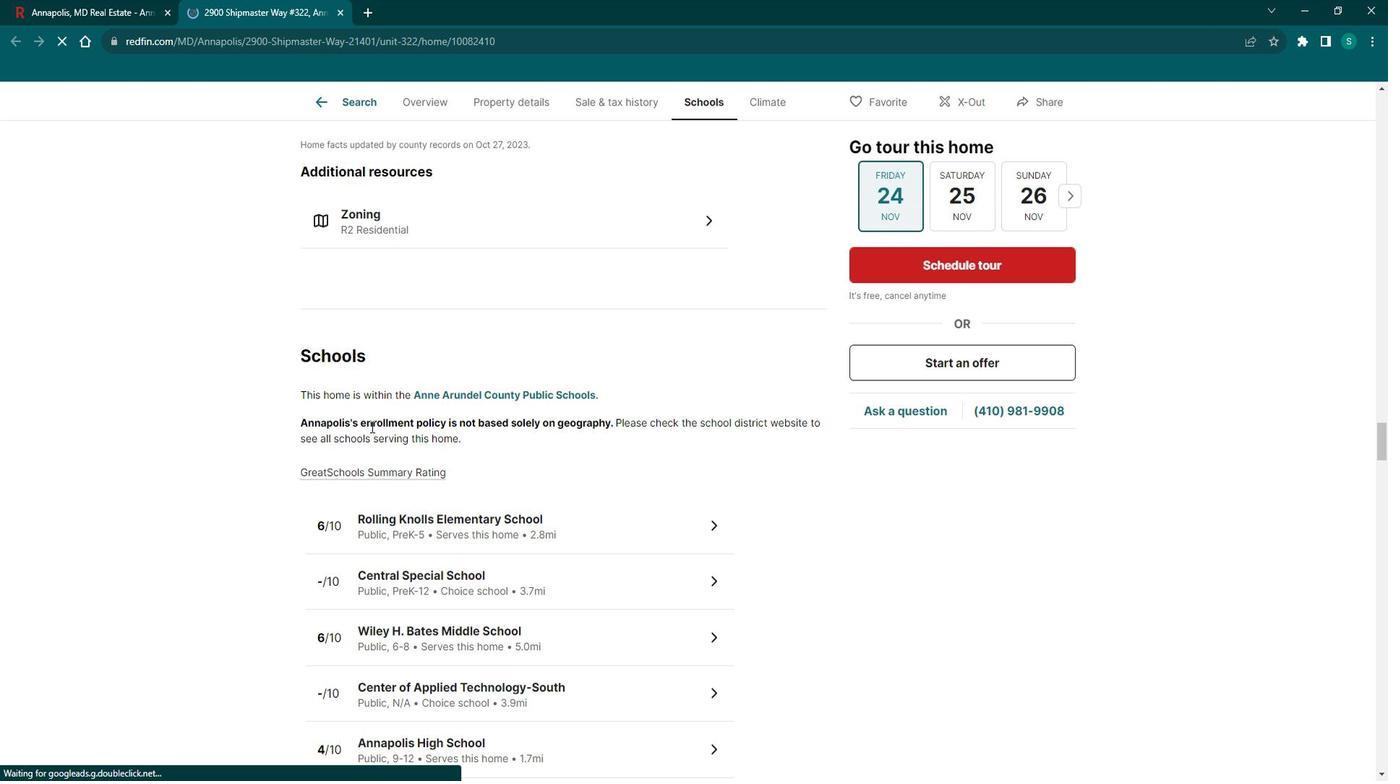 
Action: Mouse scrolled (380, 419) with delta (0, 0)
Screenshot: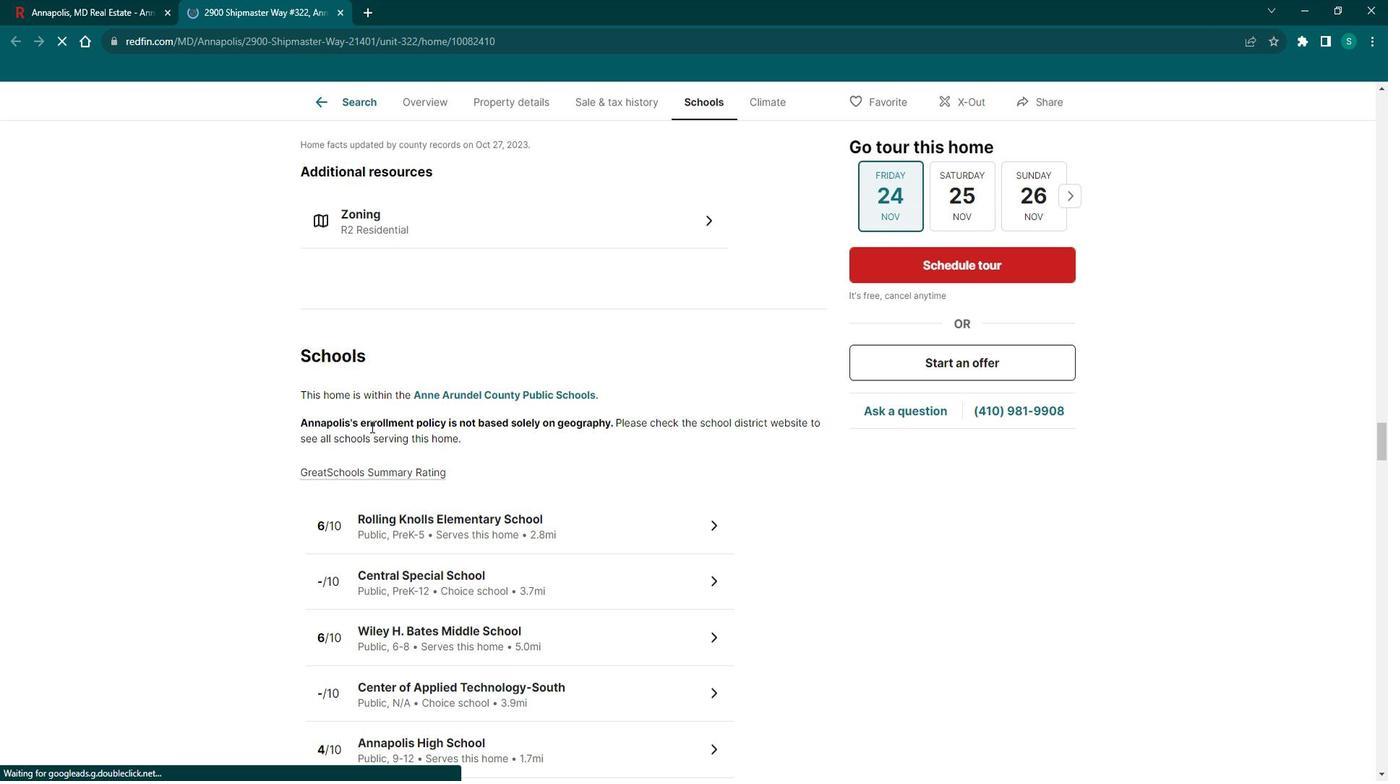 
Action: Mouse scrolled (380, 419) with delta (0, 0)
Screenshot: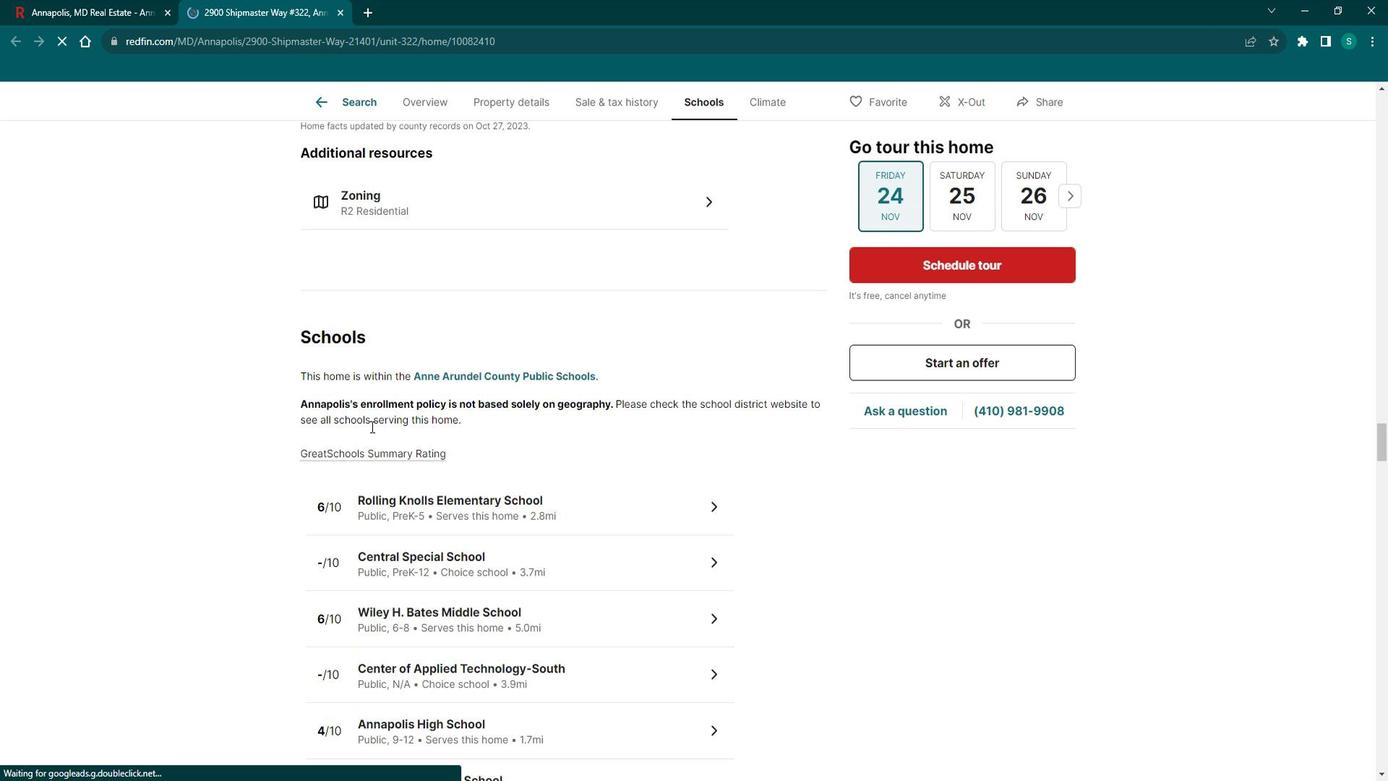 
Action: Mouse scrolled (380, 419) with delta (0, 0)
Screenshot: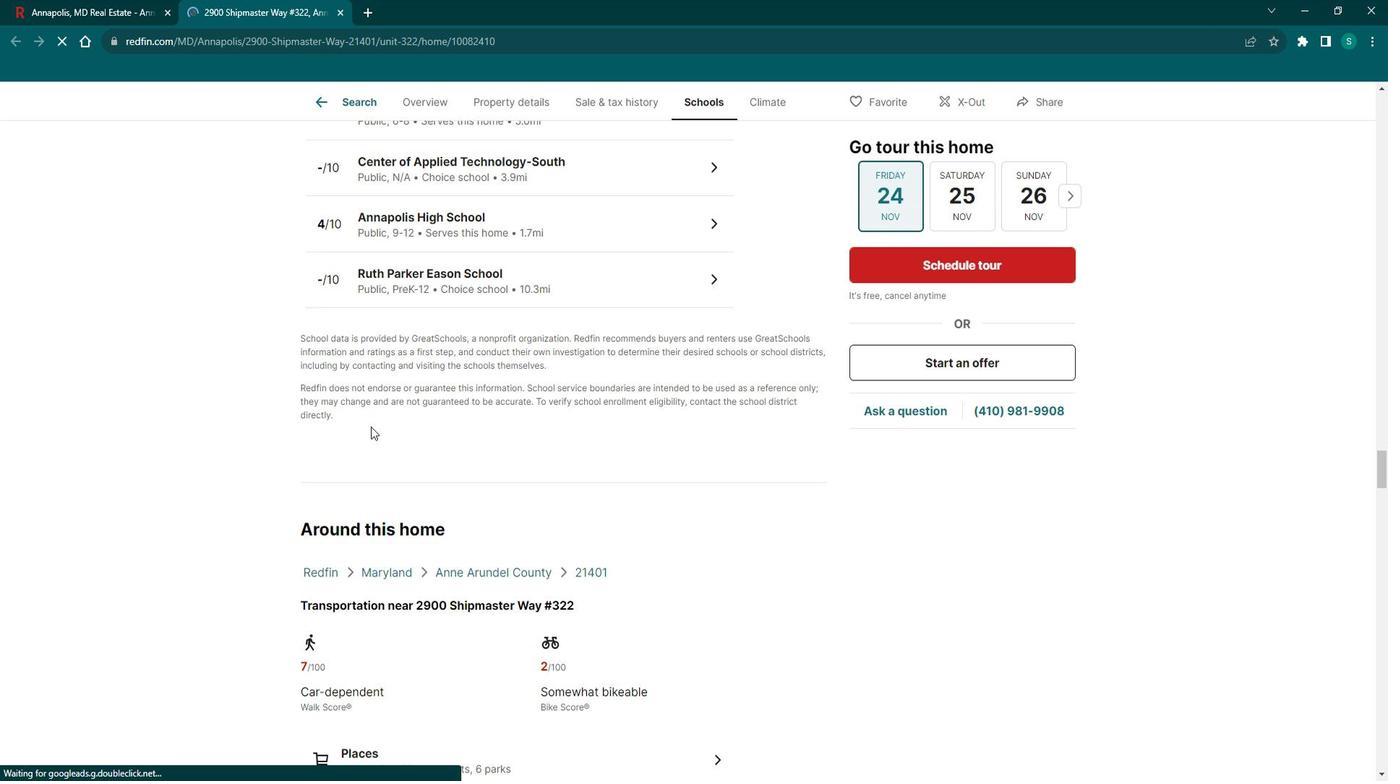 
Action: Mouse scrolled (380, 419) with delta (0, 0)
Screenshot: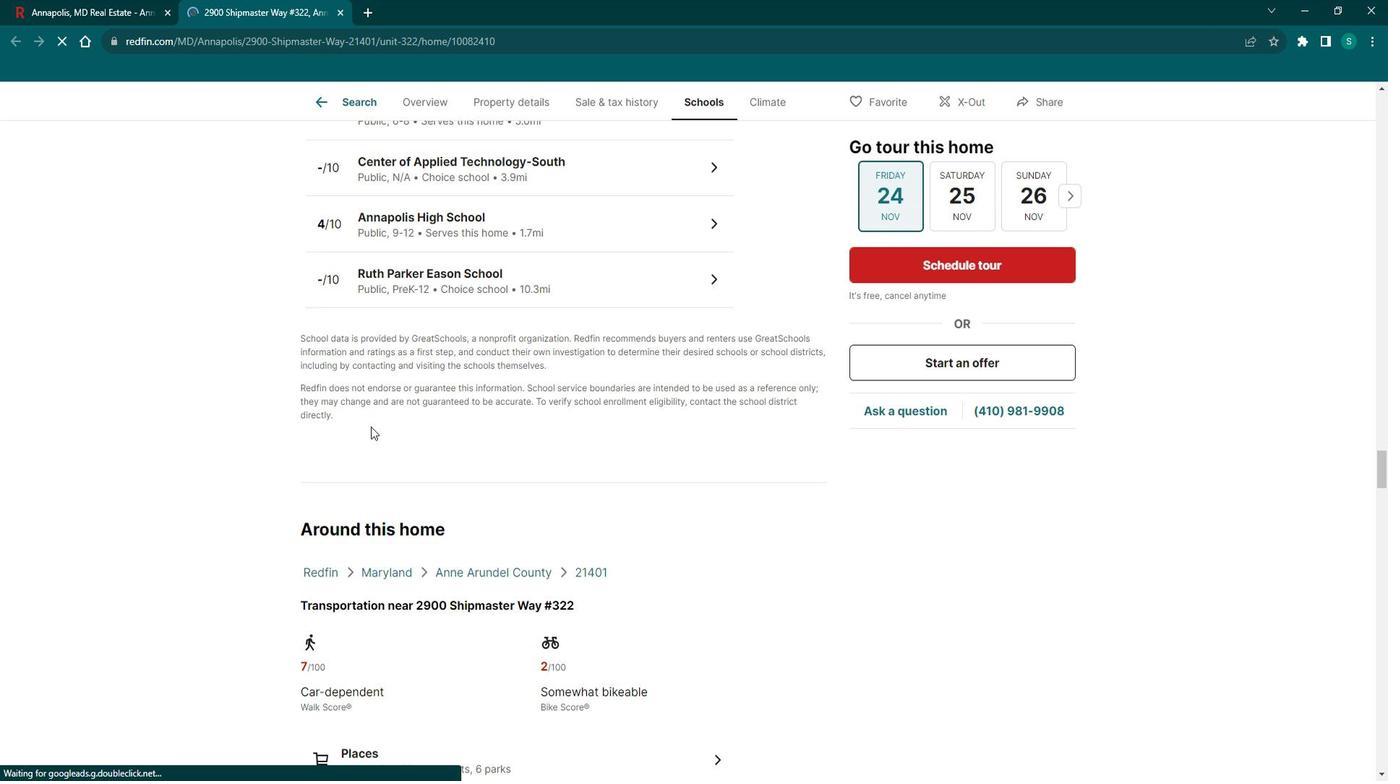 
Action: Mouse scrolled (380, 419) with delta (0, 0)
Screenshot: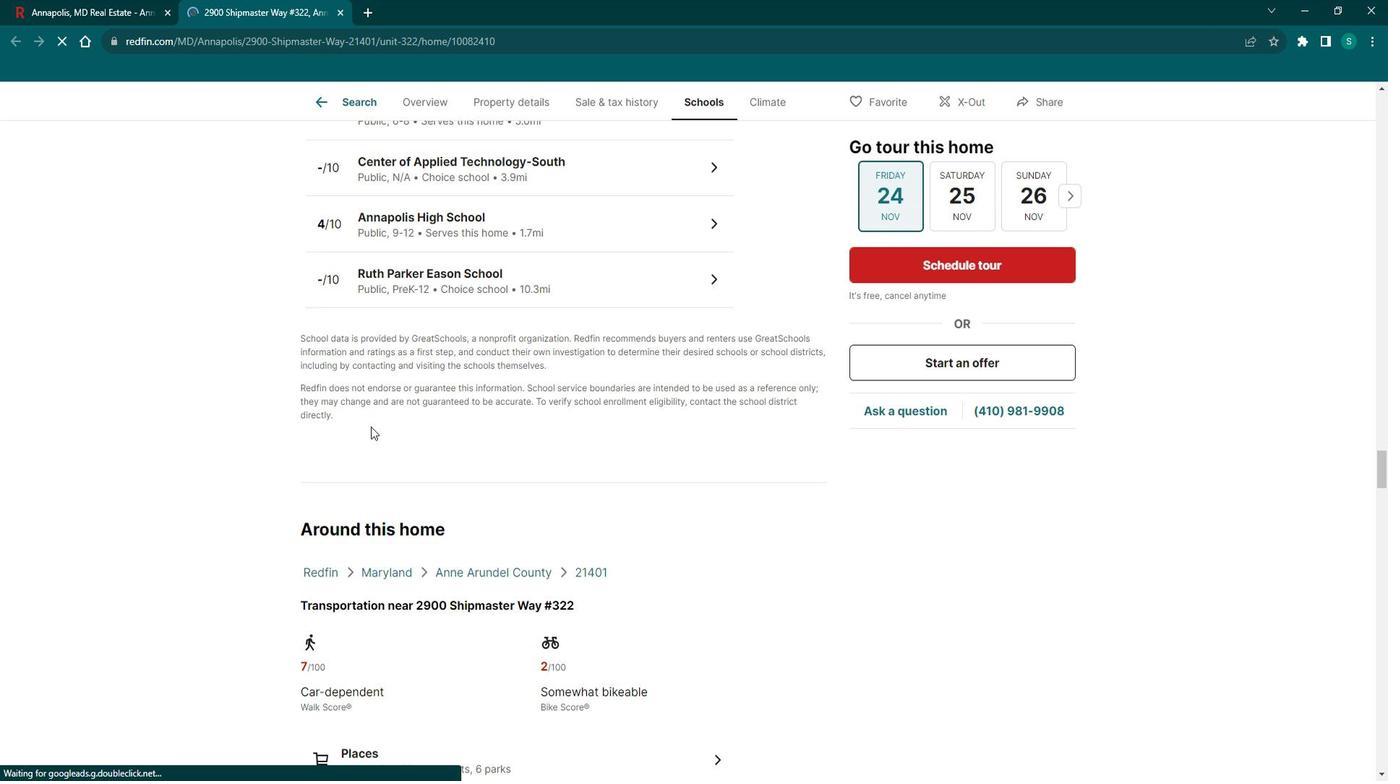 
Action: Mouse scrolled (380, 419) with delta (0, 0)
Screenshot: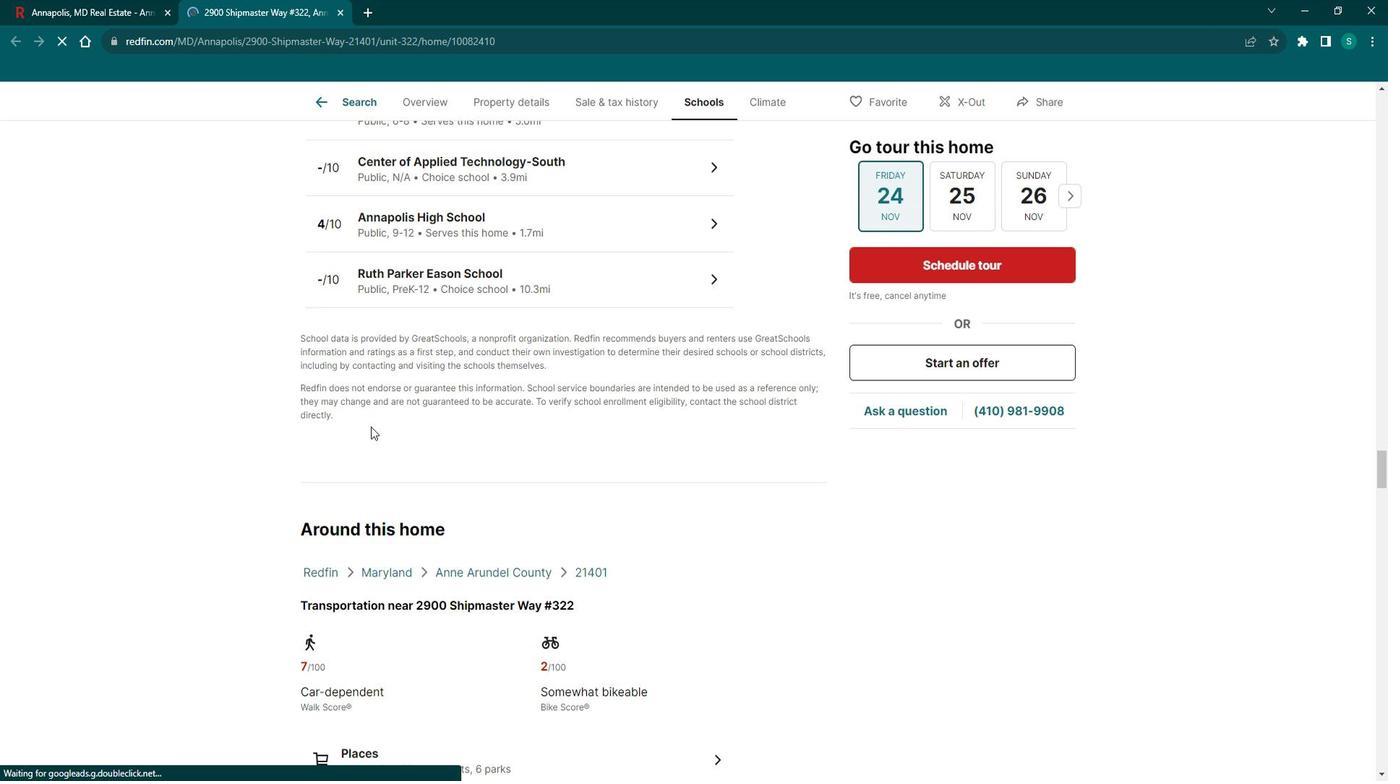 
Action: Mouse scrolled (380, 419) with delta (0, 0)
Screenshot: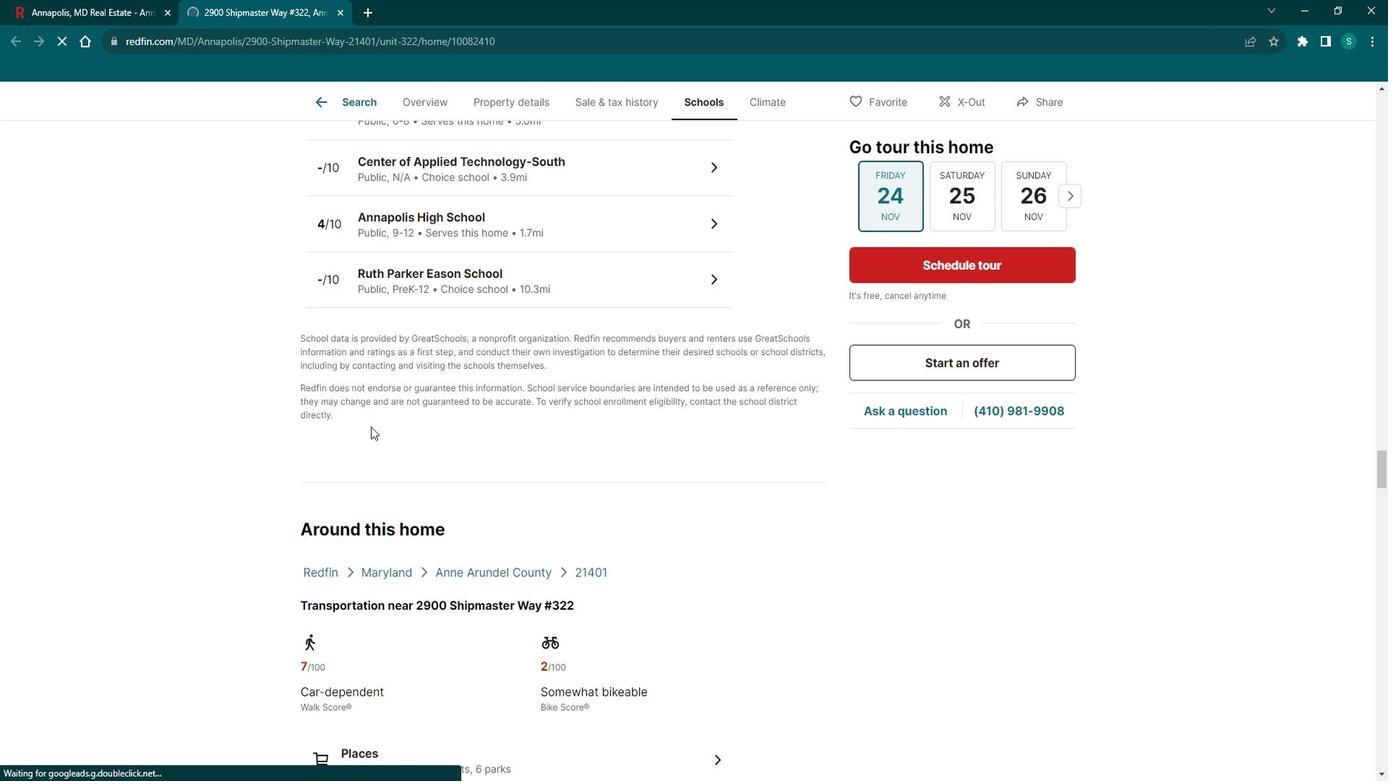 
Action: Mouse scrolled (380, 419) with delta (0, 0)
Screenshot: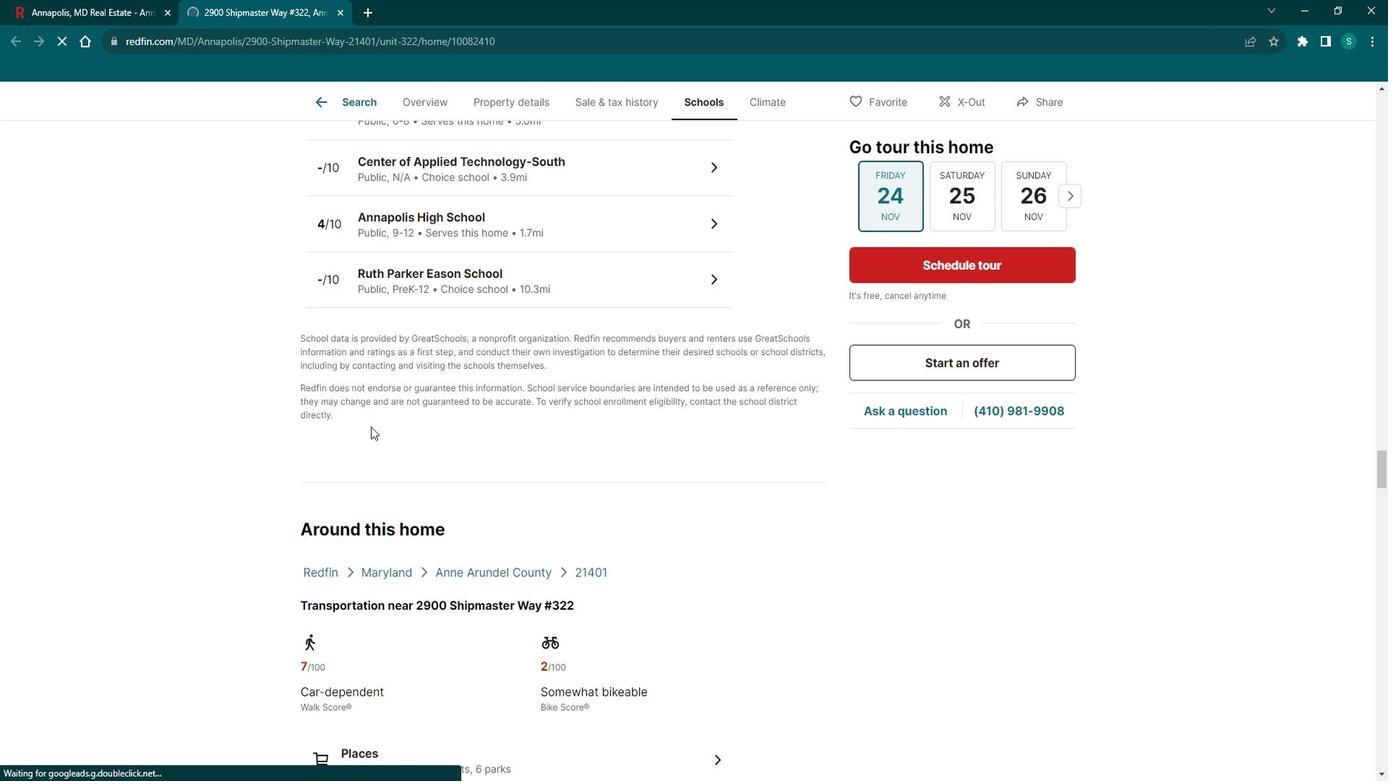 
Action: Mouse scrolled (380, 419) with delta (0, 0)
Screenshot: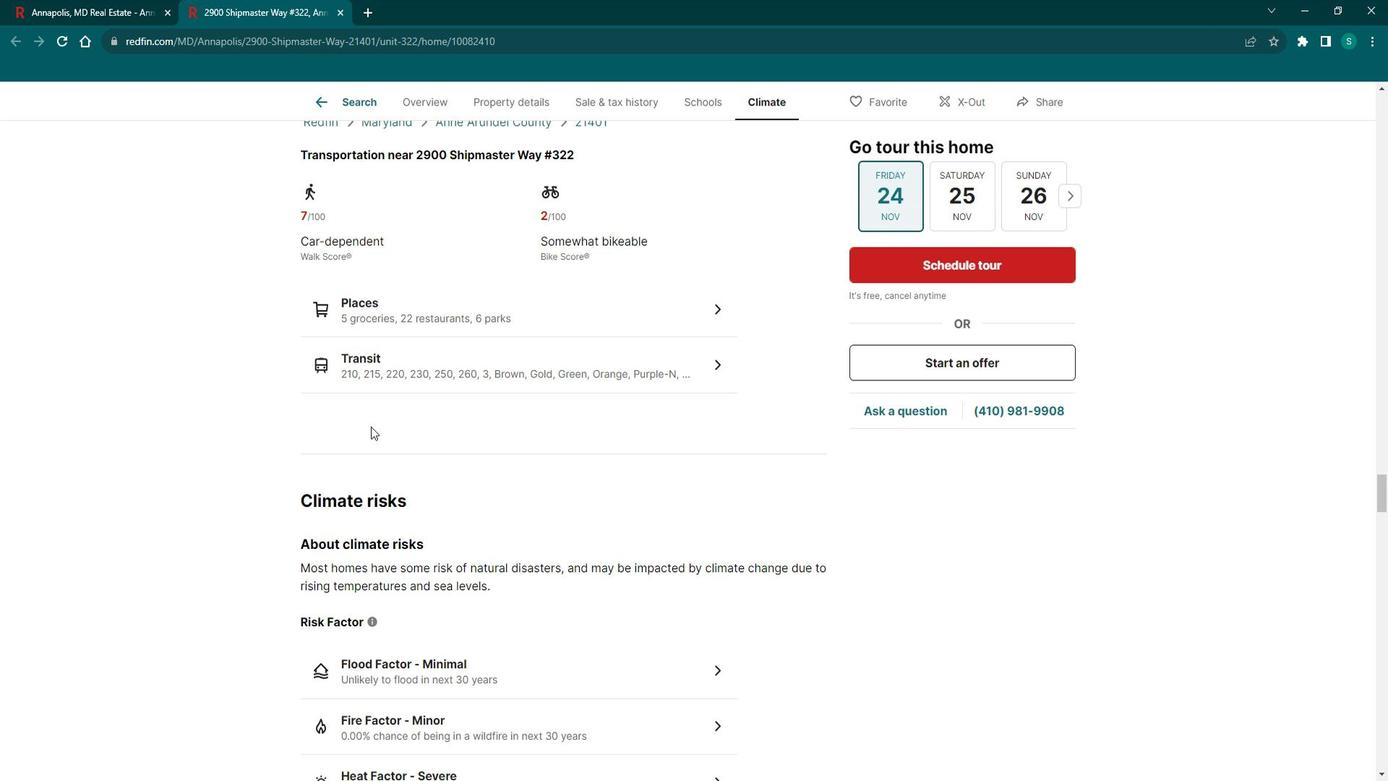
Action: Mouse scrolled (380, 419) with delta (0, 0)
Screenshot: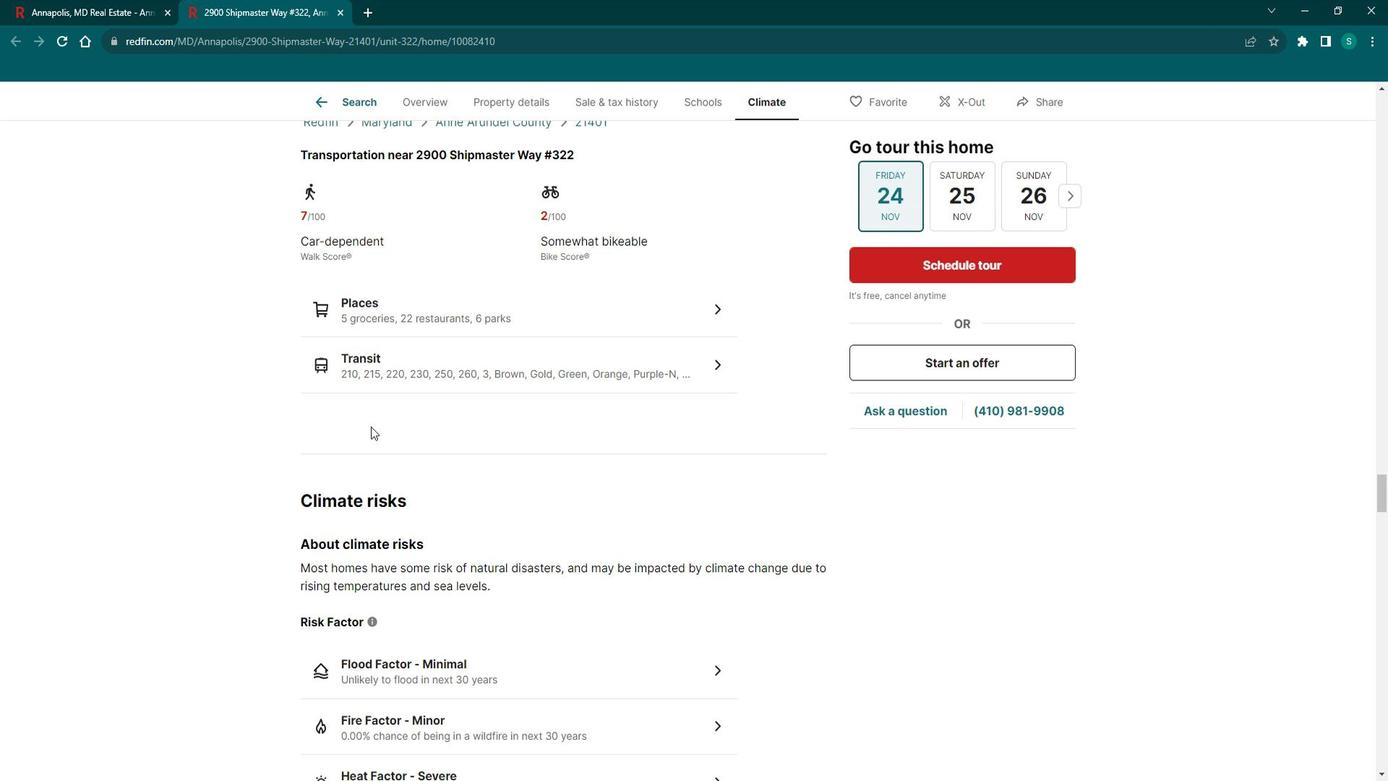 
Action: Mouse scrolled (380, 419) with delta (0, 0)
Screenshot: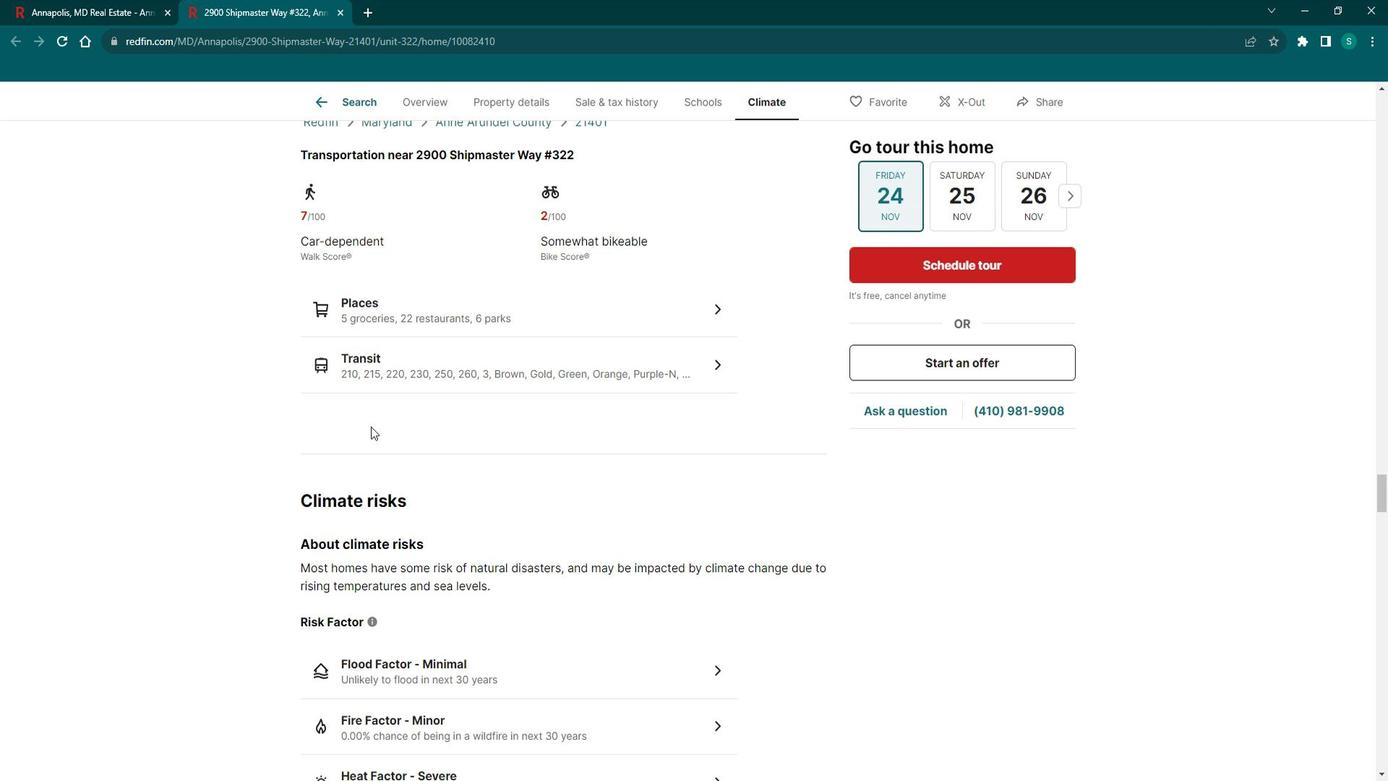 
Action: Mouse scrolled (380, 419) with delta (0, 0)
Screenshot: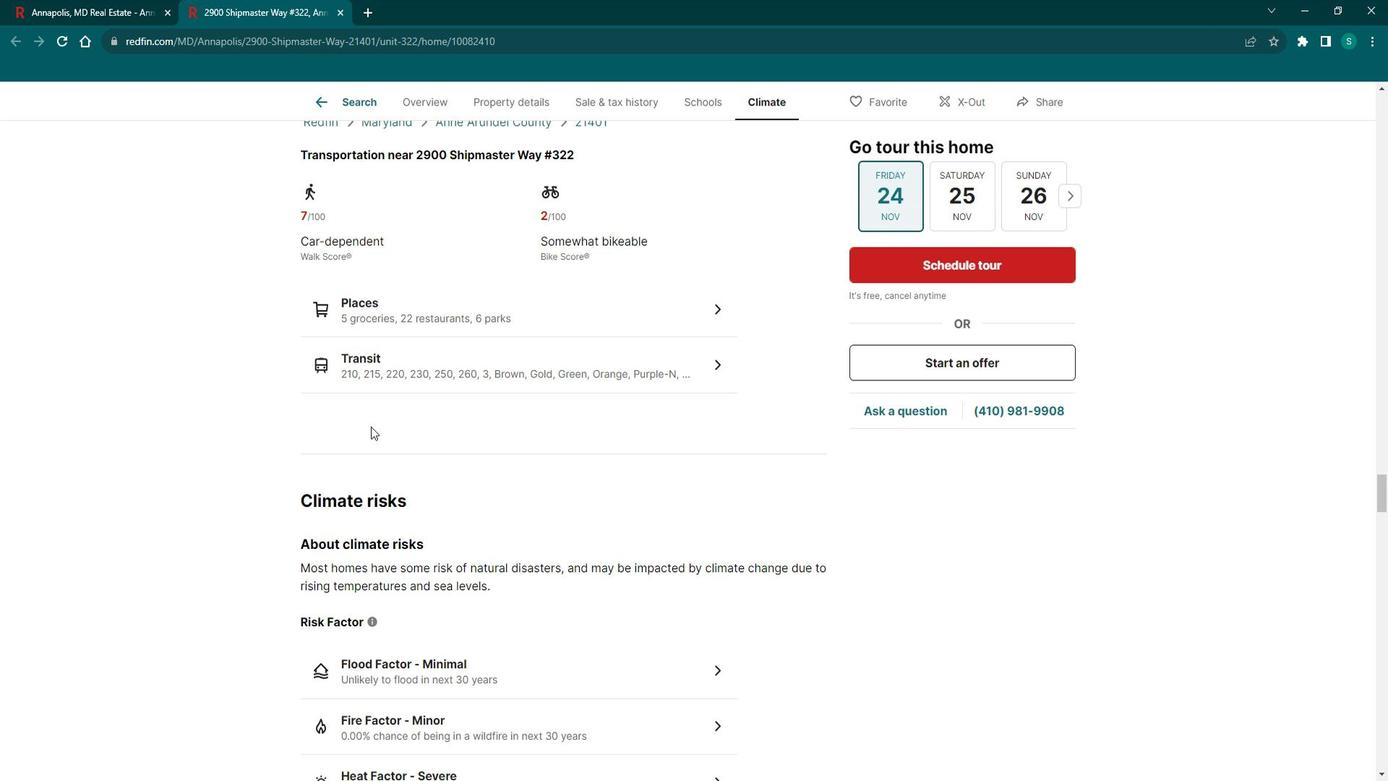 
Action: Mouse scrolled (380, 419) with delta (0, 0)
Screenshot: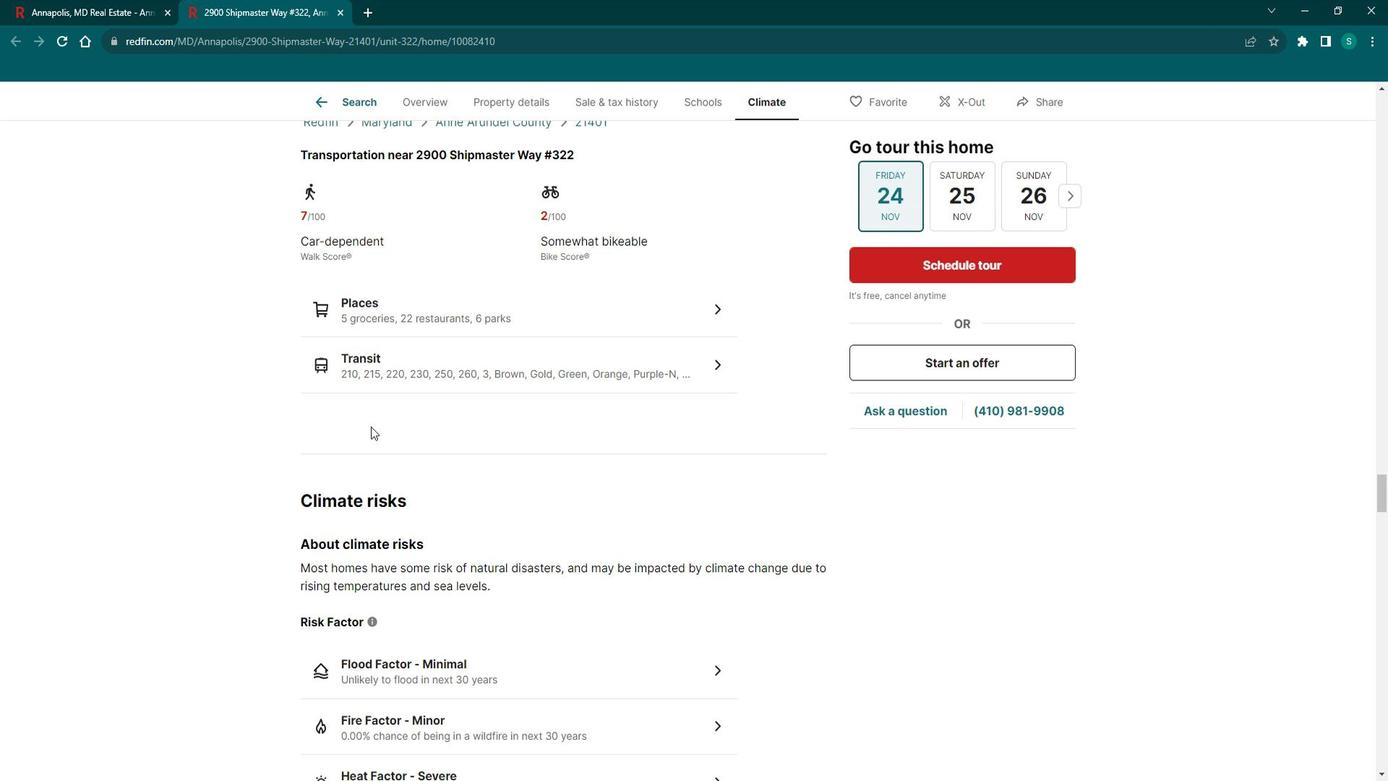 
Action: Mouse scrolled (380, 419) with delta (0, 0)
Screenshot: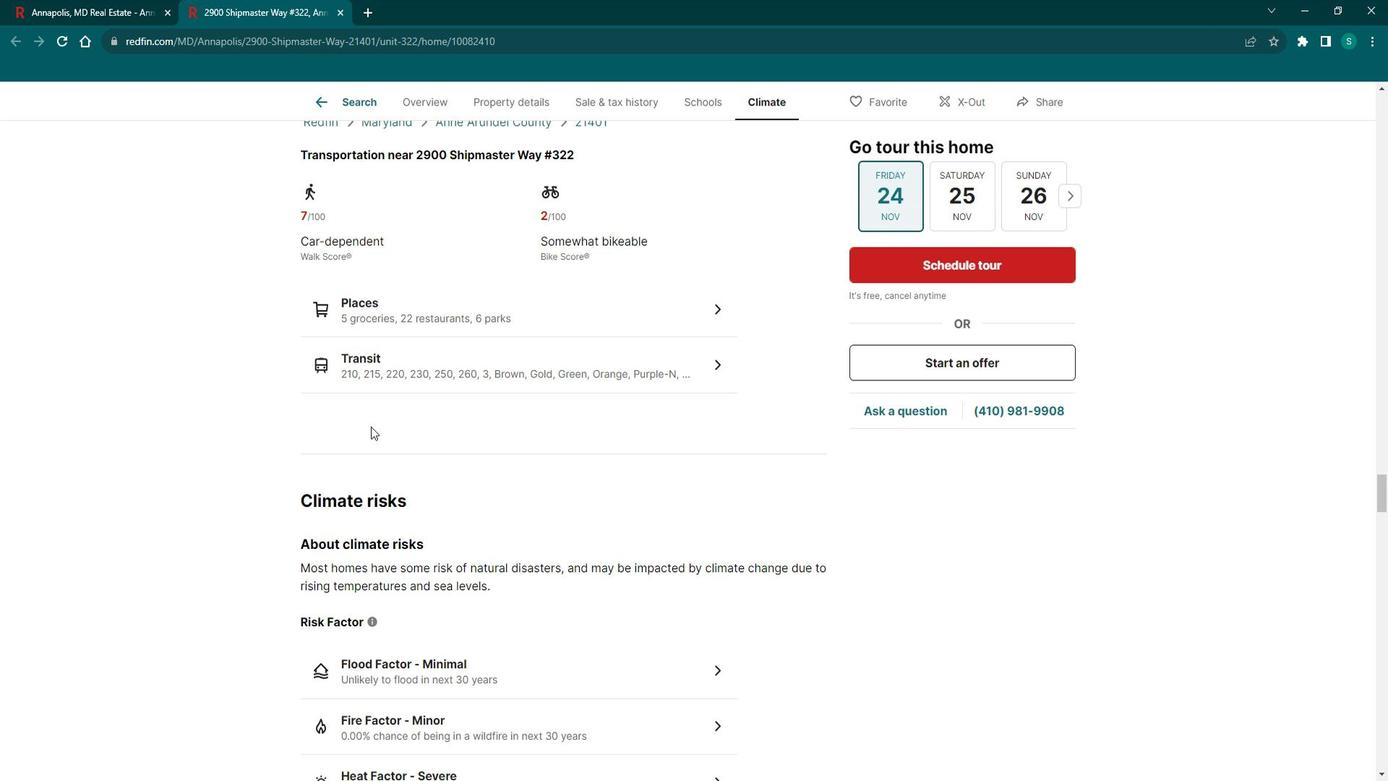 
Action: Mouse scrolled (380, 419) with delta (0, 0)
Screenshot: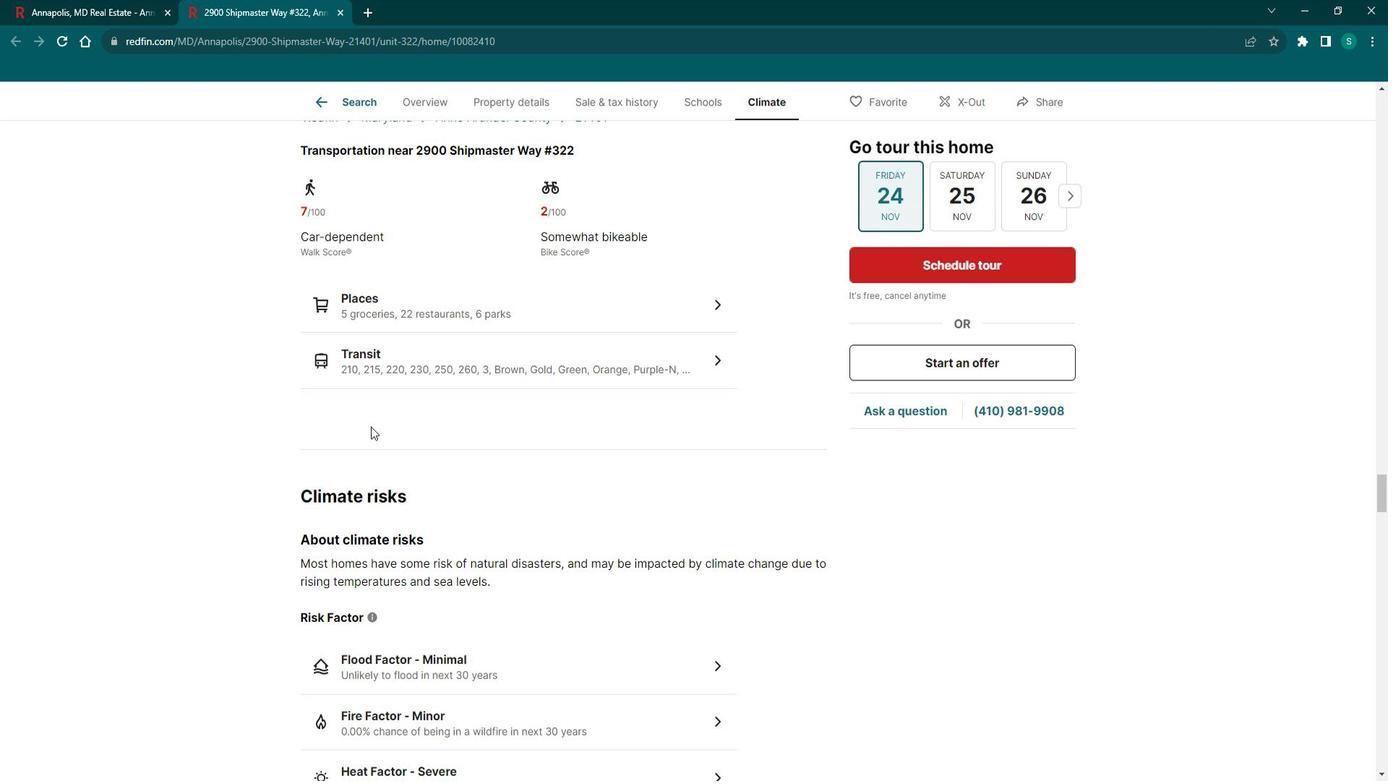 
Action: Mouse scrolled (380, 419) with delta (0, 0)
Screenshot: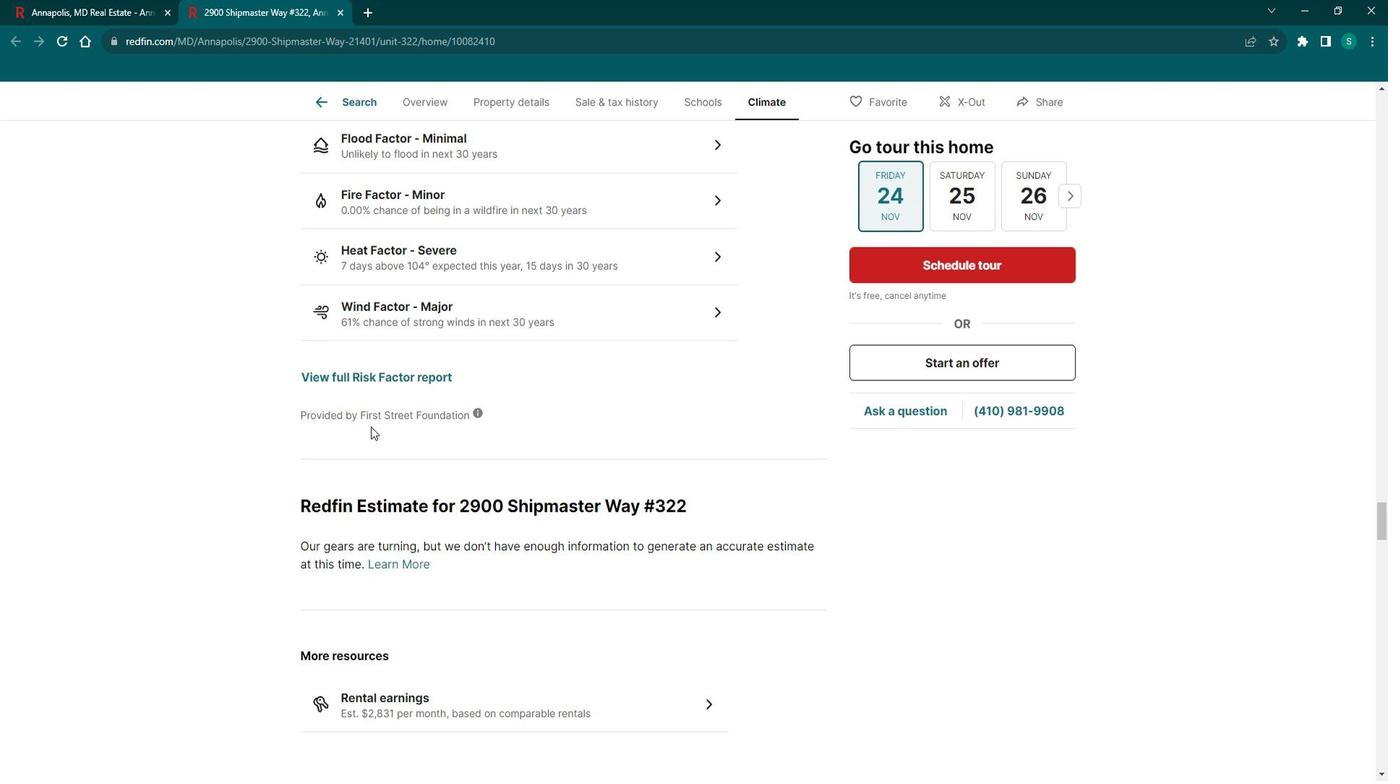 
Action: Mouse scrolled (380, 419) with delta (0, 0)
Screenshot: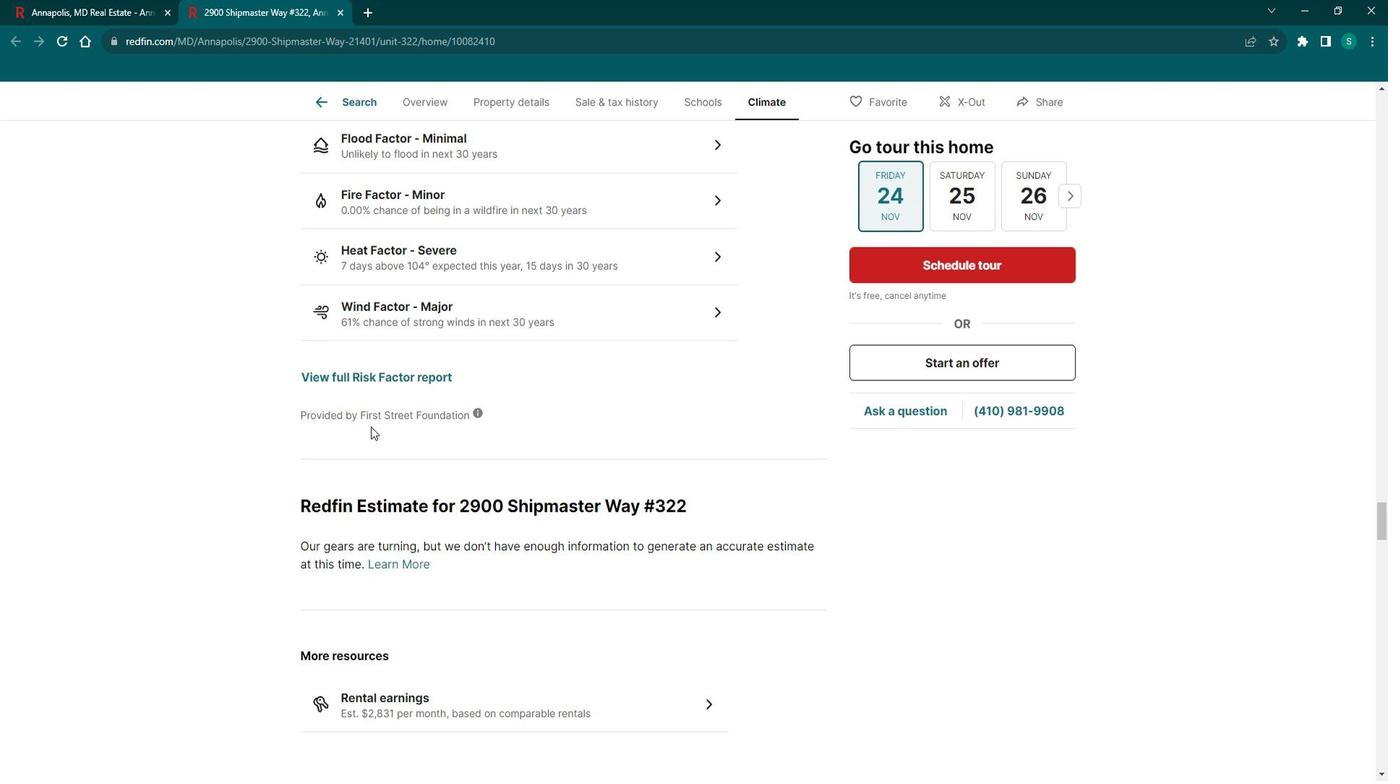 
Action: Mouse scrolled (380, 419) with delta (0, 0)
Screenshot: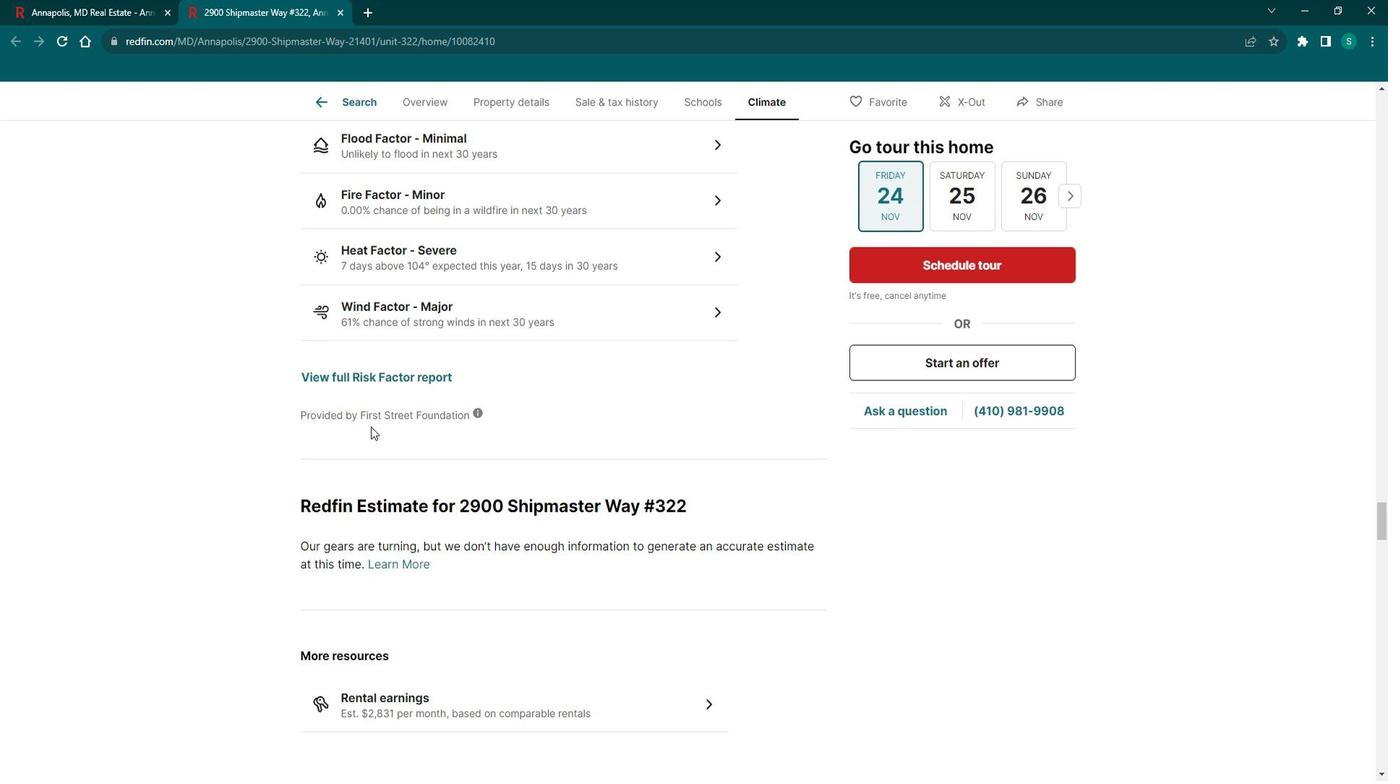 
Action: Mouse scrolled (380, 419) with delta (0, 0)
Screenshot: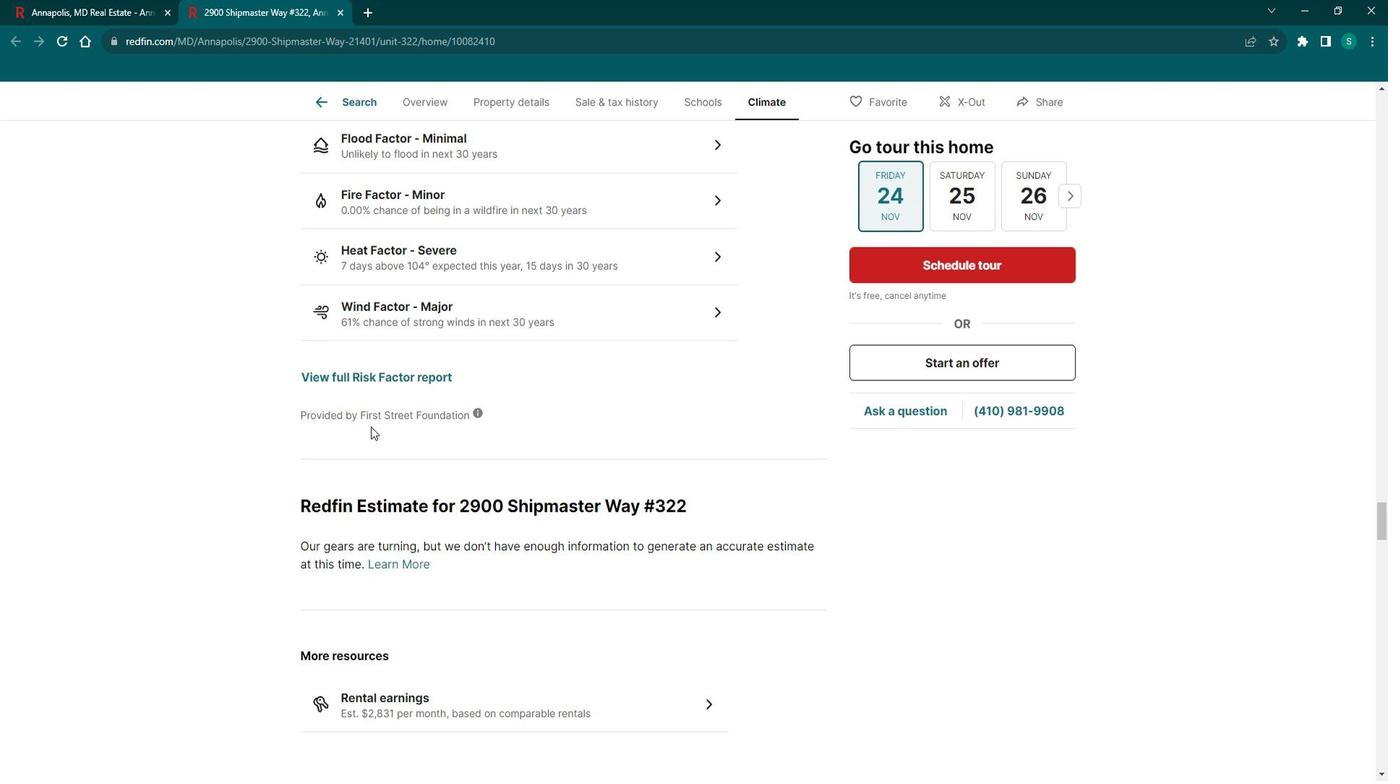 
Action: Mouse scrolled (380, 419) with delta (0, 0)
Screenshot: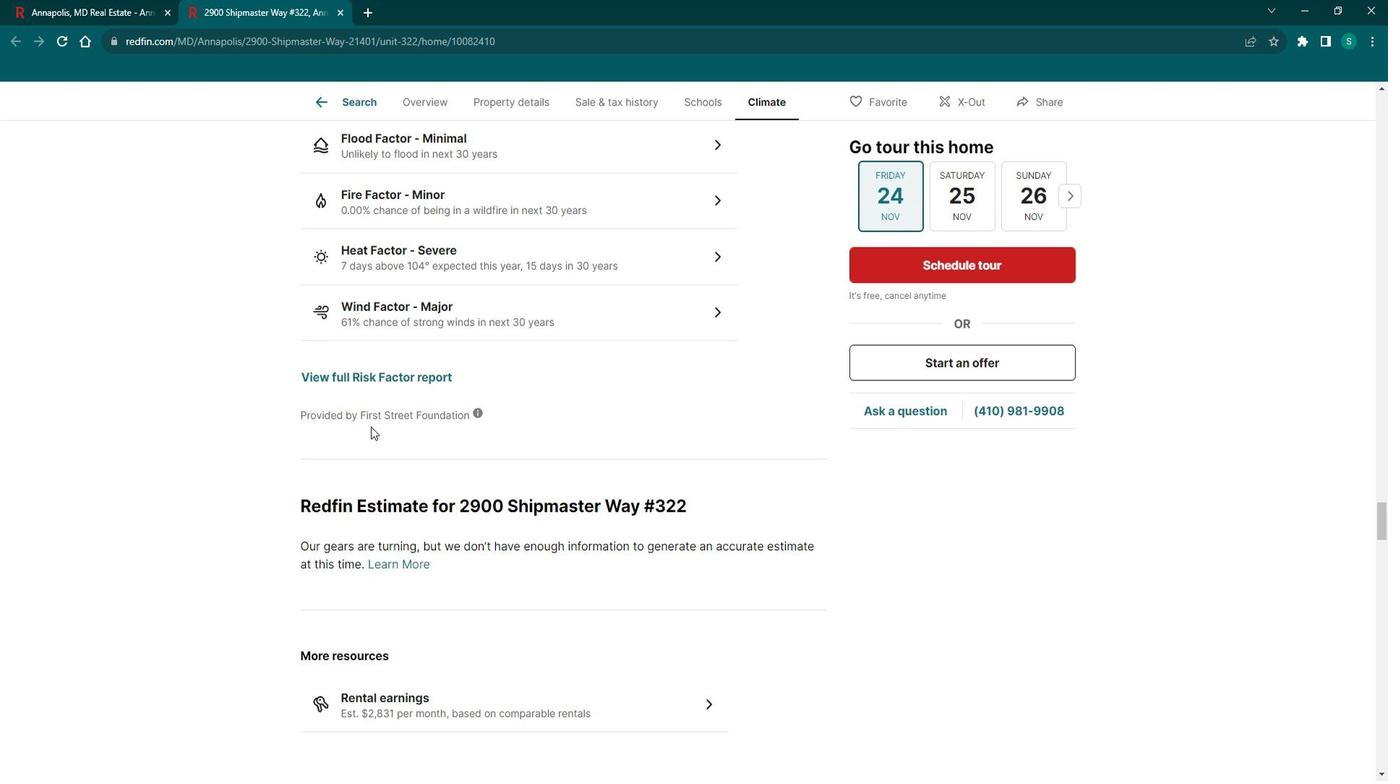 
Action: Mouse scrolled (380, 419) with delta (0, 0)
Screenshot: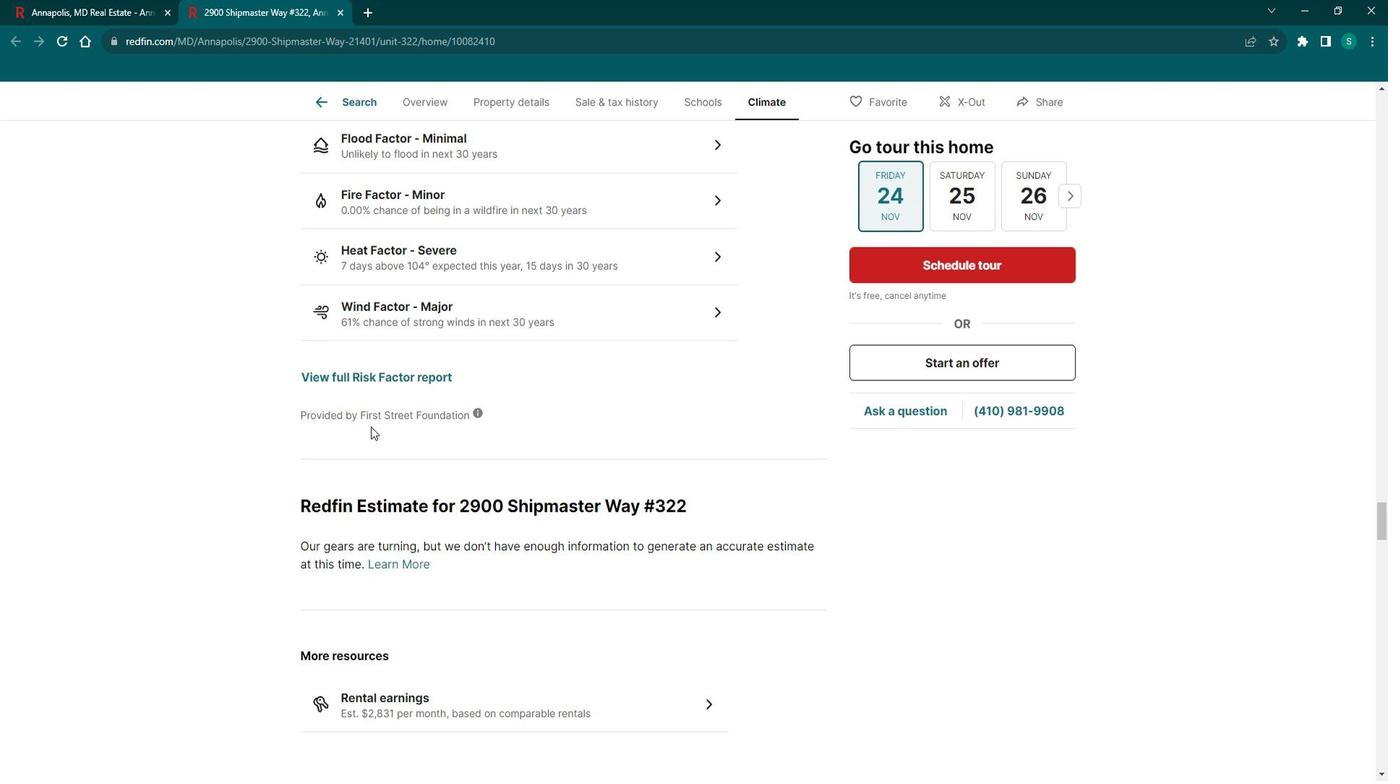 
Action: Mouse scrolled (380, 419) with delta (0, 0)
Screenshot: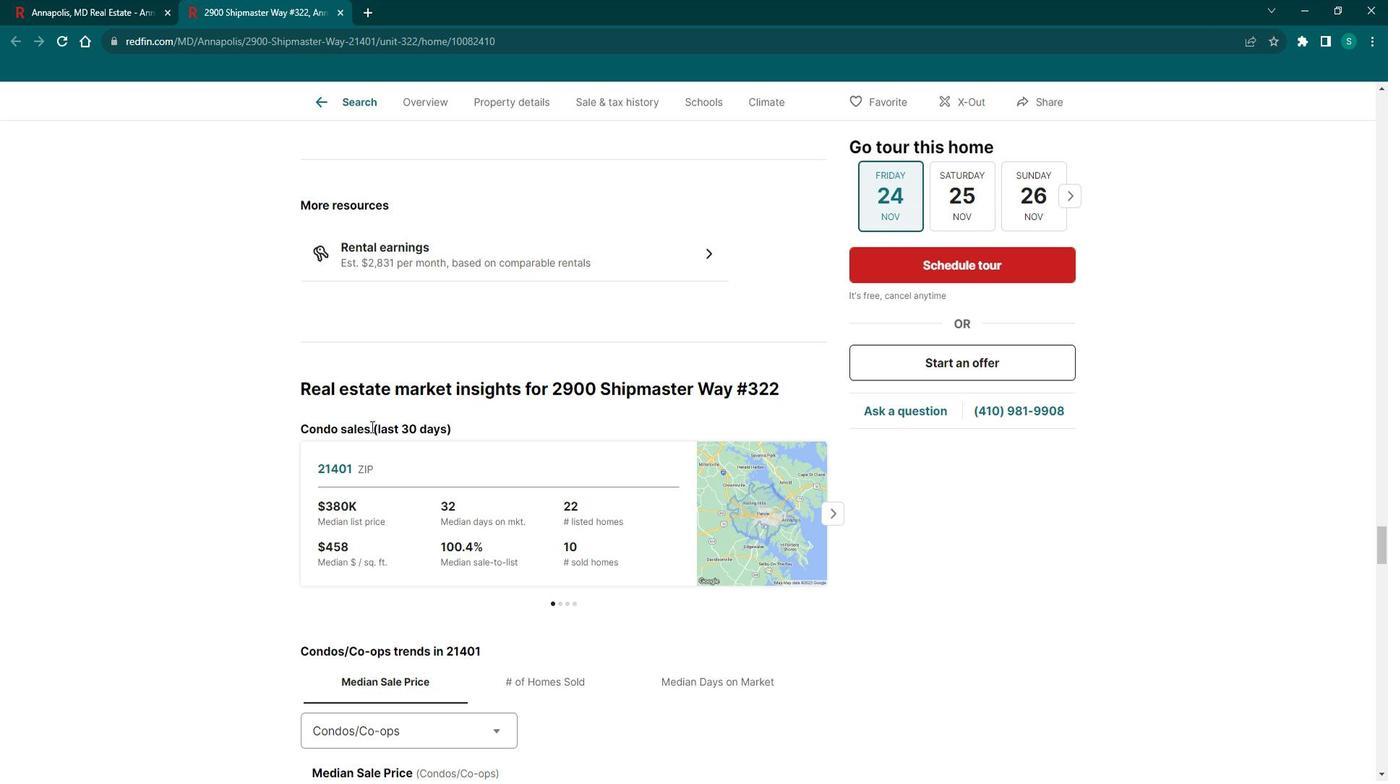 
Action: Mouse scrolled (380, 419) with delta (0, 0)
Screenshot: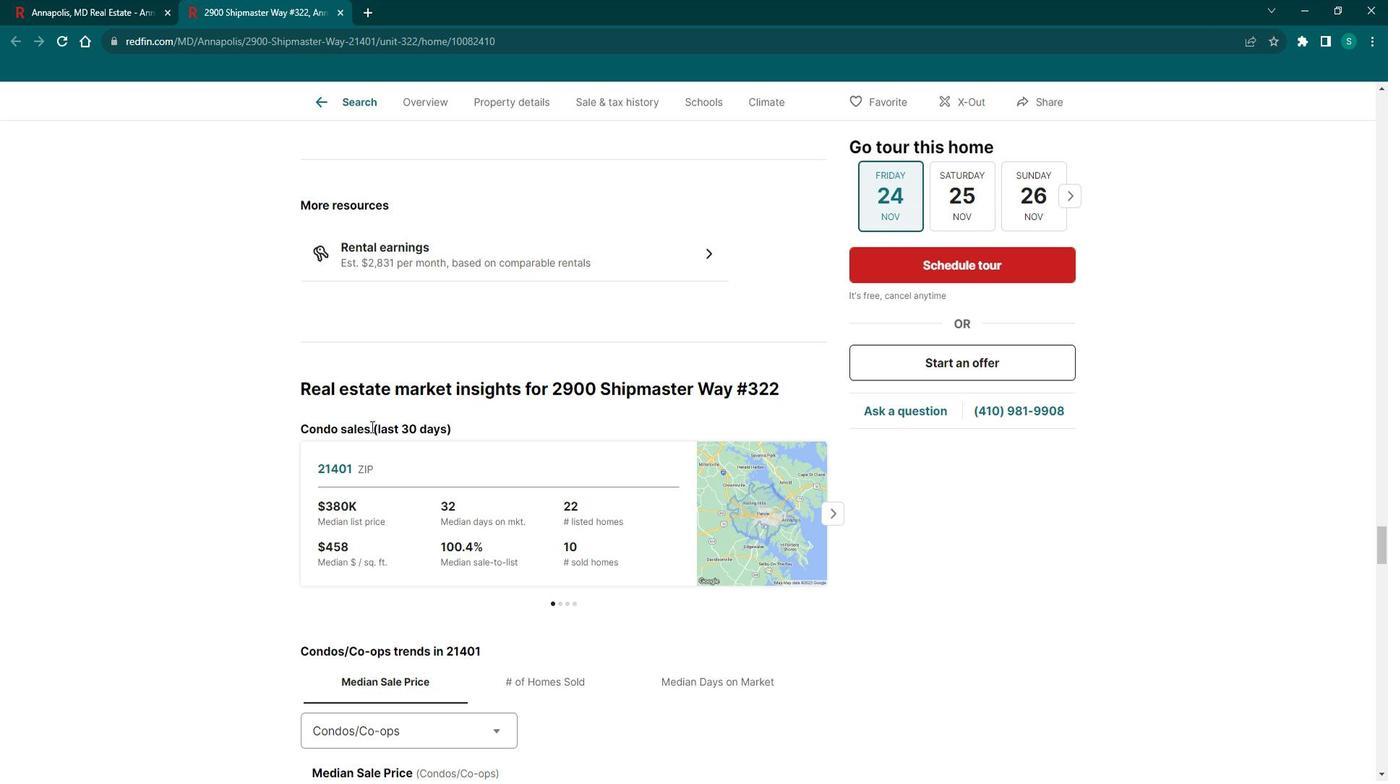 
Action: Mouse scrolled (380, 419) with delta (0, 0)
Screenshot: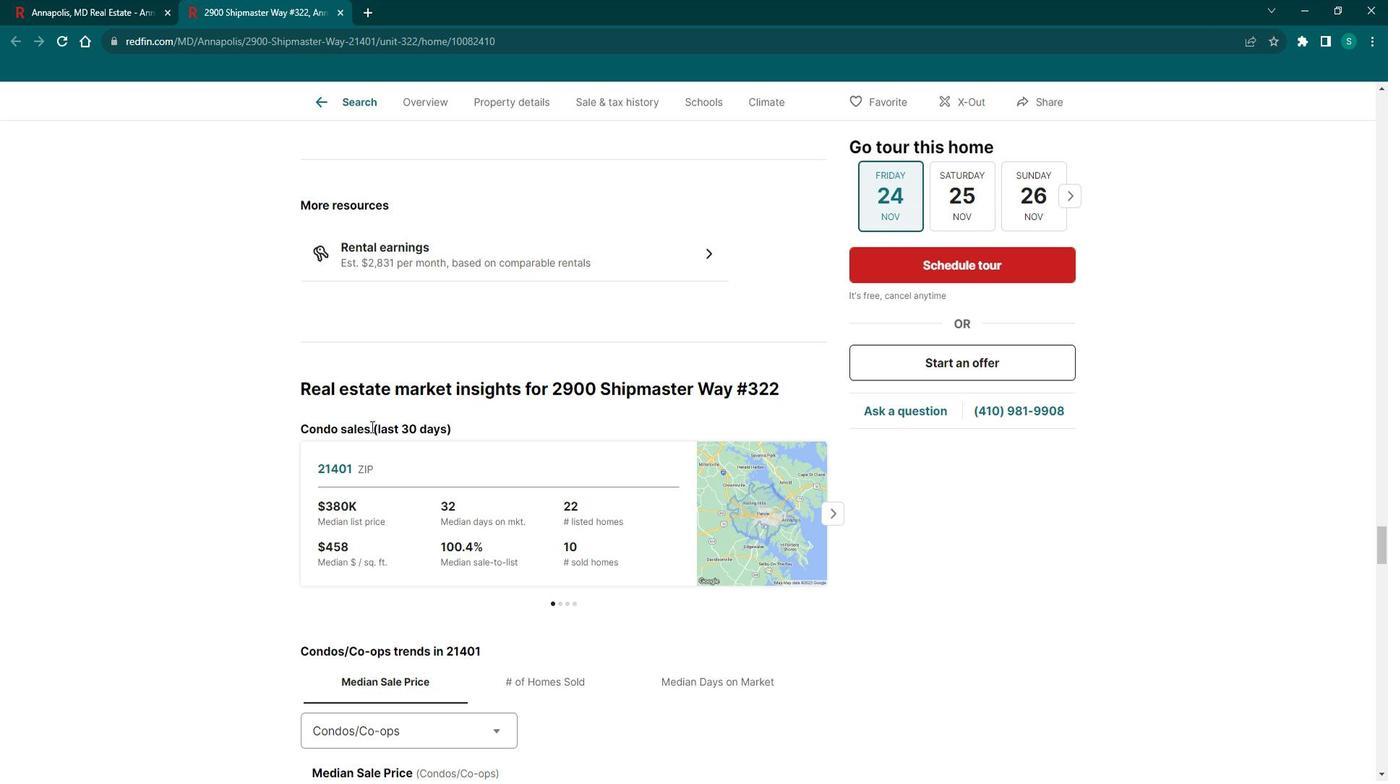 
Action: Mouse scrolled (380, 419) with delta (0, 0)
Screenshot: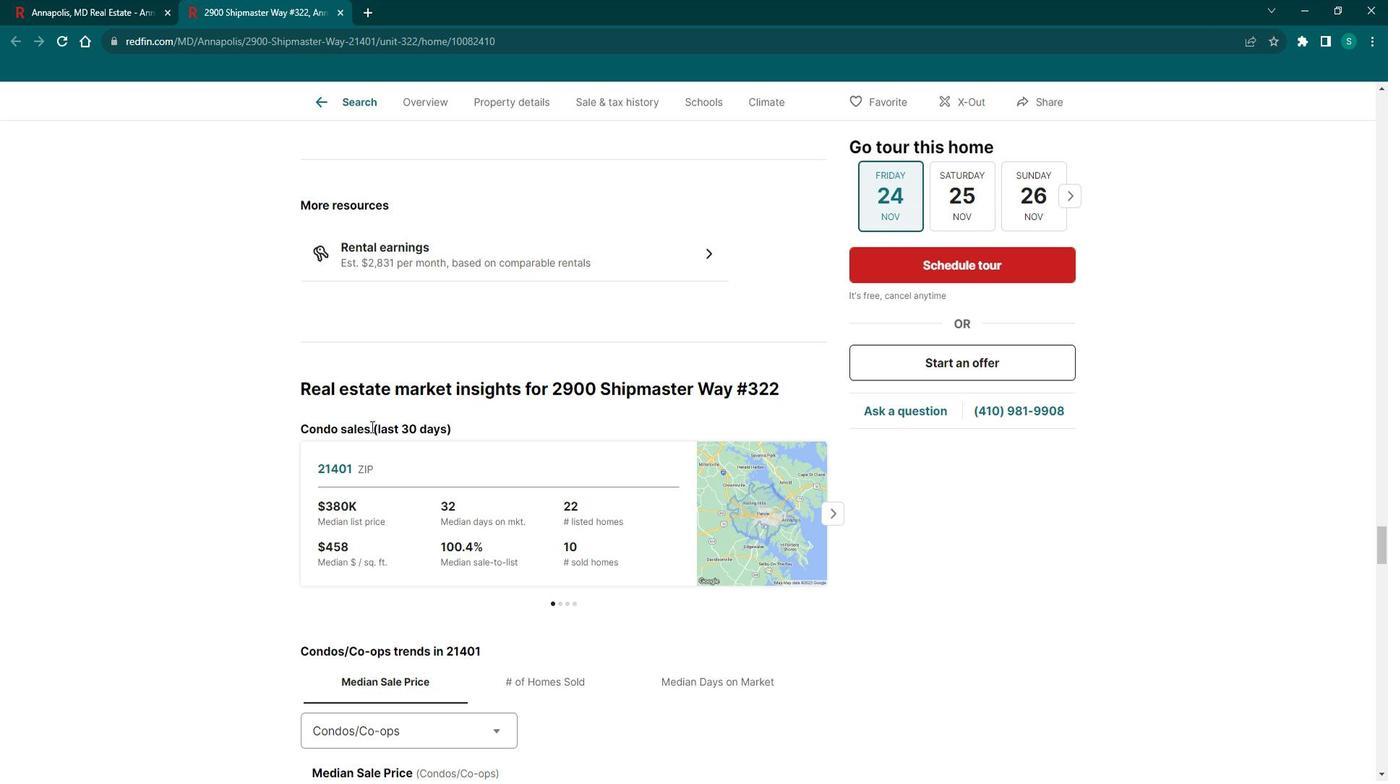 
Action: Mouse scrolled (380, 419) with delta (0, 0)
Screenshot: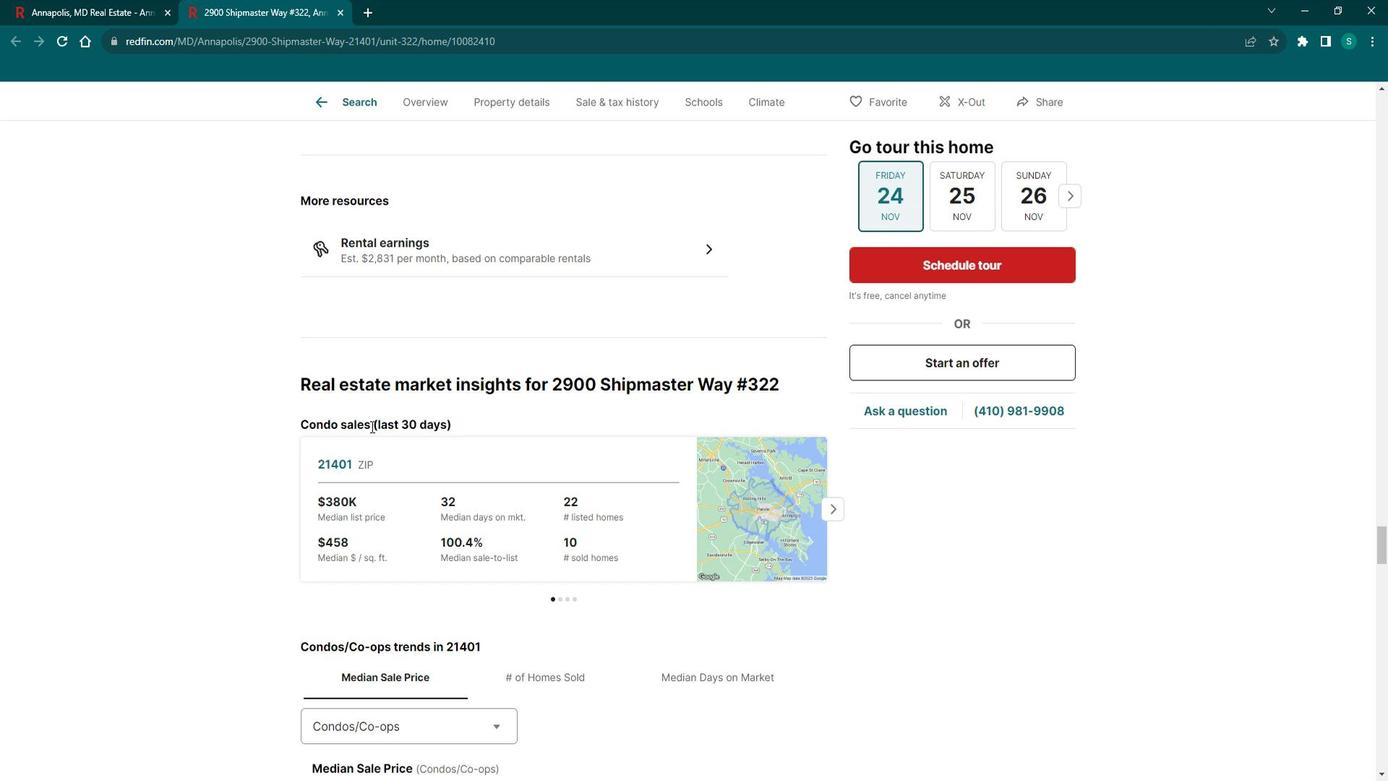 
Action: Mouse moved to (371, 102)
Screenshot: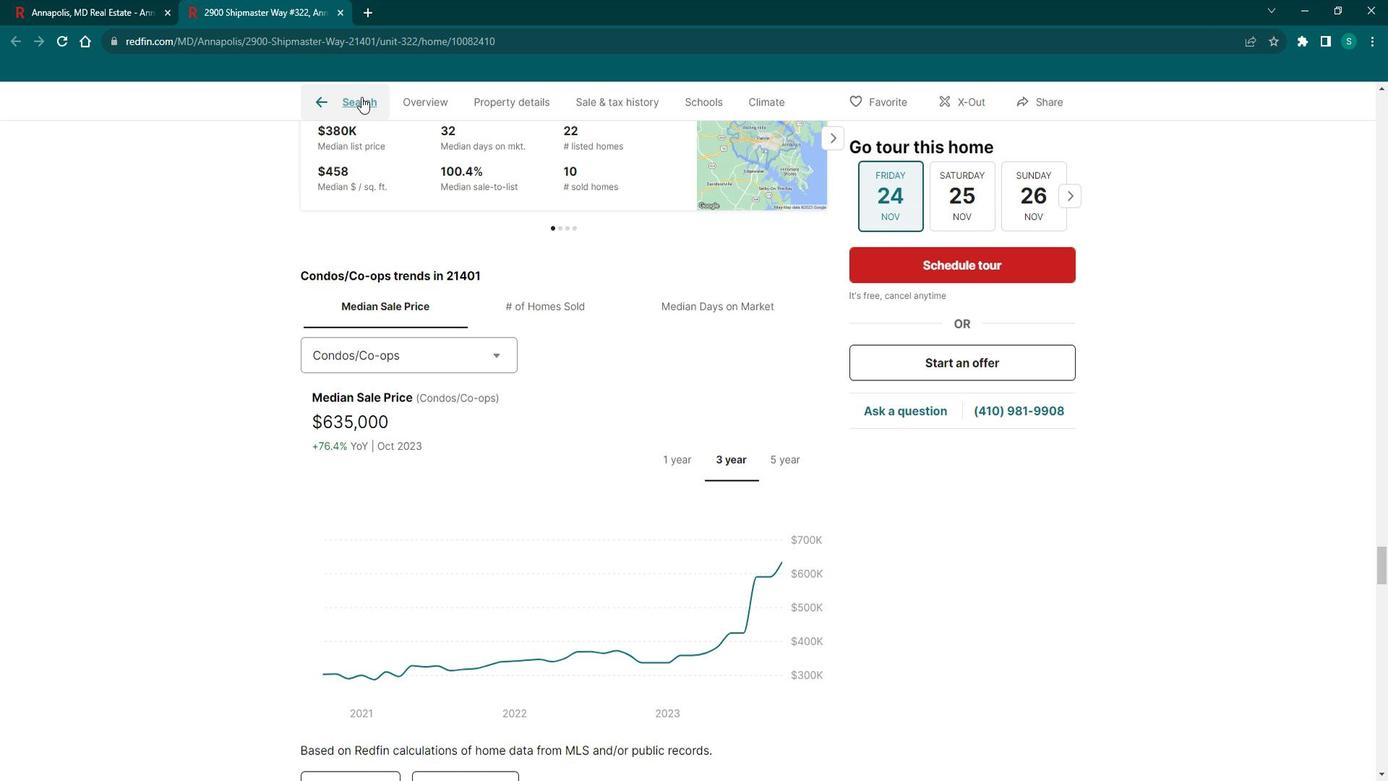 
Action: Mouse pressed left at (371, 102)
Screenshot: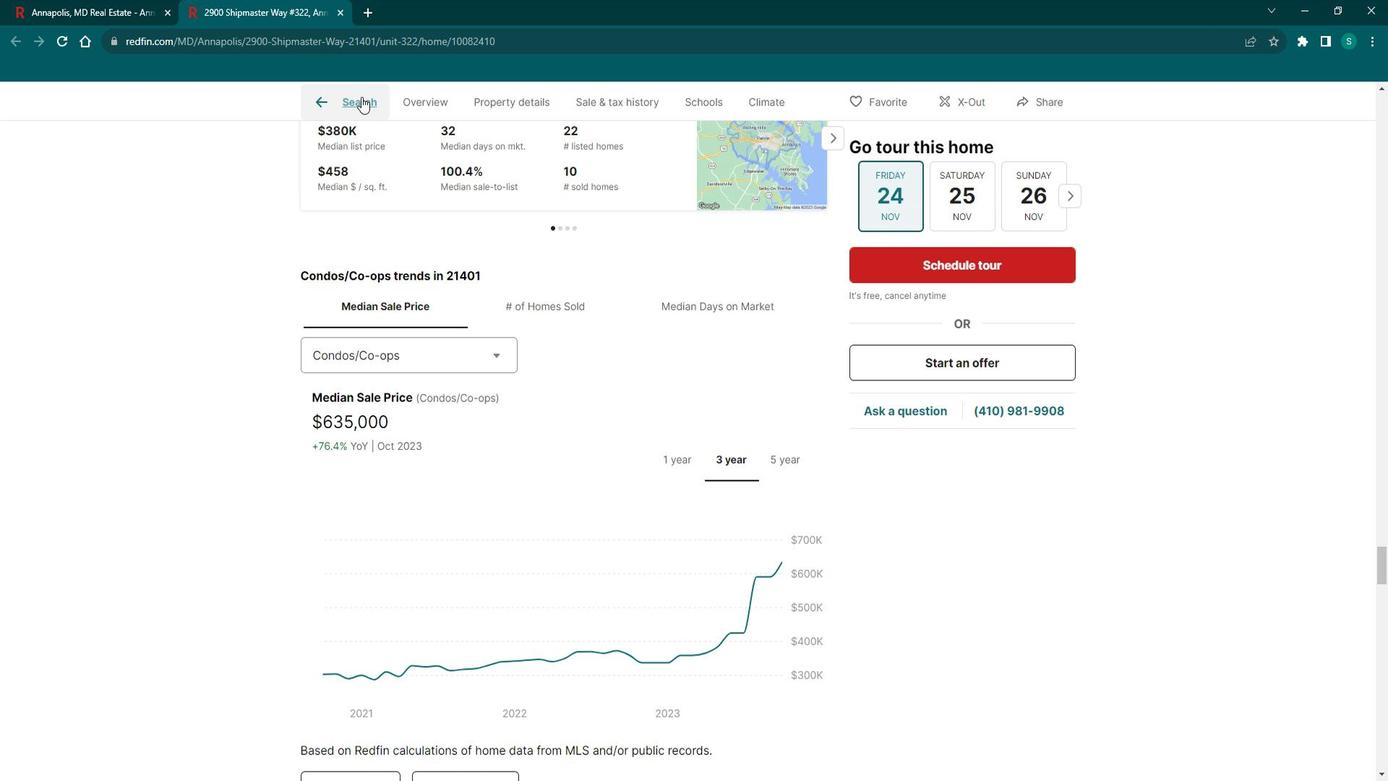 
Action: Mouse moved to (1213, 499)
Screenshot: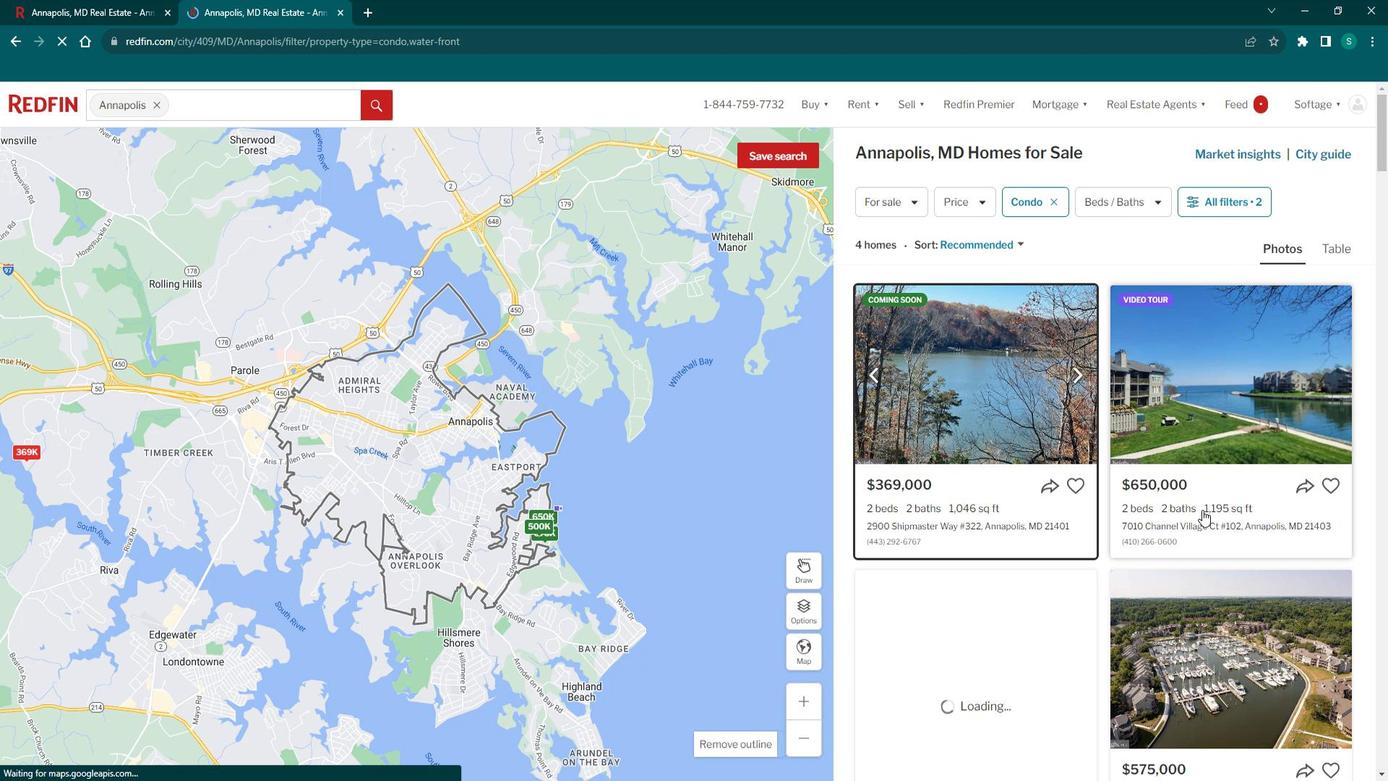 
Action: Mouse pressed left at (1213, 499)
Screenshot: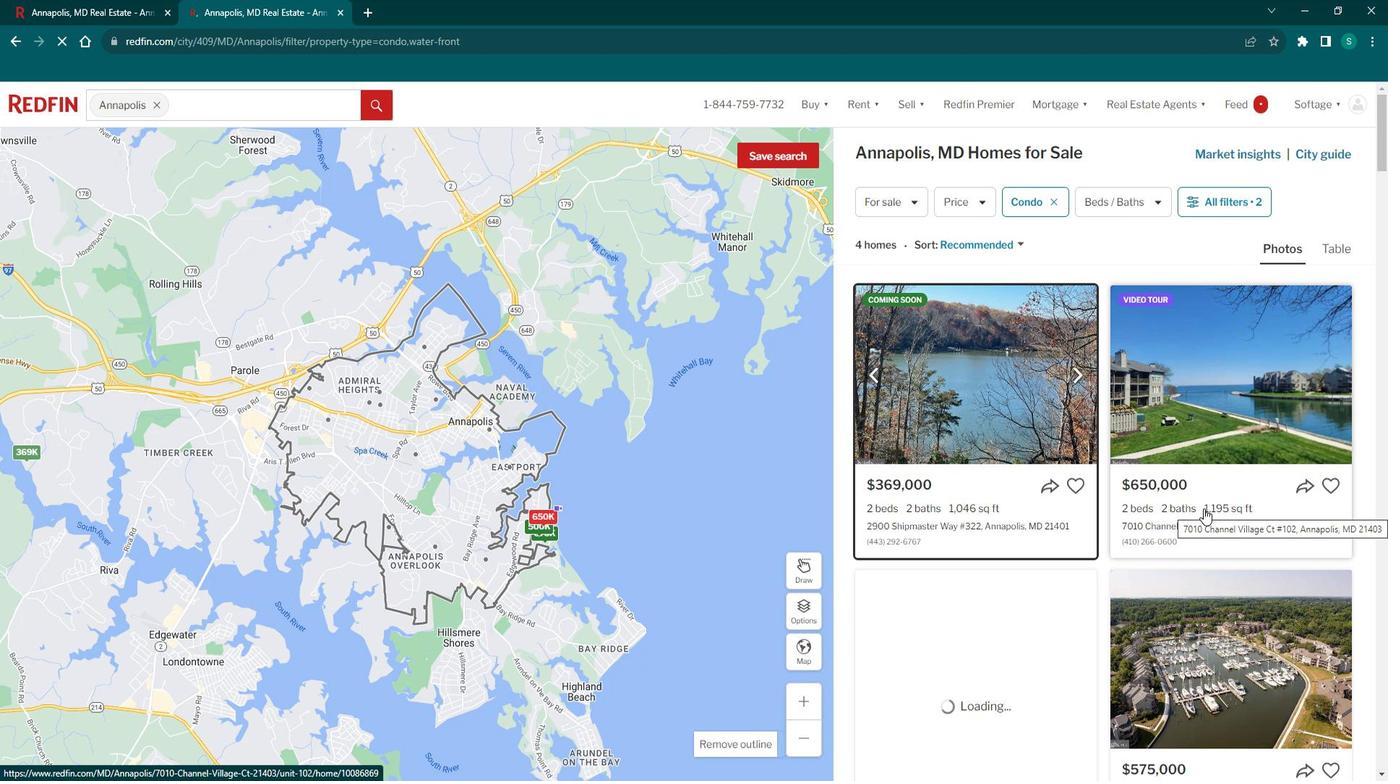 
Action: Mouse moved to (536, 415)
Screenshot: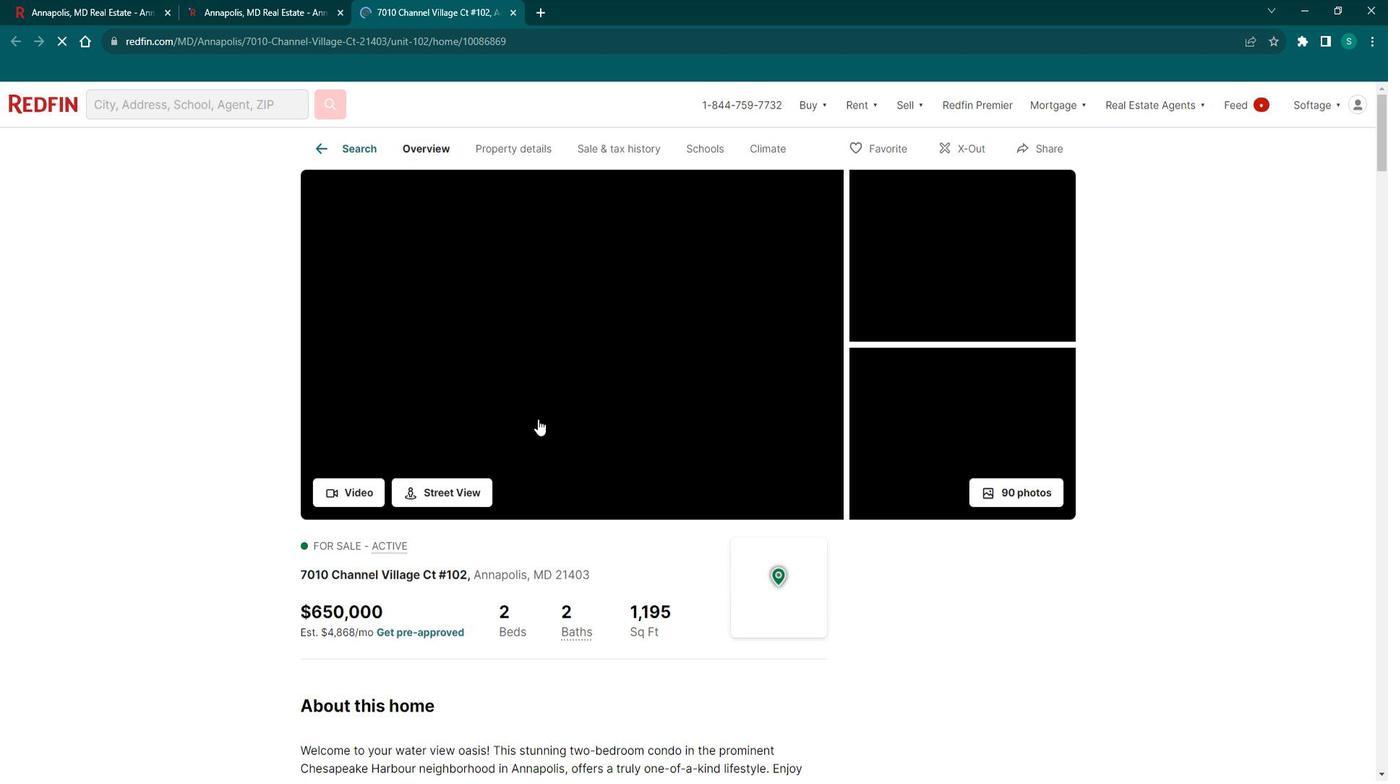 
Action: Mouse scrolled (536, 415) with delta (0, 0)
Screenshot: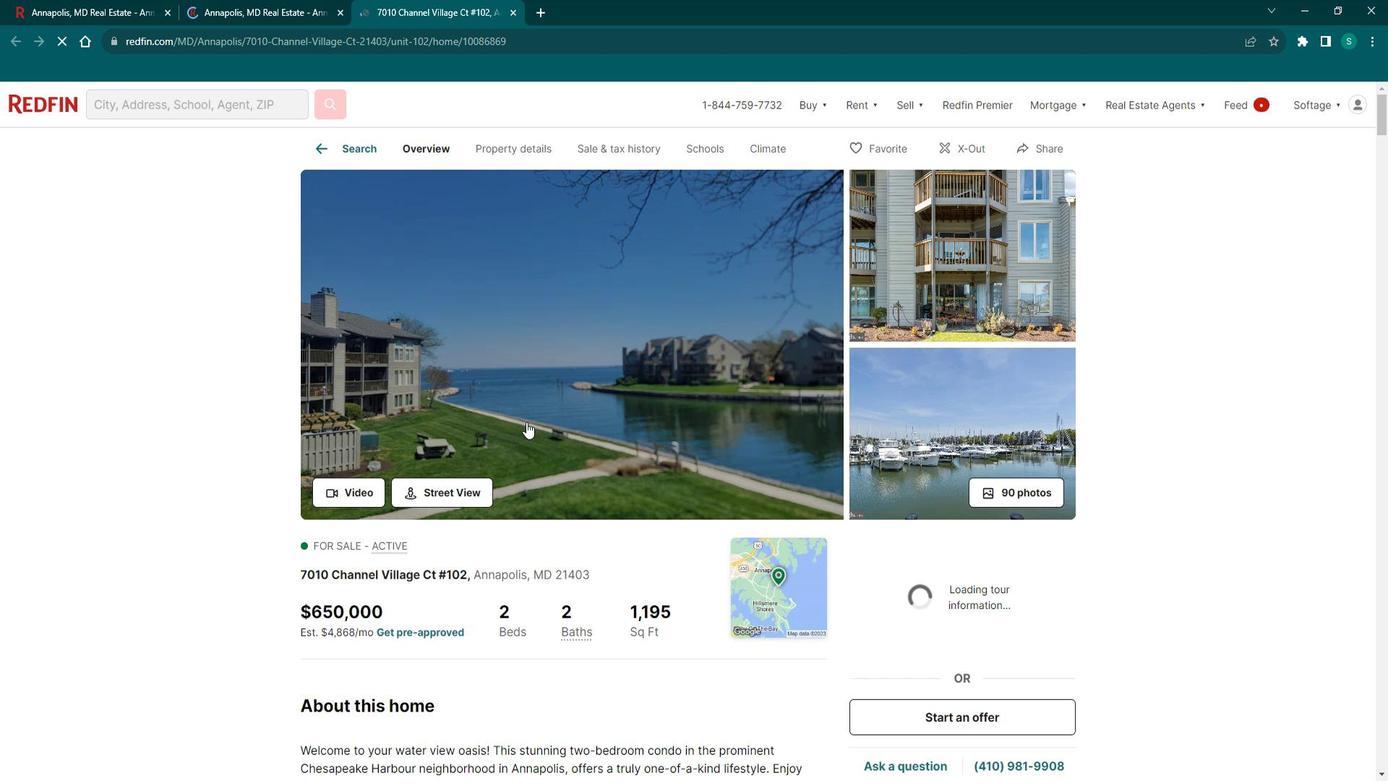 
Action: Mouse scrolled (536, 415) with delta (0, 0)
Screenshot: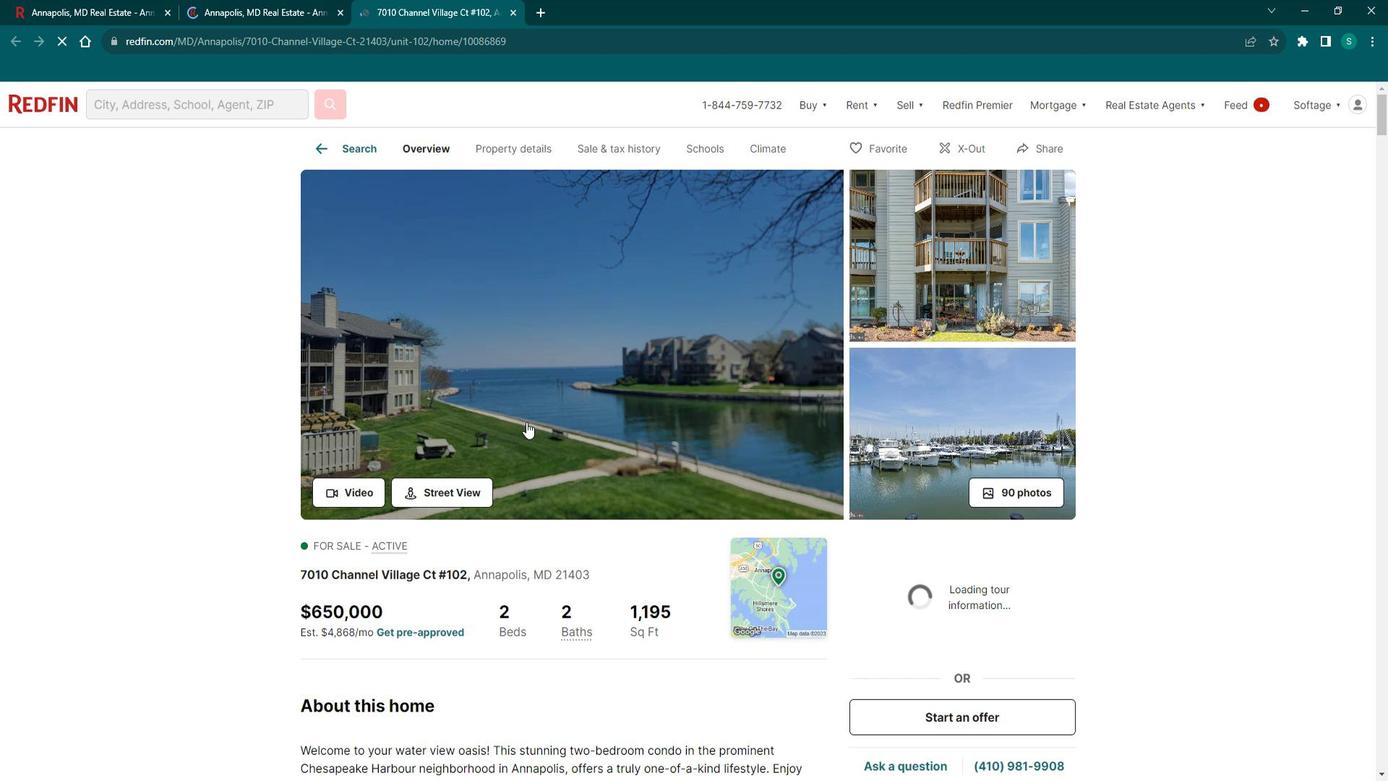 
Action: Mouse scrolled (536, 415) with delta (0, 0)
Screenshot: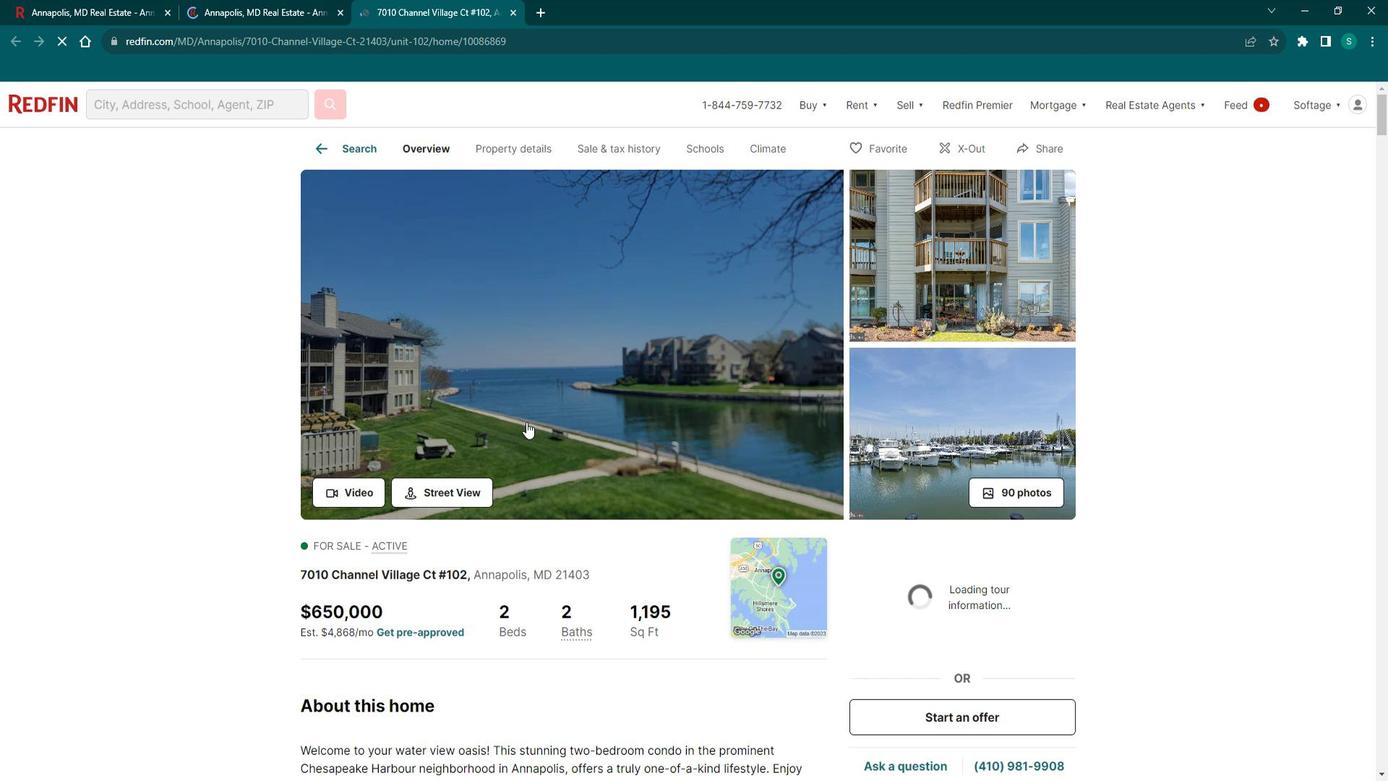 
Action: Mouse scrolled (536, 415) with delta (0, 0)
Screenshot: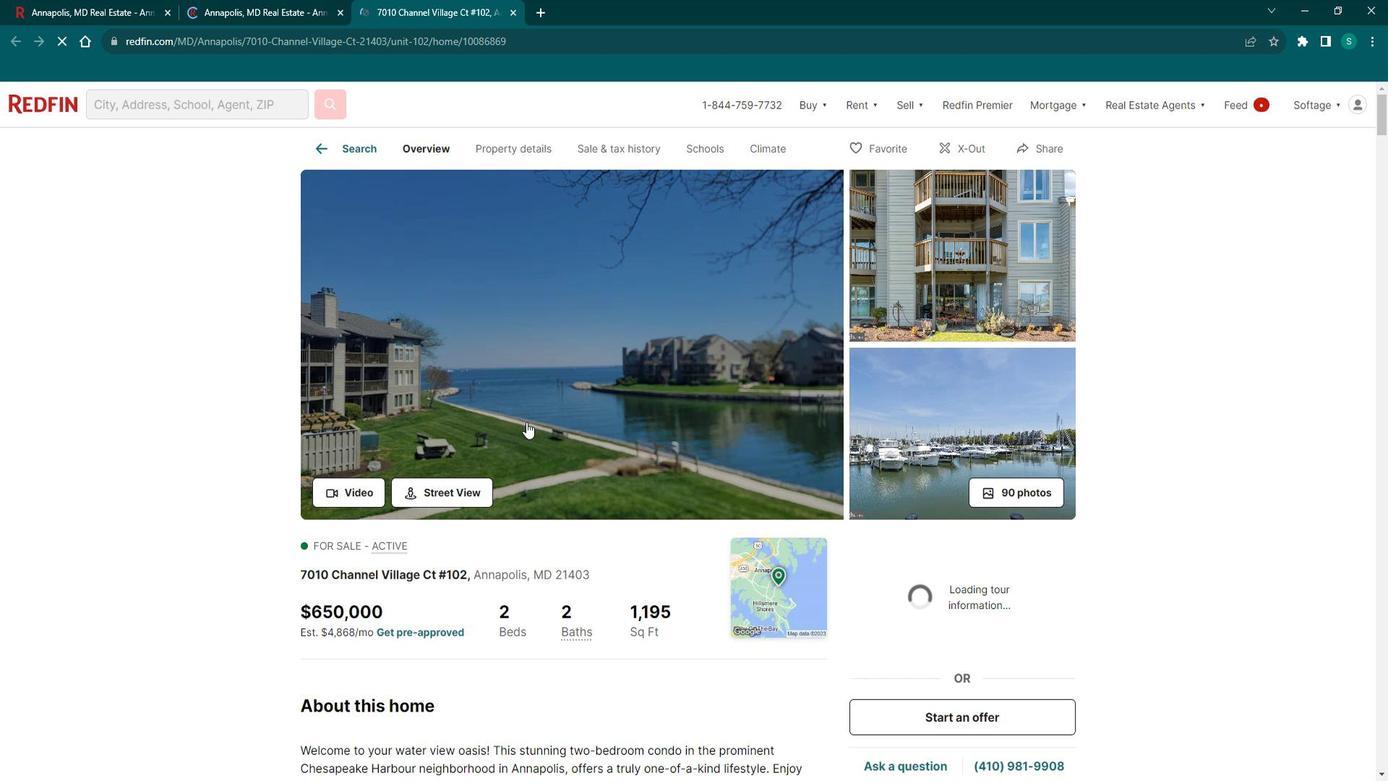 
Action: Mouse scrolled (536, 415) with delta (0, 0)
Screenshot: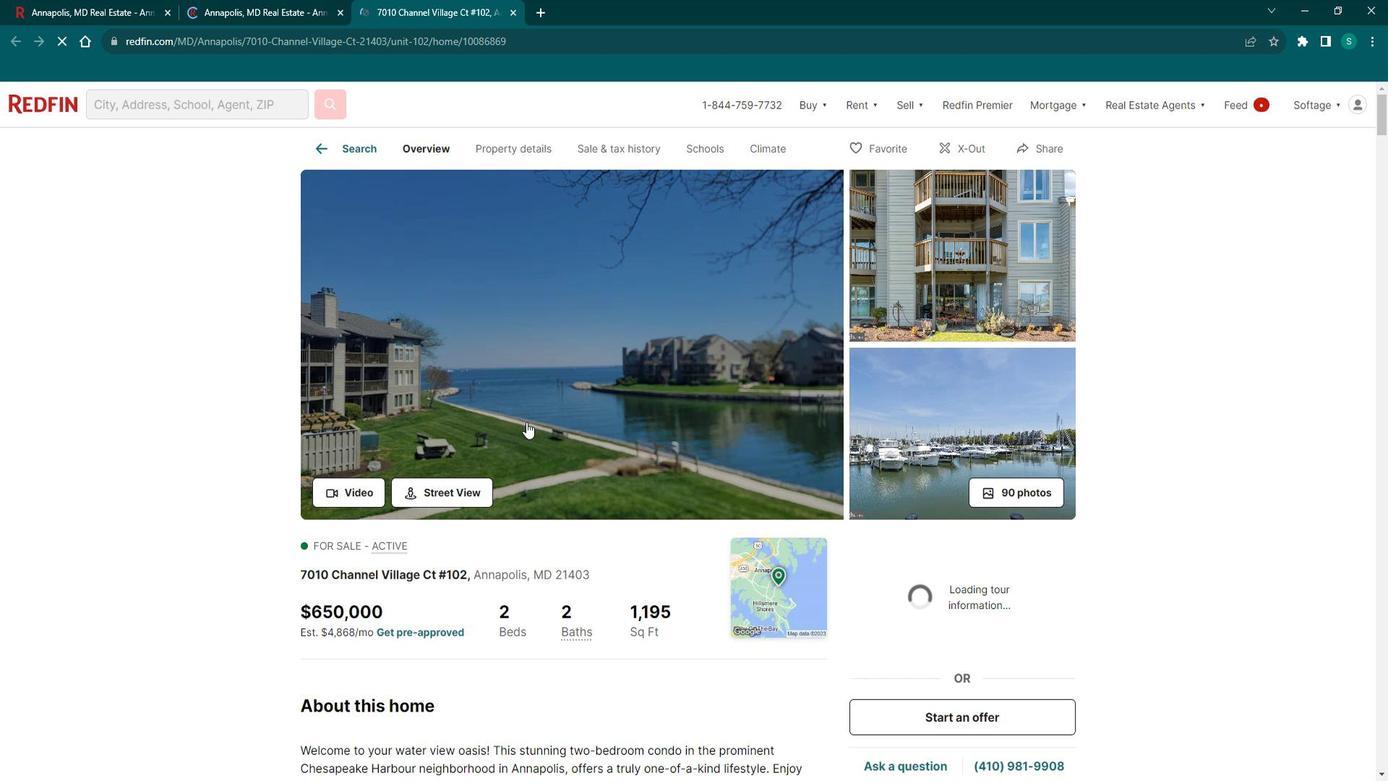 
Action: Mouse scrolled (536, 415) with delta (0, 0)
Screenshot: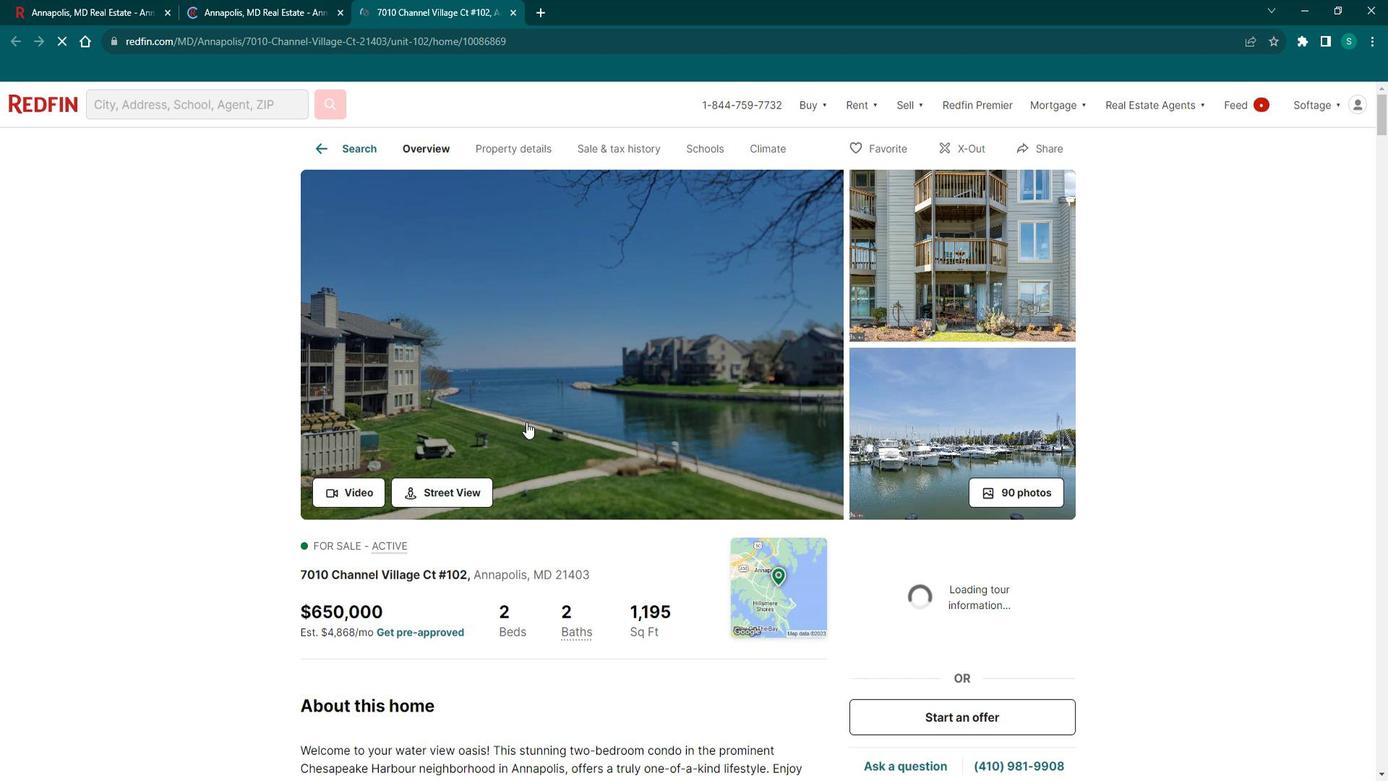 
Action: Mouse moved to (327, 354)
Screenshot: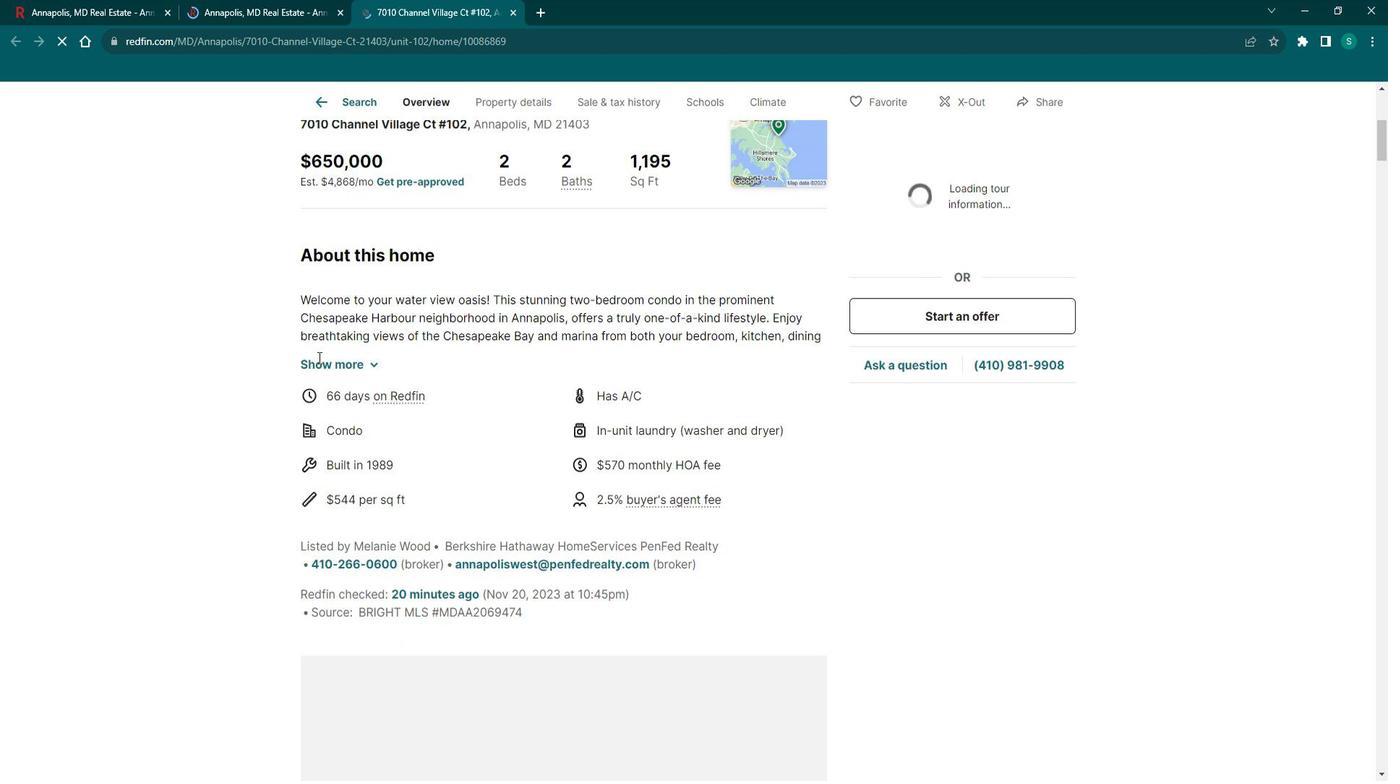 
Action: Mouse pressed left at (327, 354)
Screenshot: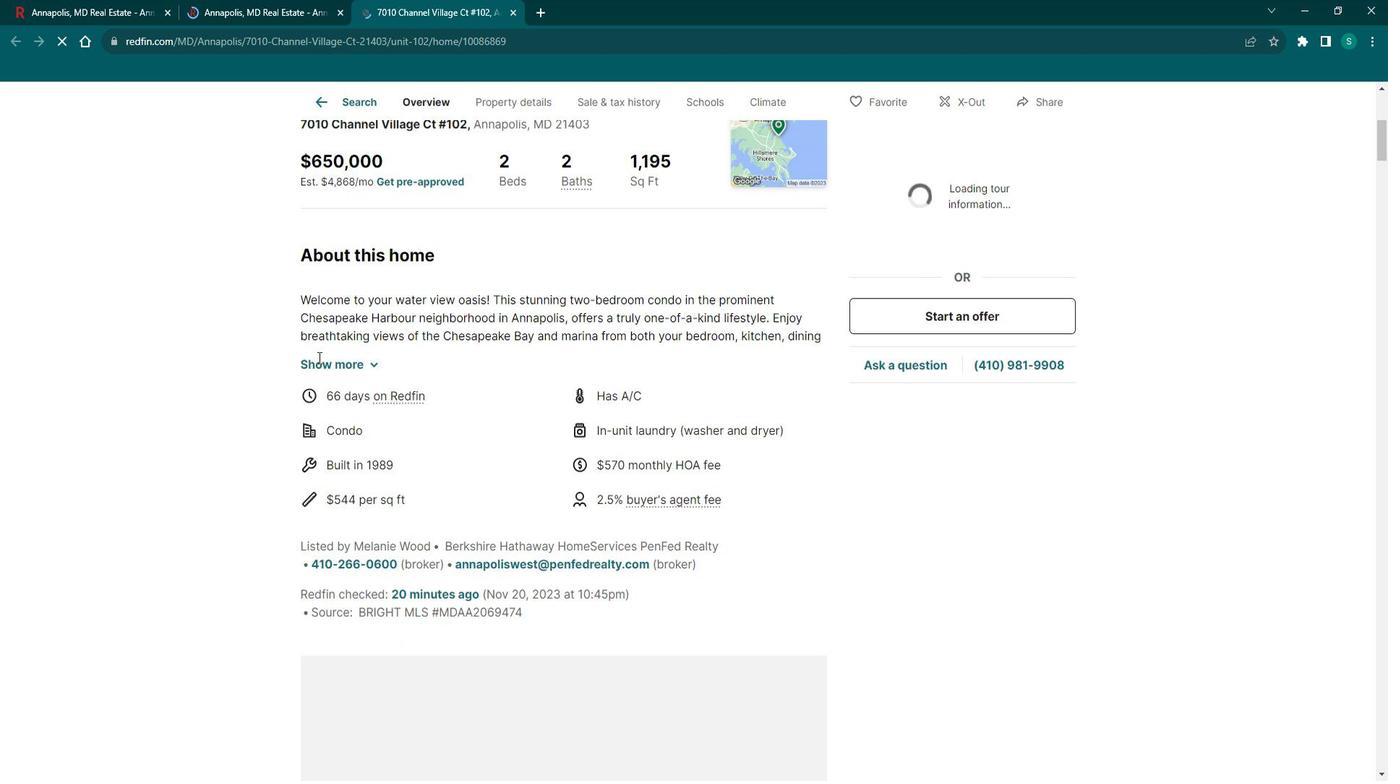 
Action: Mouse moved to (325, 359)
Screenshot: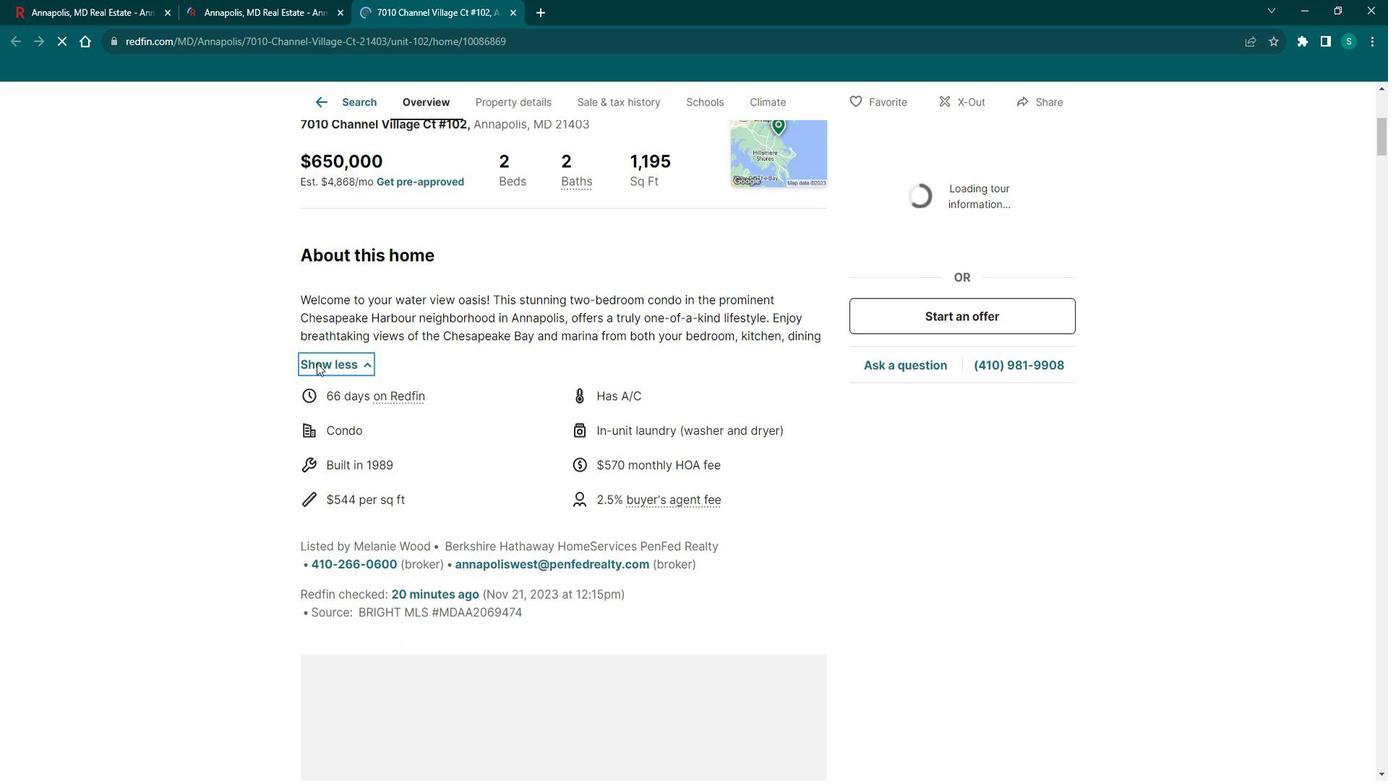 
Action: Mouse scrolled (325, 358) with delta (0, 0)
Screenshot: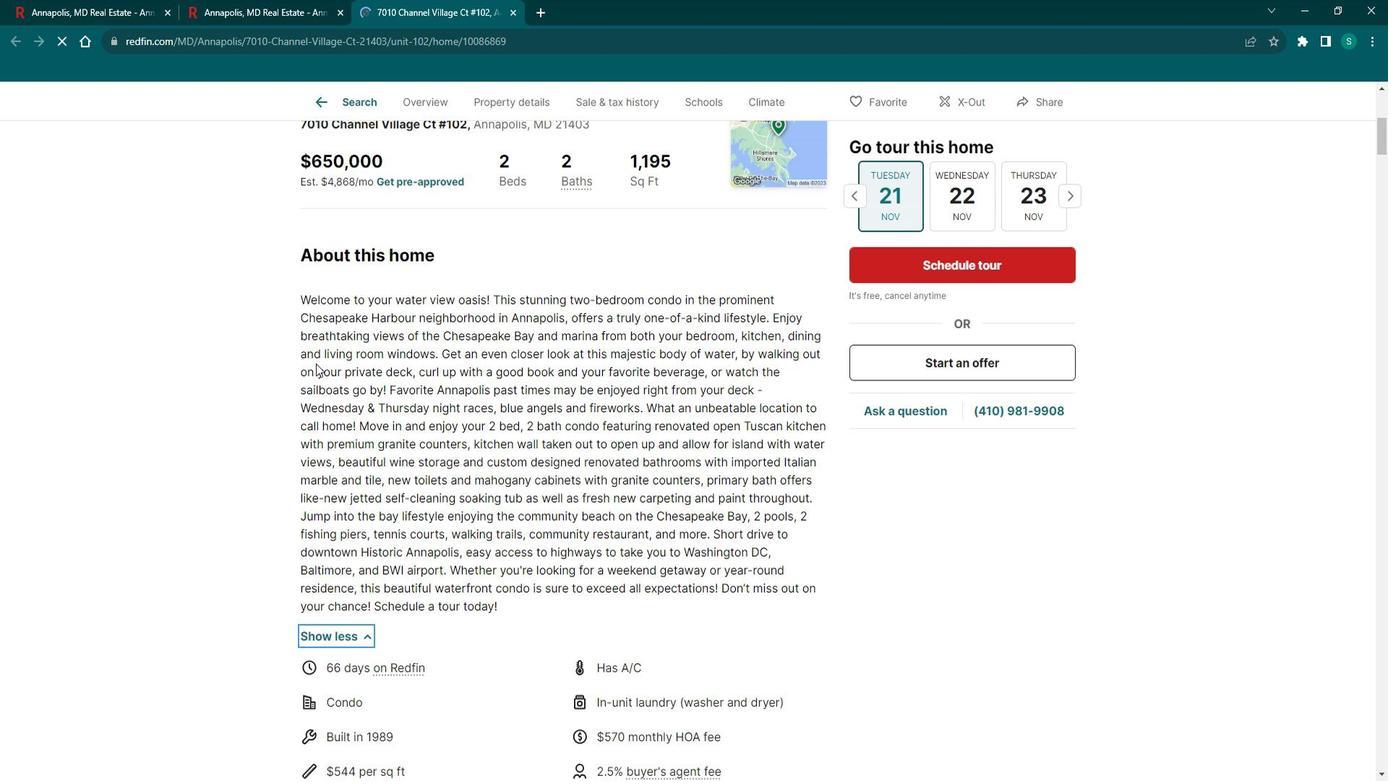 
Action: Mouse scrolled (325, 358) with delta (0, 0)
Screenshot: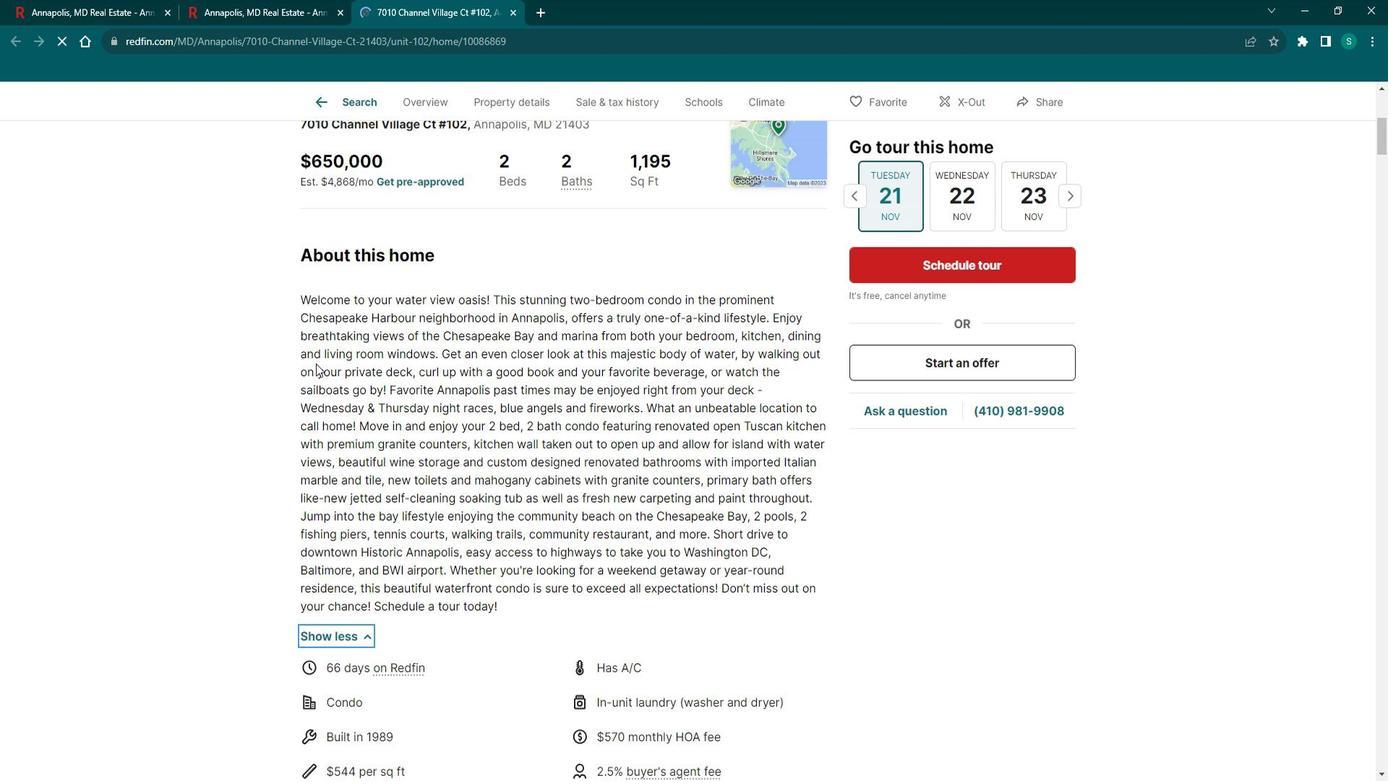 
Action: Mouse scrolled (325, 358) with delta (0, 0)
Screenshot: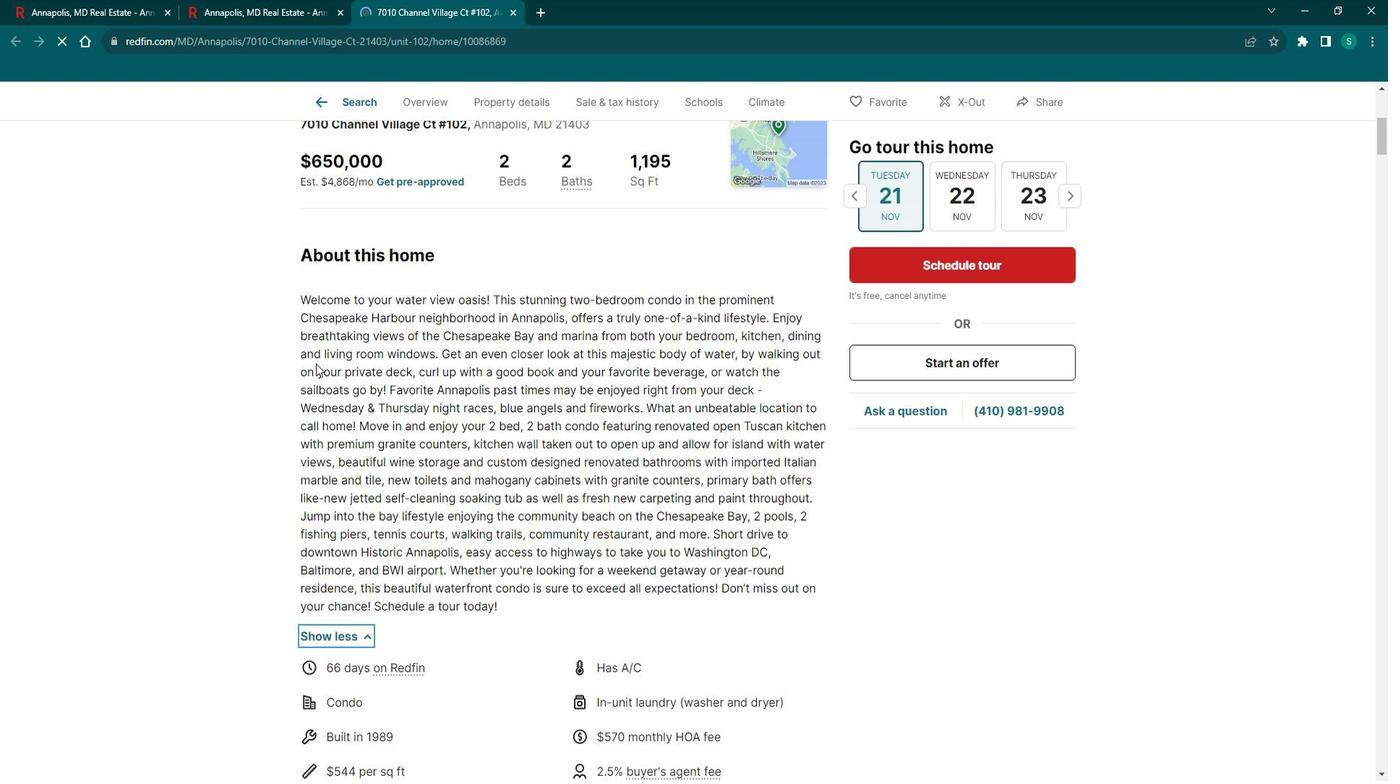 
Action: Mouse scrolled (325, 358) with delta (0, 0)
Screenshot: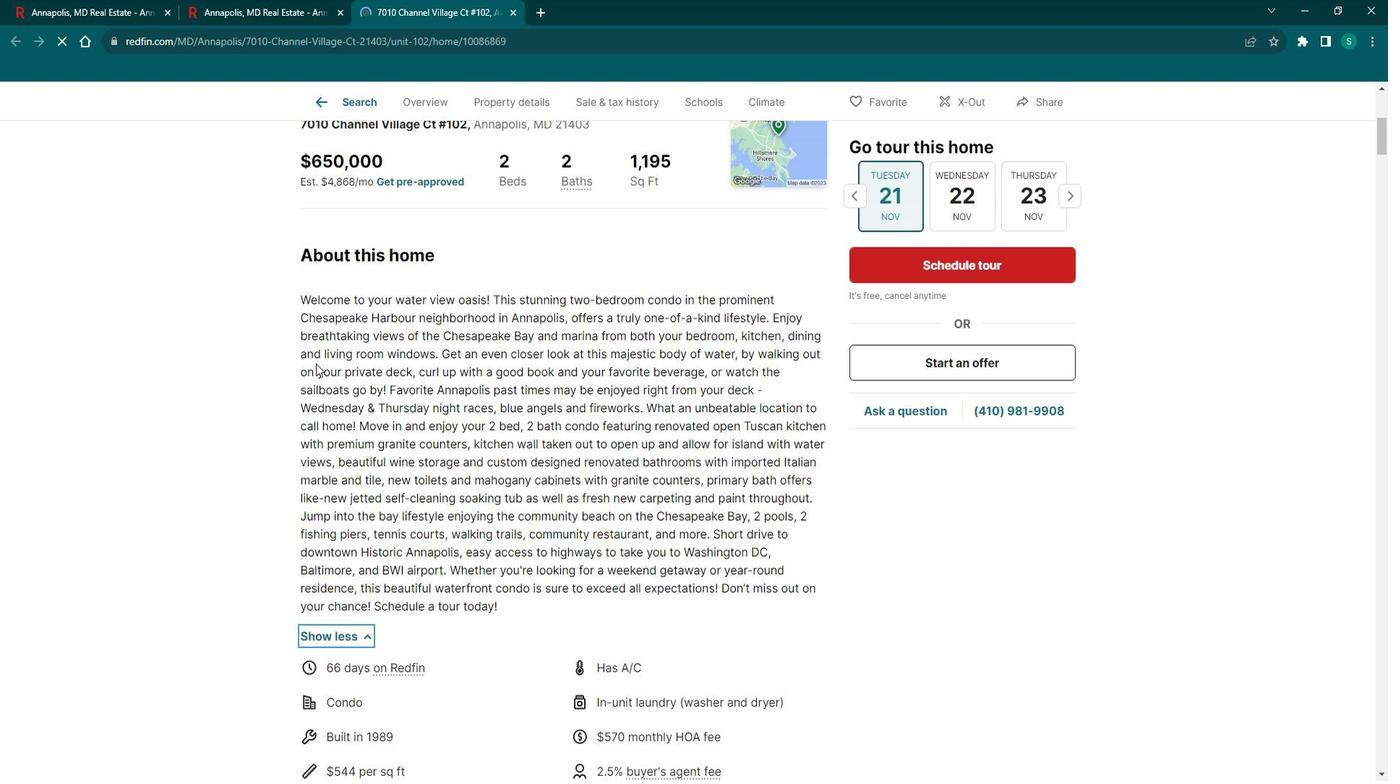 
Action: Mouse scrolled (325, 358) with delta (0, 0)
Screenshot: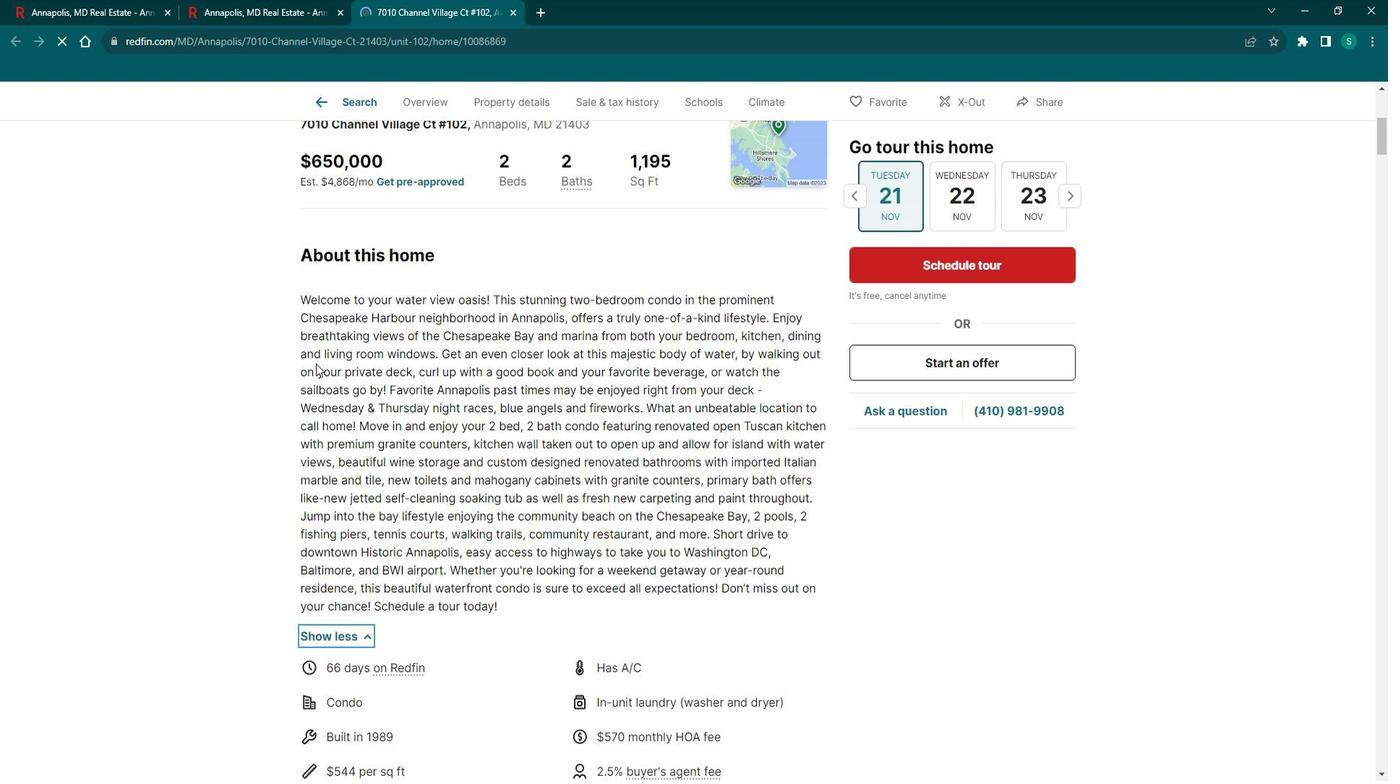 
Action: Mouse scrolled (325, 358) with delta (0, 0)
Screenshot: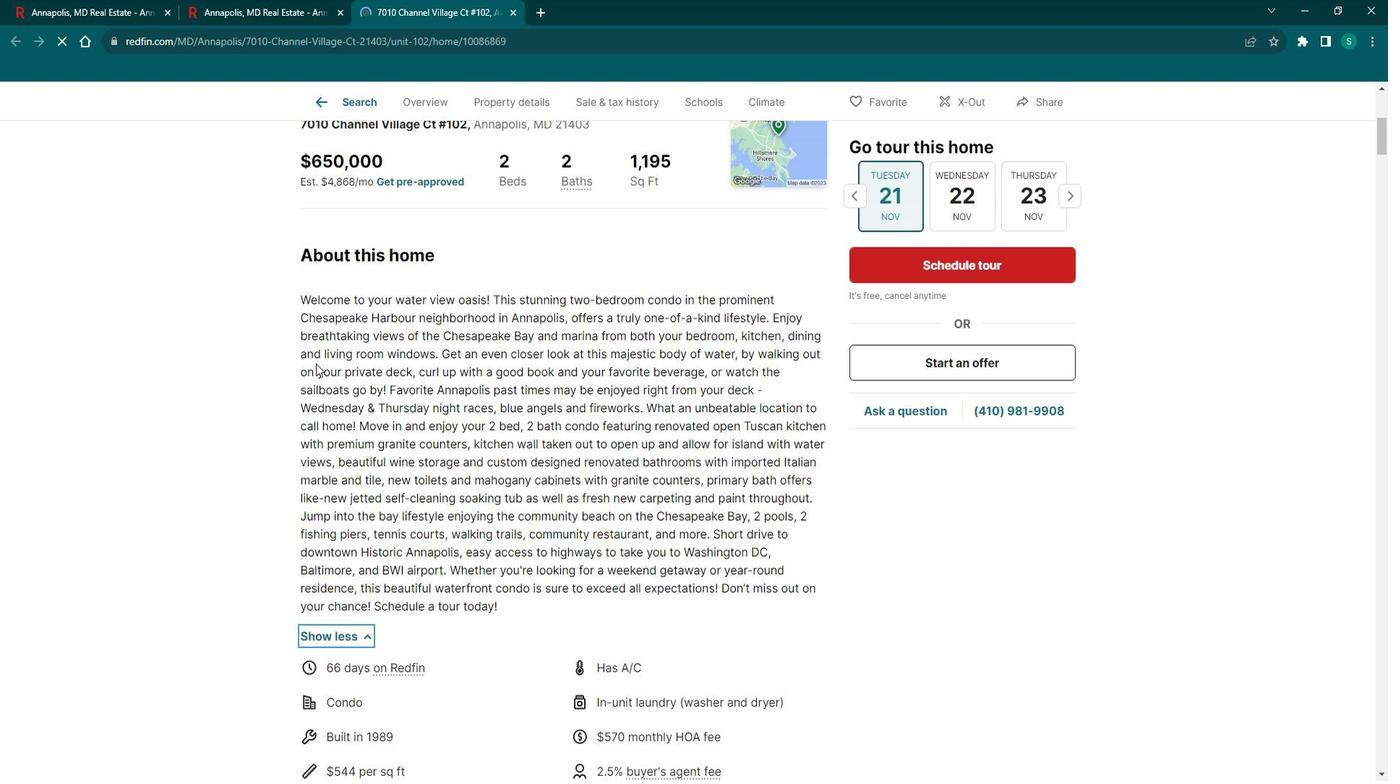 
Action: Mouse scrolled (325, 358) with delta (0, 0)
Screenshot: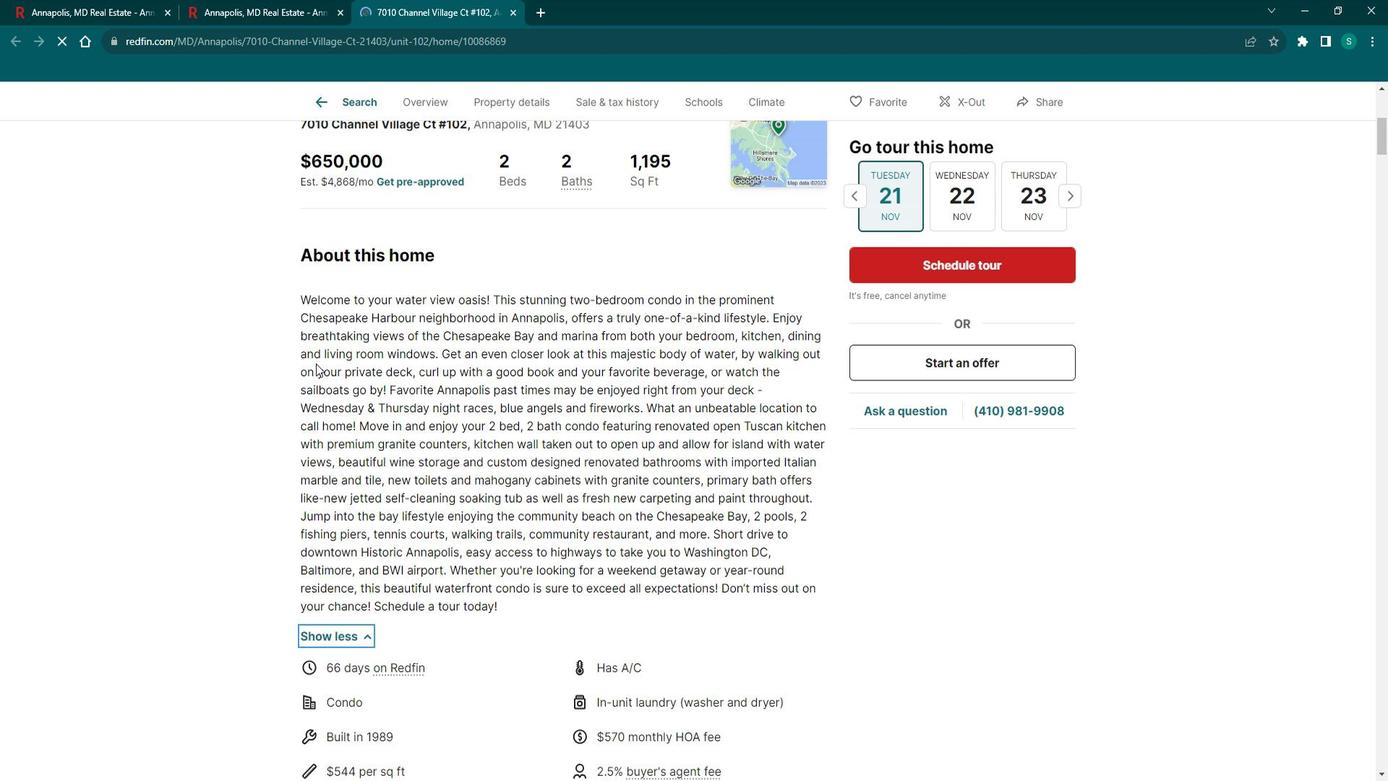 
Action: Mouse scrolled (325, 358) with delta (0, 0)
Screenshot: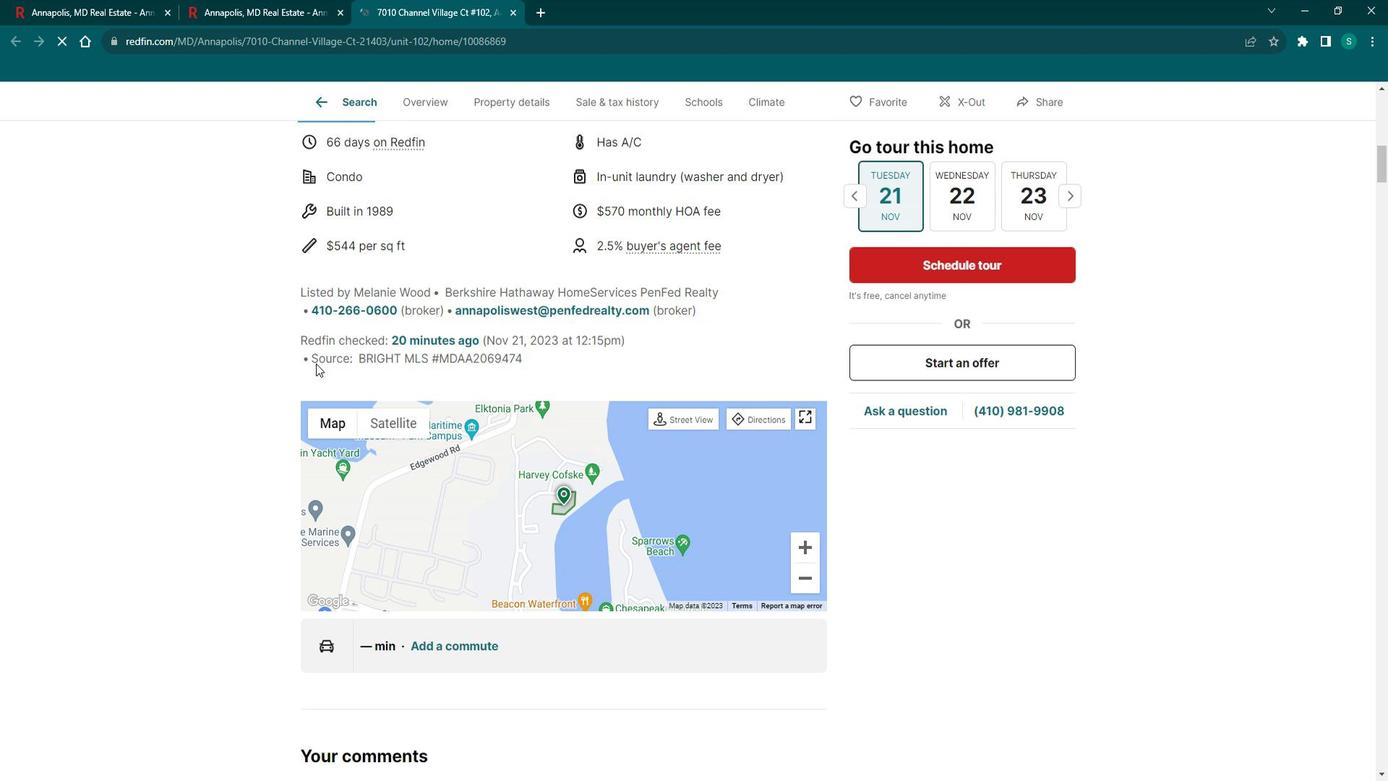 
Action: Mouse scrolled (325, 358) with delta (0, 0)
Screenshot: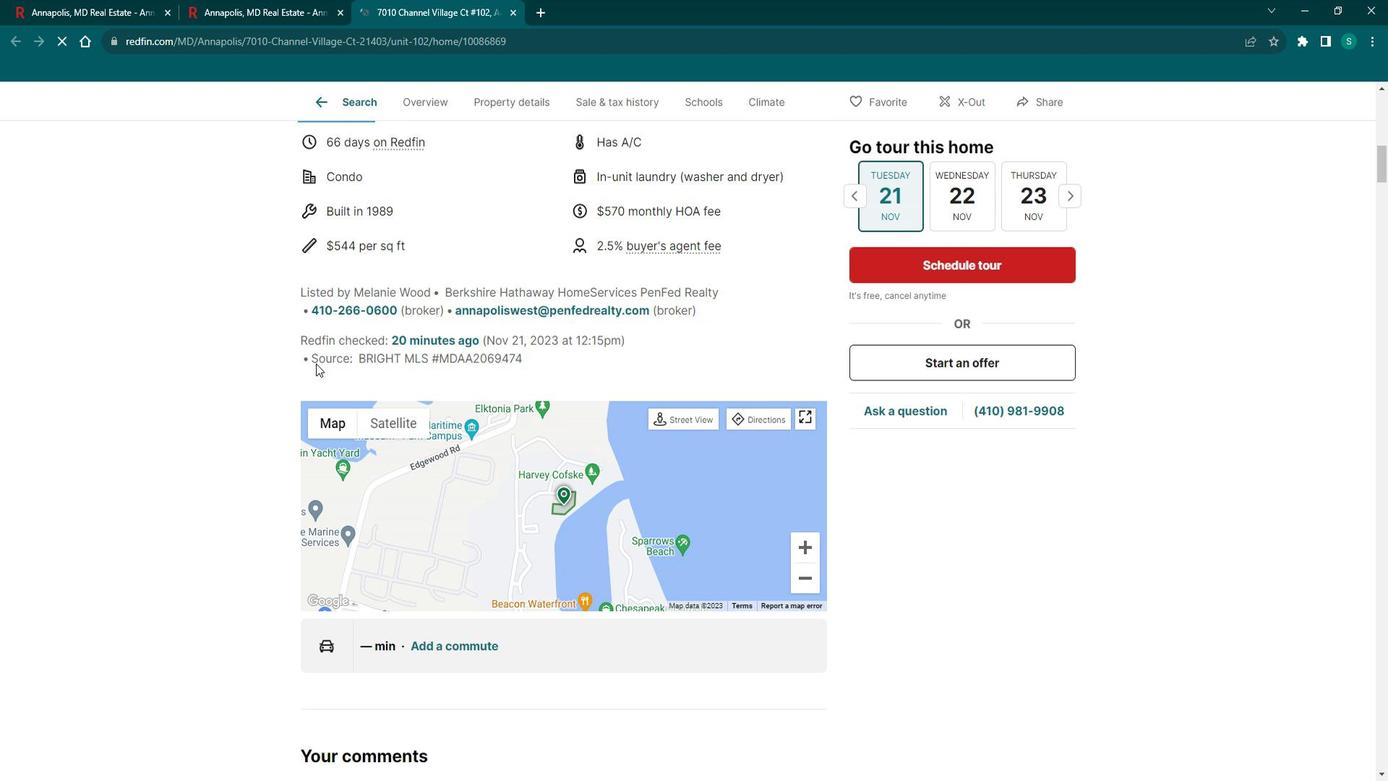 
Action: Mouse scrolled (325, 358) with delta (0, 0)
Screenshot: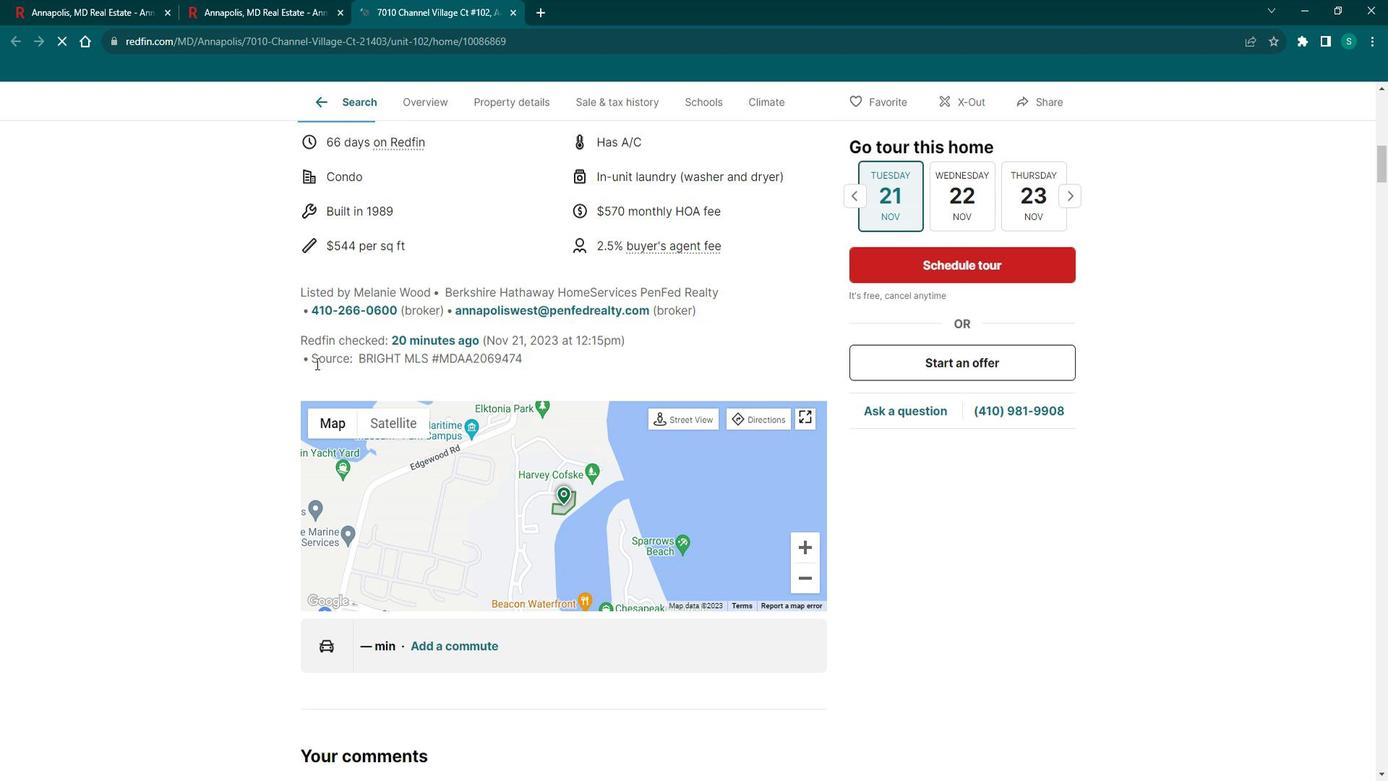 
Action: Mouse scrolled (325, 358) with delta (0, 0)
Screenshot: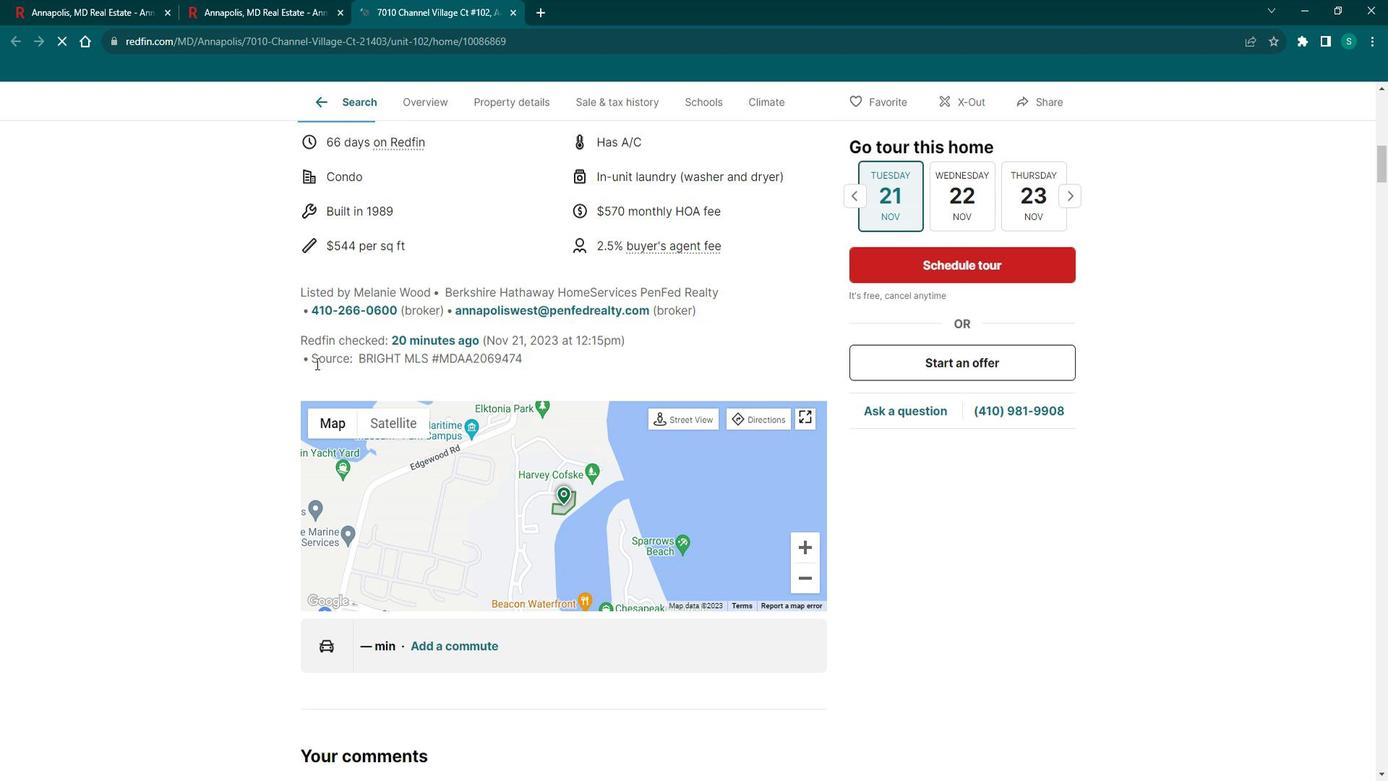 
Action: Mouse scrolled (325, 358) with delta (0, 0)
Screenshot: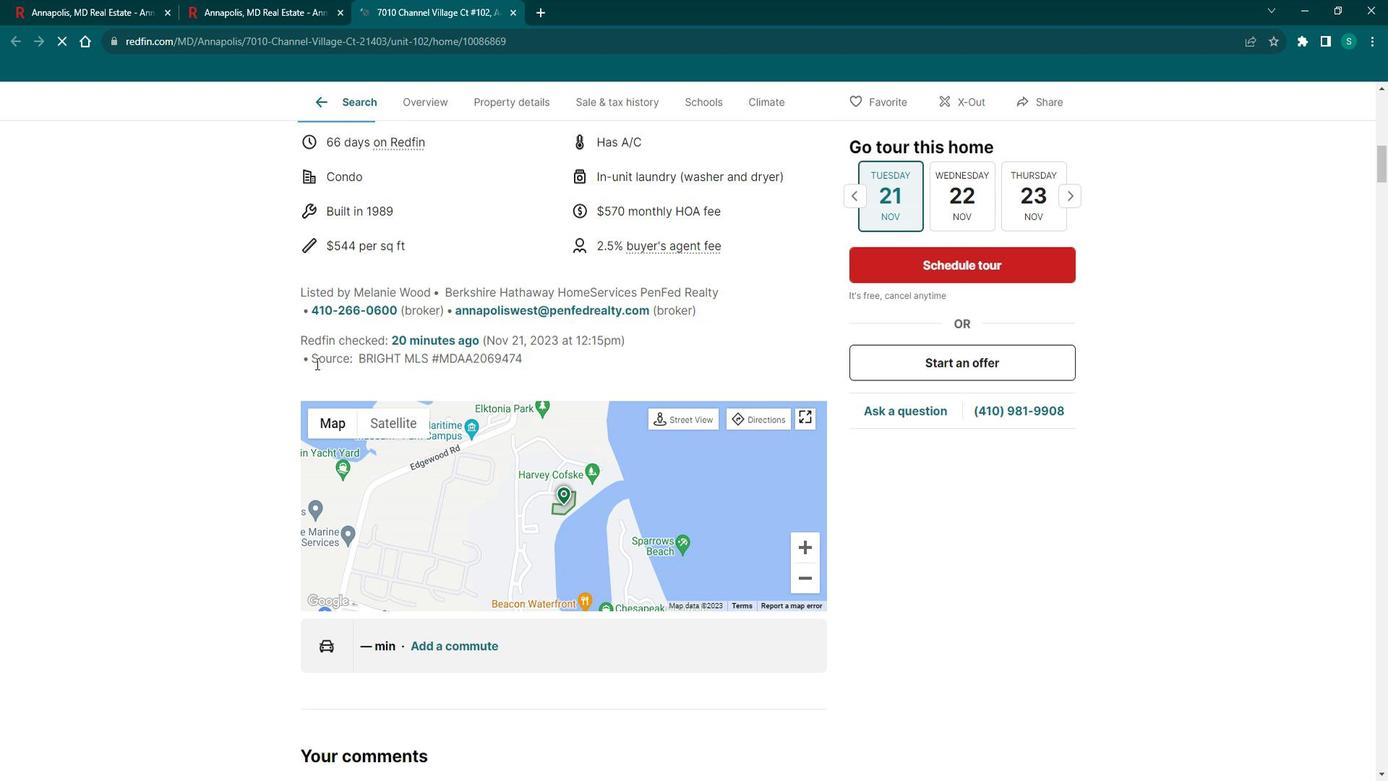 
Action: Mouse scrolled (325, 358) with delta (0, 0)
Screenshot: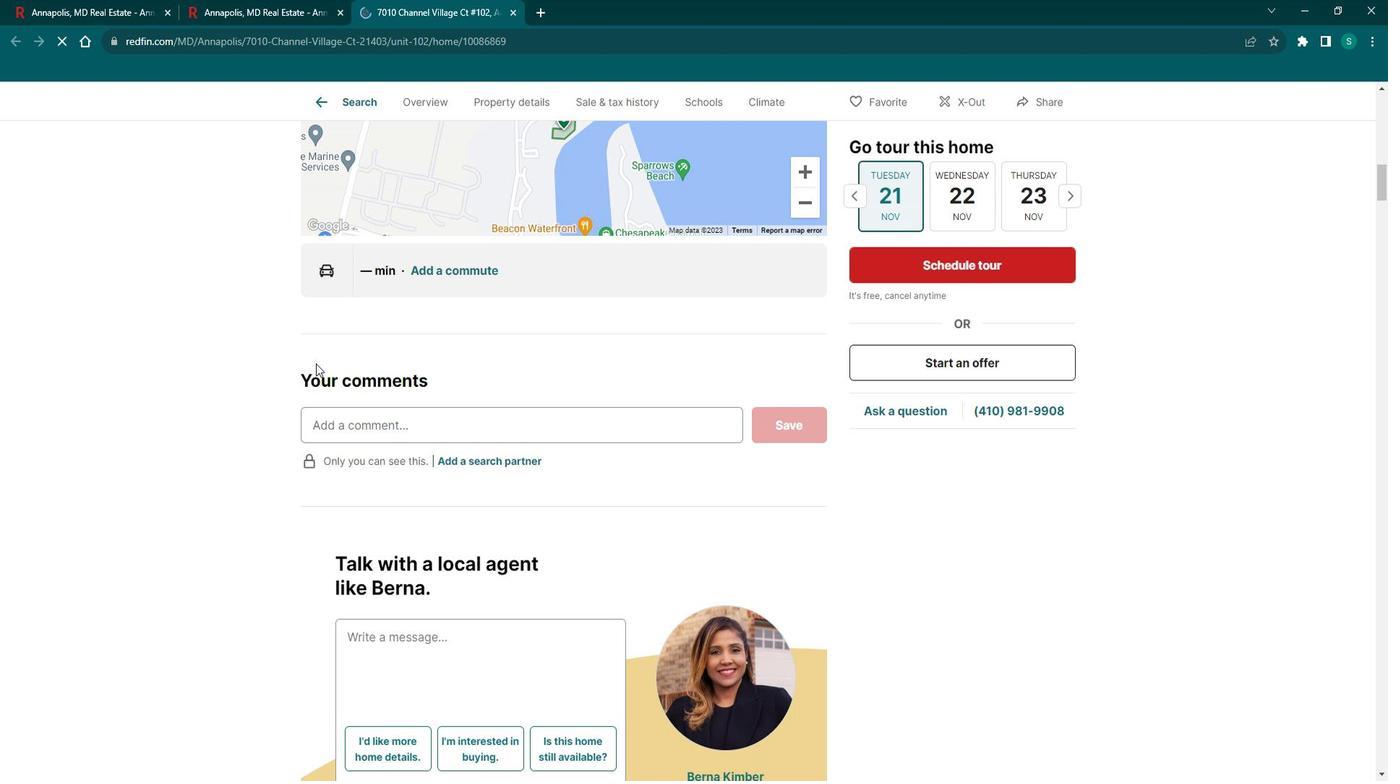 
Action: Mouse scrolled (325, 358) with delta (0, 0)
Screenshot: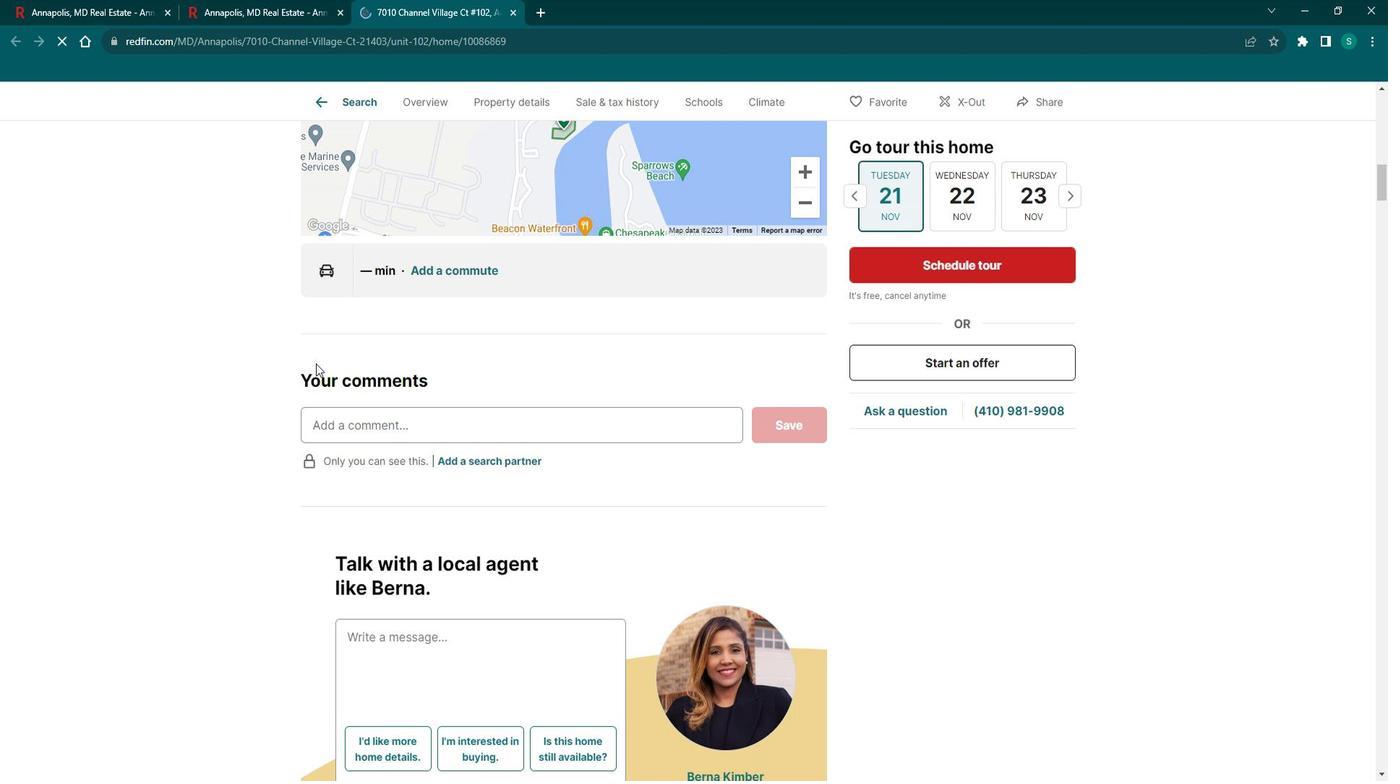 
Action: Mouse scrolled (325, 358) with delta (0, 0)
Screenshot: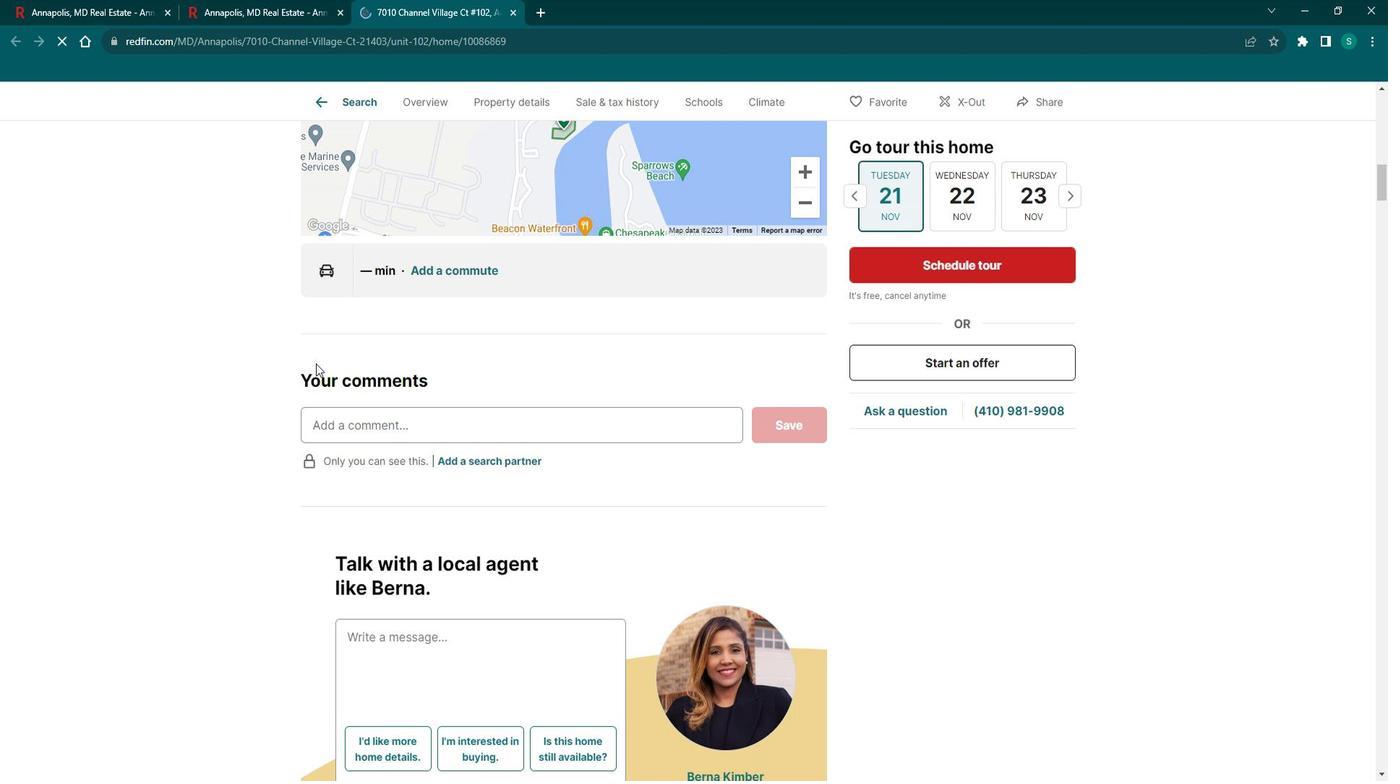 
Action: Mouse scrolled (325, 358) with delta (0, 0)
Screenshot: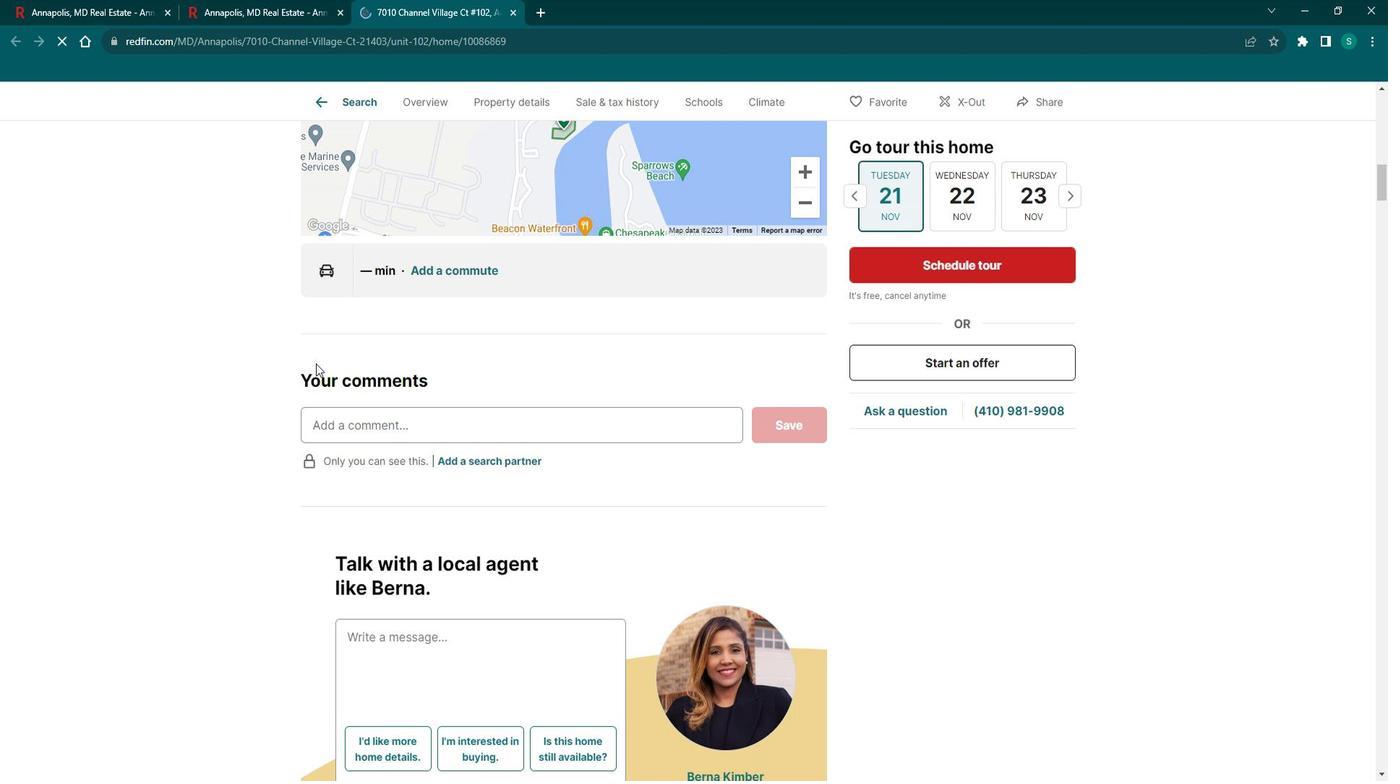 
Action: Mouse scrolled (325, 358) with delta (0, 0)
Screenshot: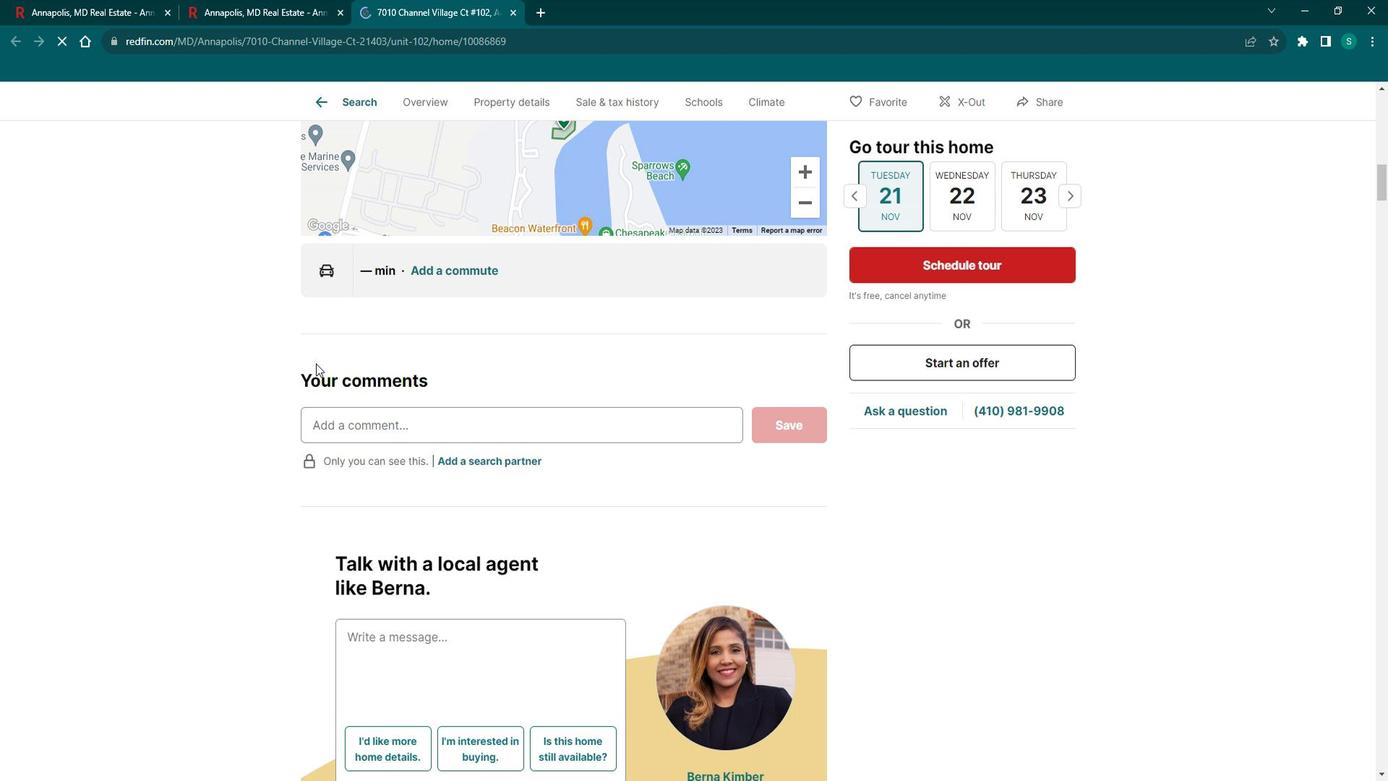 
Action: Mouse scrolled (325, 358) with delta (0, 0)
Screenshot: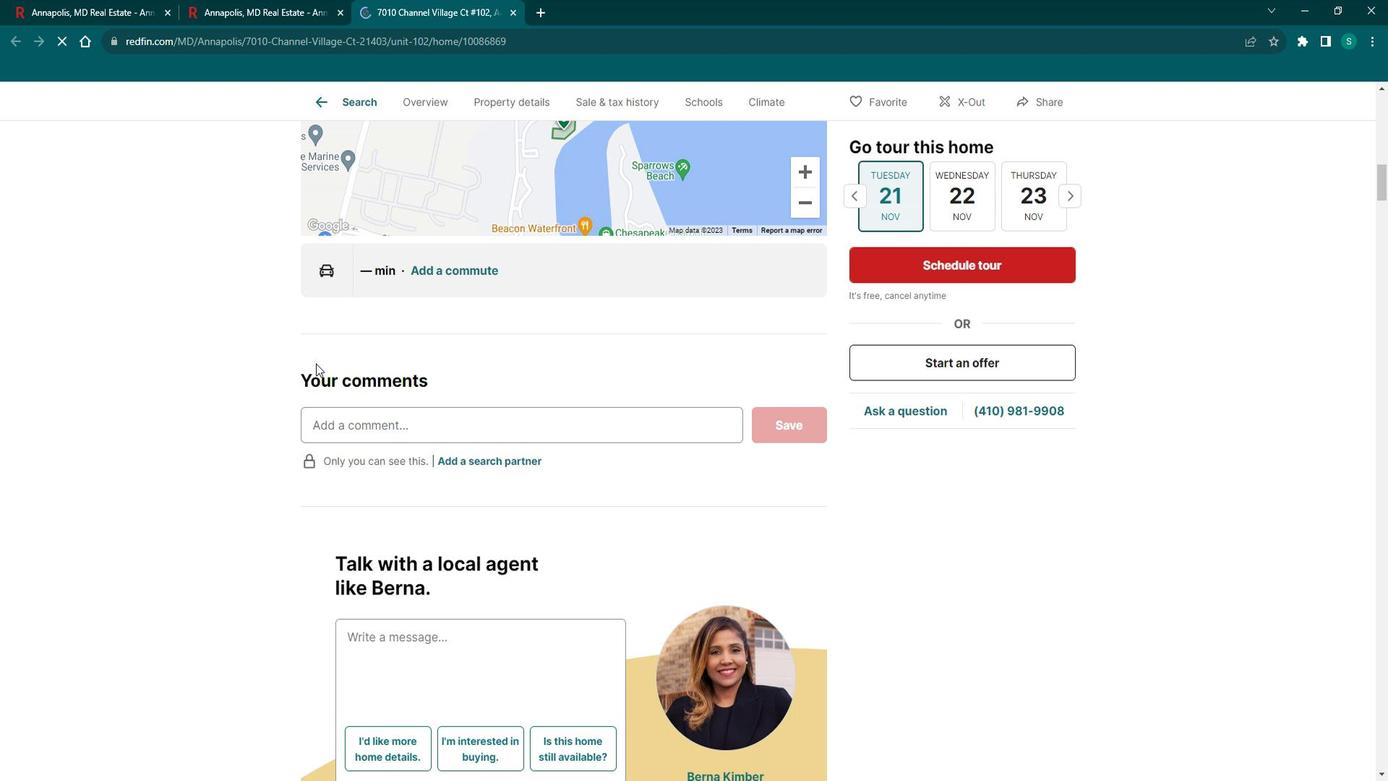 
Action: Mouse scrolled (325, 358) with delta (0, 0)
Screenshot: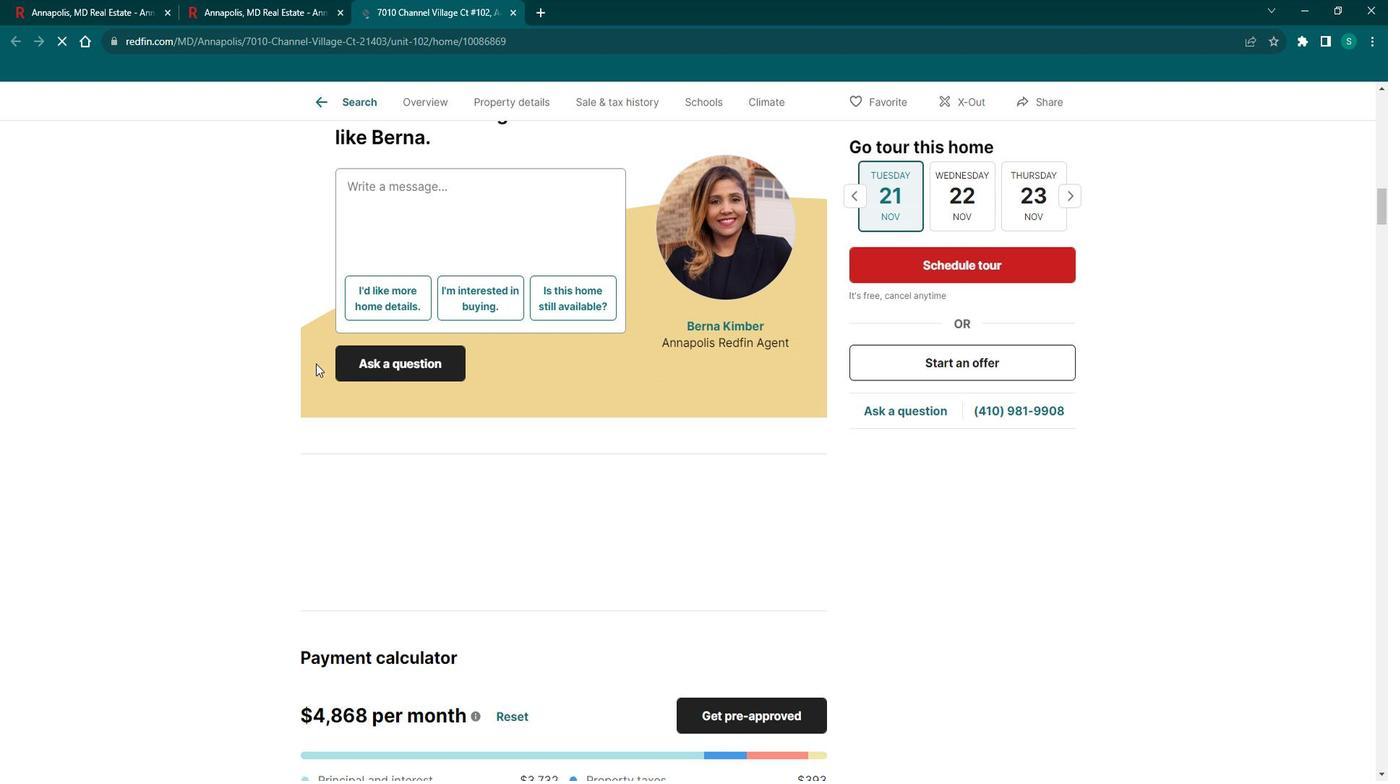 
Action: Mouse scrolled (325, 358) with delta (0, 0)
Screenshot: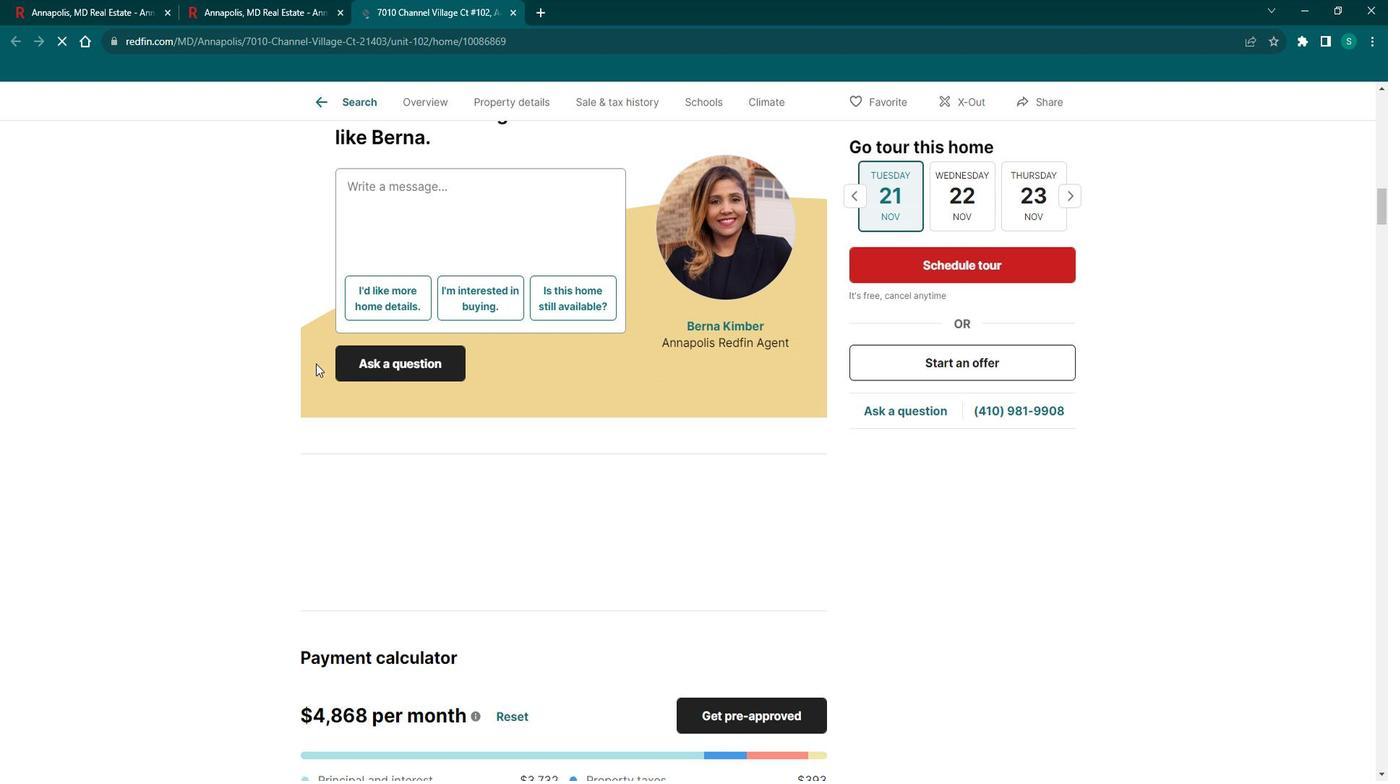 
Action: Mouse scrolled (325, 358) with delta (0, 0)
Screenshot: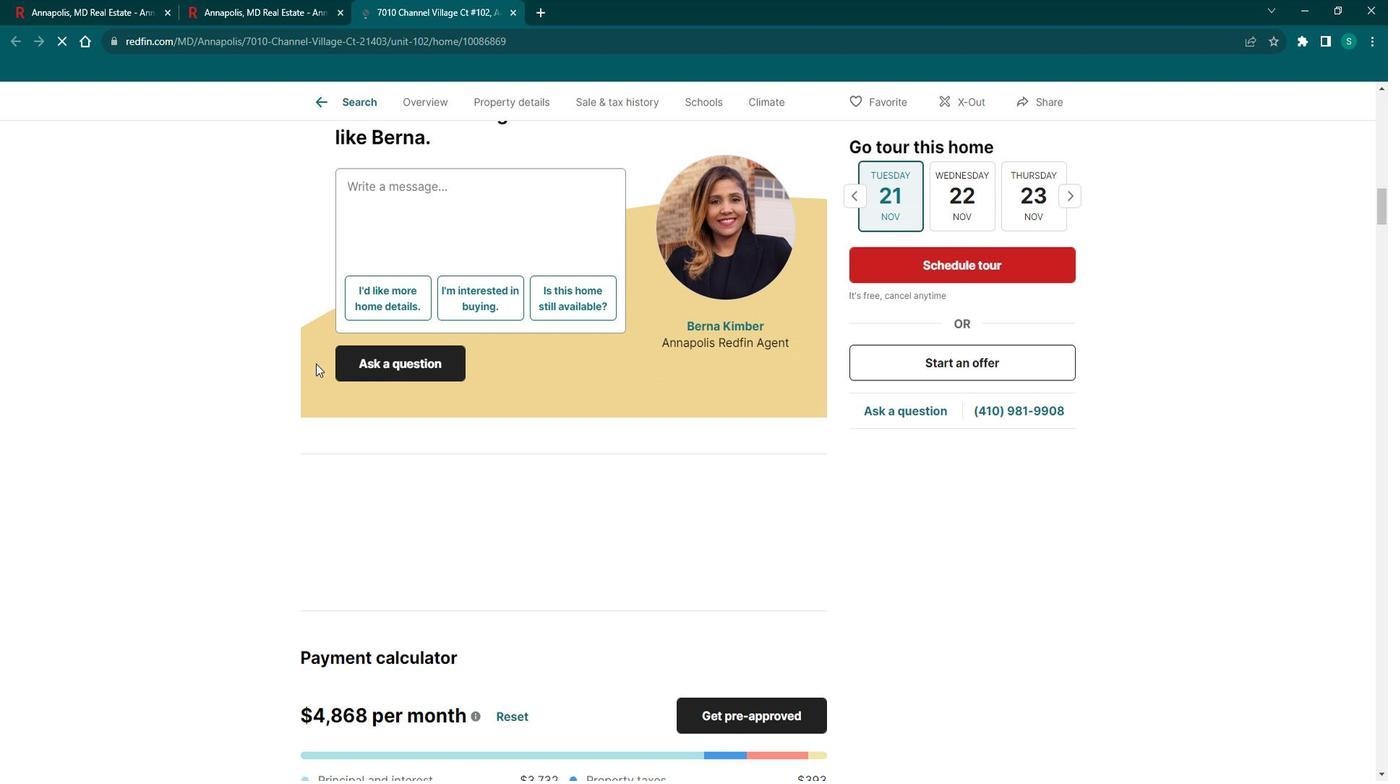 
Action: Mouse scrolled (325, 358) with delta (0, 0)
Screenshot: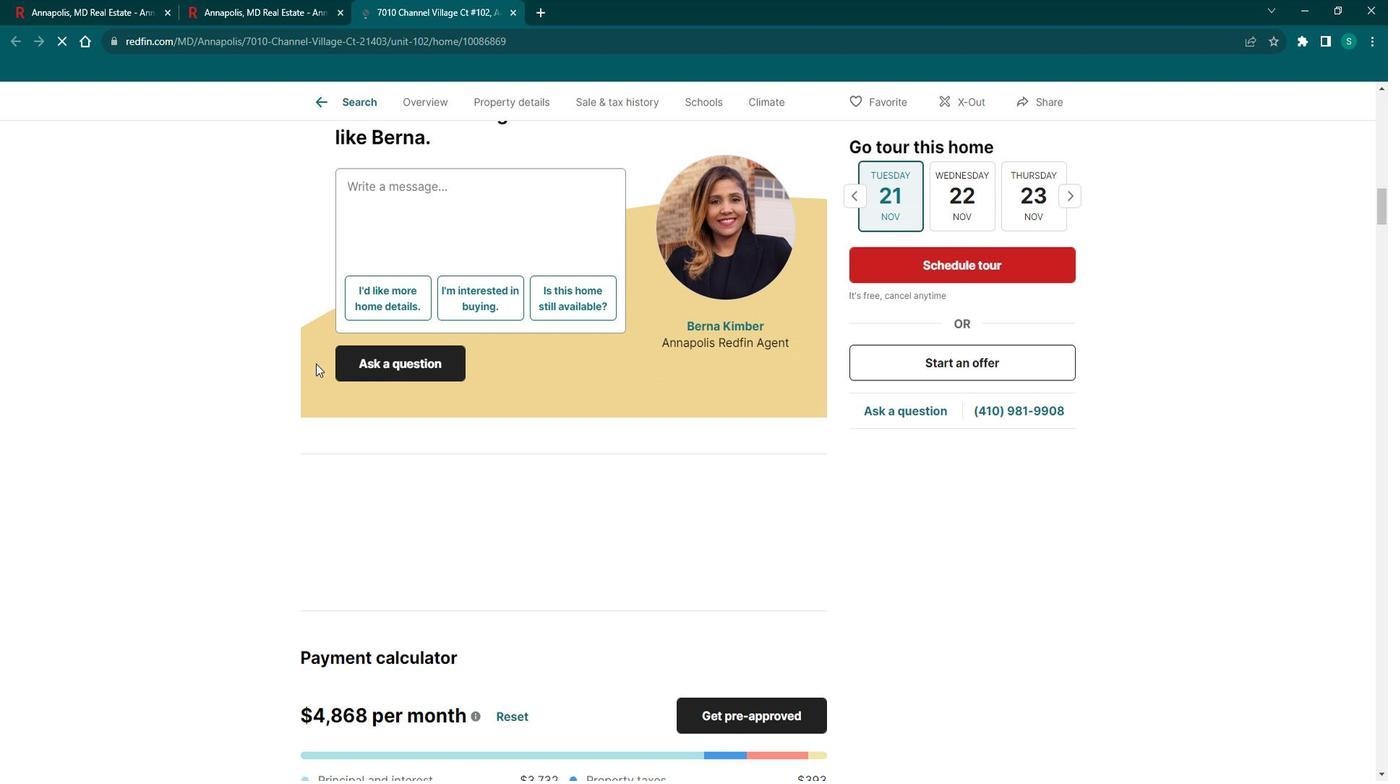 
Action: Mouse scrolled (325, 358) with delta (0, 0)
Screenshot: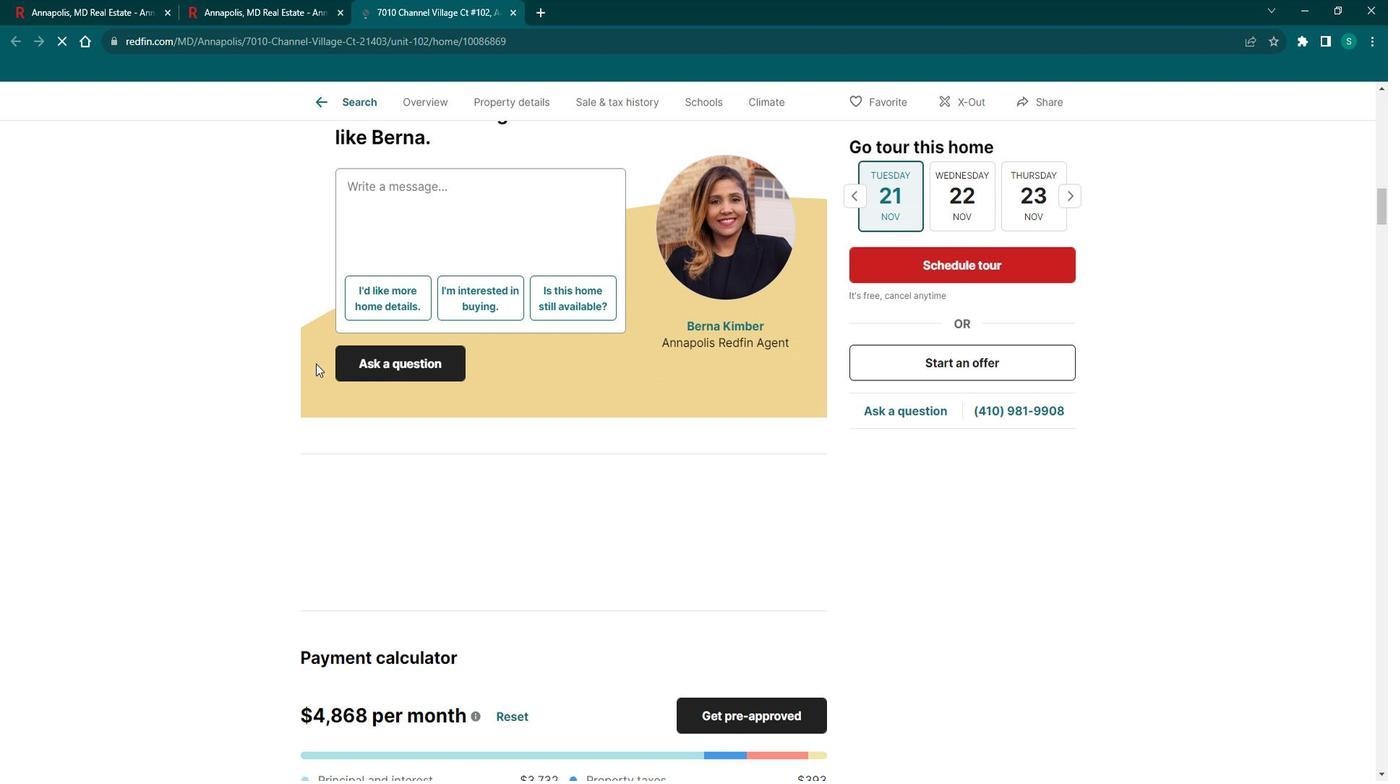 
Action: Mouse scrolled (325, 358) with delta (0, 0)
Screenshot: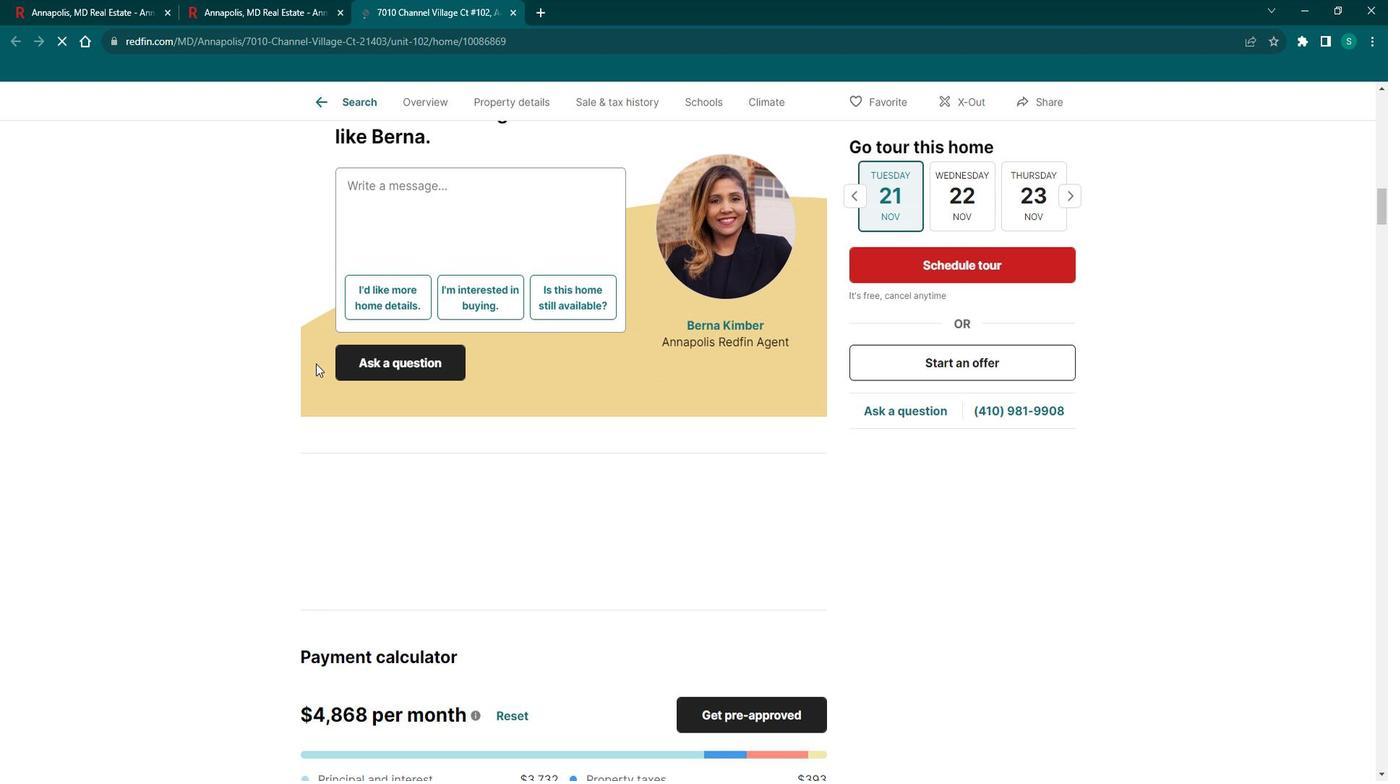 
Action: Mouse scrolled (325, 358) with delta (0, 0)
Screenshot: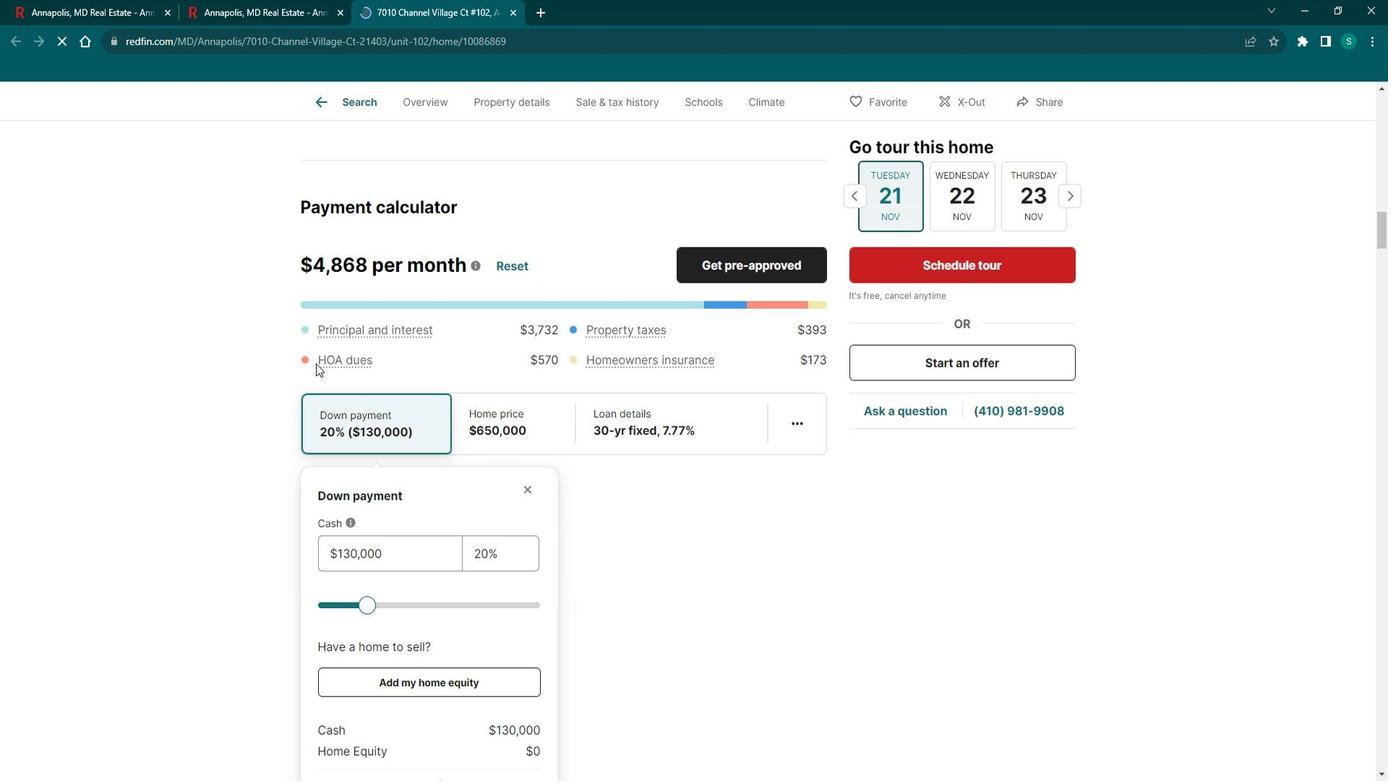 
Action: Mouse scrolled (325, 358) with delta (0, 0)
Screenshot: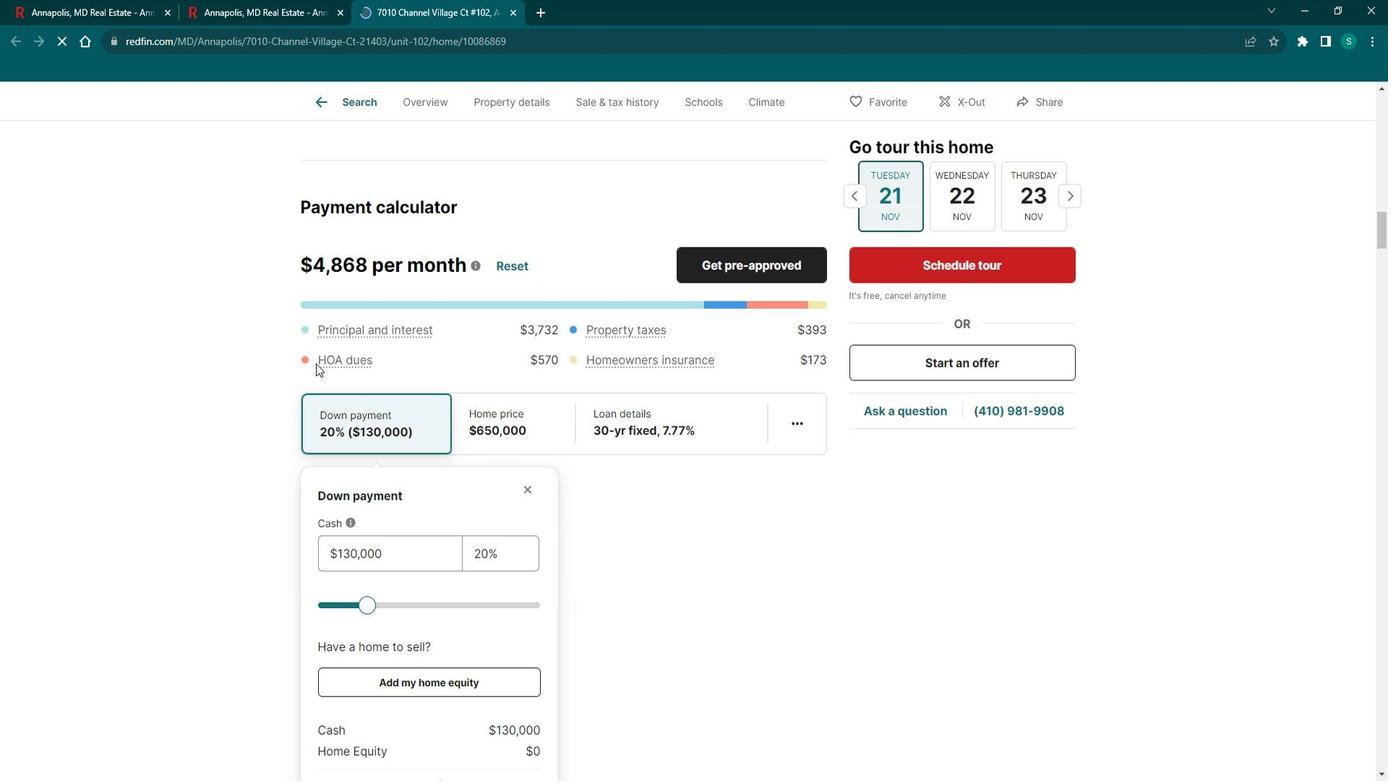 
Action: Mouse scrolled (325, 358) with delta (0, 0)
Screenshot: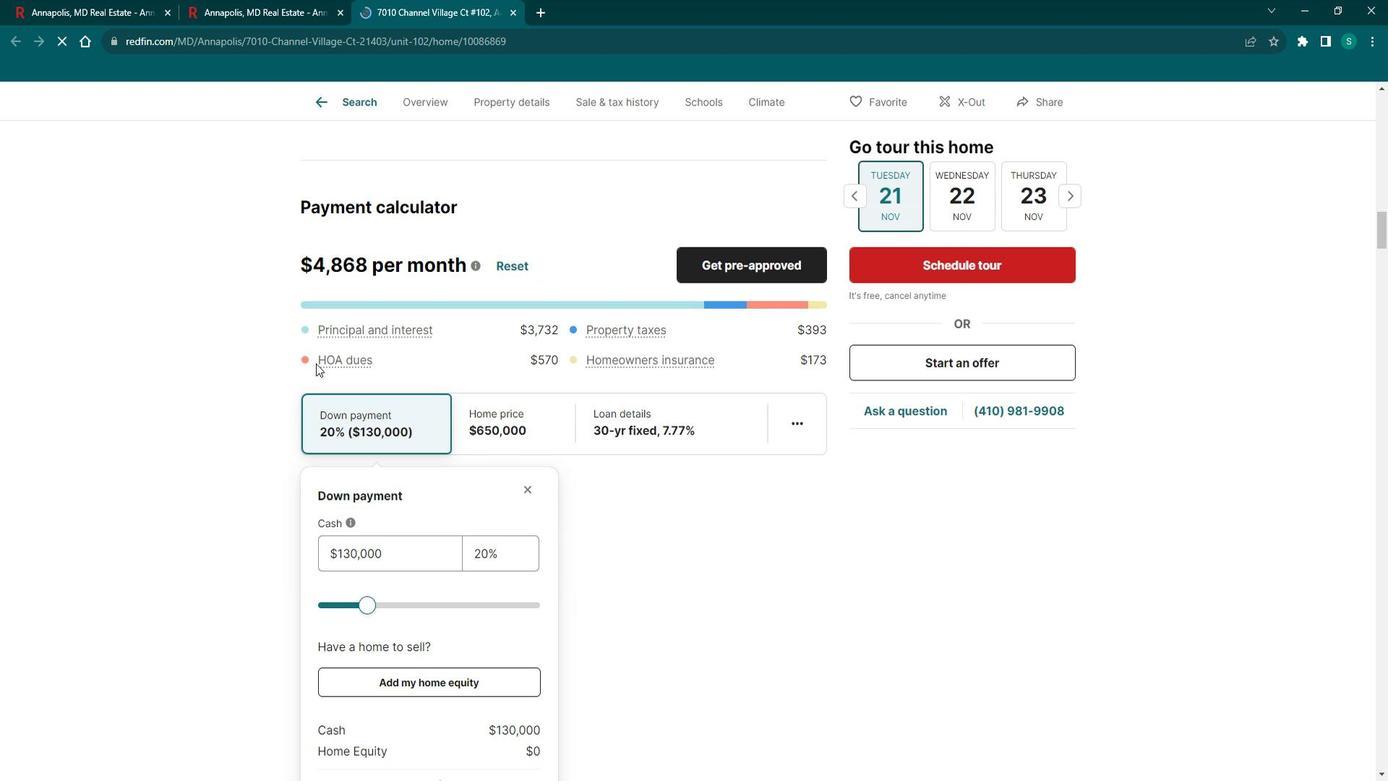 
Action: Mouse scrolled (325, 358) with delta (0, 0)
Screenshot: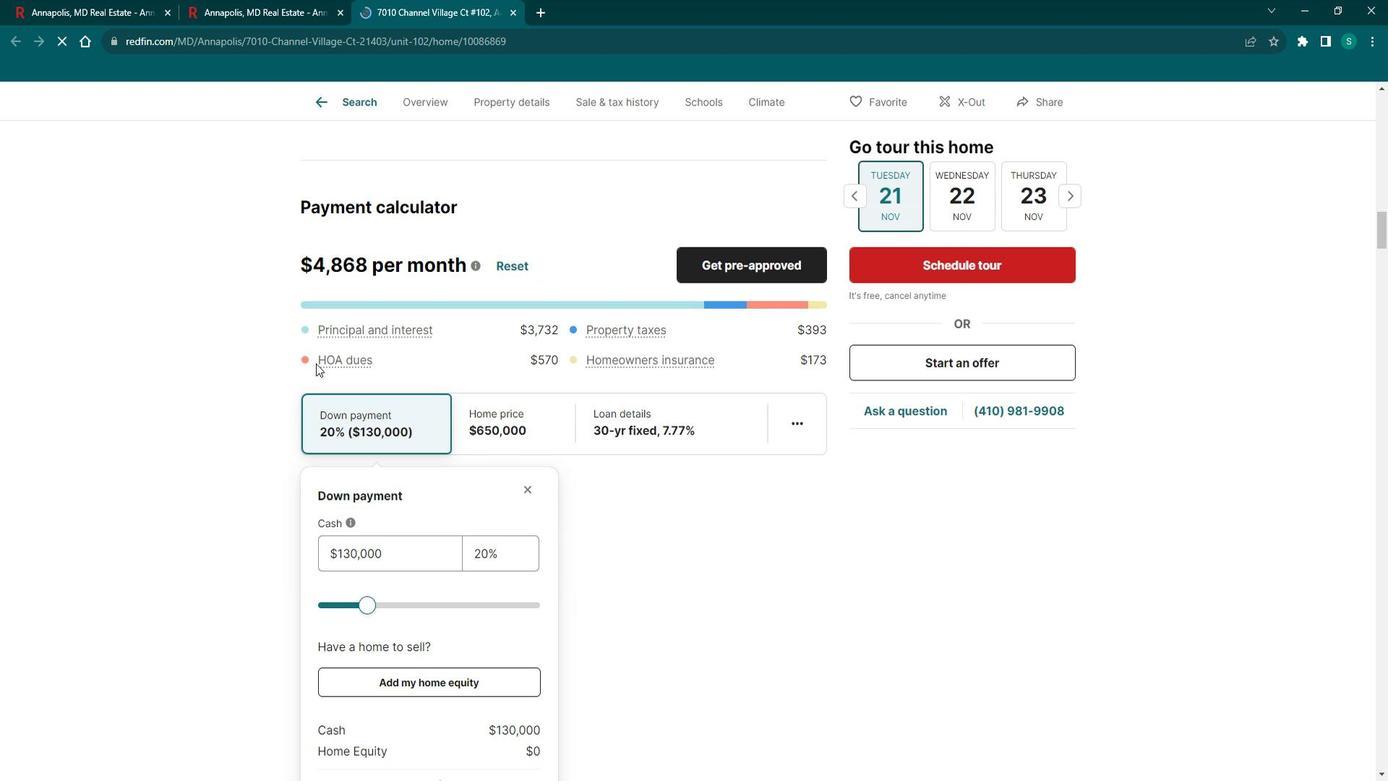 
Action: Mouse scrolled (325, 358) with delta (0, 0)
Screenshot: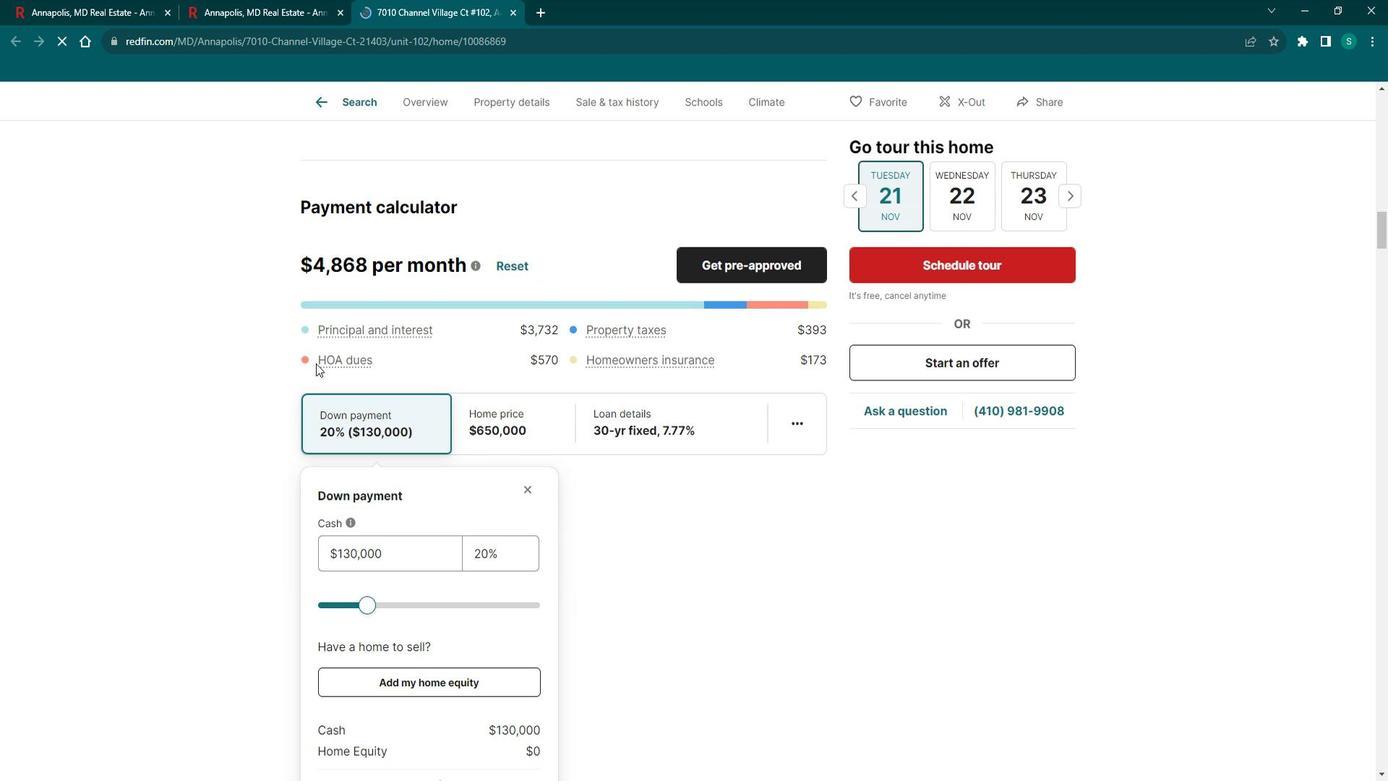 
Action: Mouse scrolled (325, 358) with delta (0, 0)
Screenshot: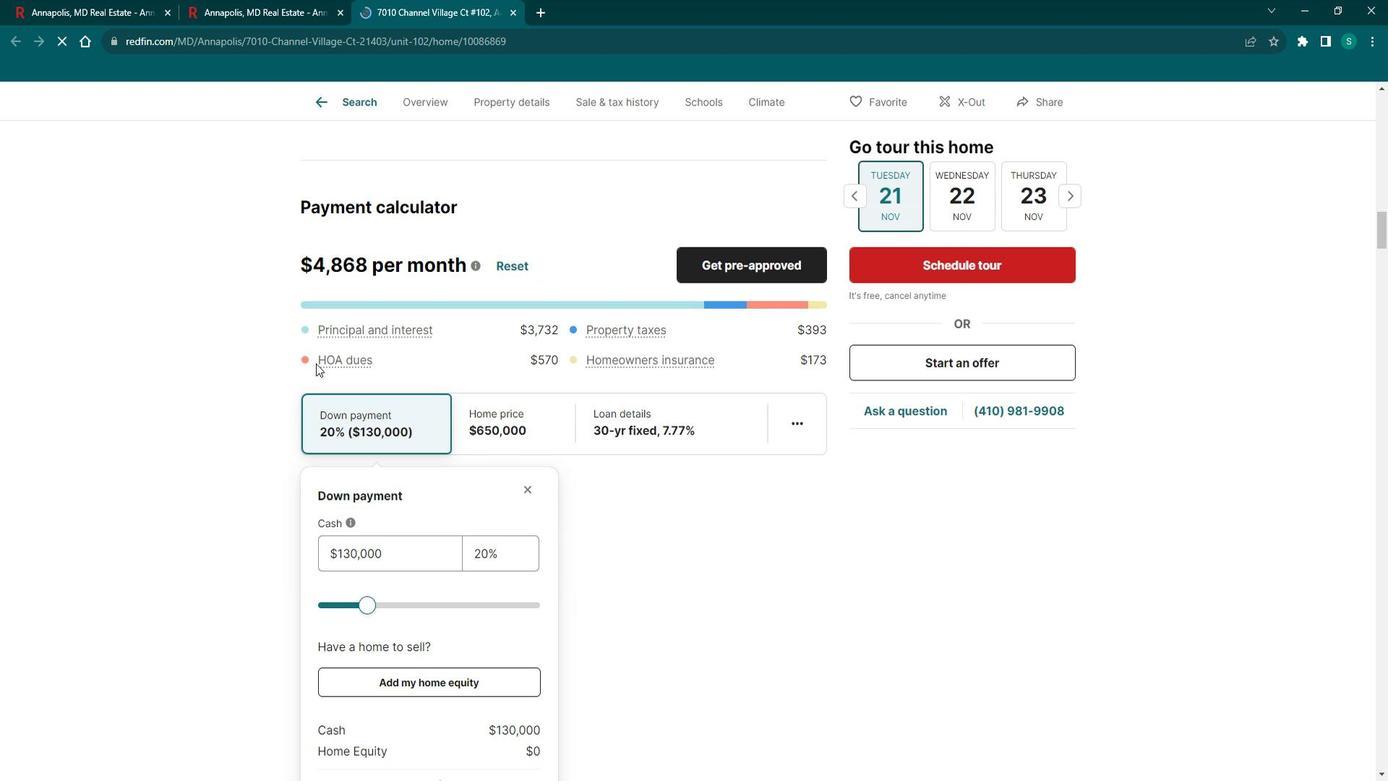 
Action: Mouse scrolled (325, 358) with delta (0, 0)
Screenshot: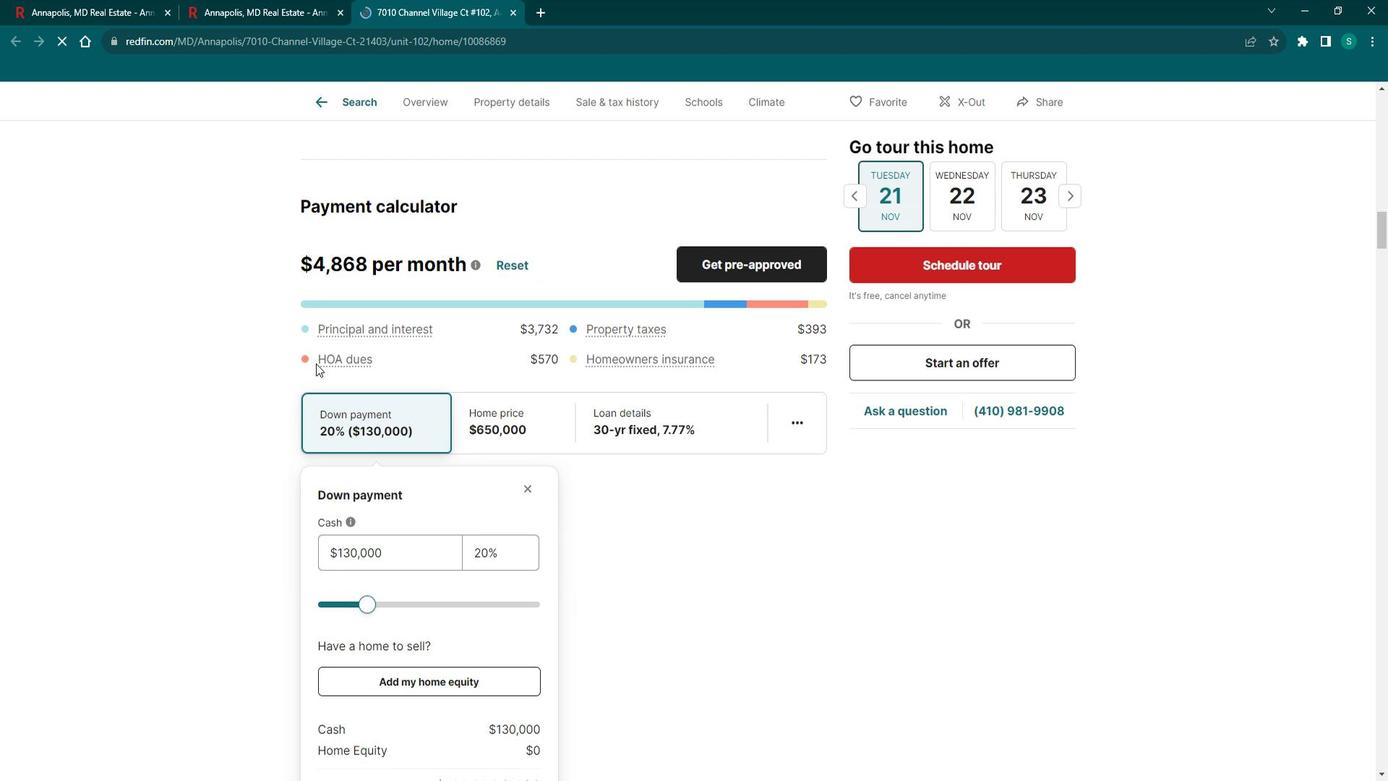 
Action: Mouse scrolled (325, 358) with delta (0, 0)
Screenshot: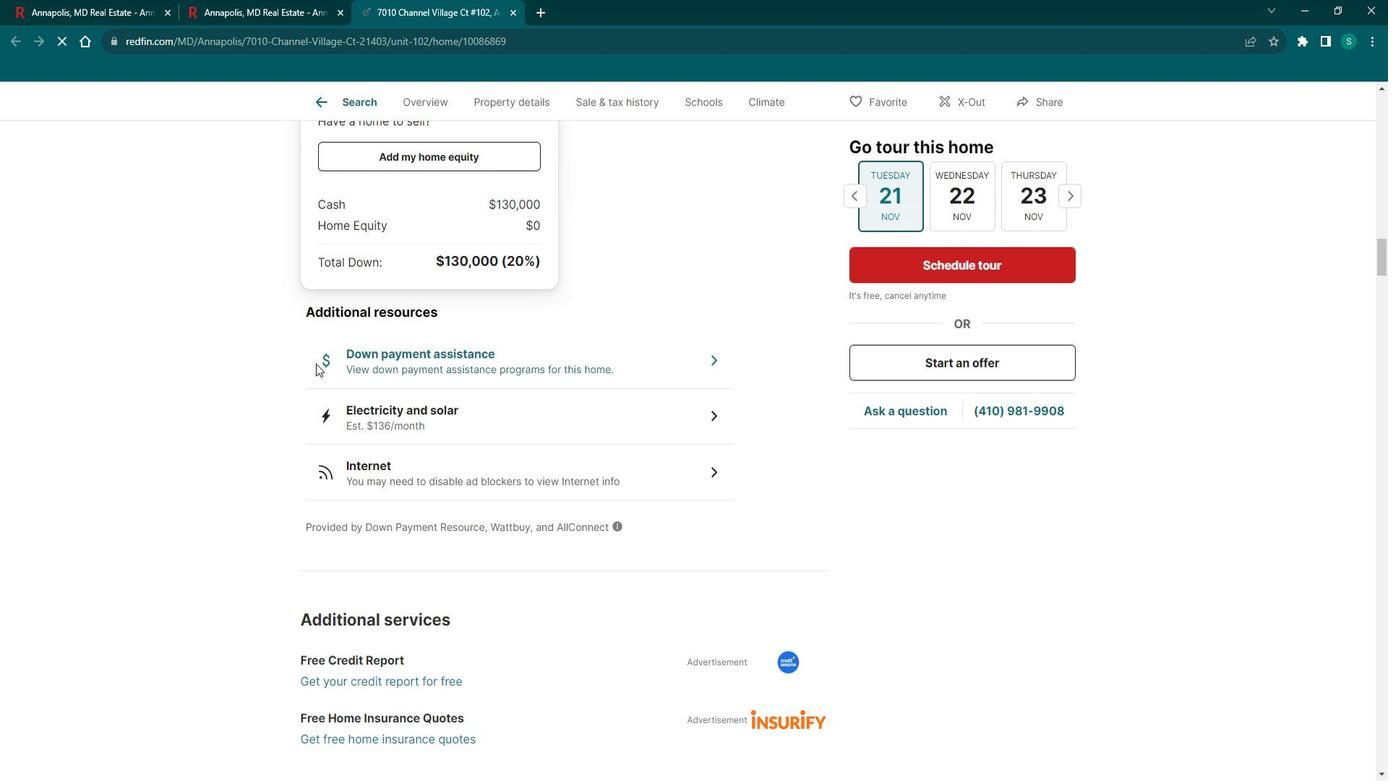 
Action: Mouse scrolled (325, 358) with delta (0, 0)
Screenshot: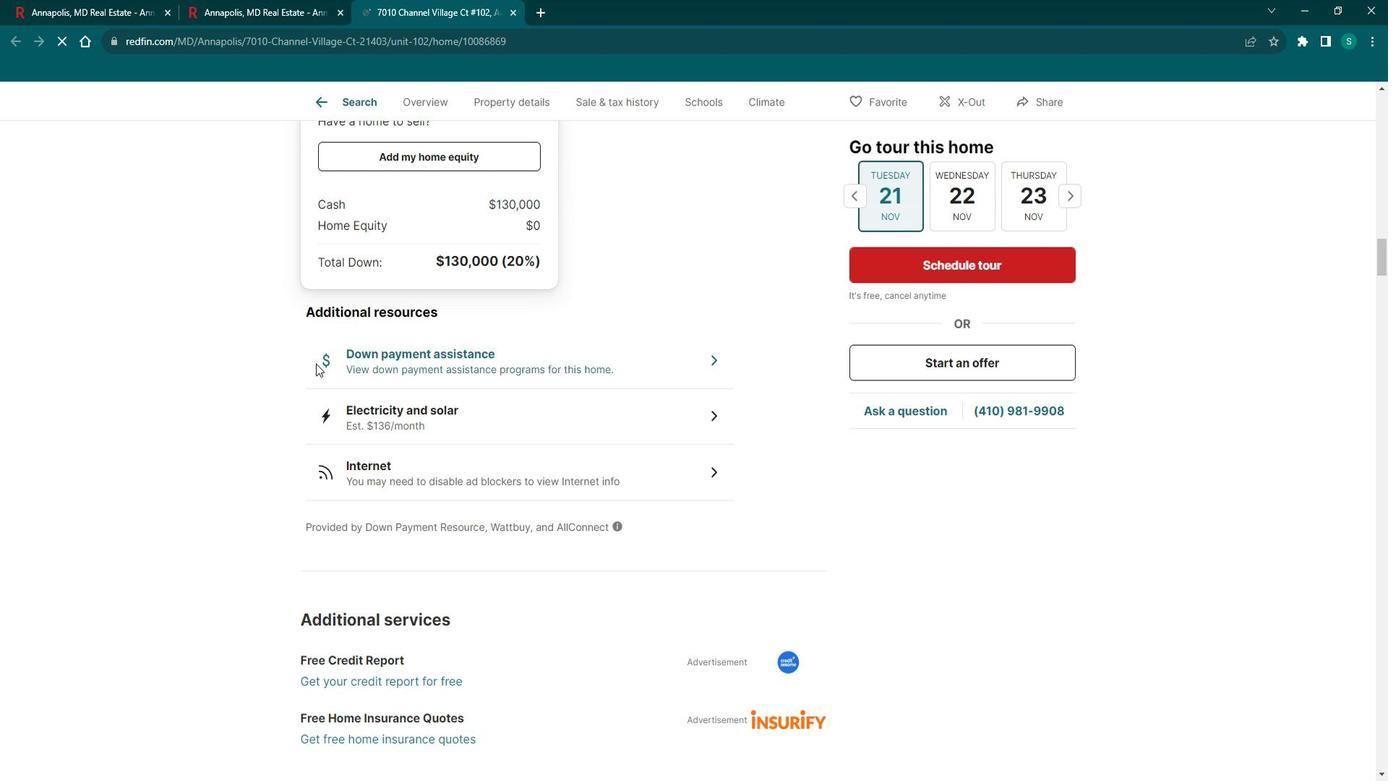 
Action: Mouse scrolled (325, 358) with delta (0, 0)
Screenshot: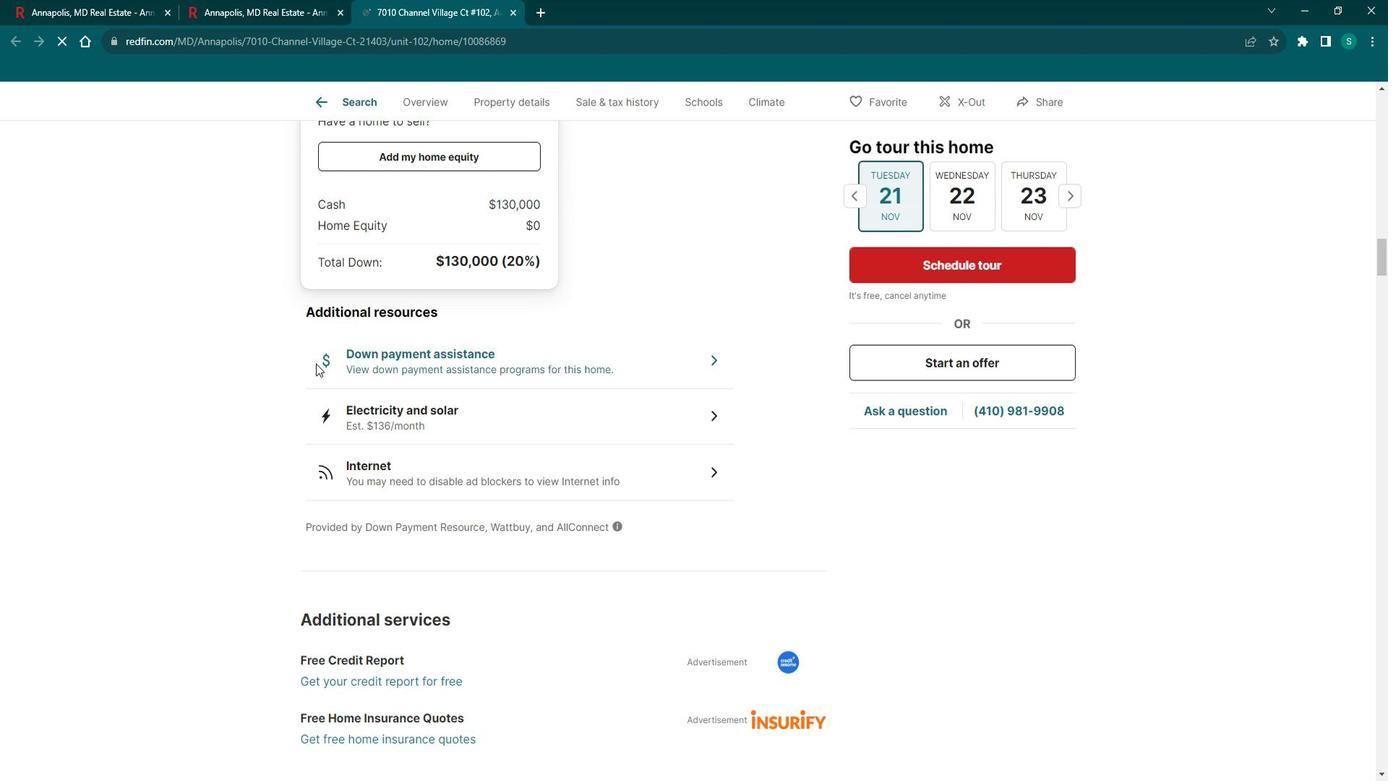 
Action: Mouse scrolled (325, 358) with delta (0, 0)
Screenshot: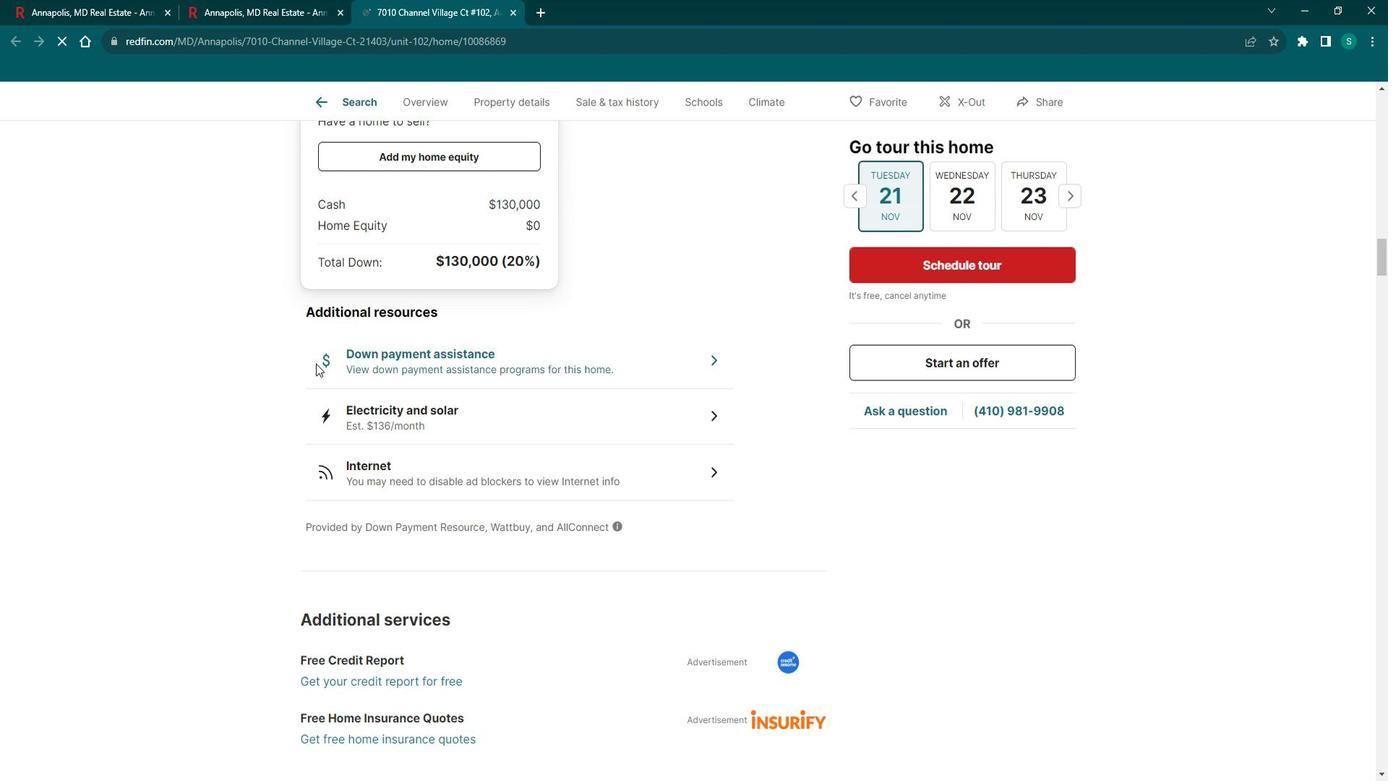 
Action: Mouse scrolled (325, 358) with delta (0, 0)
Screenshot: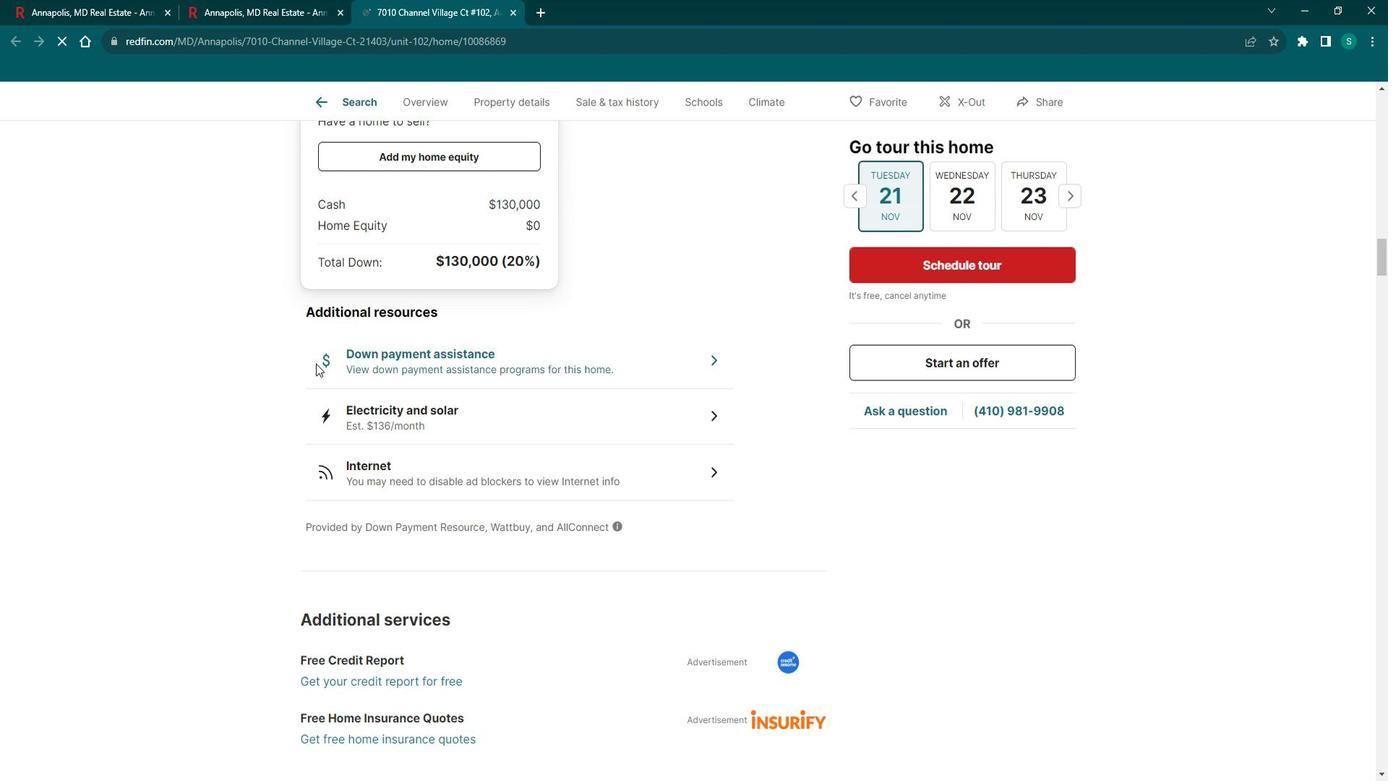 
Action: Mouse scrolled (325, 358) with delta (0, 0)
Screenshot: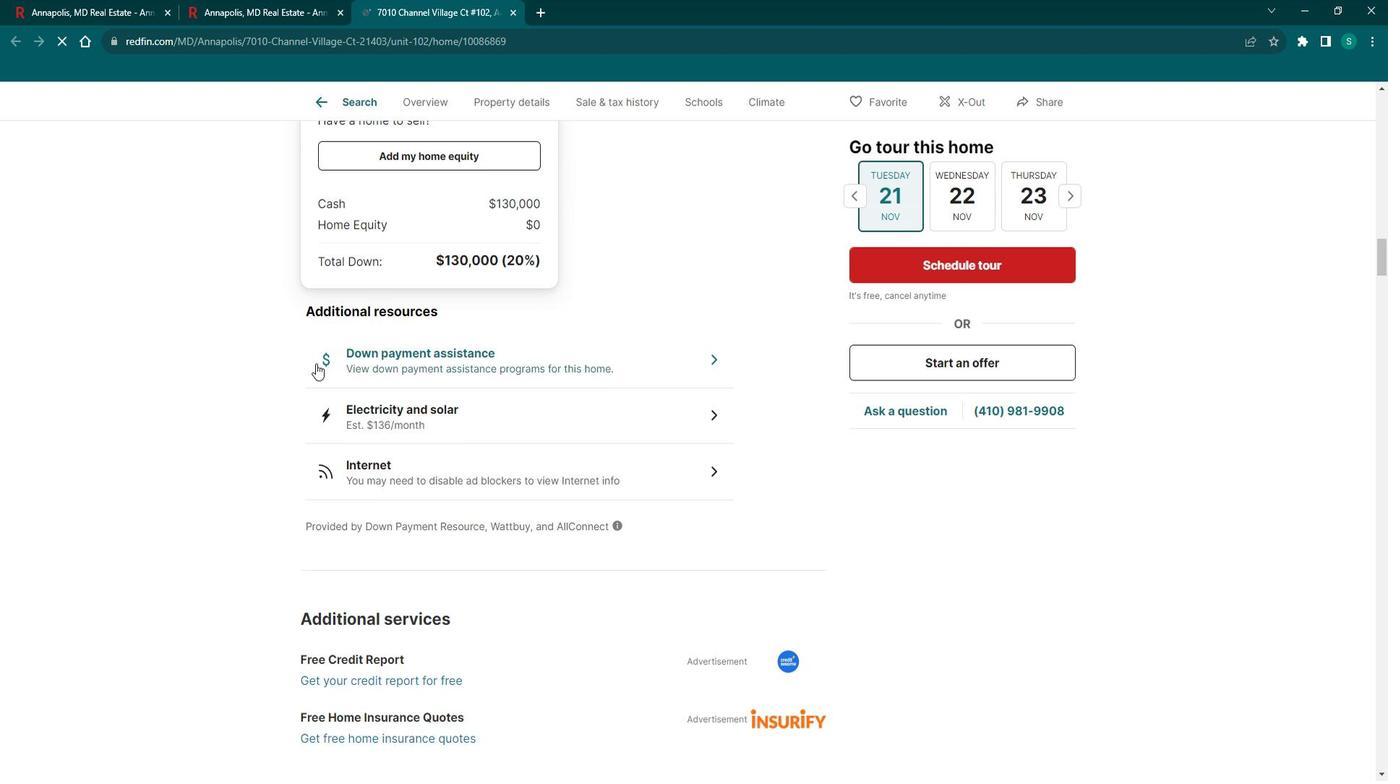 
Action: Mouse scrolled (325, 358) with delta (0, 0)
Screenshot: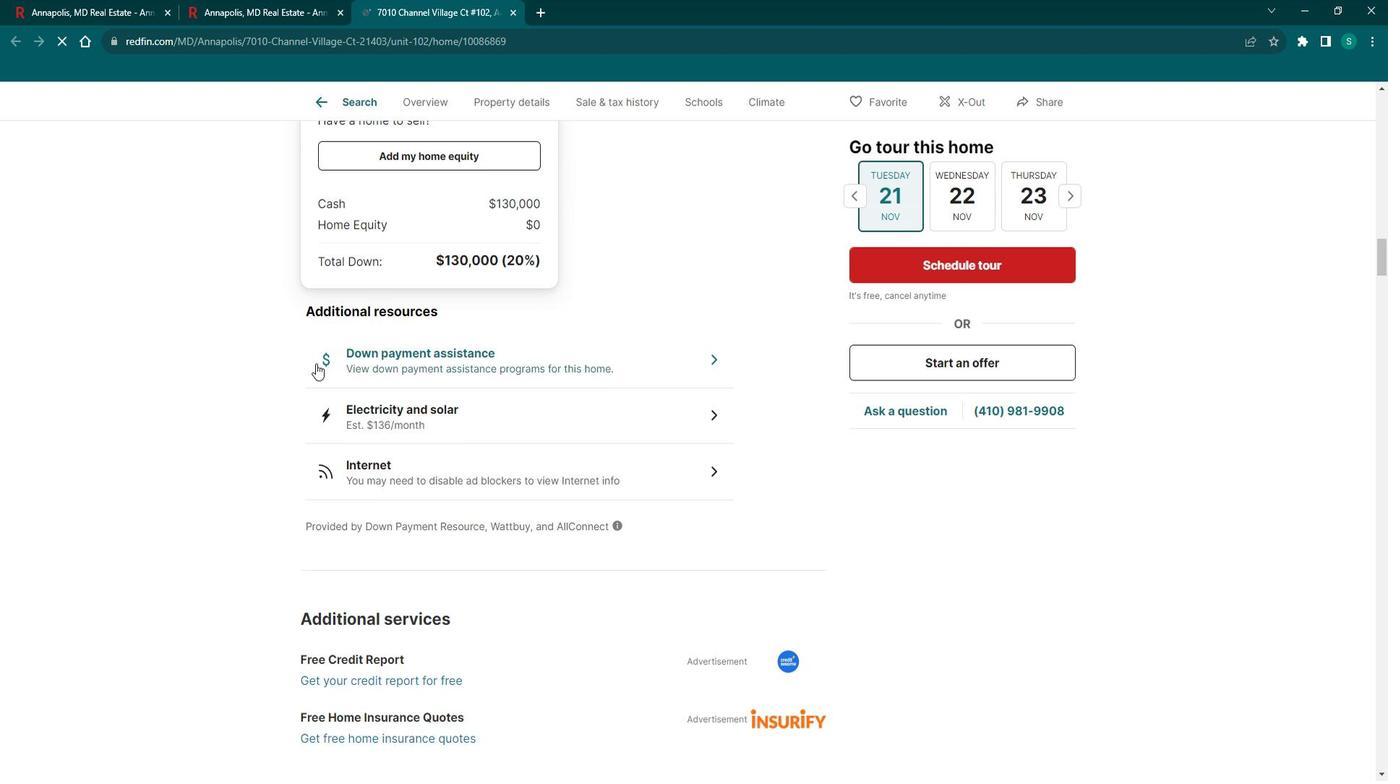 
Action: Mouse scrolled (325, 358) with delta (0, 0)
Screenshot: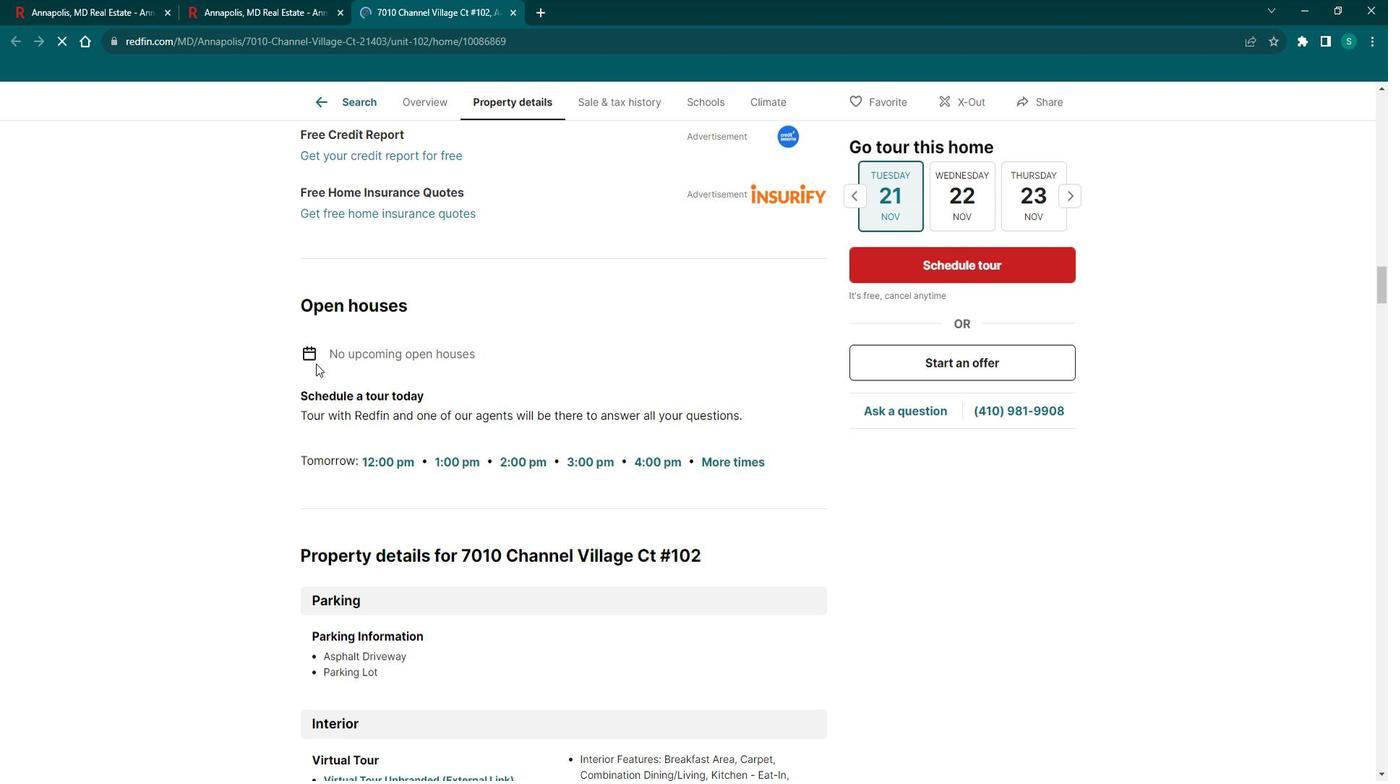 
Action: Mouse scrolled (325, 358) with delta (0, 0)
Screenshot: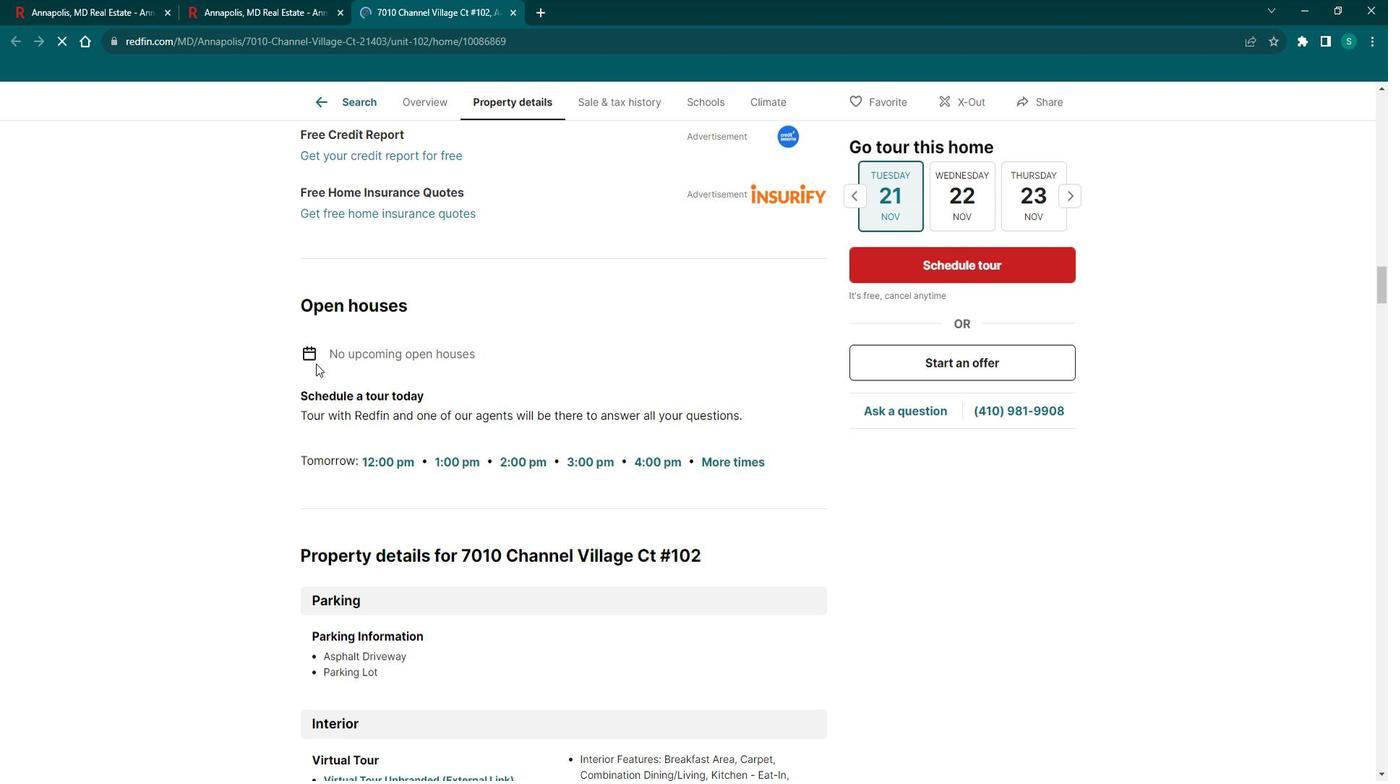 
Action: Mouse scrolled (325, 358) with delta (0, 0)
Screenshot: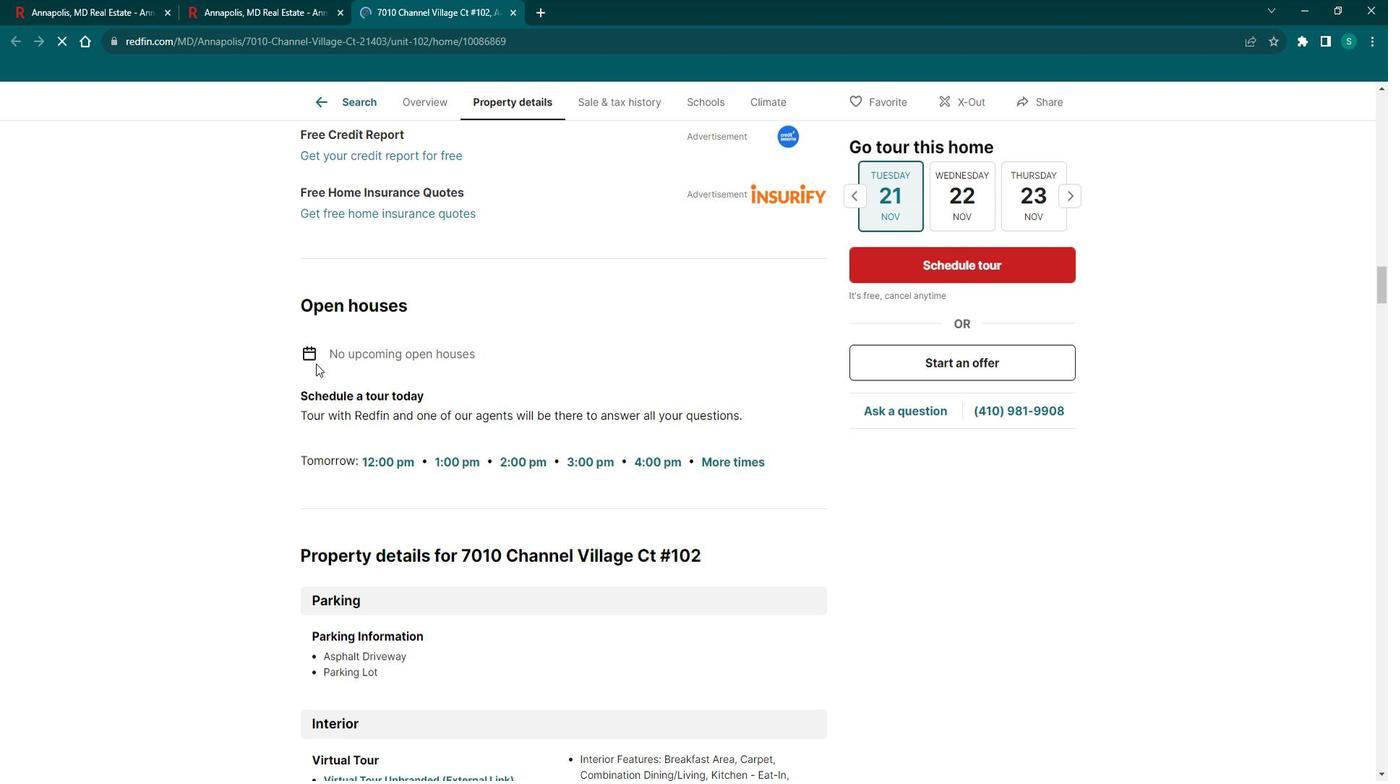 
Action: Mouse scrolled (325, 358) with delta (0, 0)
Screenshot: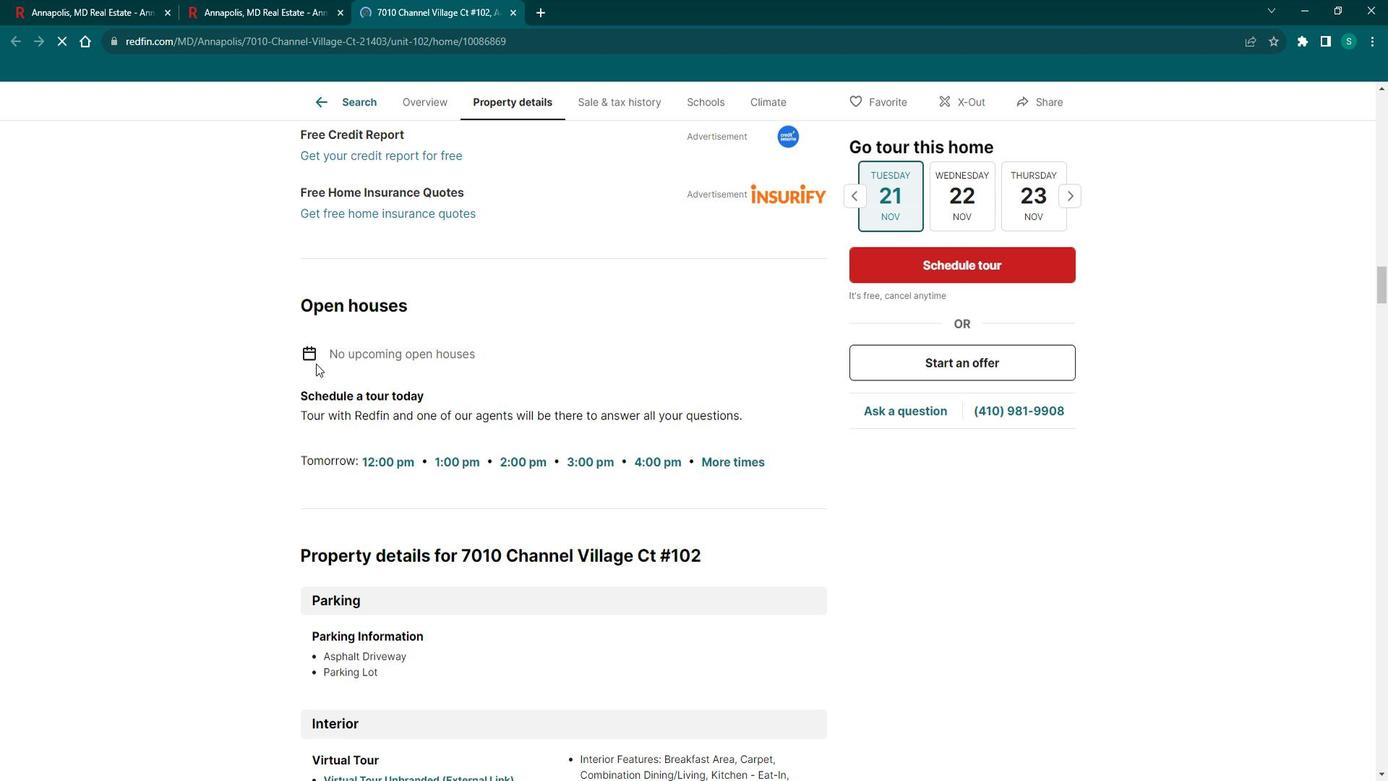 
Action: Mouse scrolled (325, 358) with delta (0, 0)
Screenshot: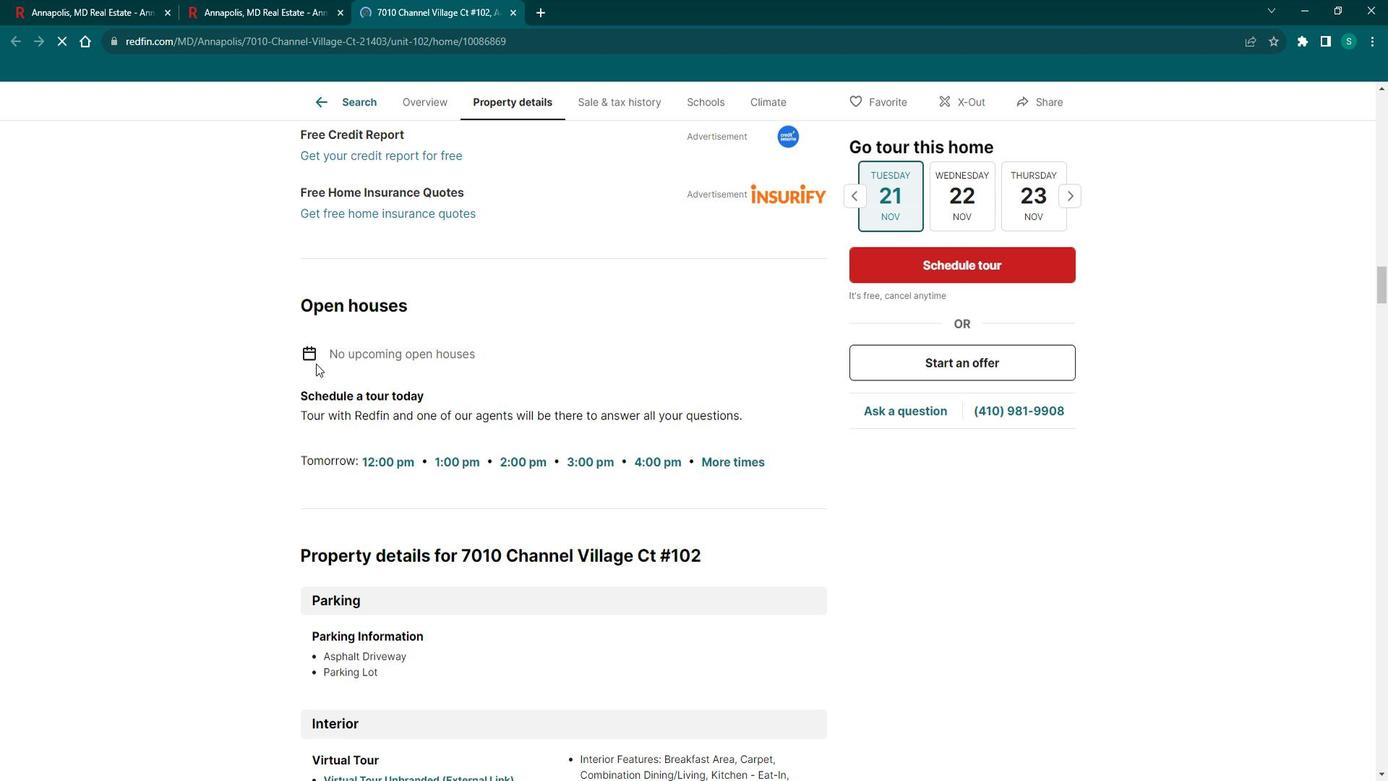 
Action: Mouse scrolled (325, 358) with delta (0, 0)
Screenshot: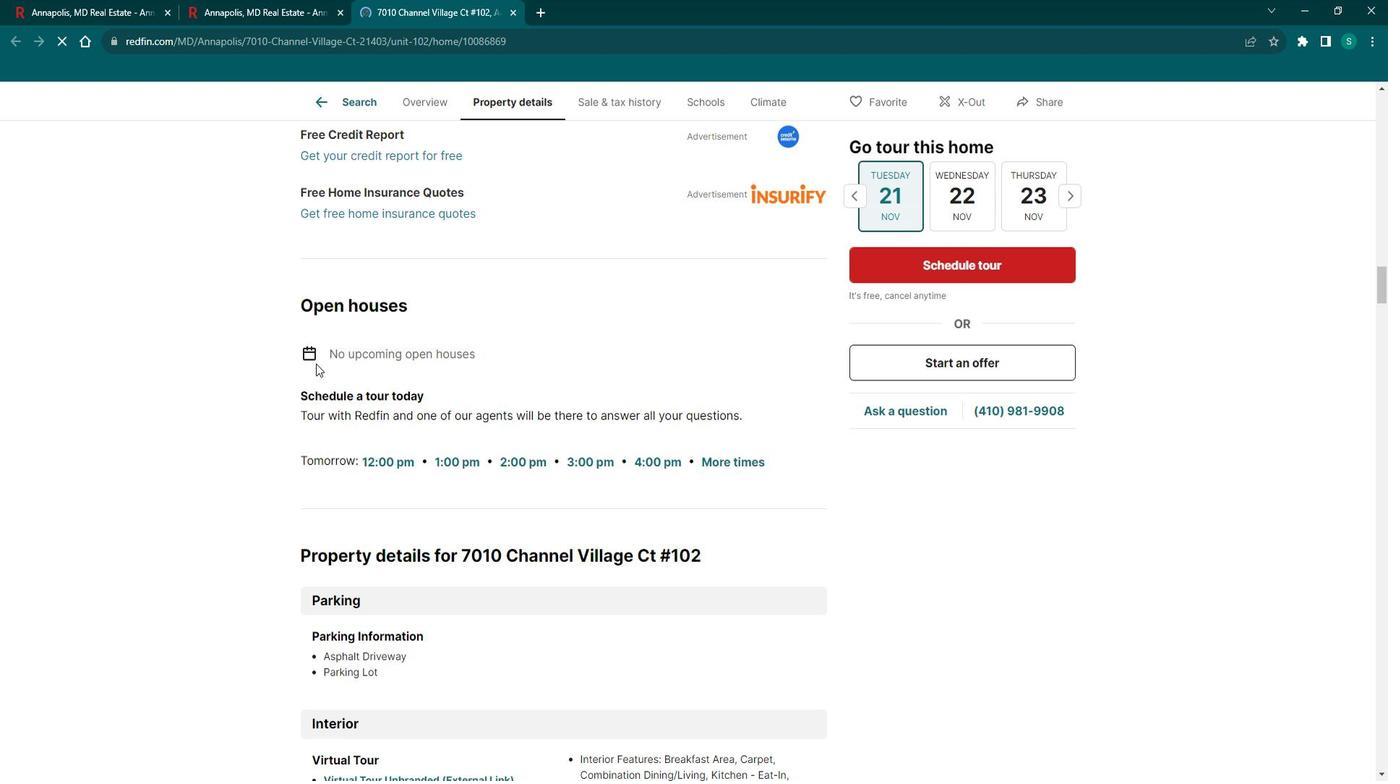 
Action: Mouse scrolled (325, 358) with delta (0, 0)
Screenshot: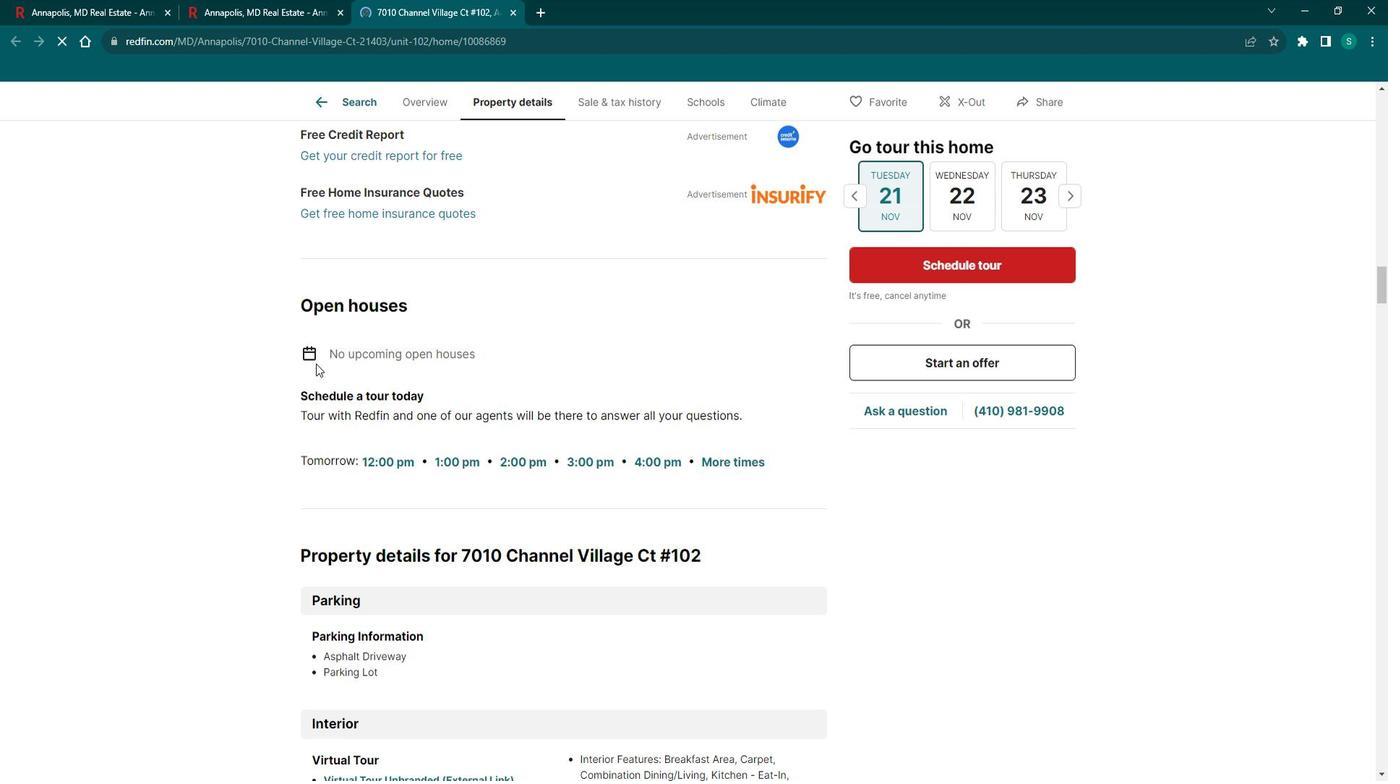 
Action: Mouse scrolled (325, 358) with delta (0, 0)
Screenshot: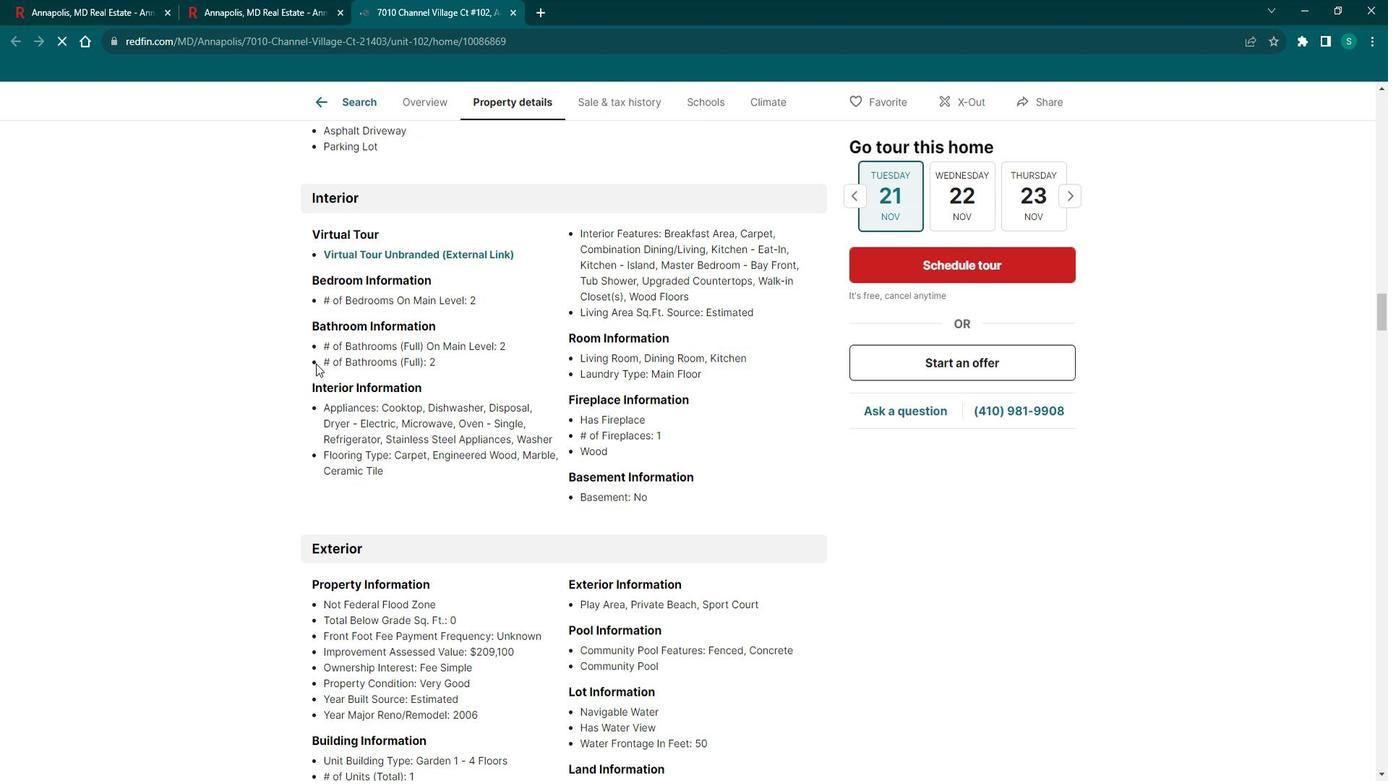 
Action: Mouse scrolled (325, 358) with delta (0, 0)
Screenshot: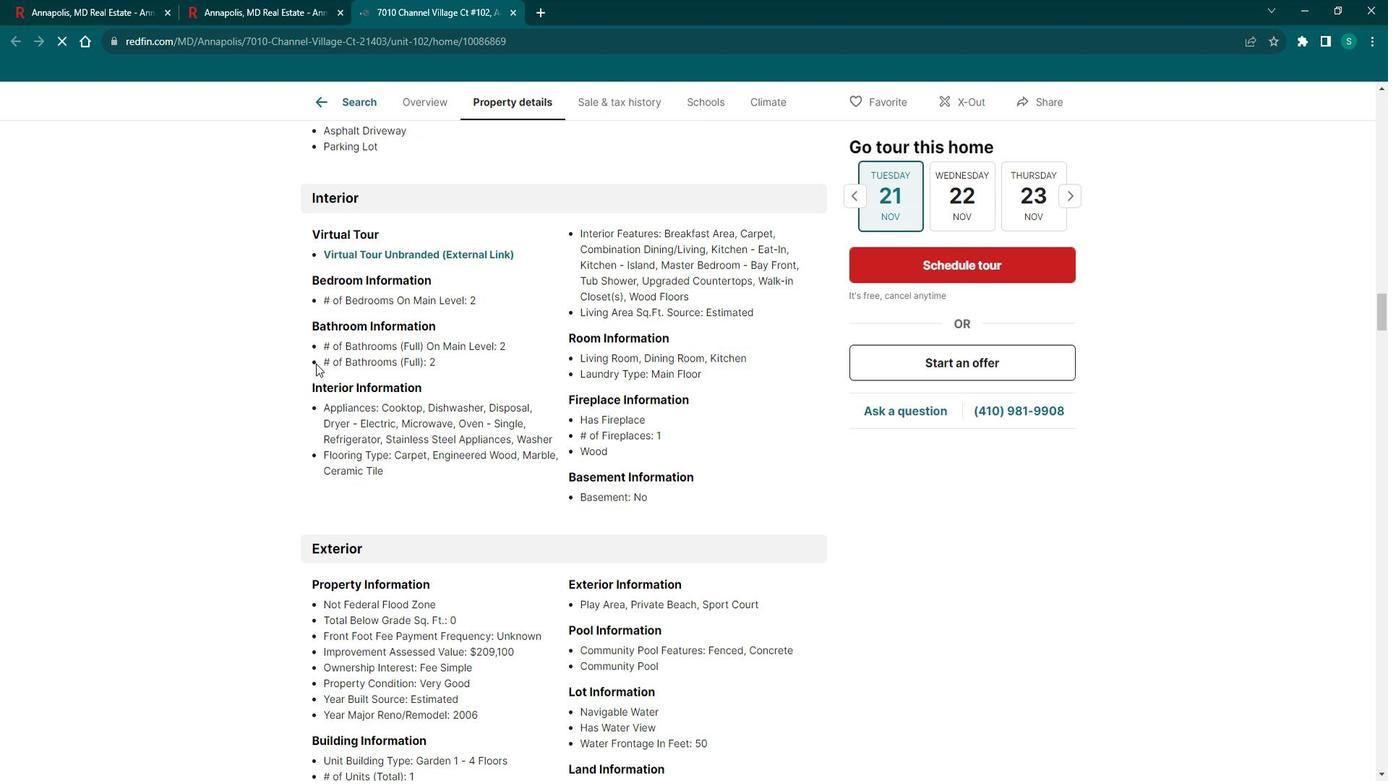 
Action: Mouse scrolled (325, 358) with delta (0, 0)
Screenshot: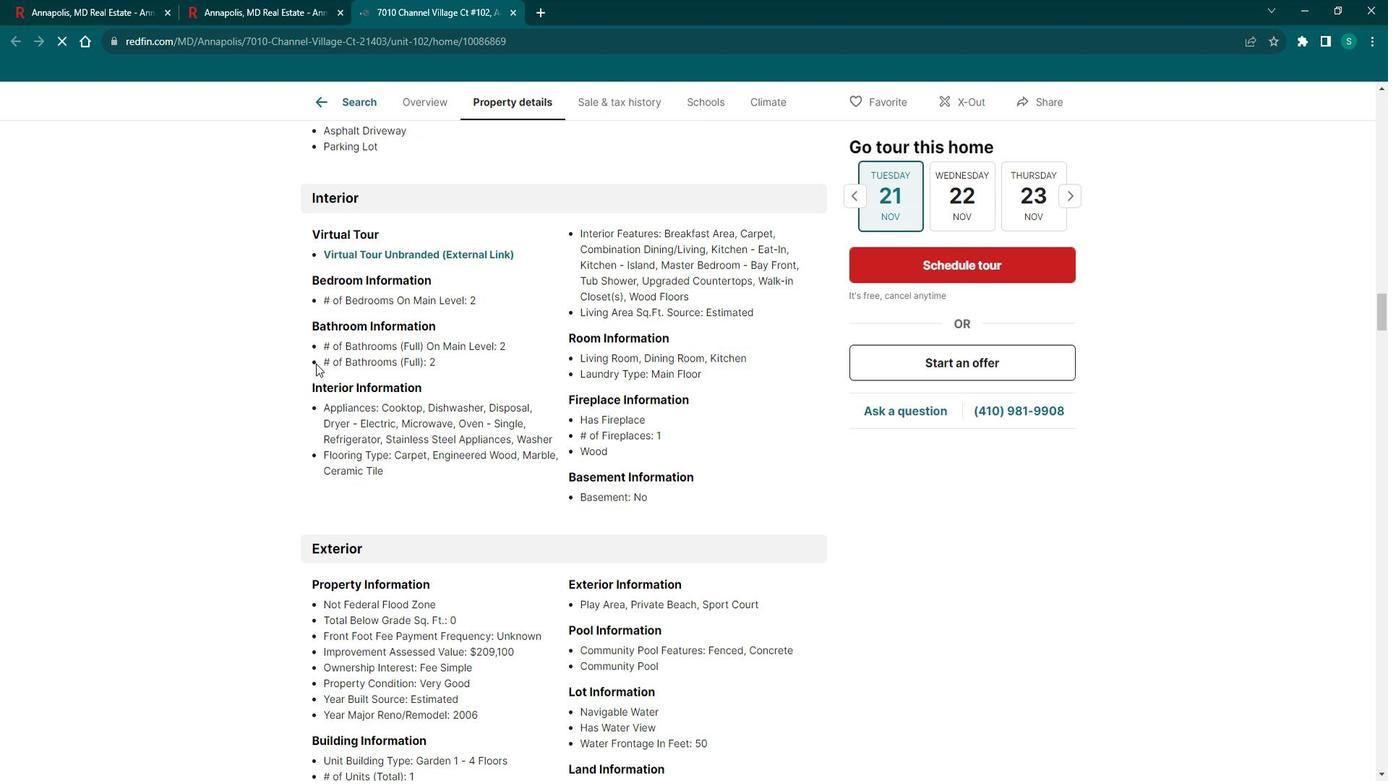 
Action: Mouse scrolled (325, 358) with delta (0, 0)
Screenshot: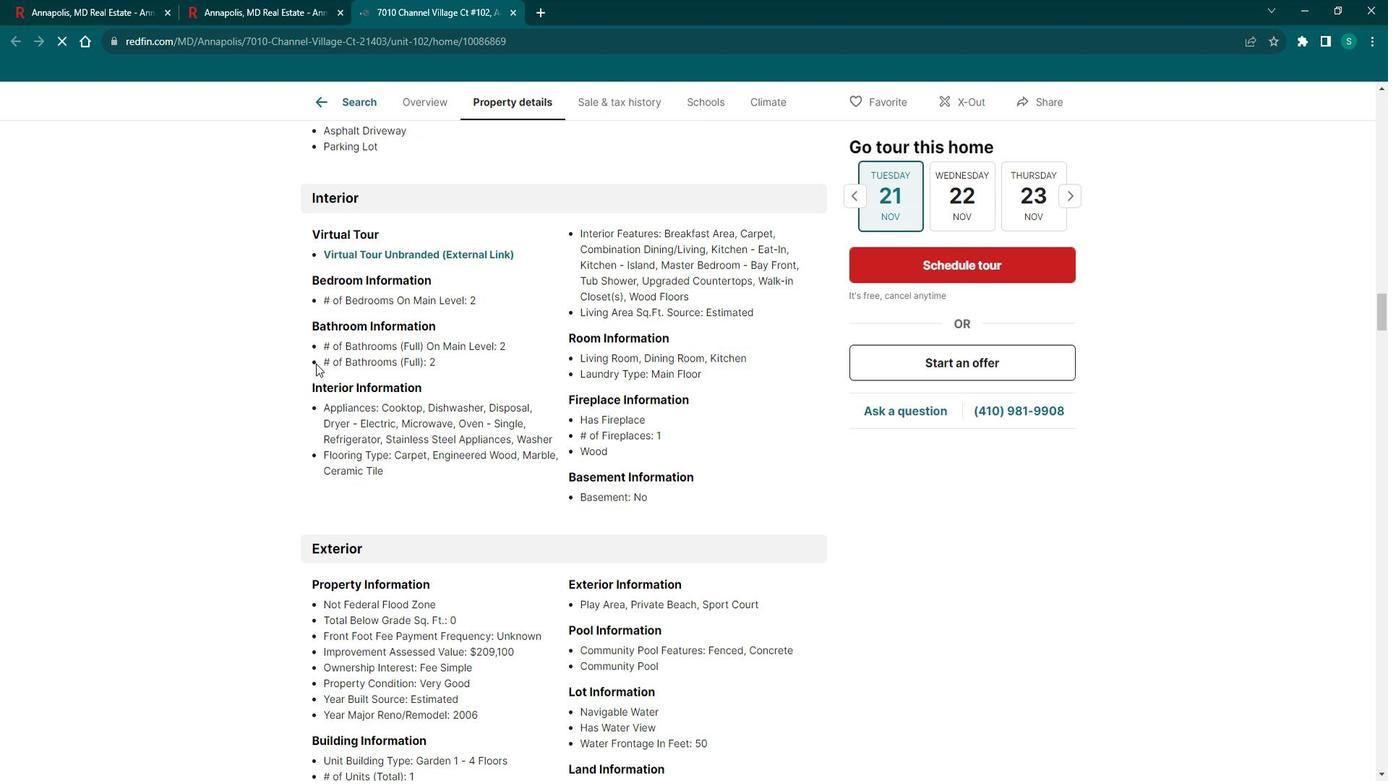 
Action: Mouse scrolled (325, 358) with delta (0, 0)
Screenshot: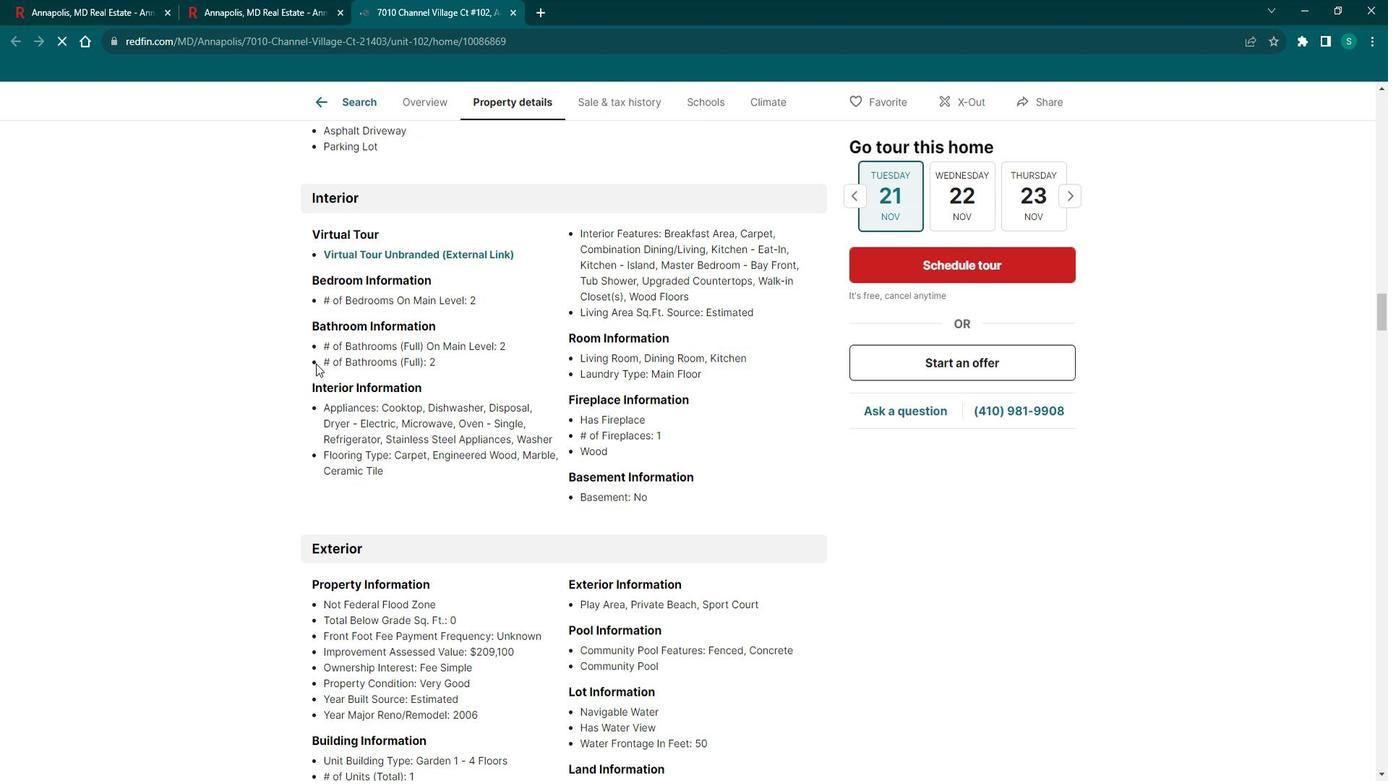 
Action: Mouse scrolled (325, 358) with delta (0, 0)
Screenshot: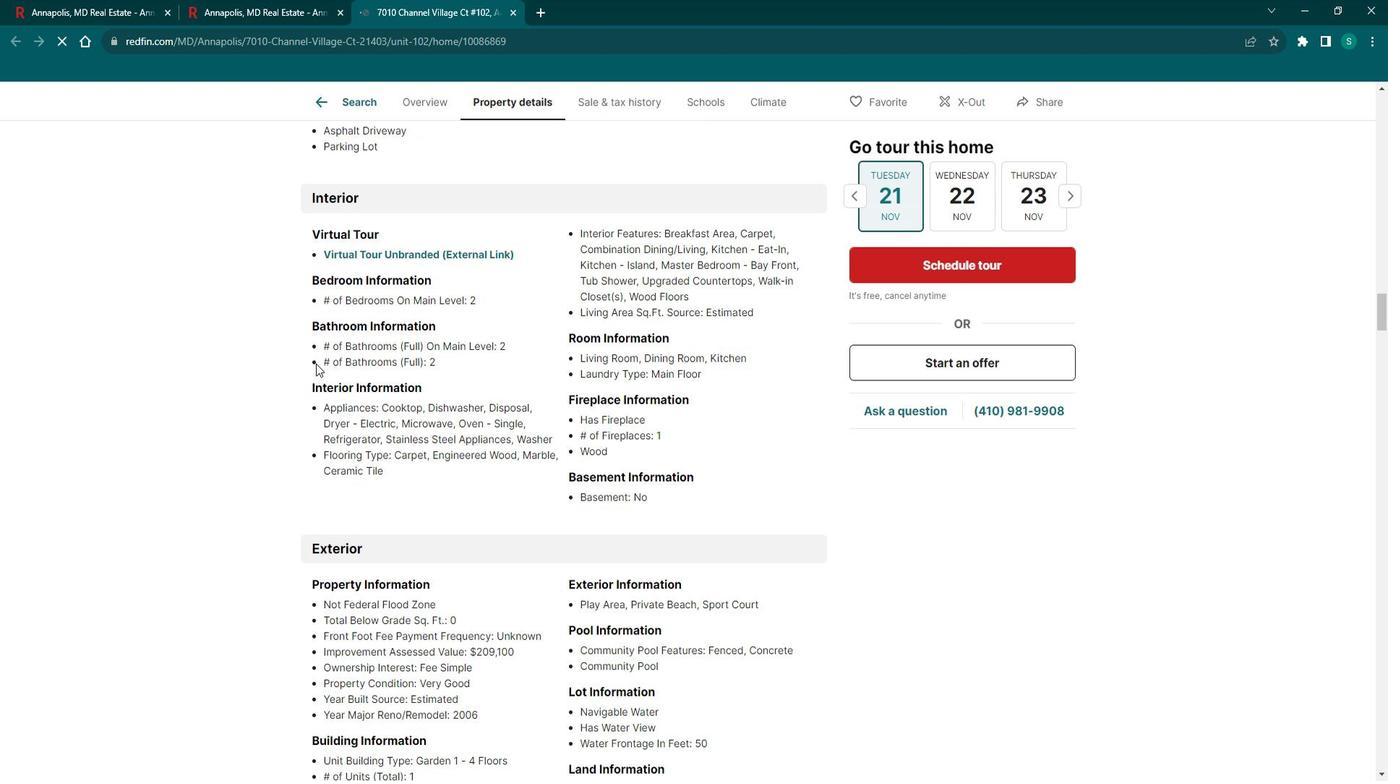 
Action: Mouse scrolled (325, 358) with delta (0, 0)
Screenshot: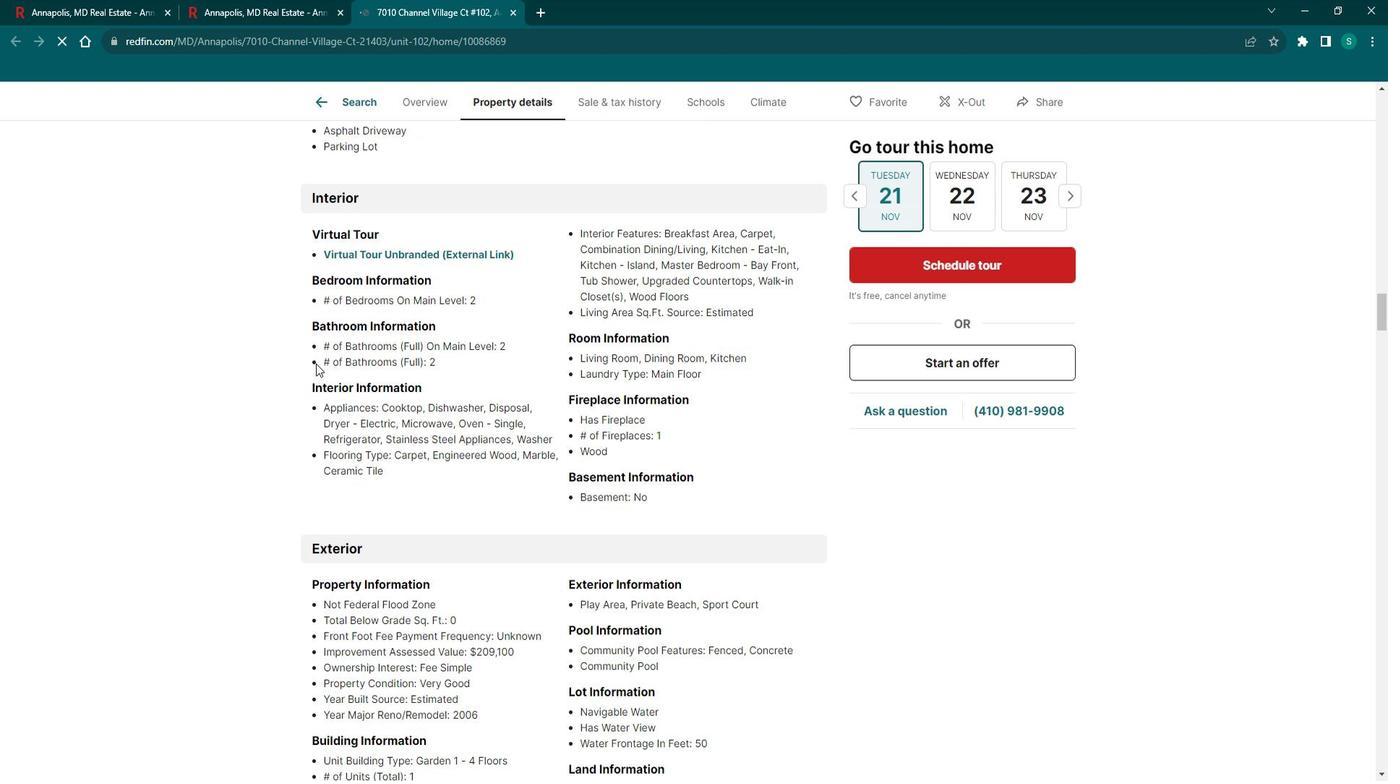 
Action: Mouse scrolled (325, 358) with delta (0, 0)
Screenshot: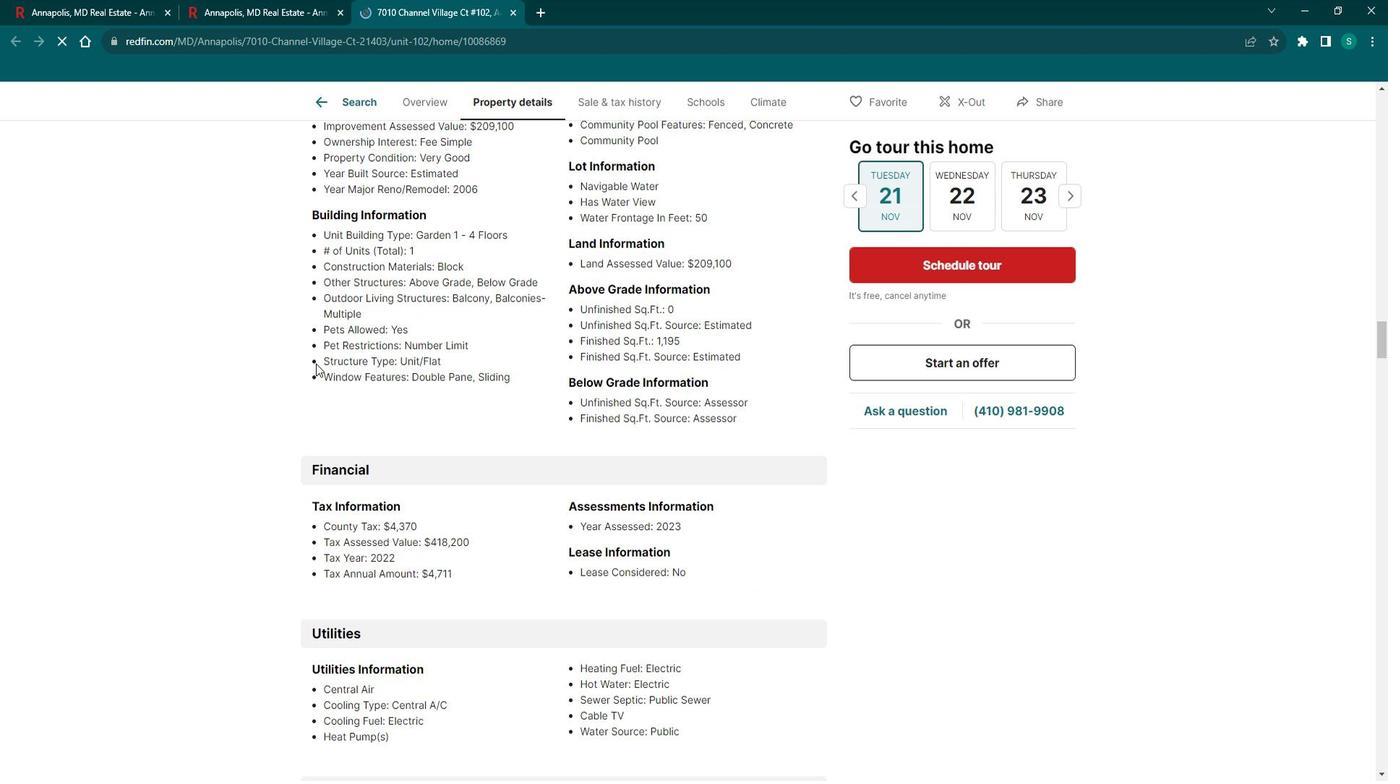 
Action: Mouse scrolled (325, 358) with delta (0, 0)
Screenshot: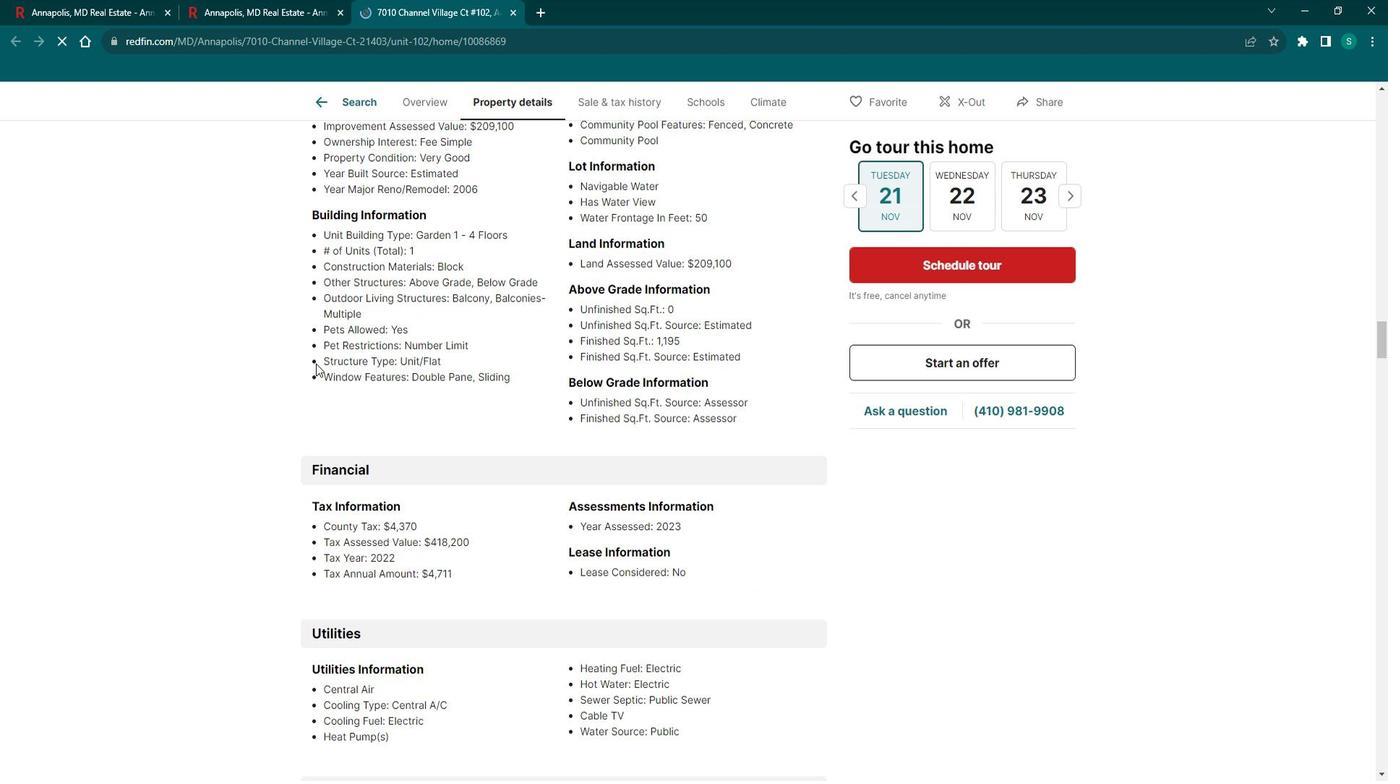 
Action: Mouse scrolled (325, 358) with delta (0, 0)
Screenshot: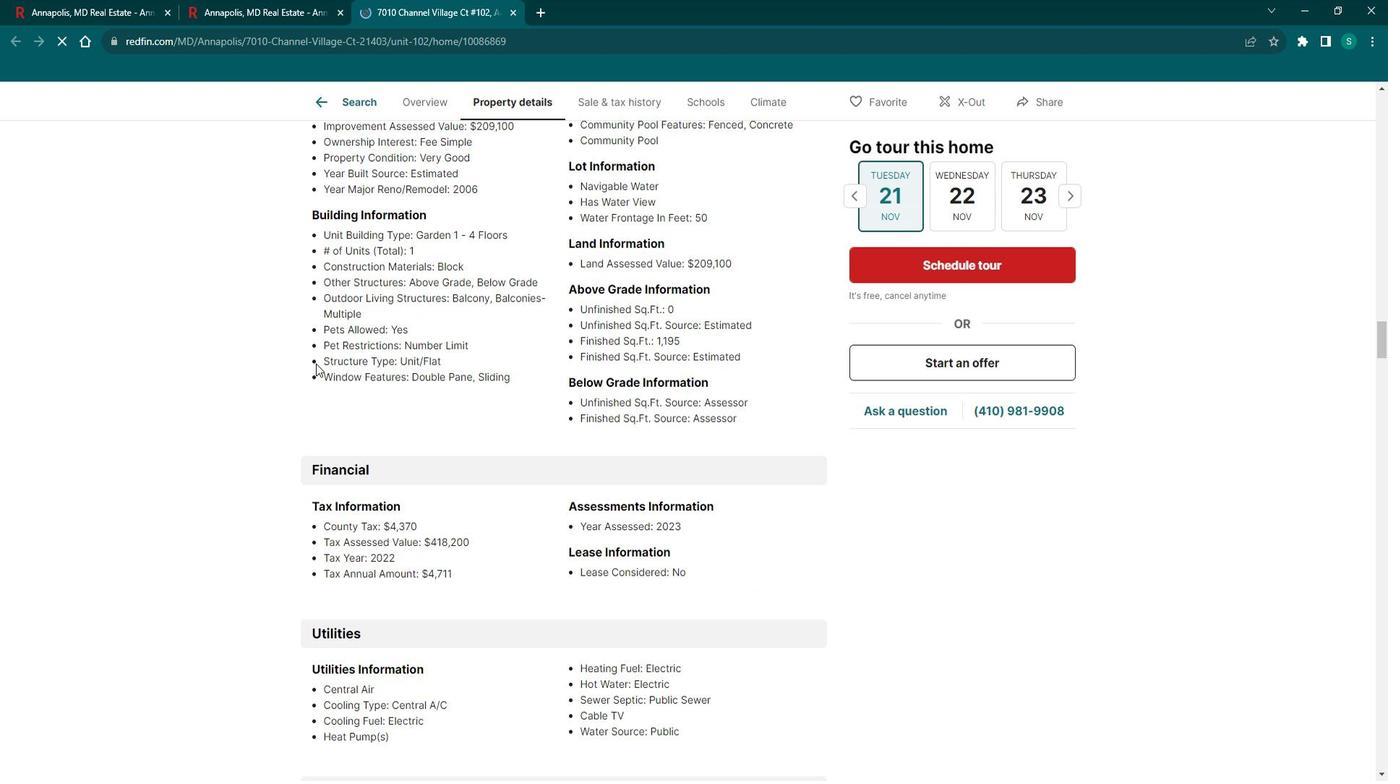 
Action: Mouse scrolled (325, 358) with delta (0, 0)
Screenshot: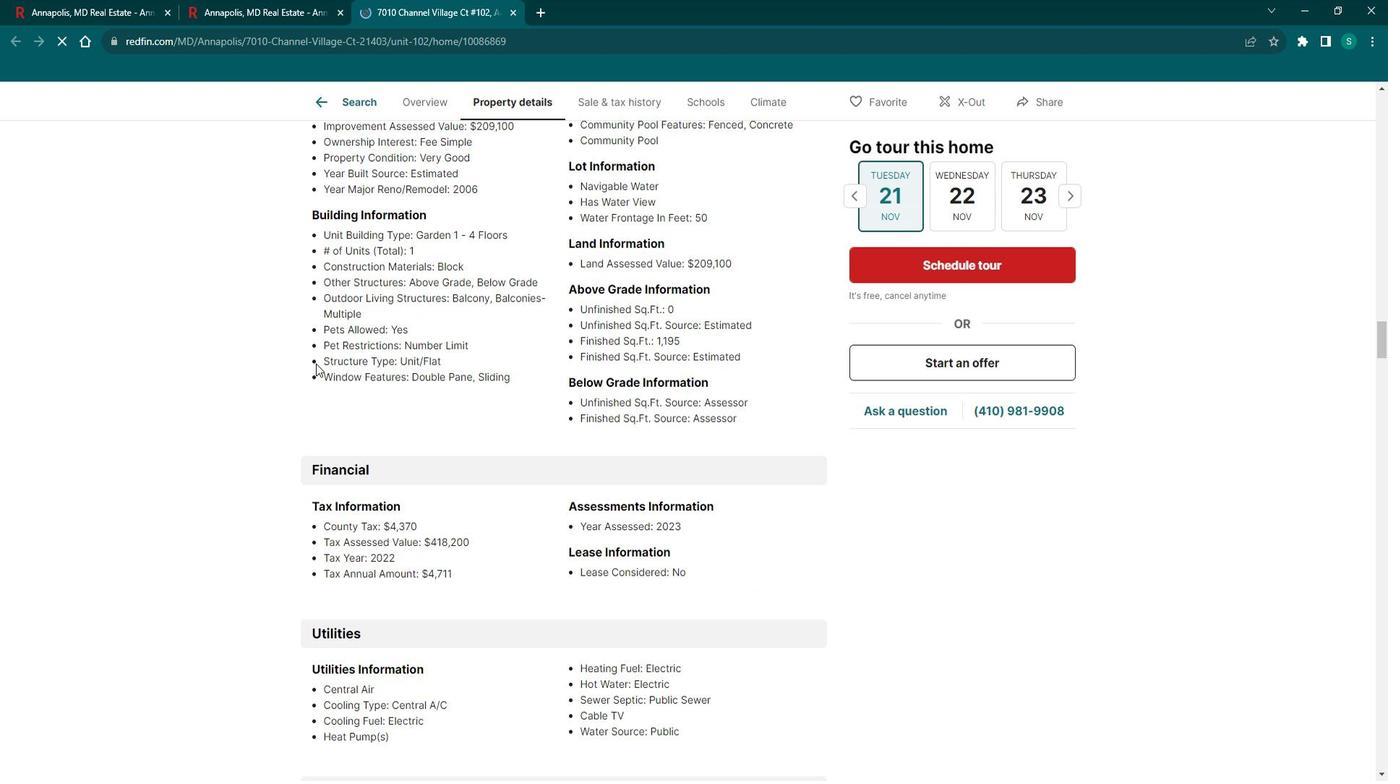 
Action: Mouse scrolled (325, 358) with delta (0, 0)
Screenshot: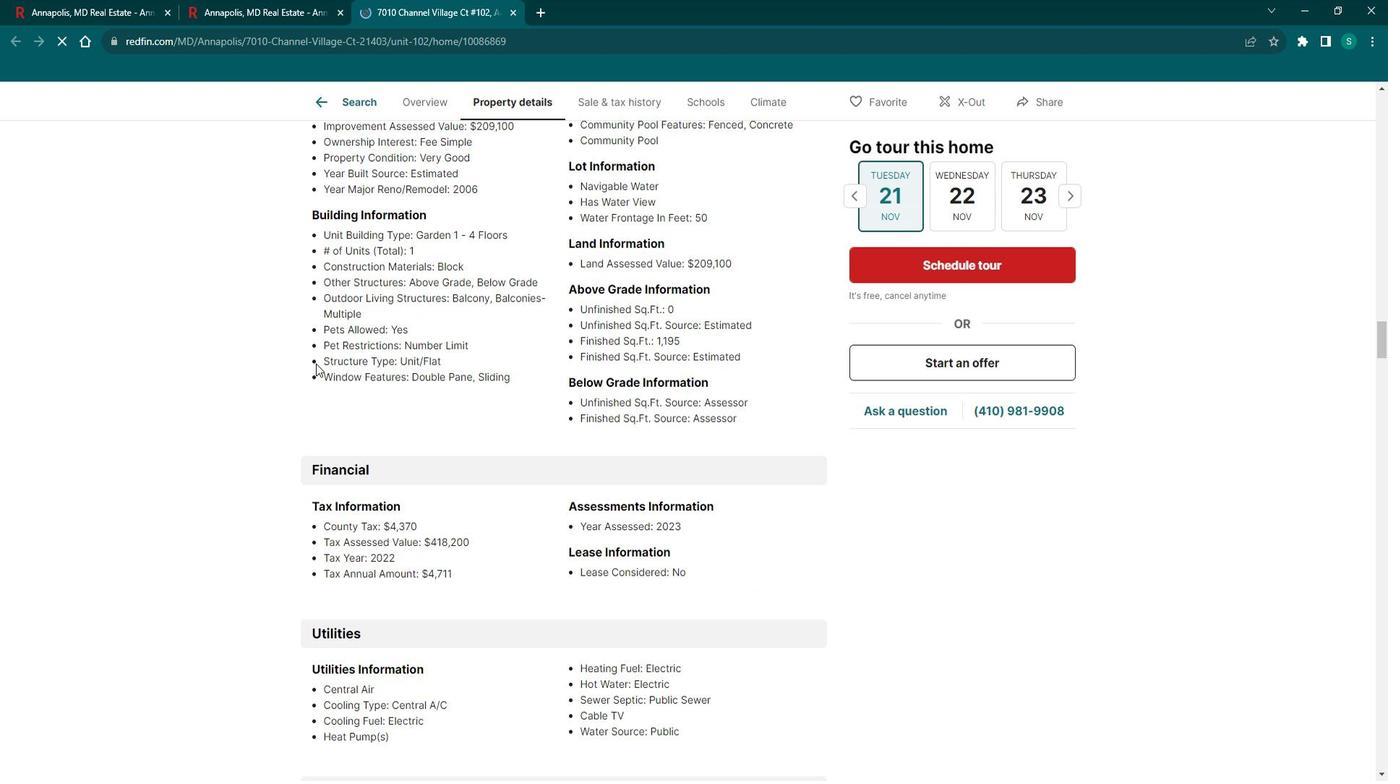 
Action: Mouse scrolled (325, 358) with delta (0, 0)
Screenshot: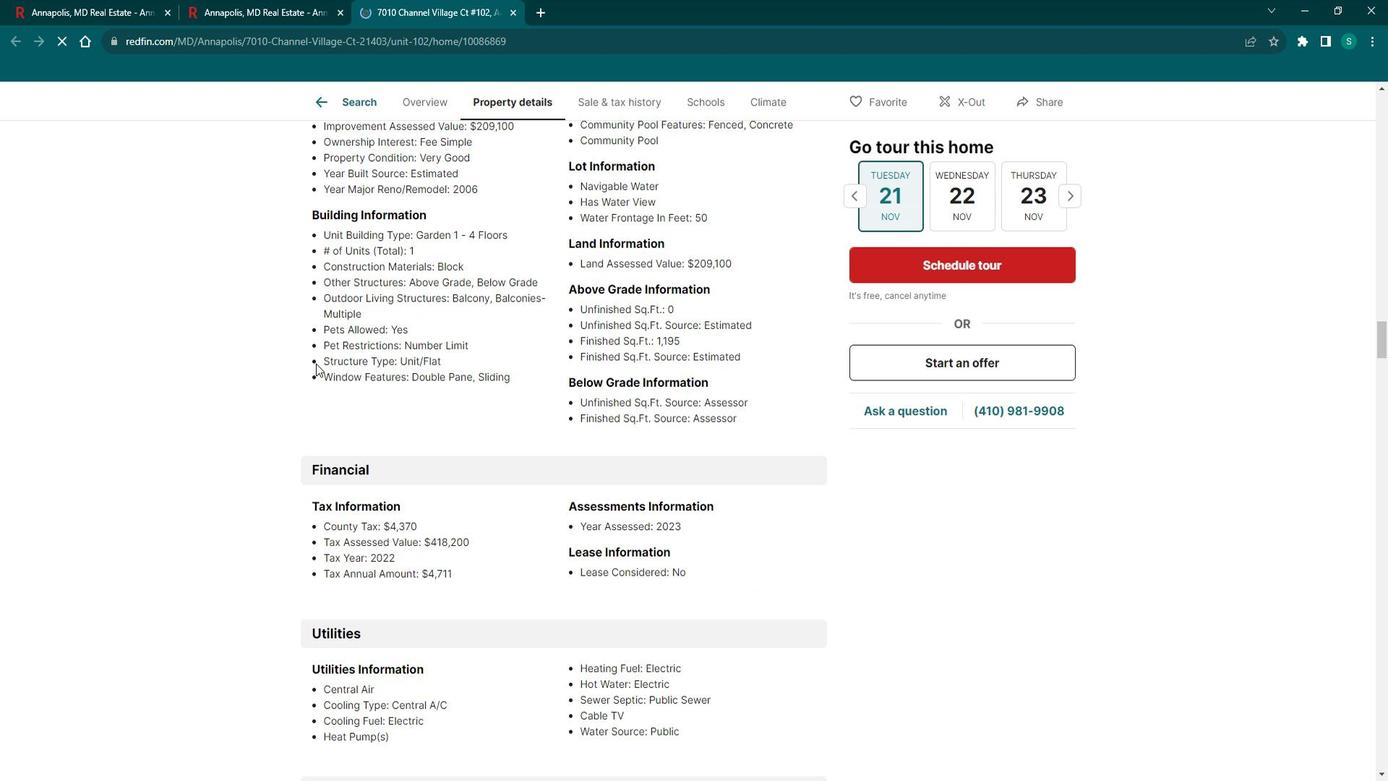 
Action: Mouse scrolled (325, 358) with delta (0, 0)
Screenshot: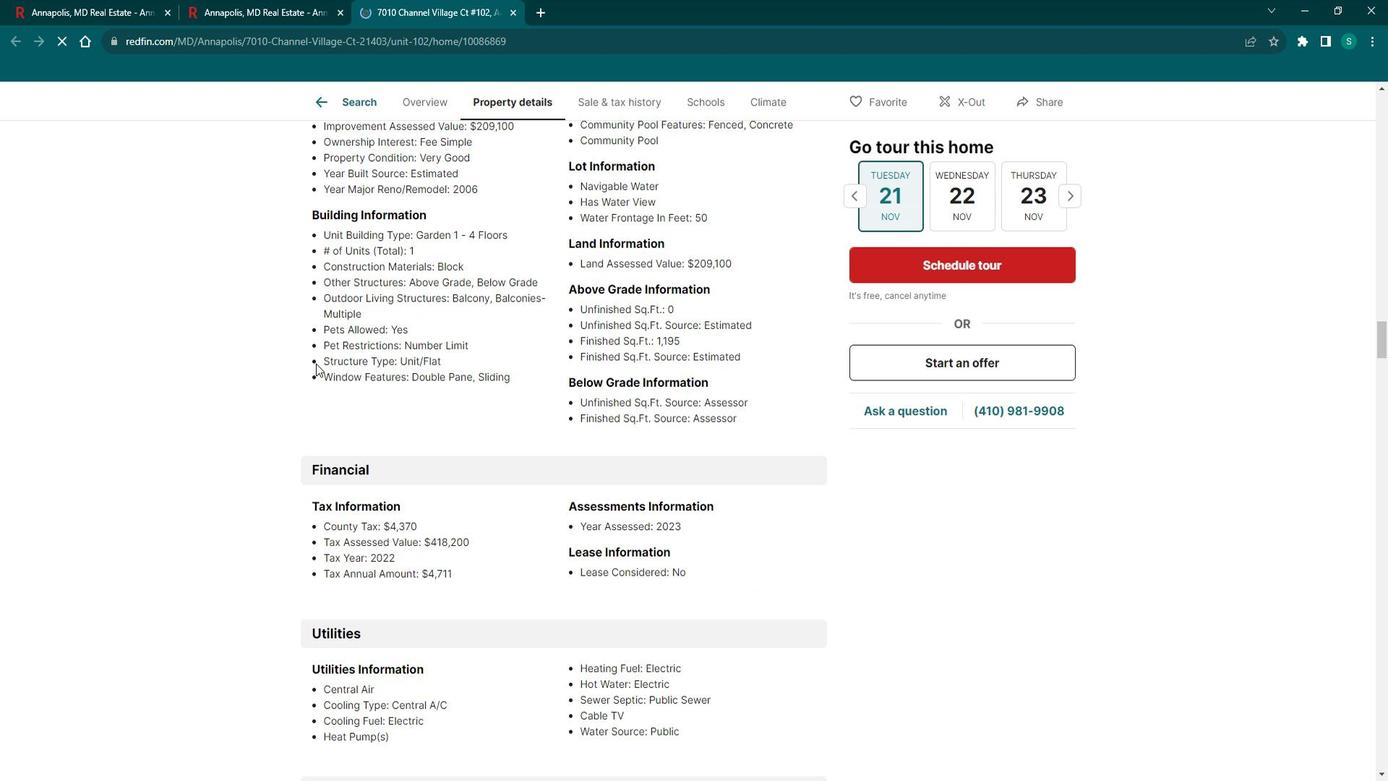 
Action: Mouse scrolled (325, 358) with delta (0, 0)
Screenshot: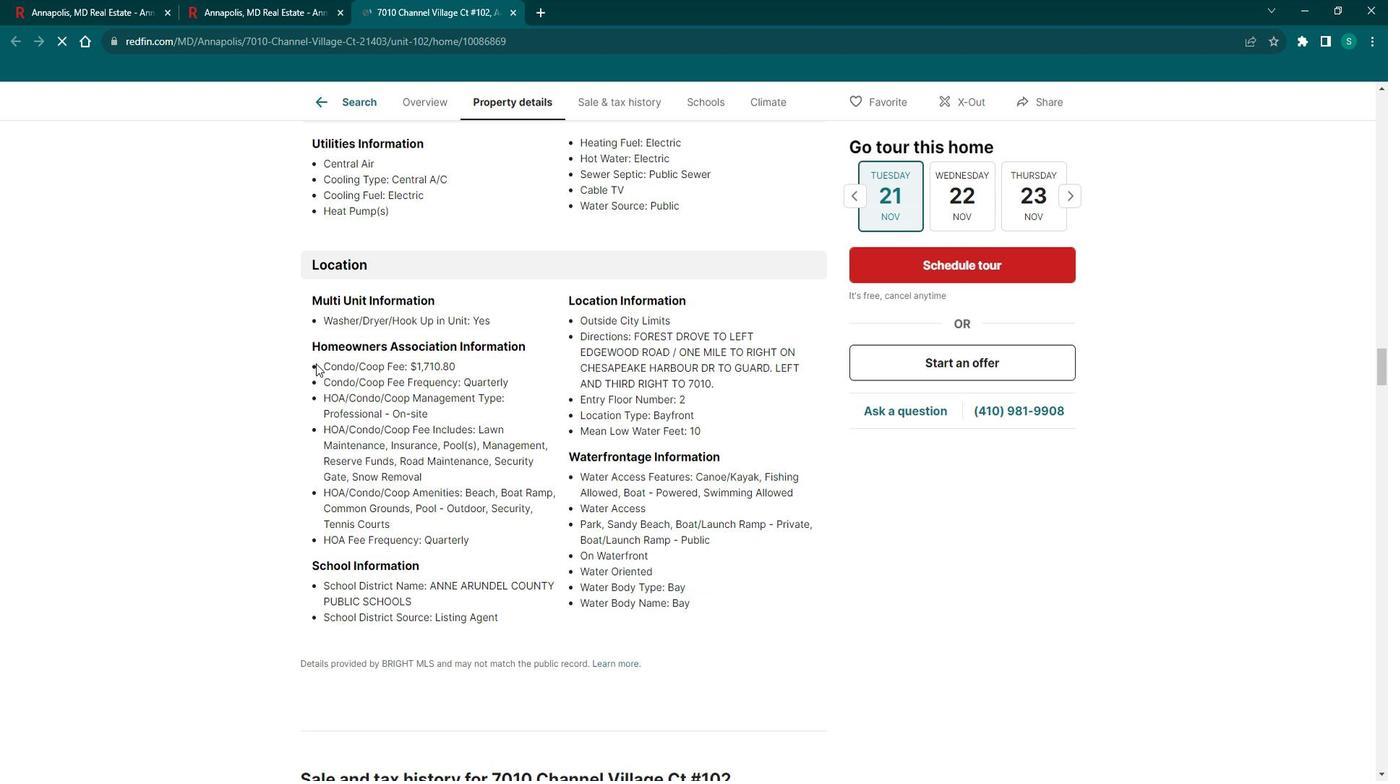 
Action: Mouse scrolled (325, 358) with delta (0, 0)
Screenshot: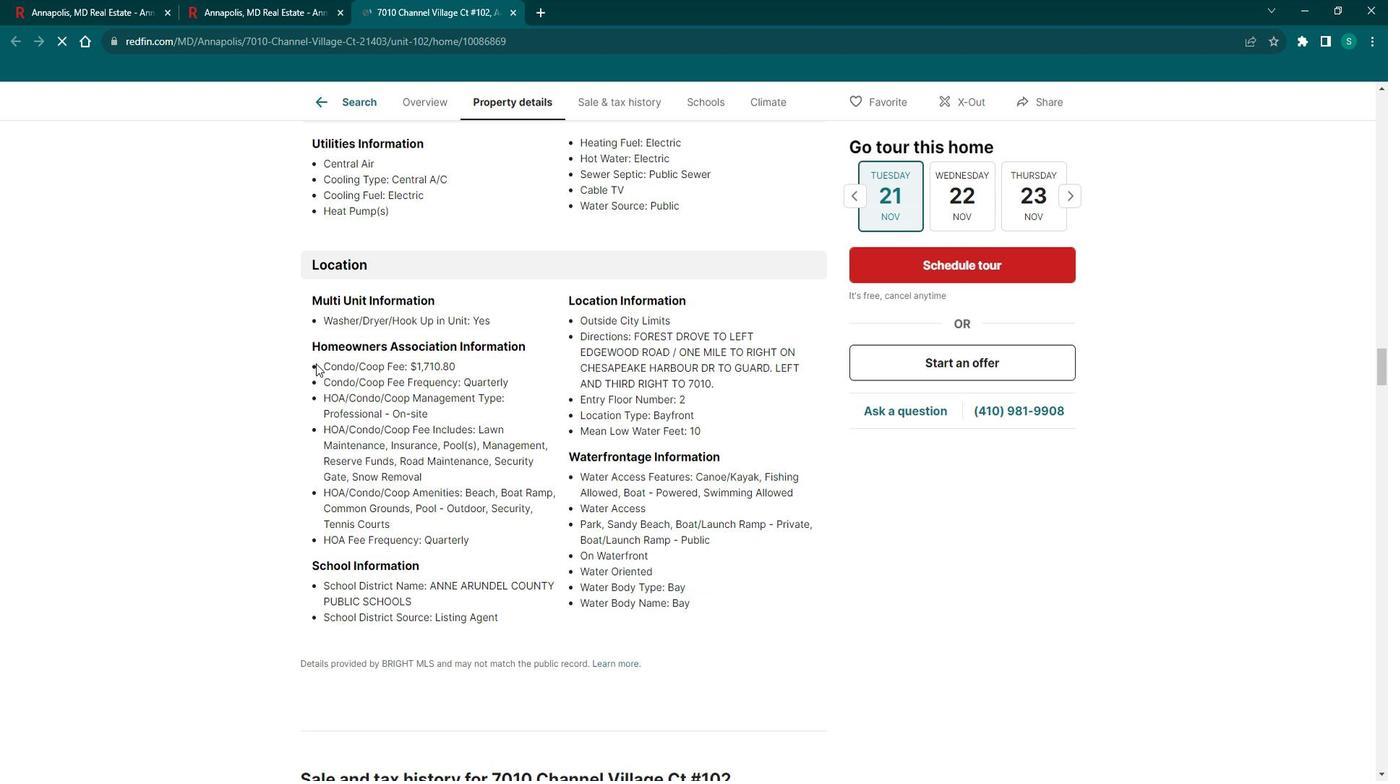 
Action: Mouse scrolled (325, 358) with delta (0, 0)
Screenshot: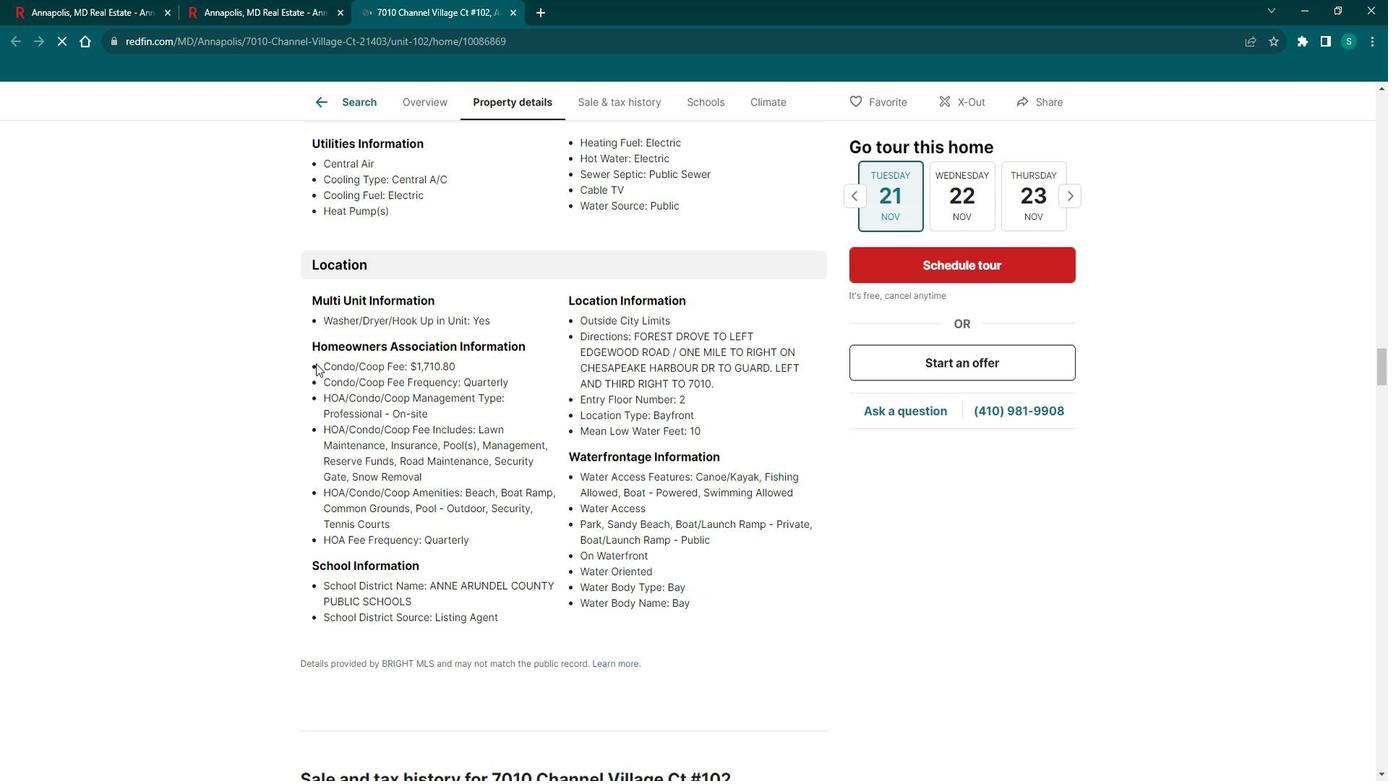 
Action: Mouse scrolled (325, 358) with delta (0, 0)
Screenshot: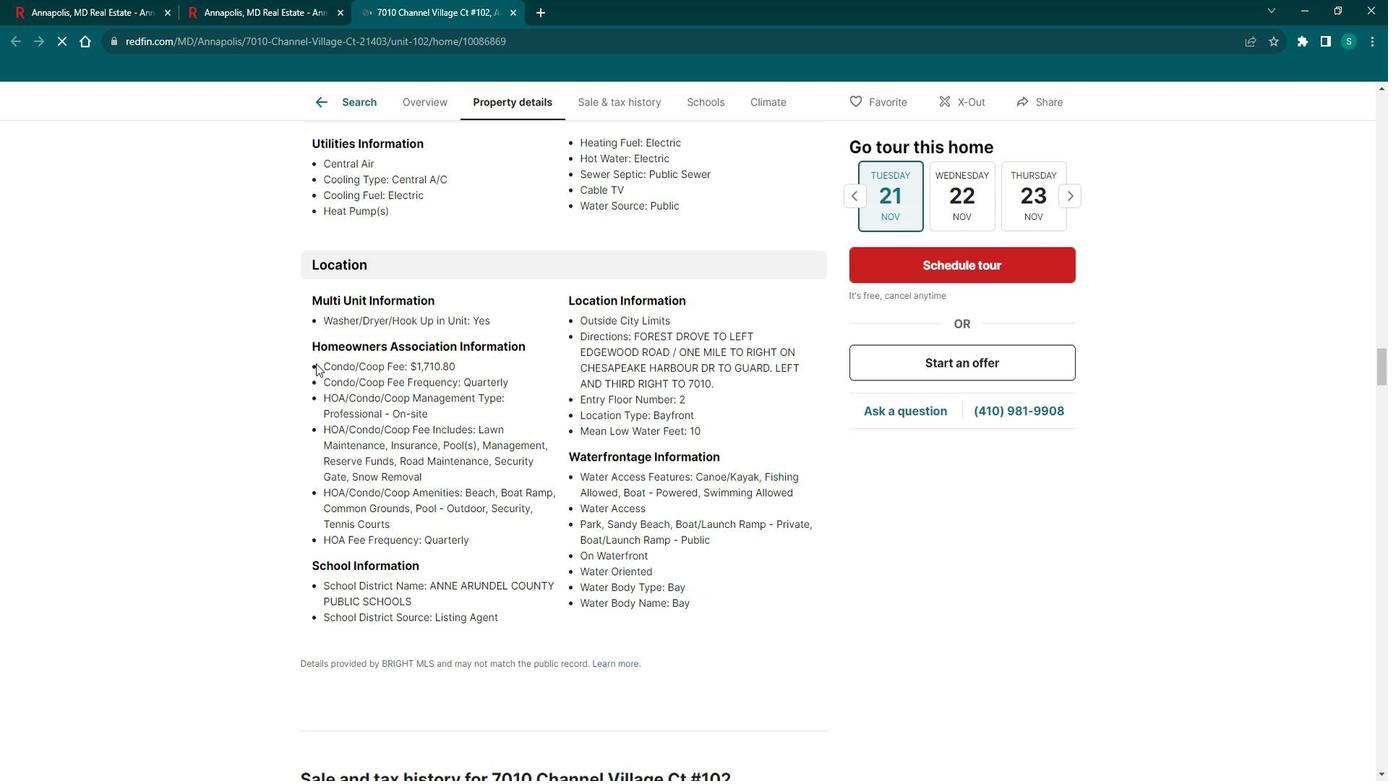 
Action: Mouse scrolled (325, 358) with delta (0, 0)
Screenshot: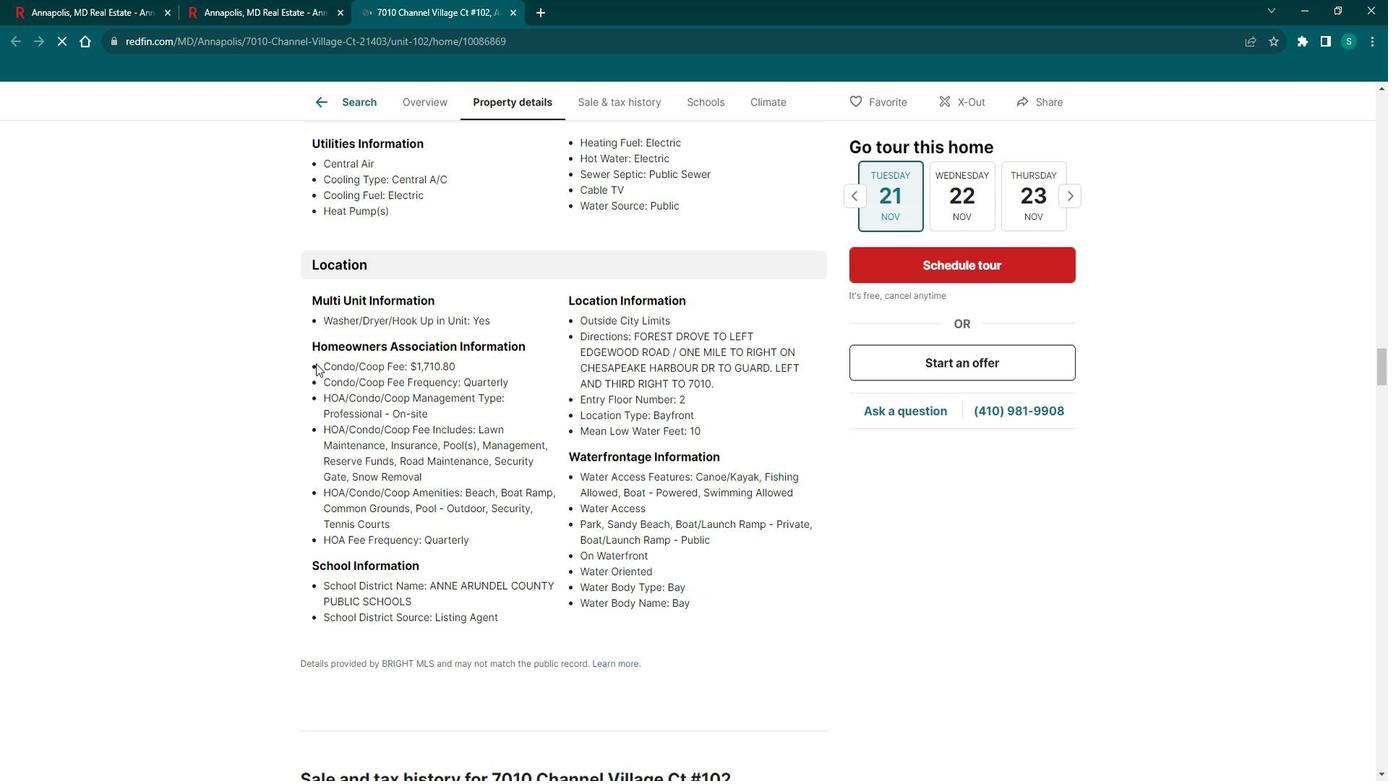 
Action: Mouse scrolled (325, 358) with delta (0, 0)
Screenshot: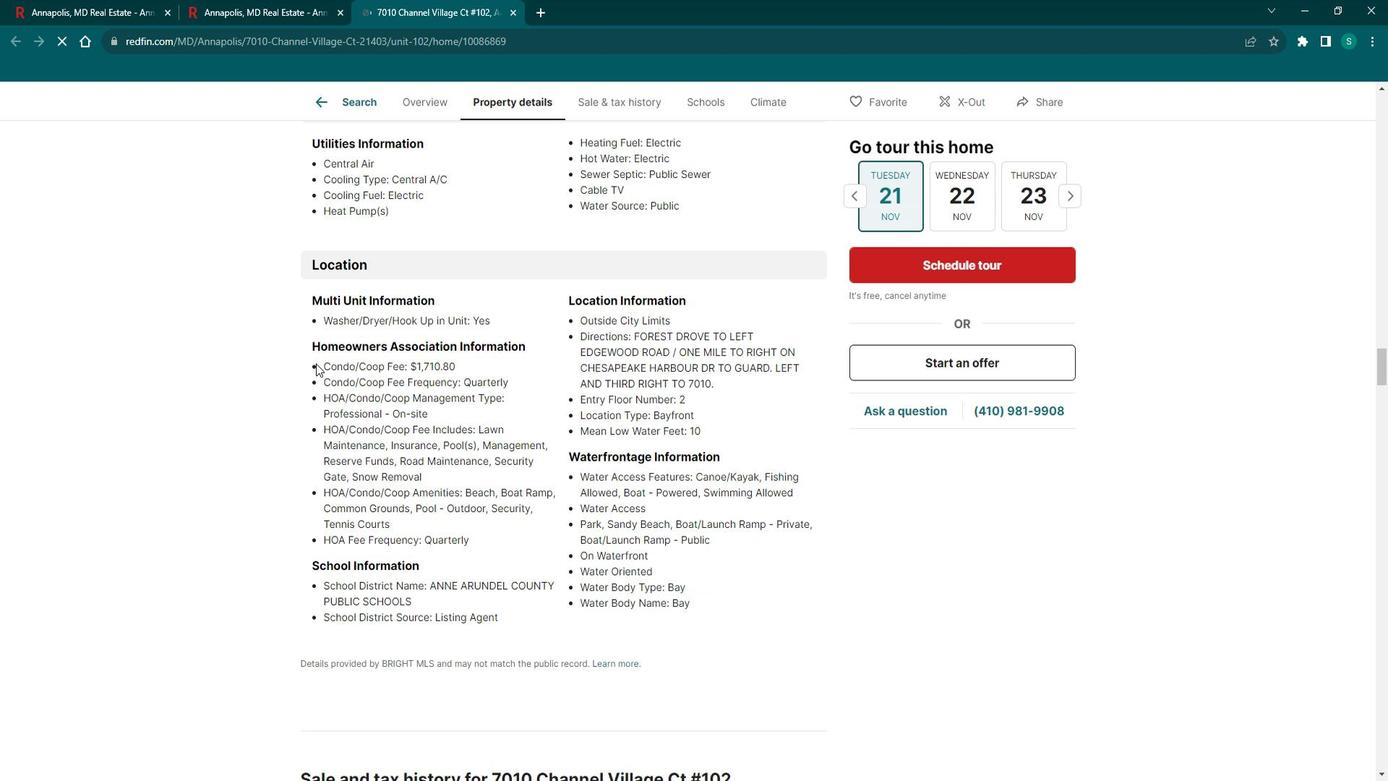 
Action: Mouse scrolled (325, 358) with delta (0, 0)
Screenshot: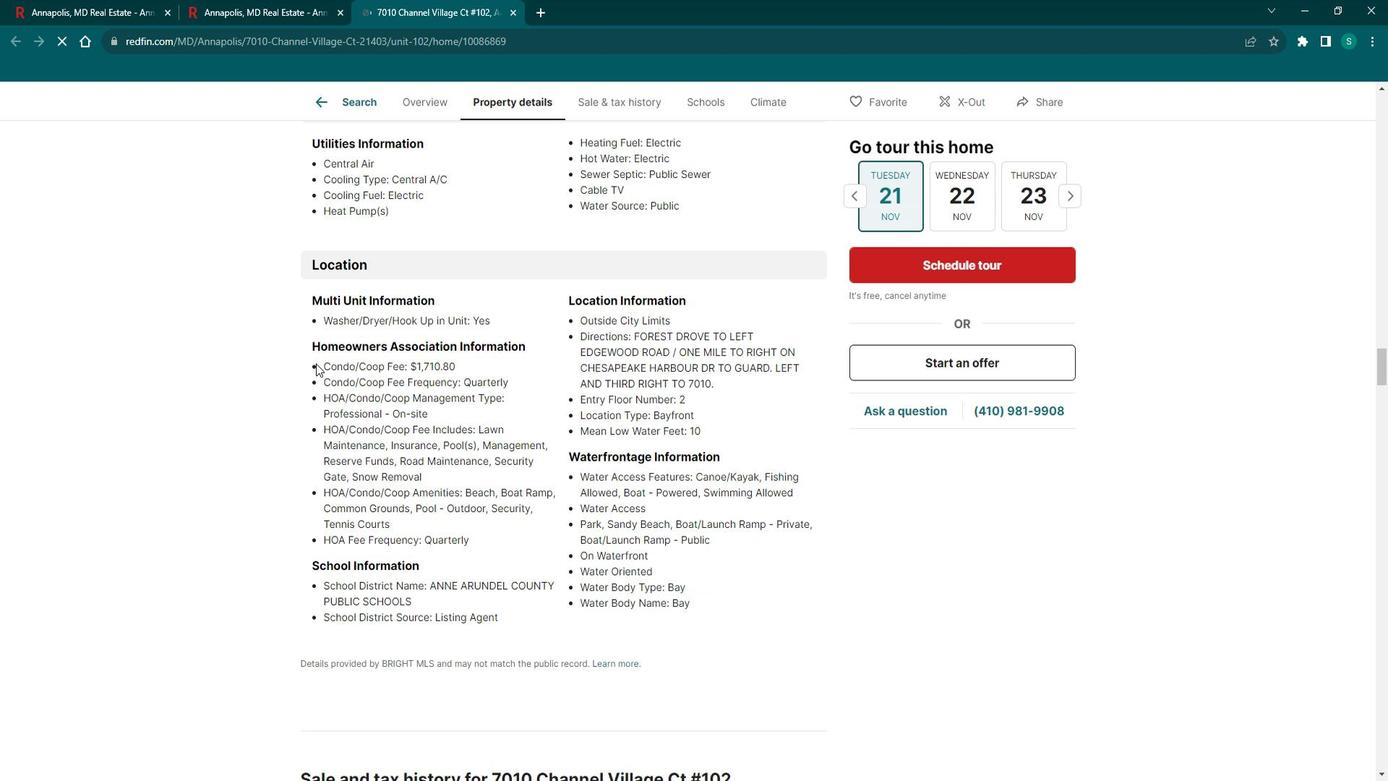 
Action: Mouse scrolled (325, 358) with delta (0, 0)
Screenshot: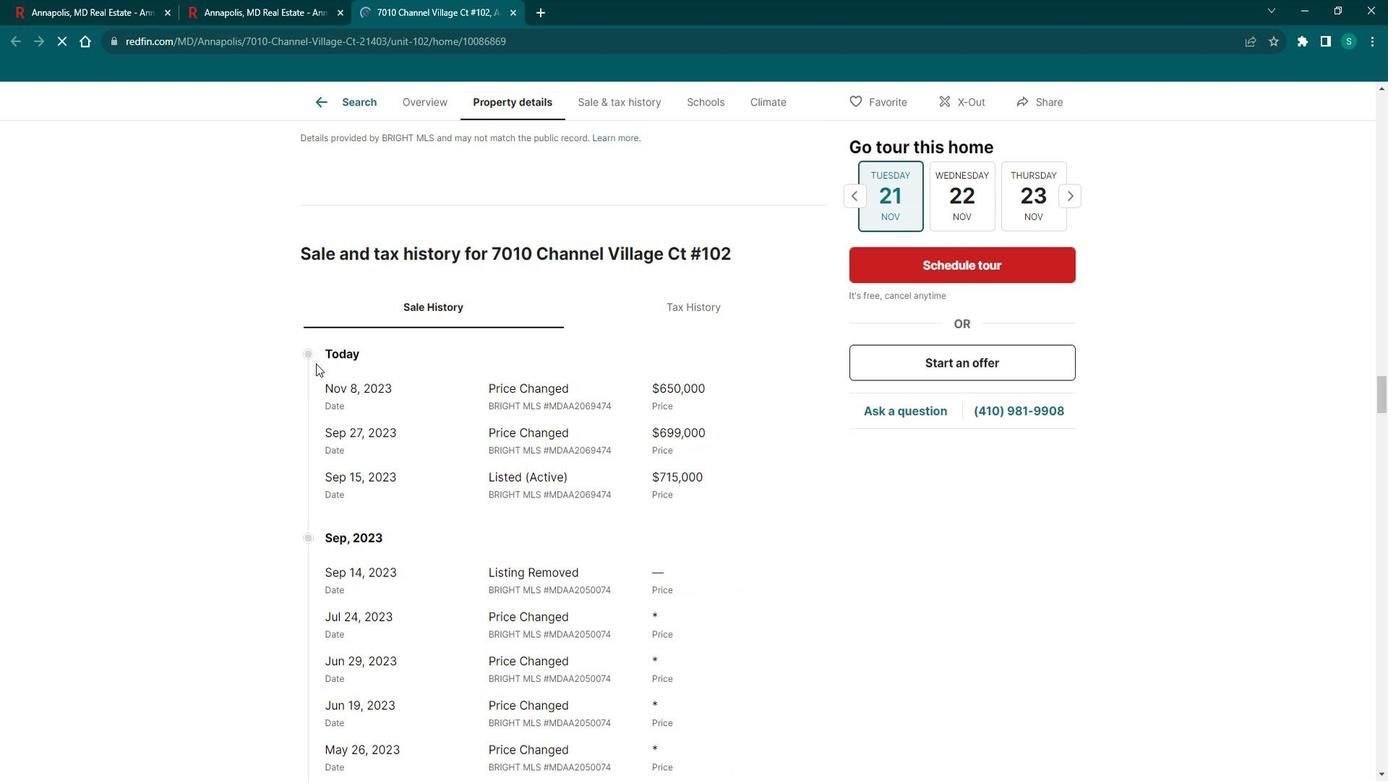 
Action: Mouse scrolled (325, 358) with delta (0, 0)
Screenshot: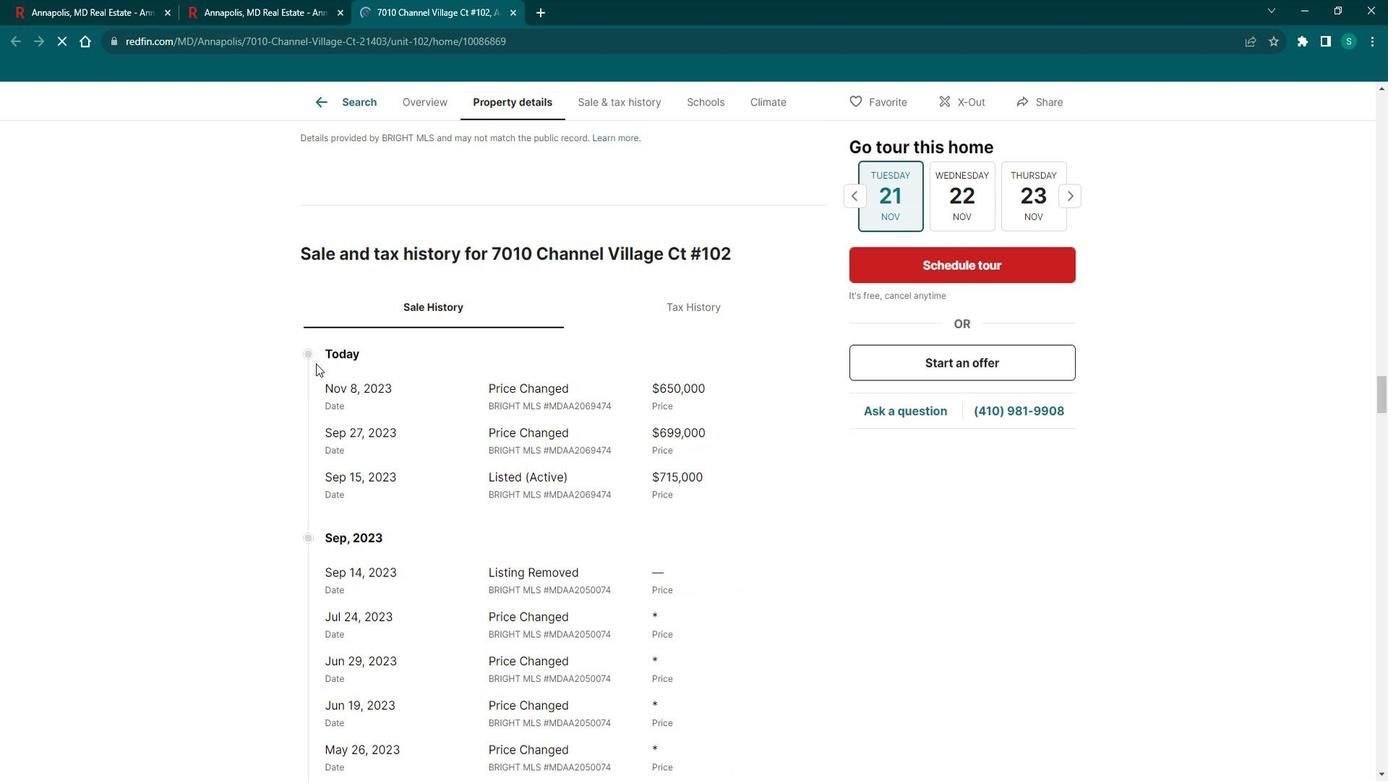 
Action: Mouse scrolled (325, 358) with delta (0, 0)
Screenshot: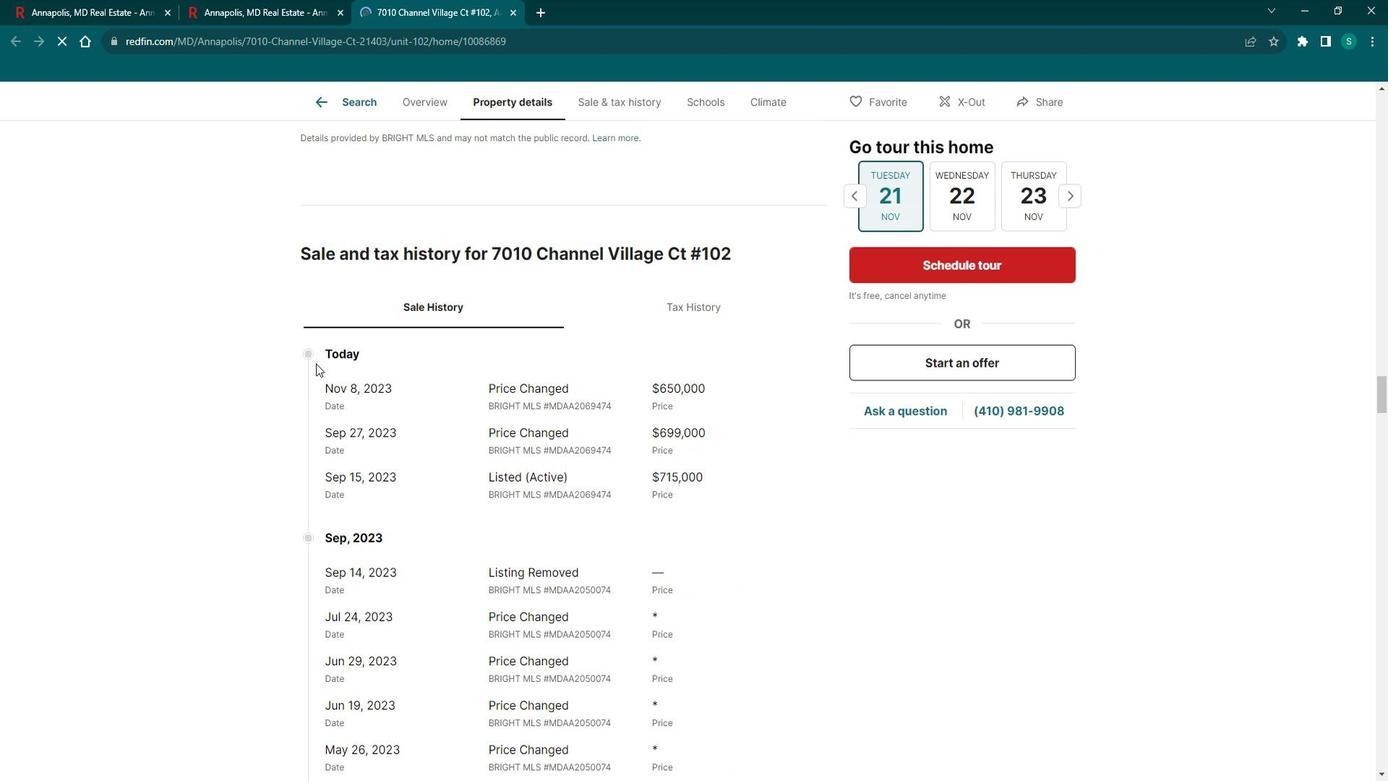 
Action: Mouse scrolled (325, 358) with delta (0, 0)
Screenshot: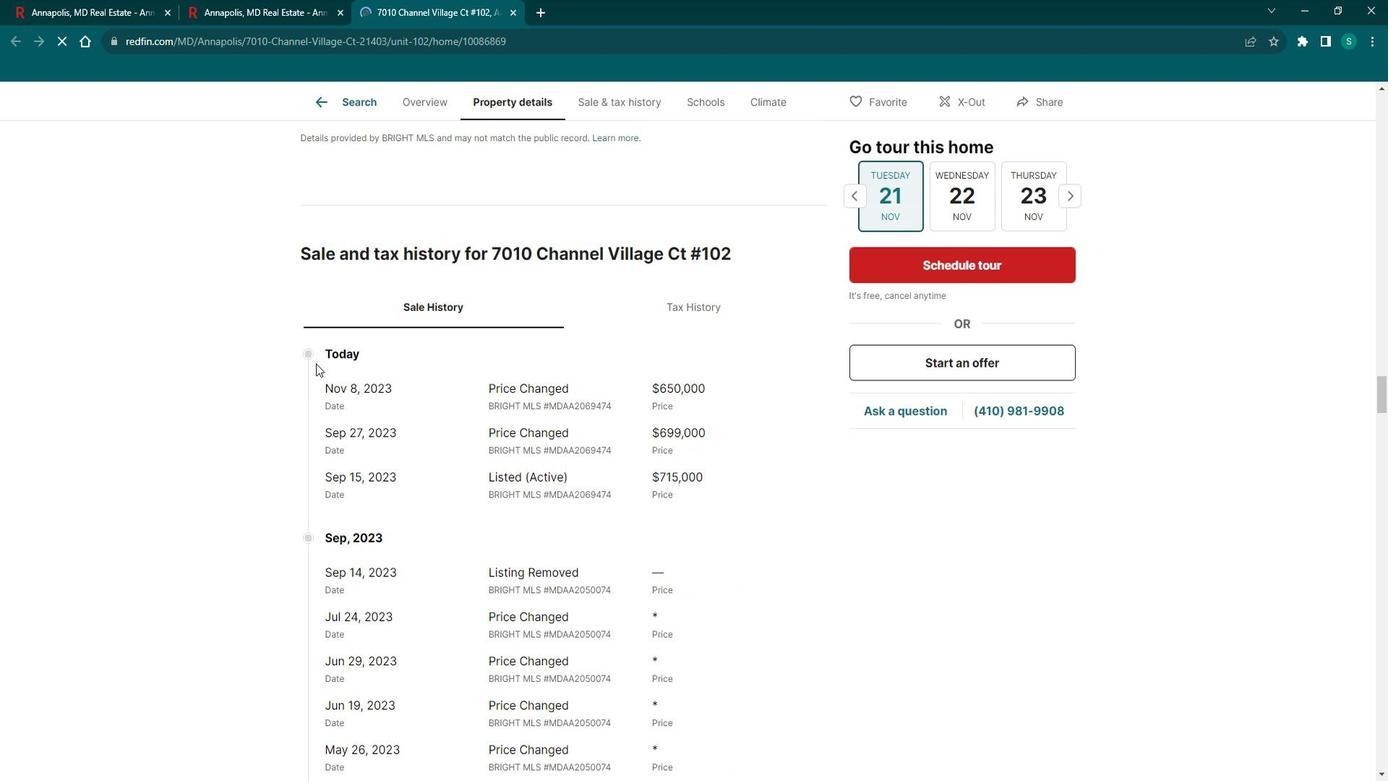 
Action: Mouse scrolled (325, 358) with delta (0, 0)
Screenshot: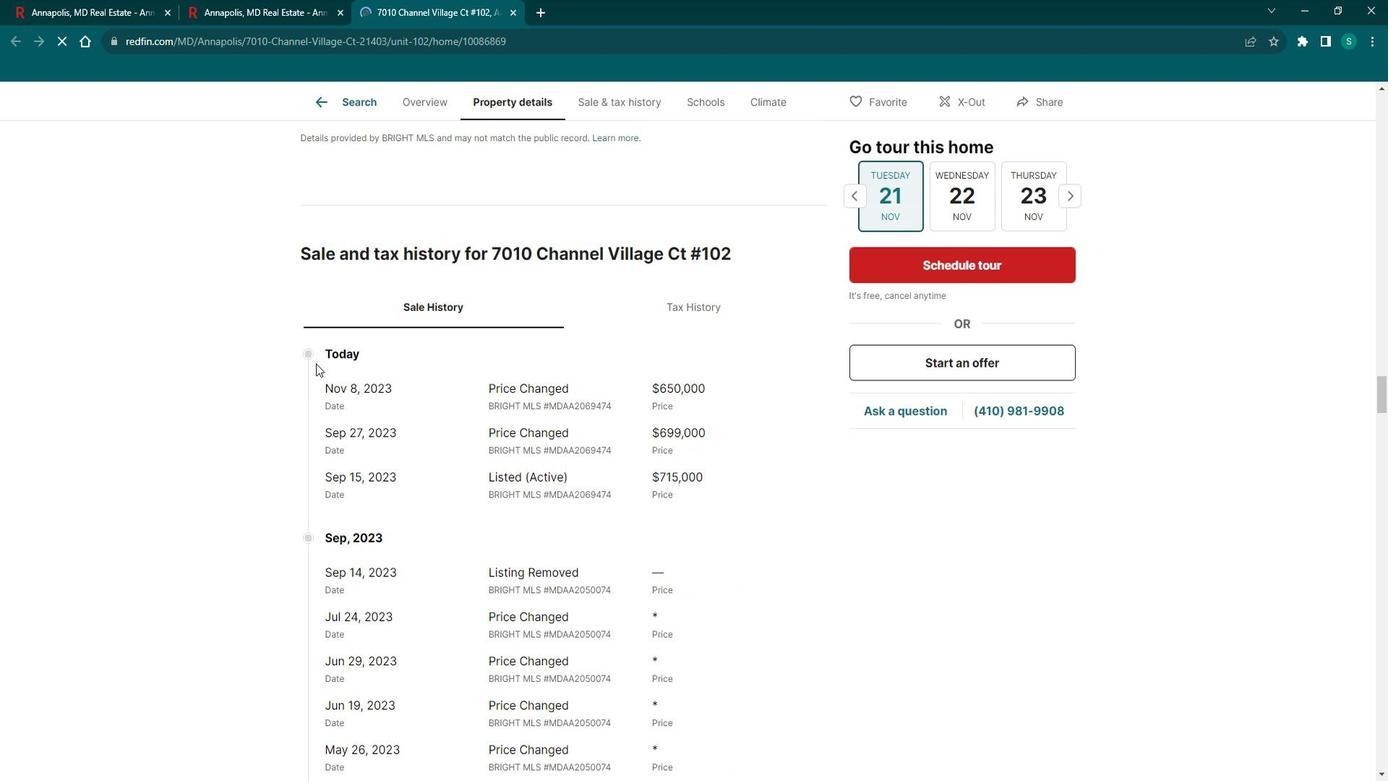 
Action: Mouse scrolled (325, 358) with delta (0, 0)
Screenshot: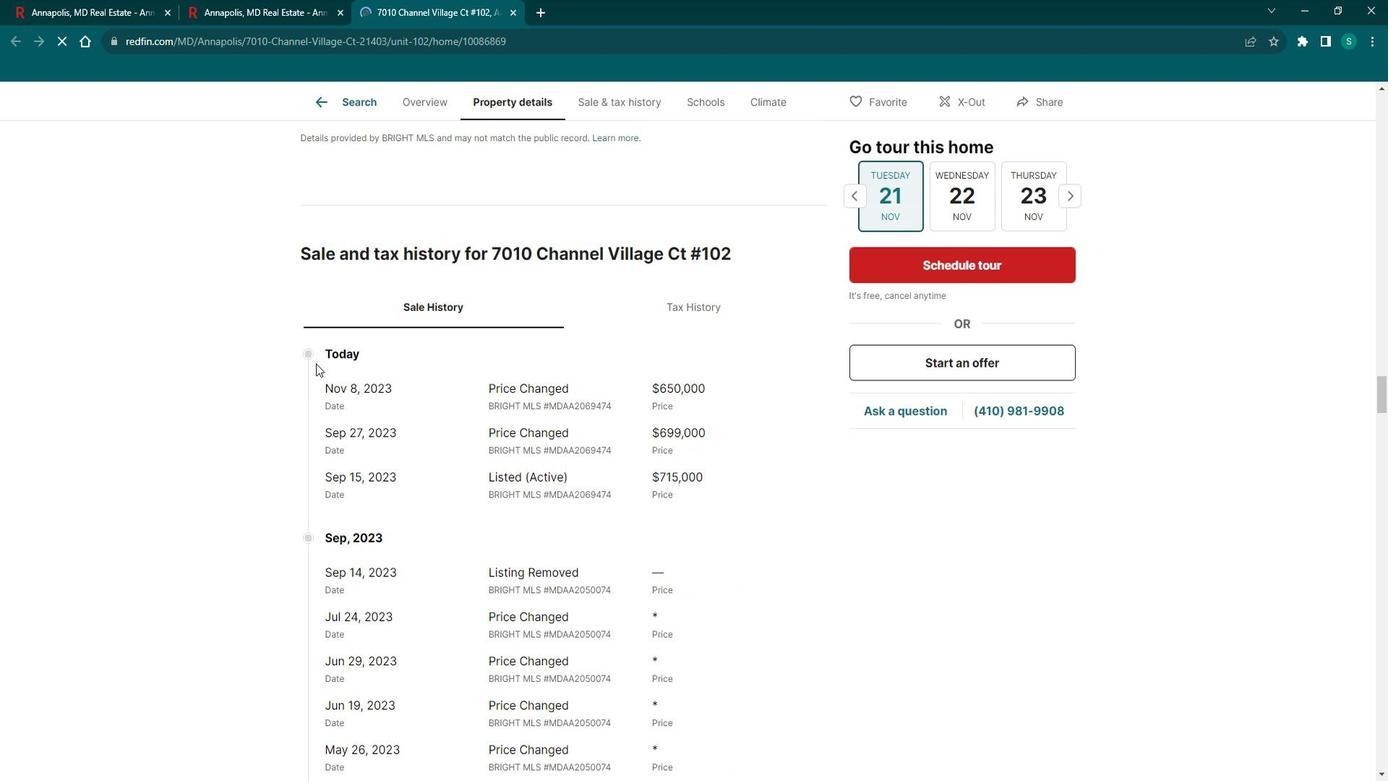 
Action: Mouse scrolled (325, 358) with delta (0, 0)
Screenshot: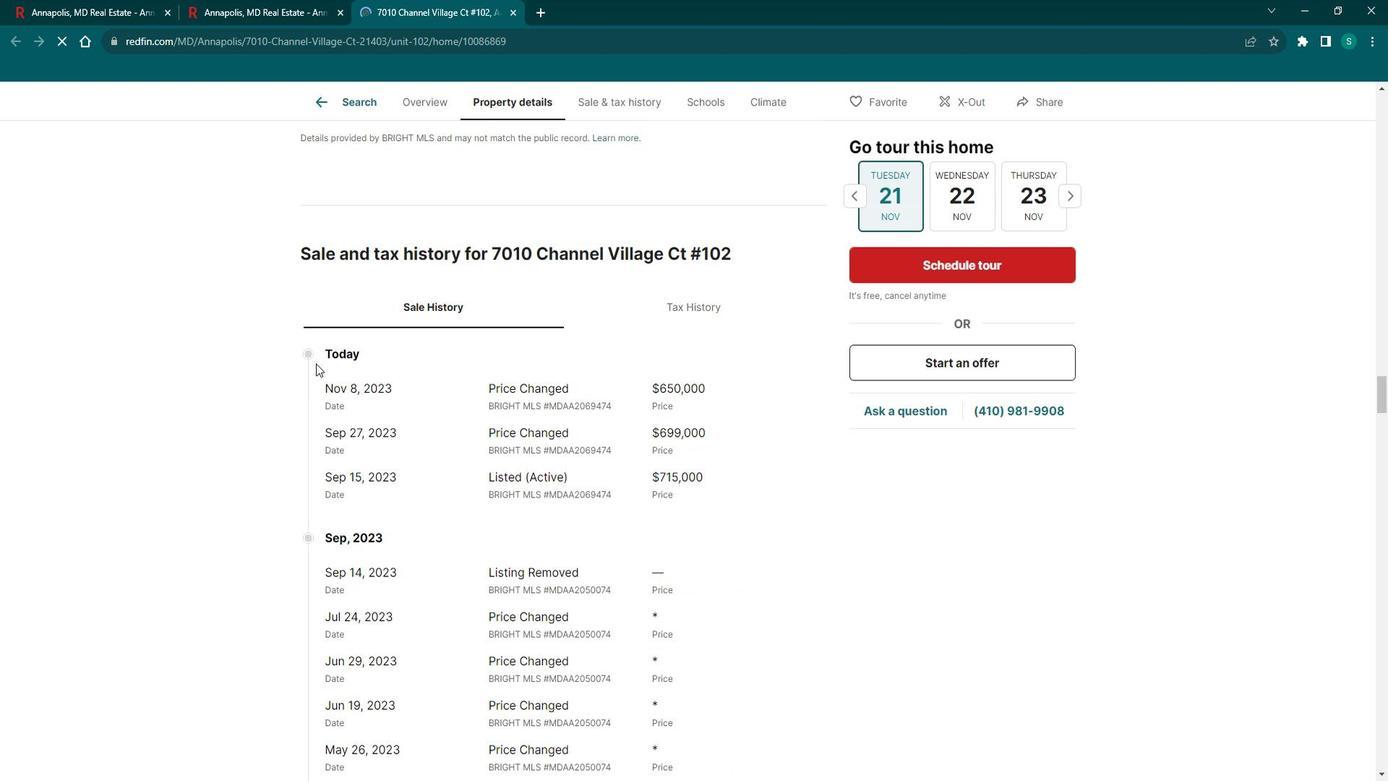
Action: Mouse moved to (325, 359)
Screenshot: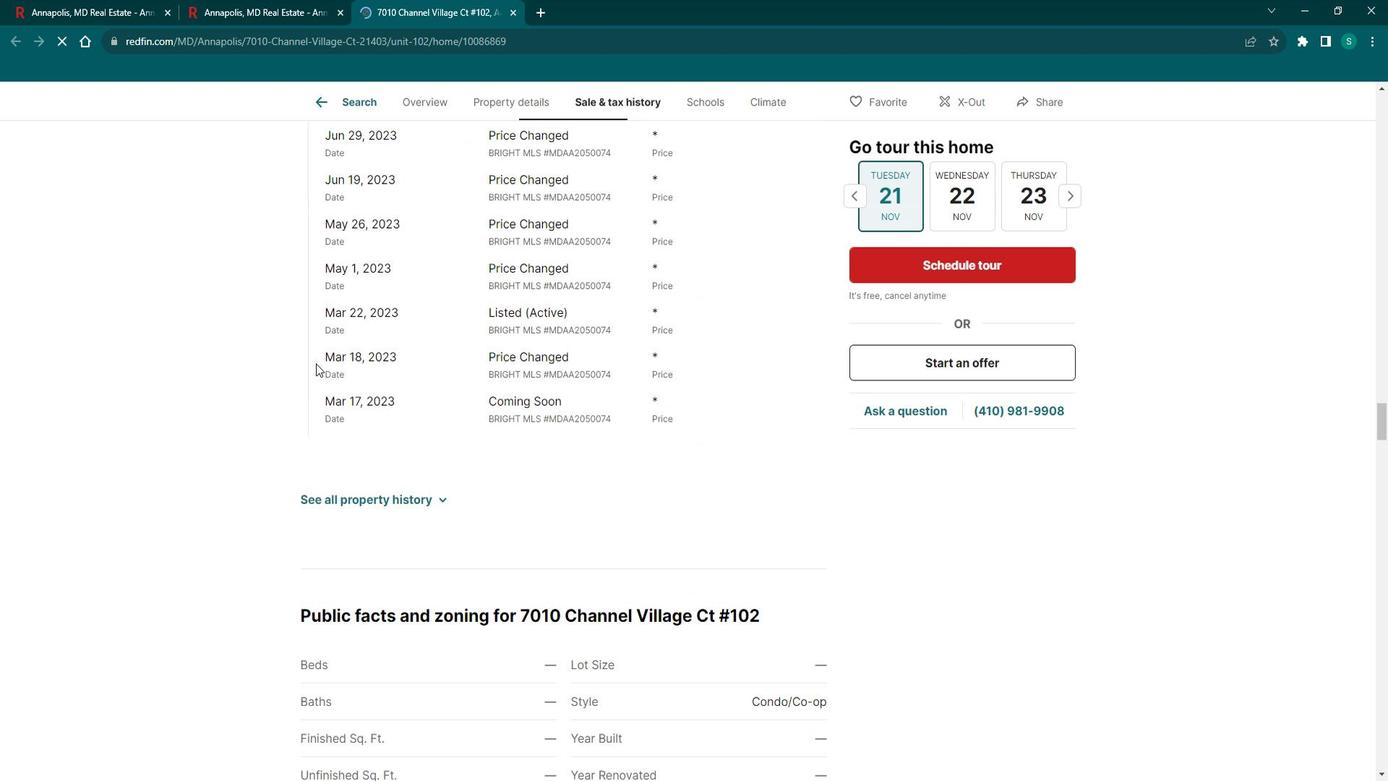 
Action: Mouse scrolled (325, 358) with delta (0, 0)
Screenshot: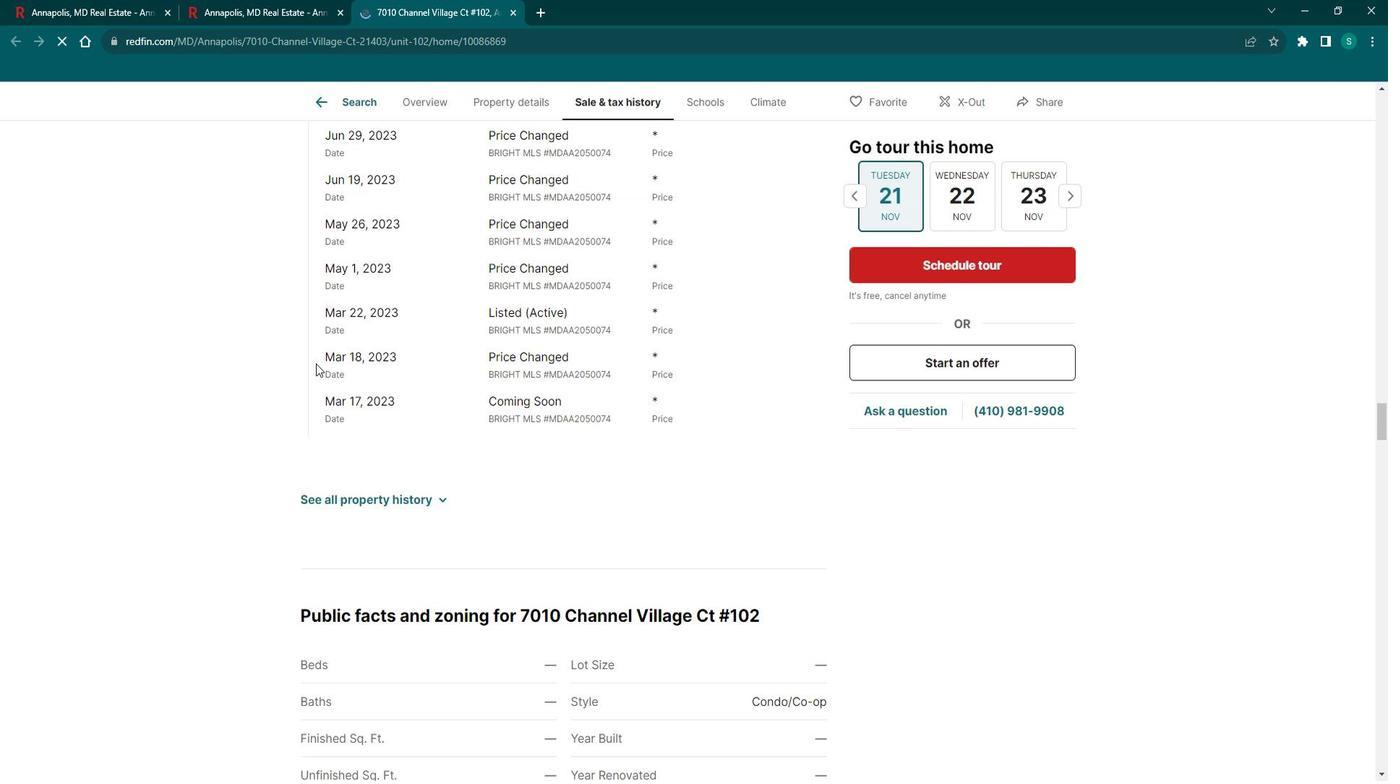 
Action: Mouse scrolled (325, 358) with delta (0, 0)
Screenshot: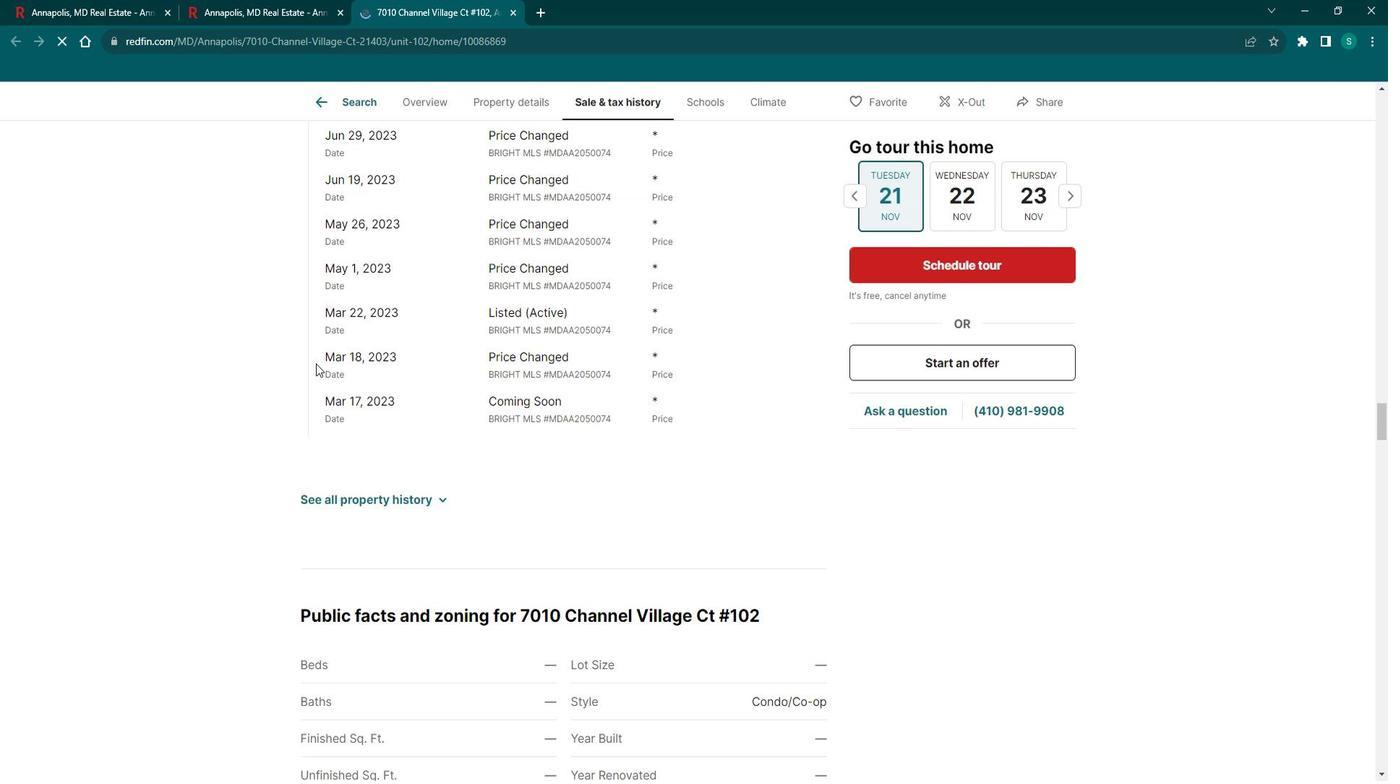 
Action: Mouse scrolled (325, 358) with delta (0, 0)
Screenshot: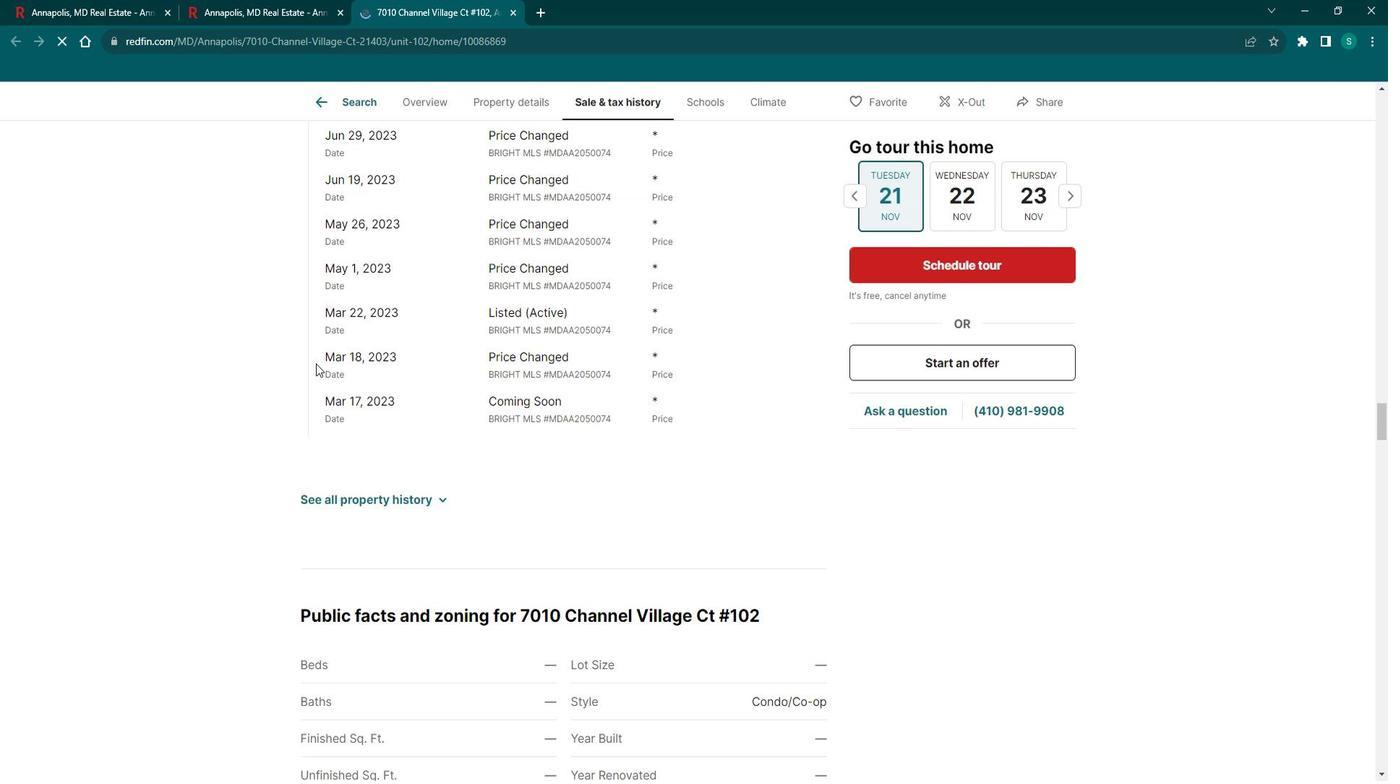 
Action: Mouse scrolled (325, 358) with delta (0, 0)
Screenshot: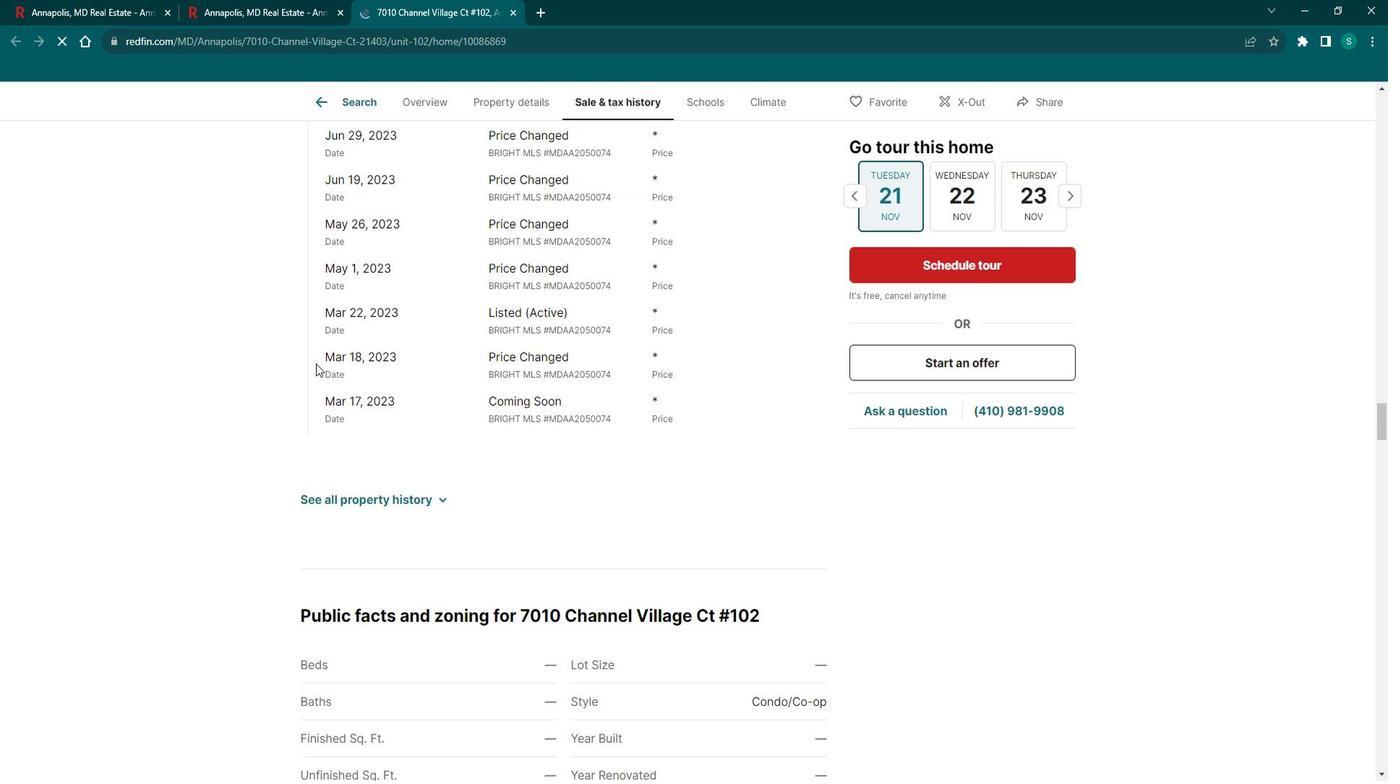 
Action: Mouse scrolled (325, 358) with delta (0, 0)
Screenshot: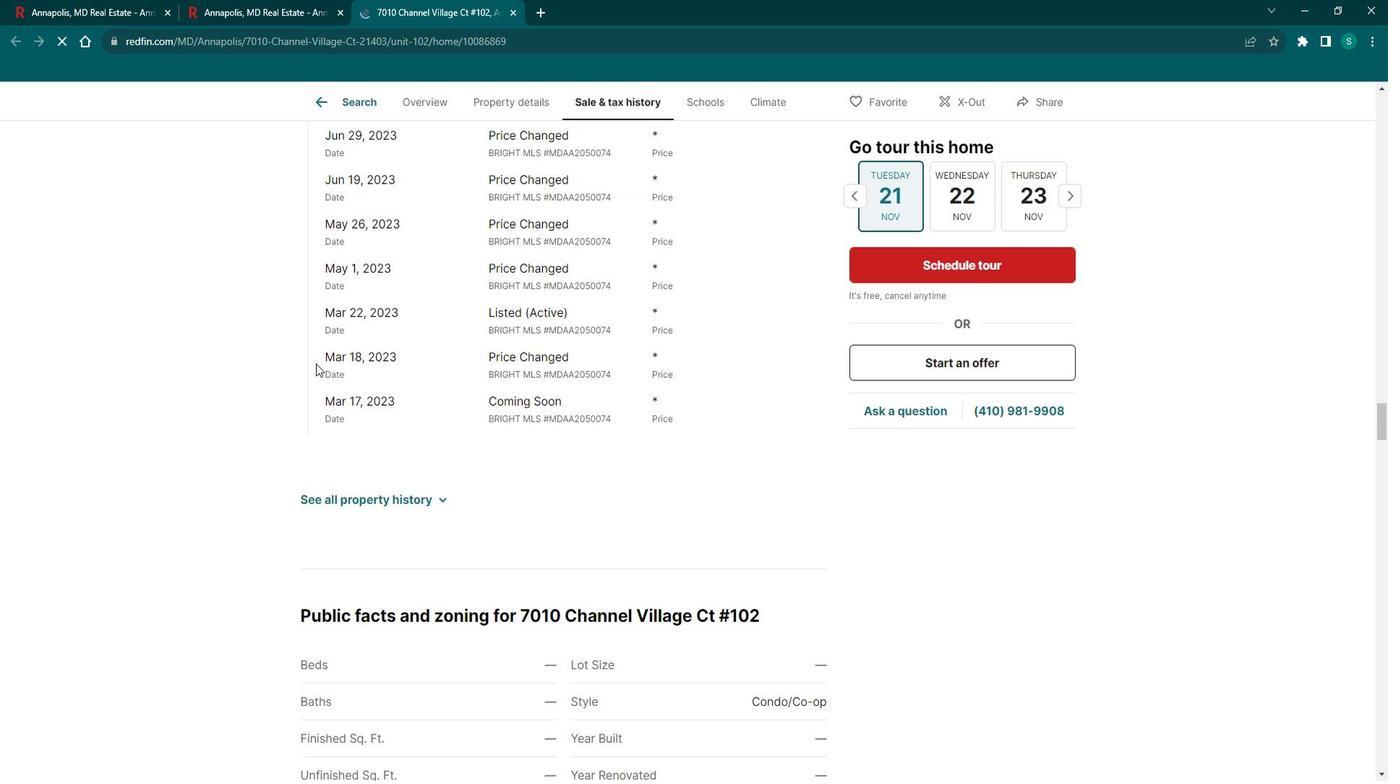 
Action: Mouse scrolled (325, 358) with delta (0, 0)
Screenshot: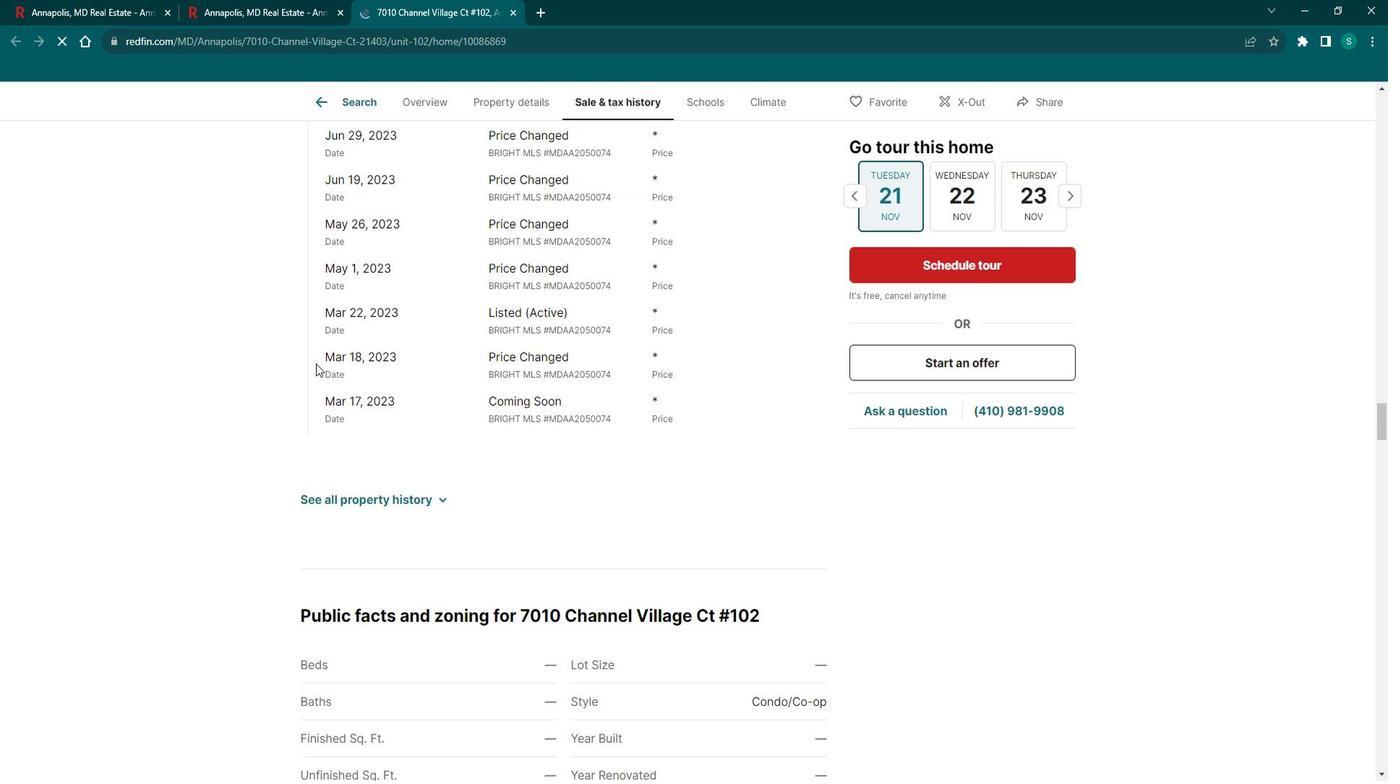 
Action: Mouse scrolled (325, 358) with delta (0, 0)
Screenshot: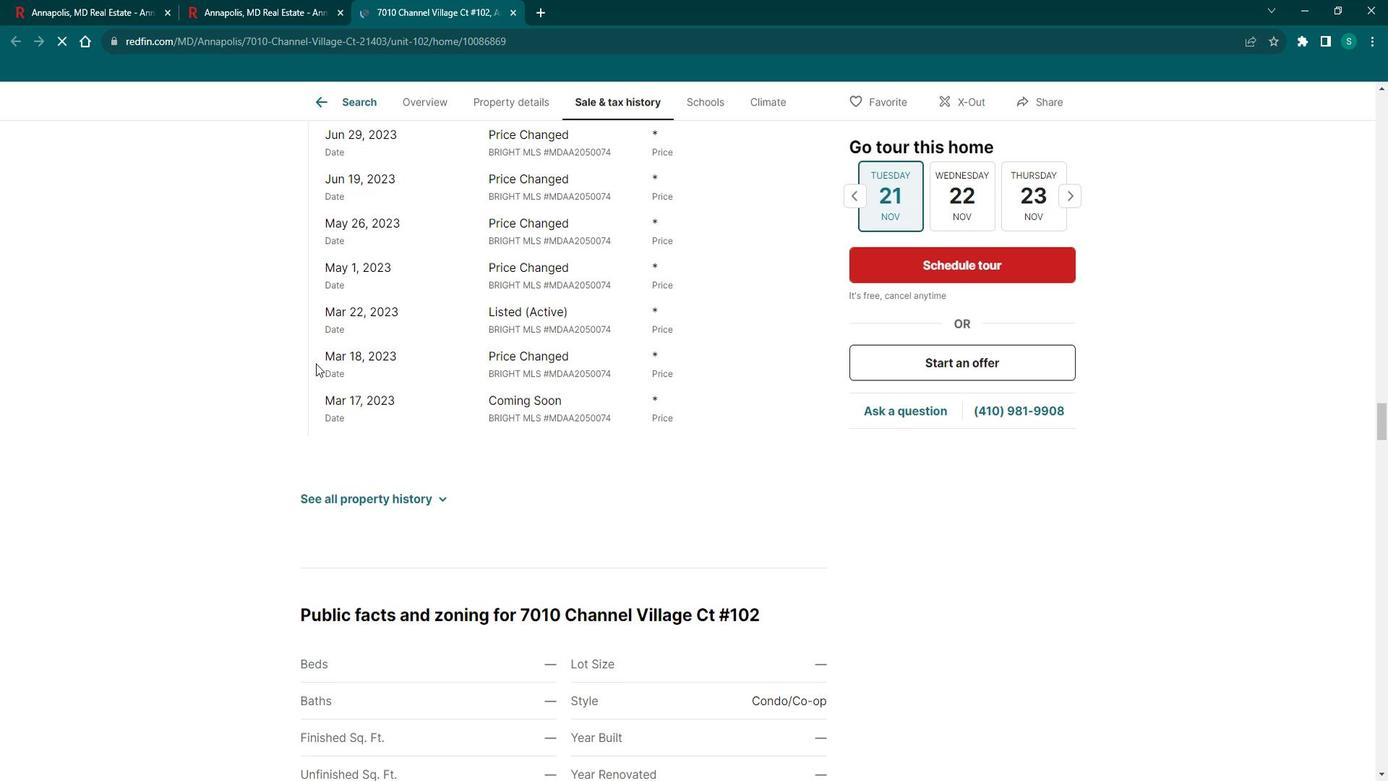 
Action: Mouse scrolled (325, 358) with delta (0, 0)
Screenshot: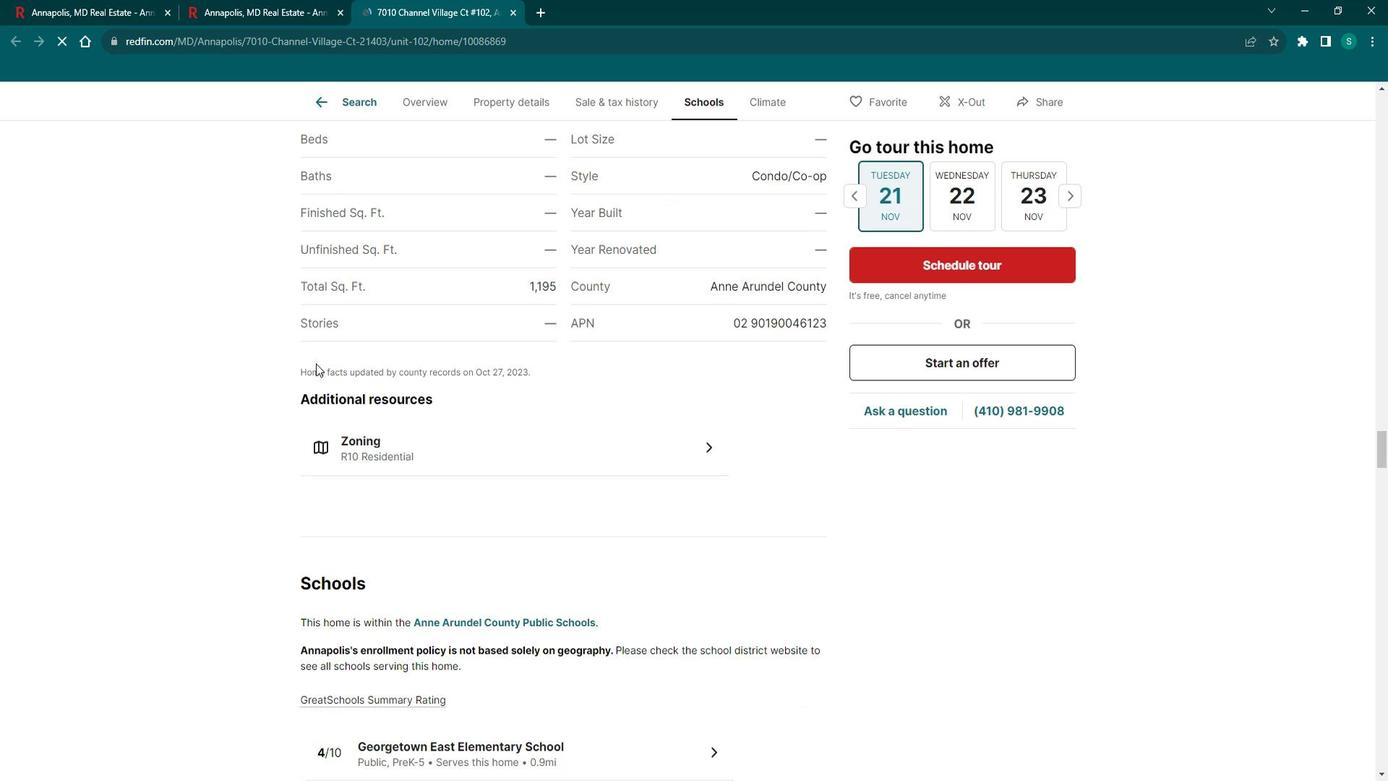 
Action: Mouse scrolled (325, 358) with delta (0, 0)
Screenshot: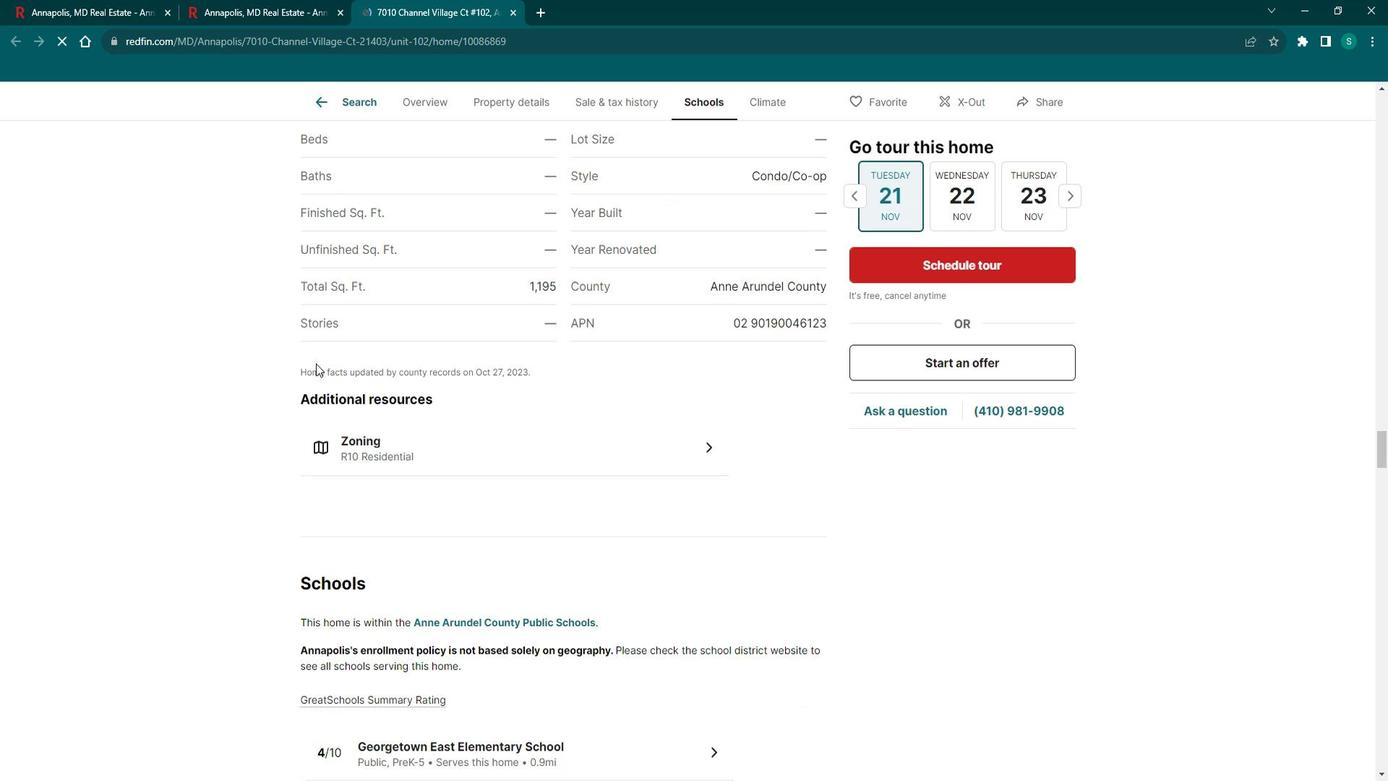 
Action: Mouse scrolled (325, 358) with delta (0, 0)
Screenshot: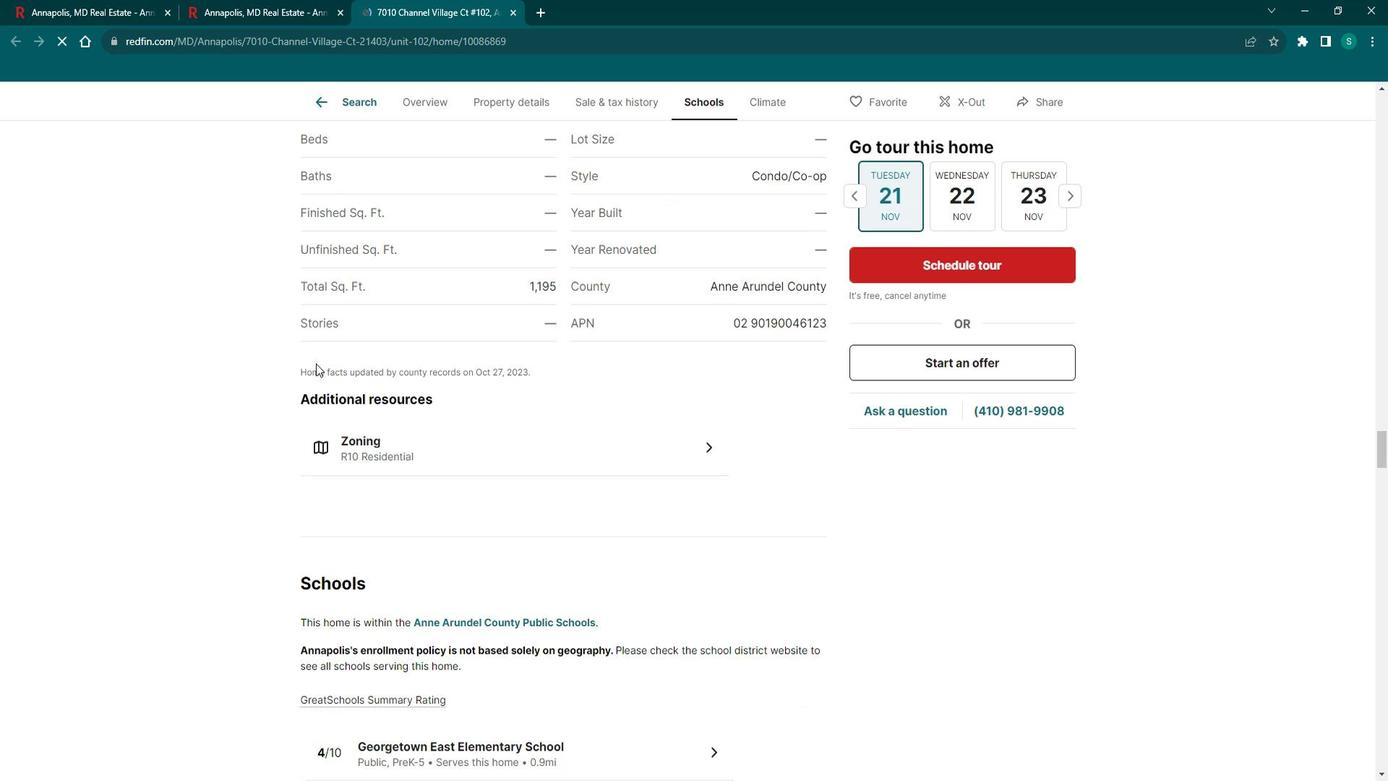 
Action: Mouse scrolled (325, 358) with delta (0, 0)
Screenshot: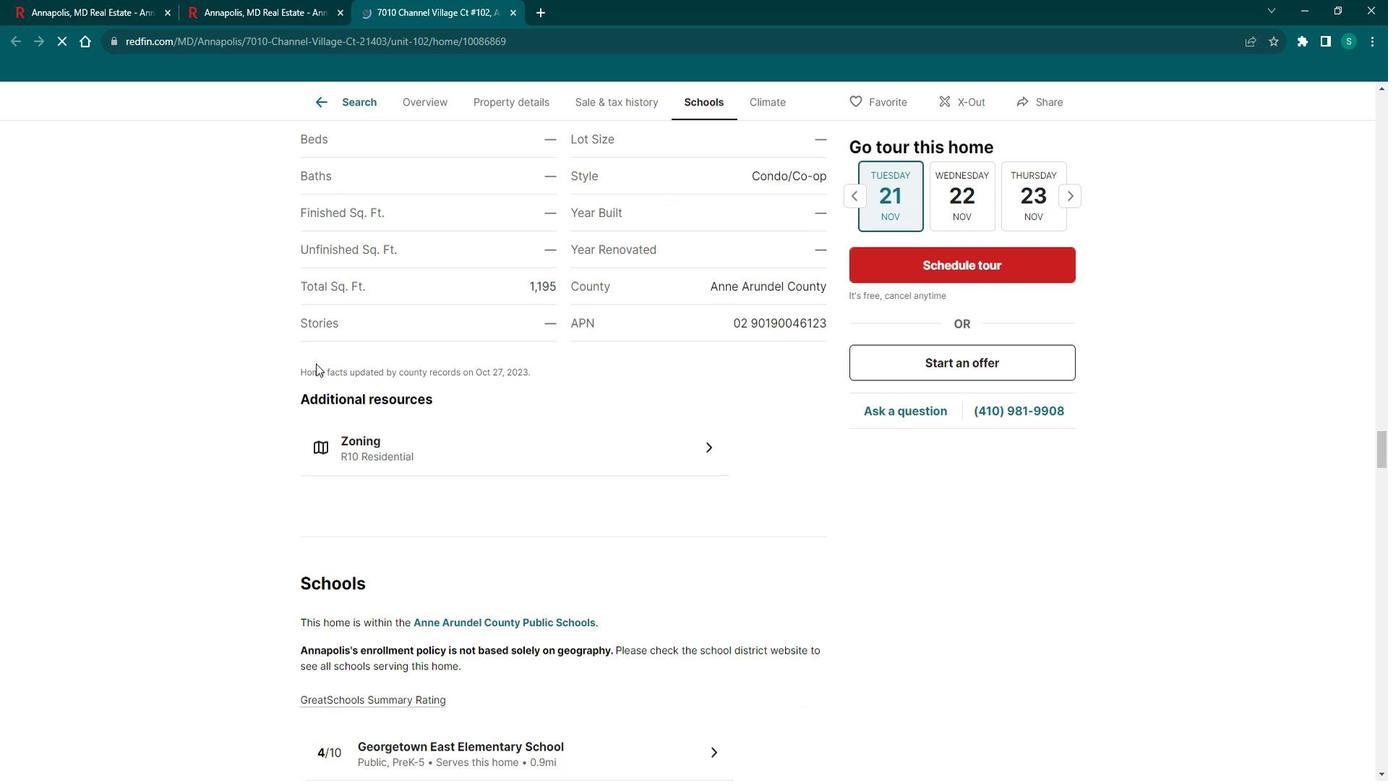 
Action: Mouse scrolled (325, 358) with delta (0, 0)
Screenshot: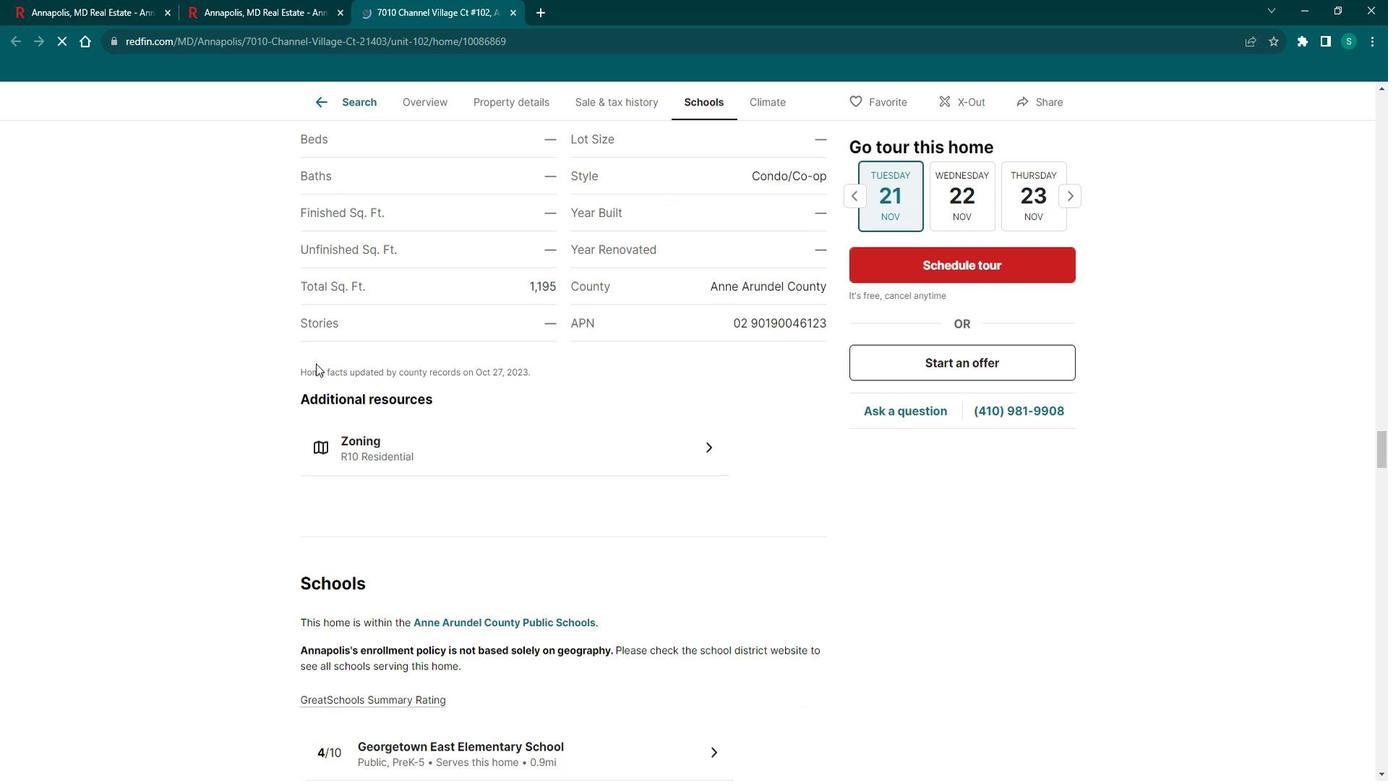 
Action: Mouse scrolled (325, 358) with delta (0, 0)
